 Task: Get directions from Durham, North Carolina, United States to San Antonio, Texas, United States  and explore the nearby hotels with guest rating 3 and above during 20 to 23 December and 3 guests
Action: Mouse moved to (198, 87)
Screenshot: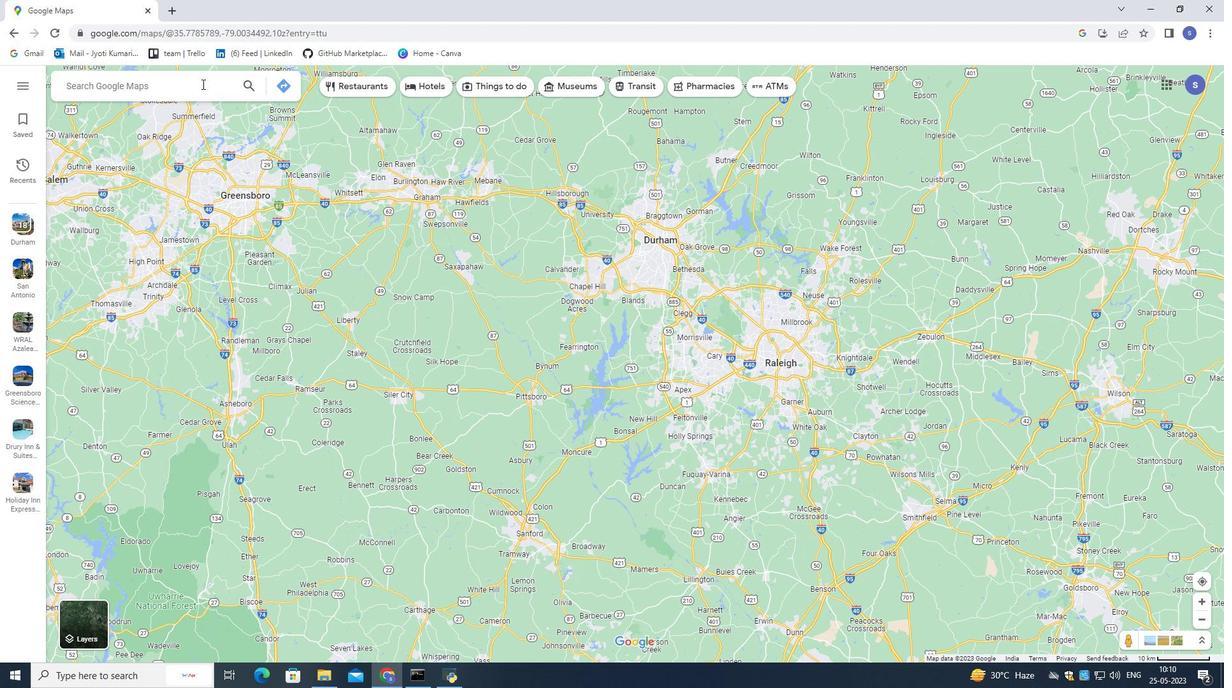 
Action: Mouse pressed left at (198, 87)
Screenshot: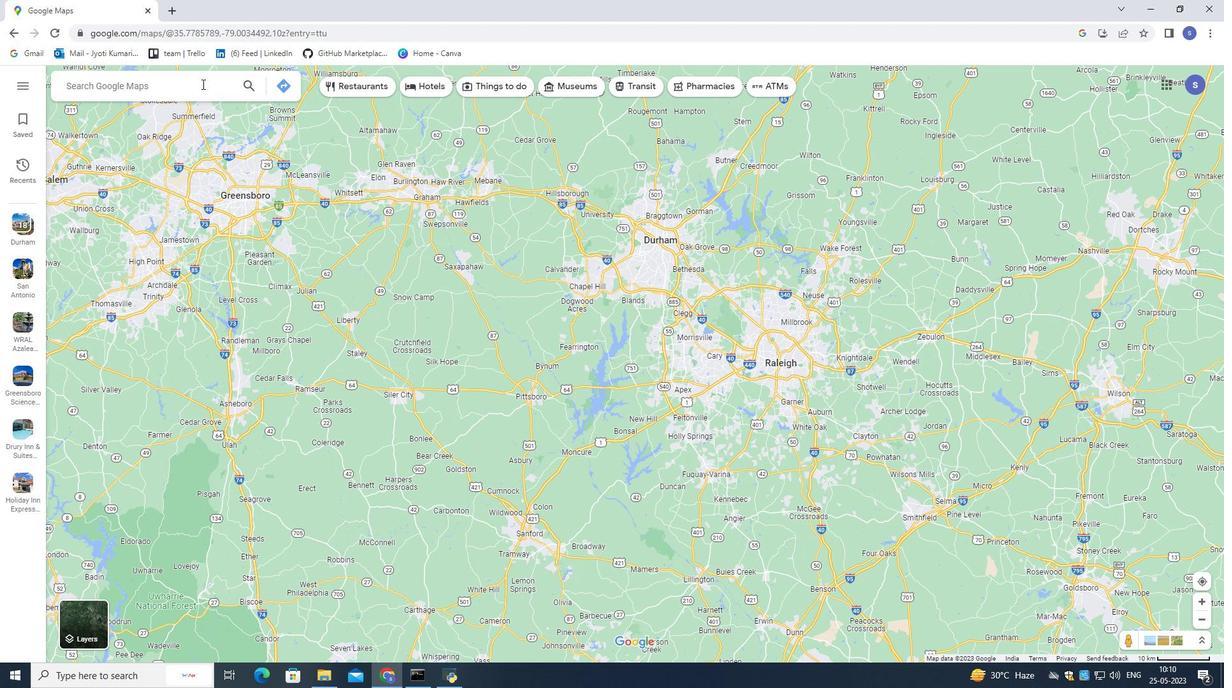 
Action: Mouse moved to (199, 91)
Screenshot: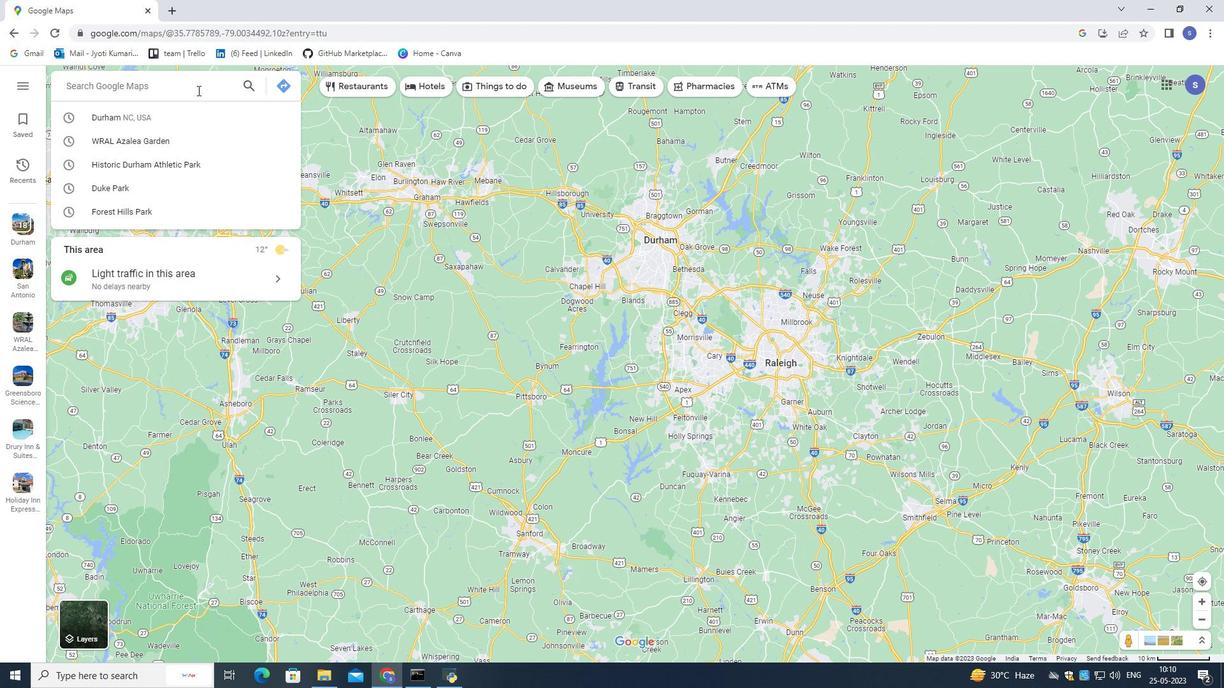 
Action: Key pressed <Key.shift>
Screenshot: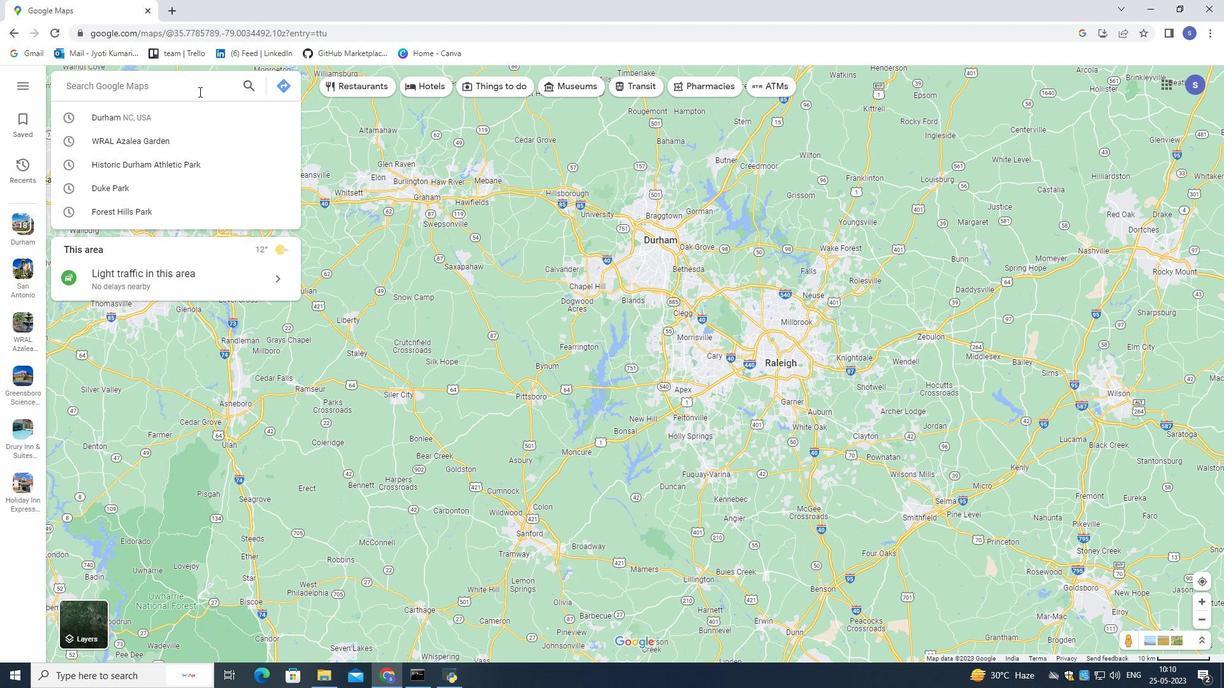 
Action: Mouse moved to (199, 92)
Screenshot: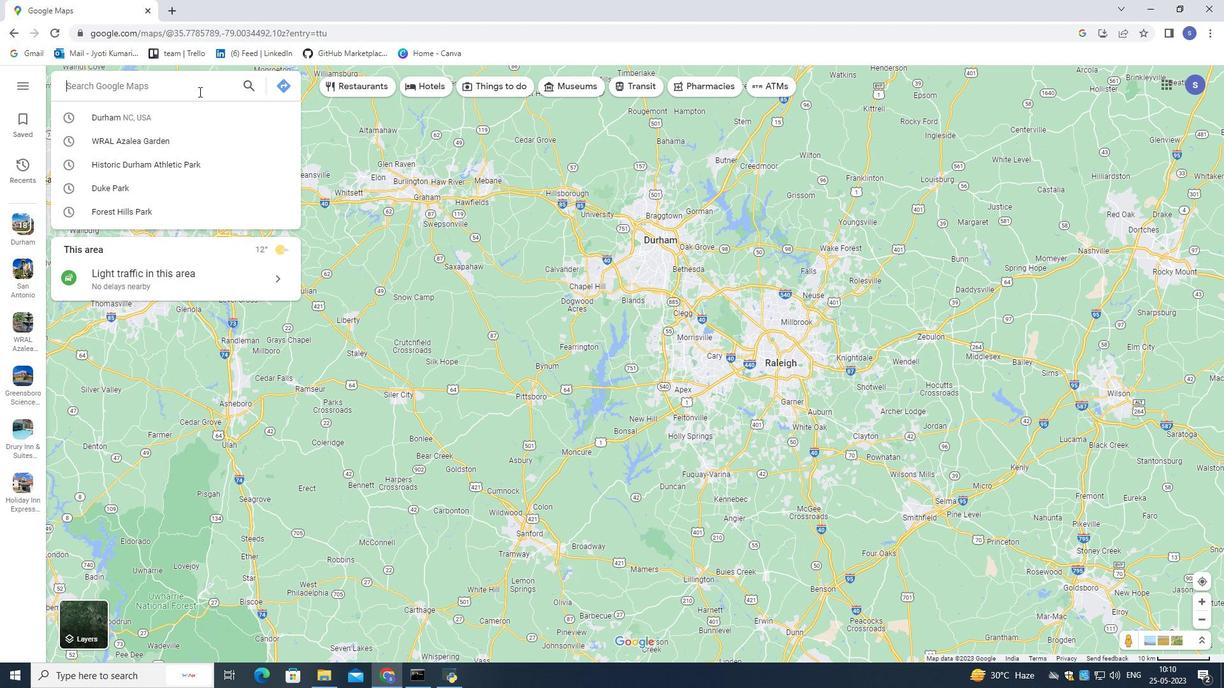 
Action: Key pressed D
Screenshot: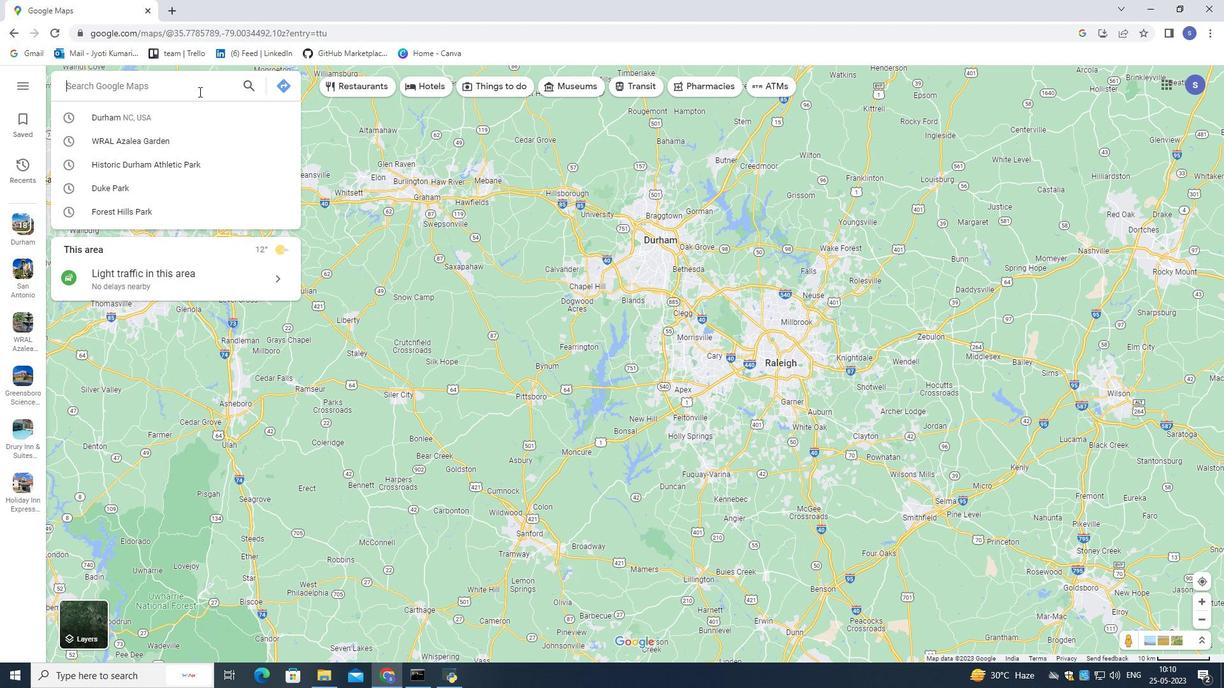 
Action: Mouse moved to (200, 92)
Screenshot: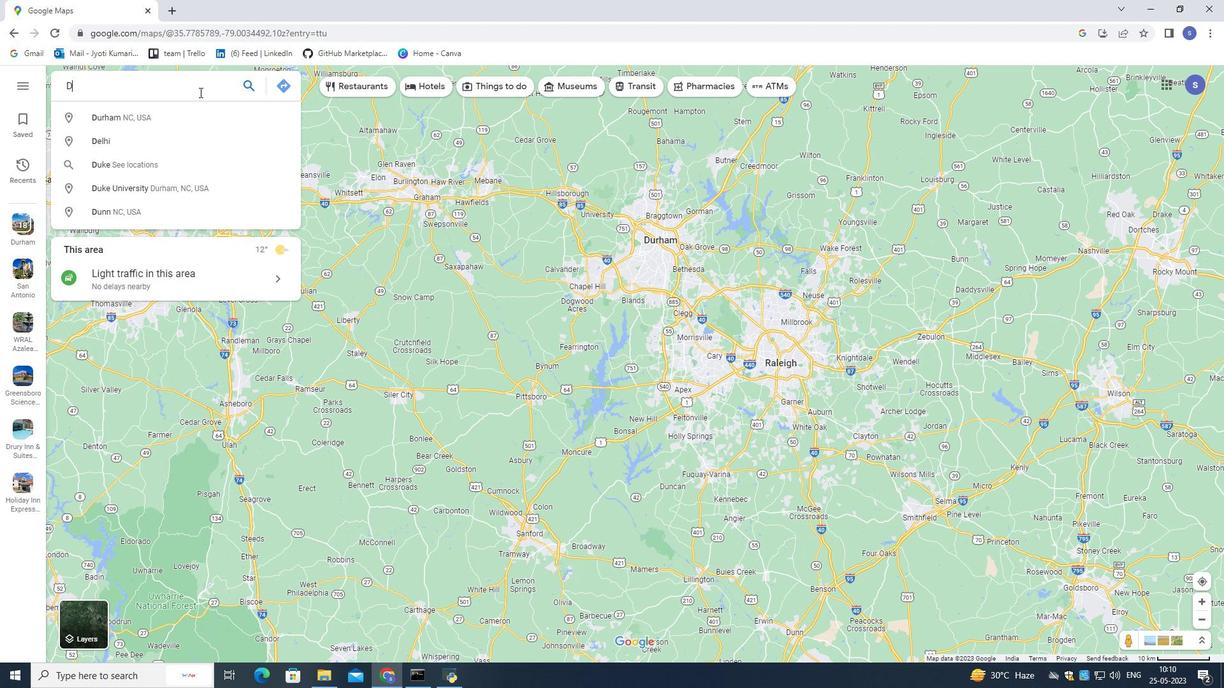
Action: Key pressed u
Screenshot: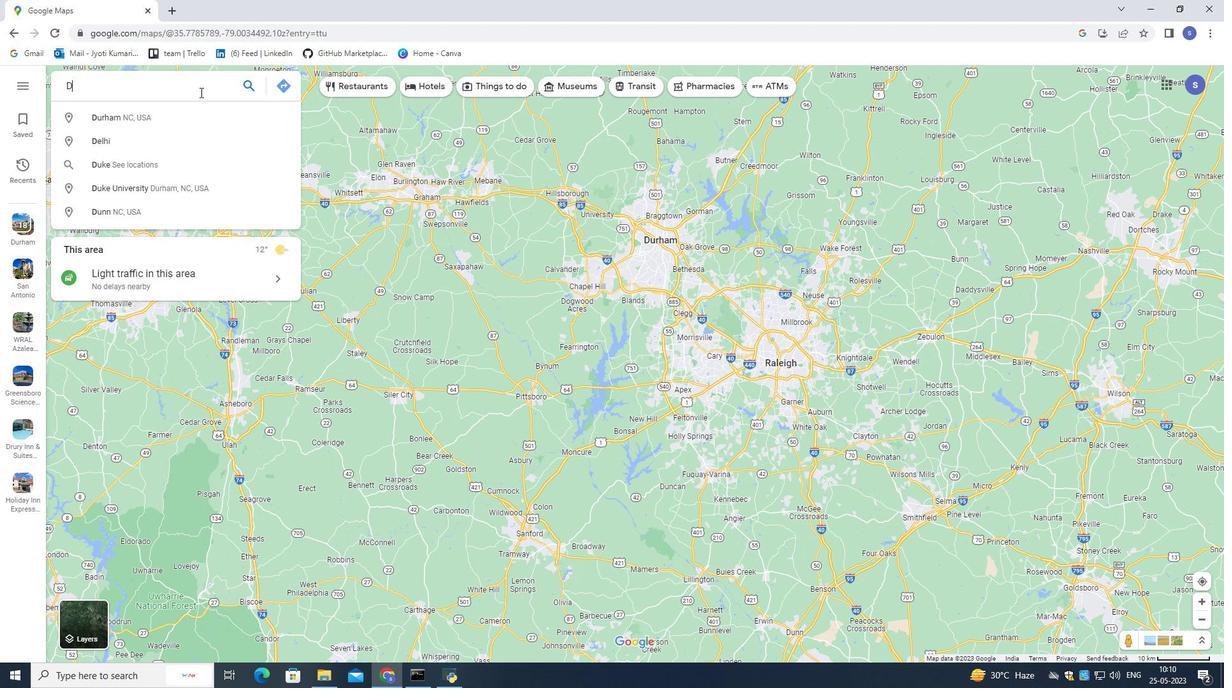 
Action: Mouse moved to (201, 95)
Screenshot: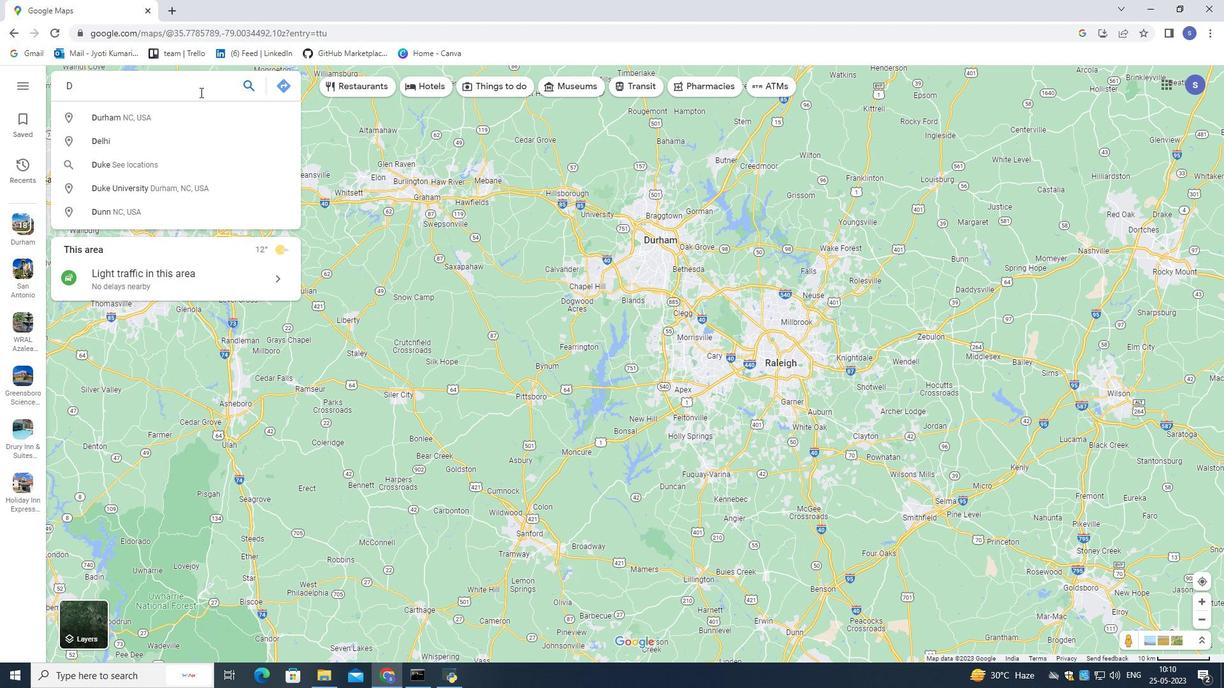 
Action: Key pressed rh
Screenshot: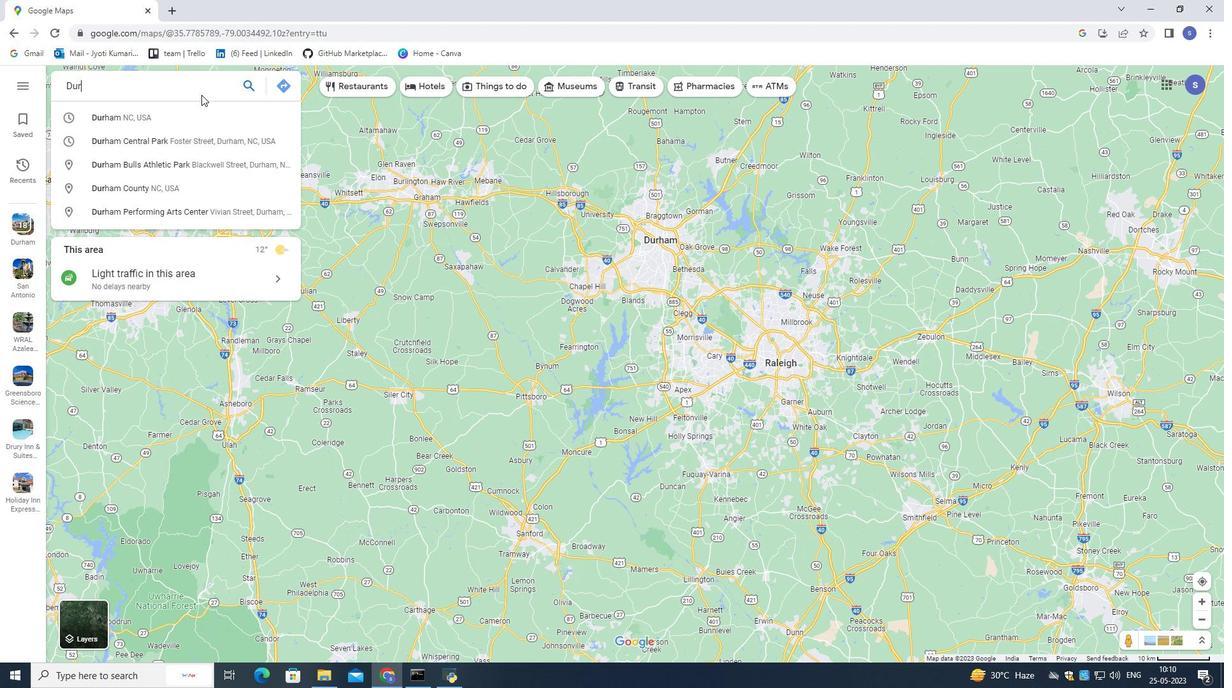 
Action: Mouse moved to (201, 96)
Screenshot: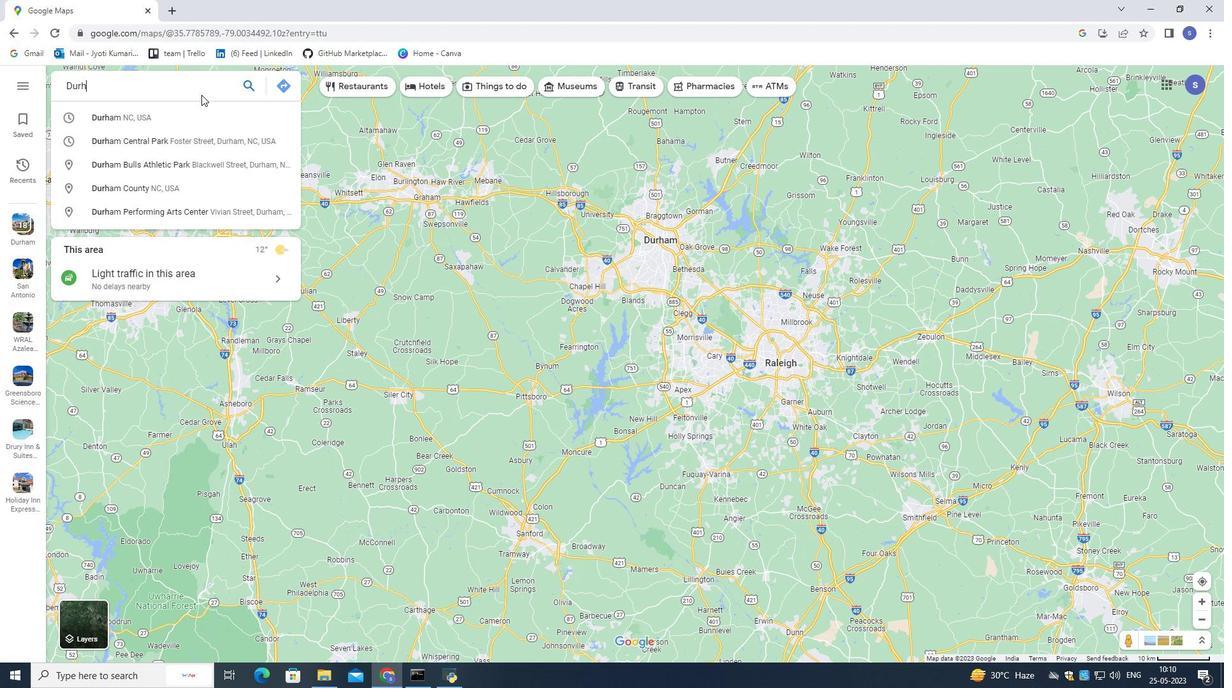 
Action: Key pressed am
Screenshot: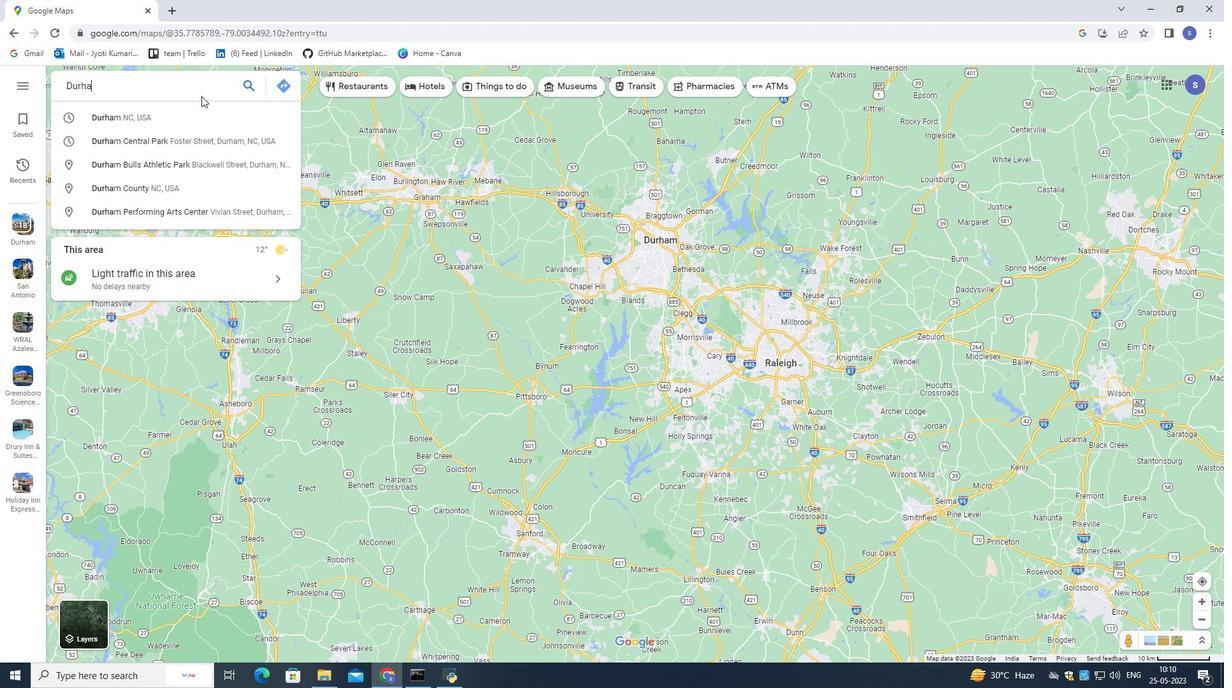 
Action: Mouse moved to (201, 96)
Screenshot: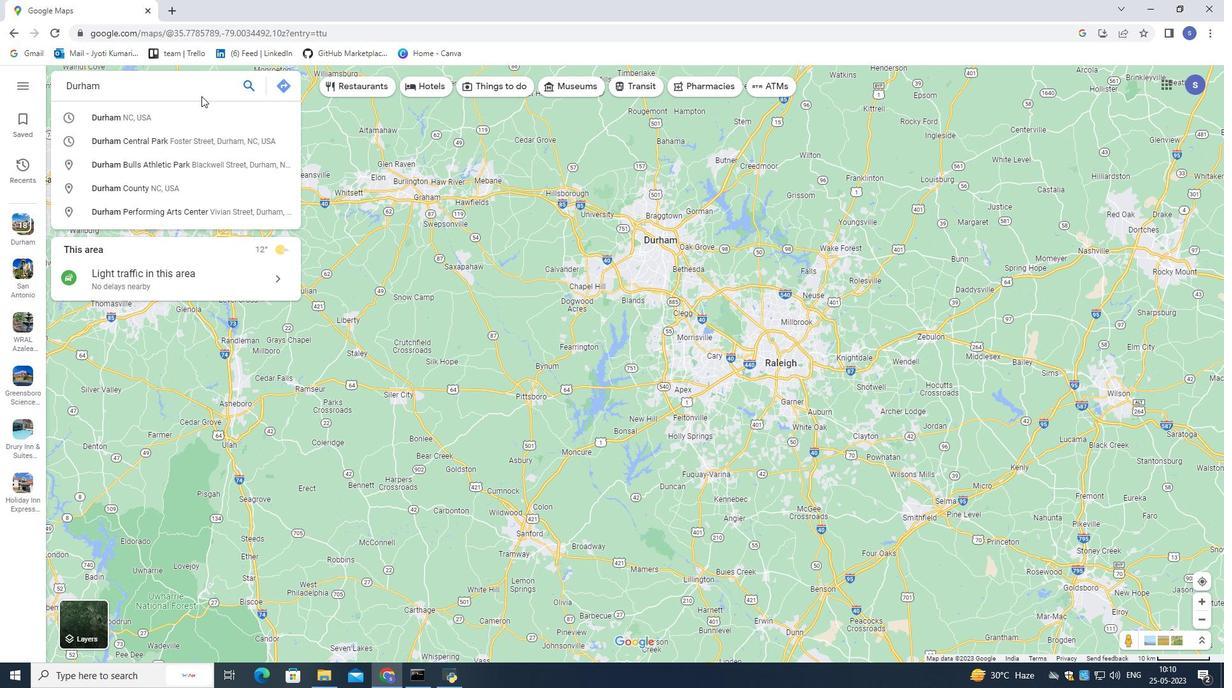 
Action: Key pressed <Key.space>no
Screenshot: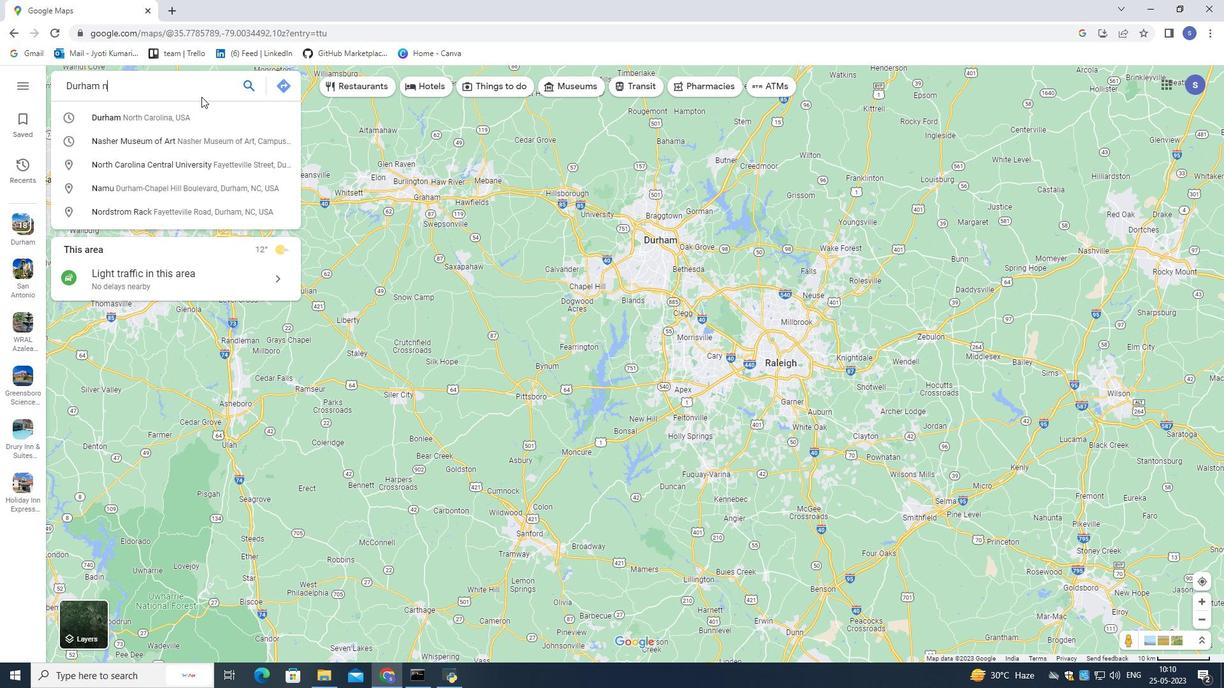 
Action: Mouse moved to (201, 96)
Screenshot: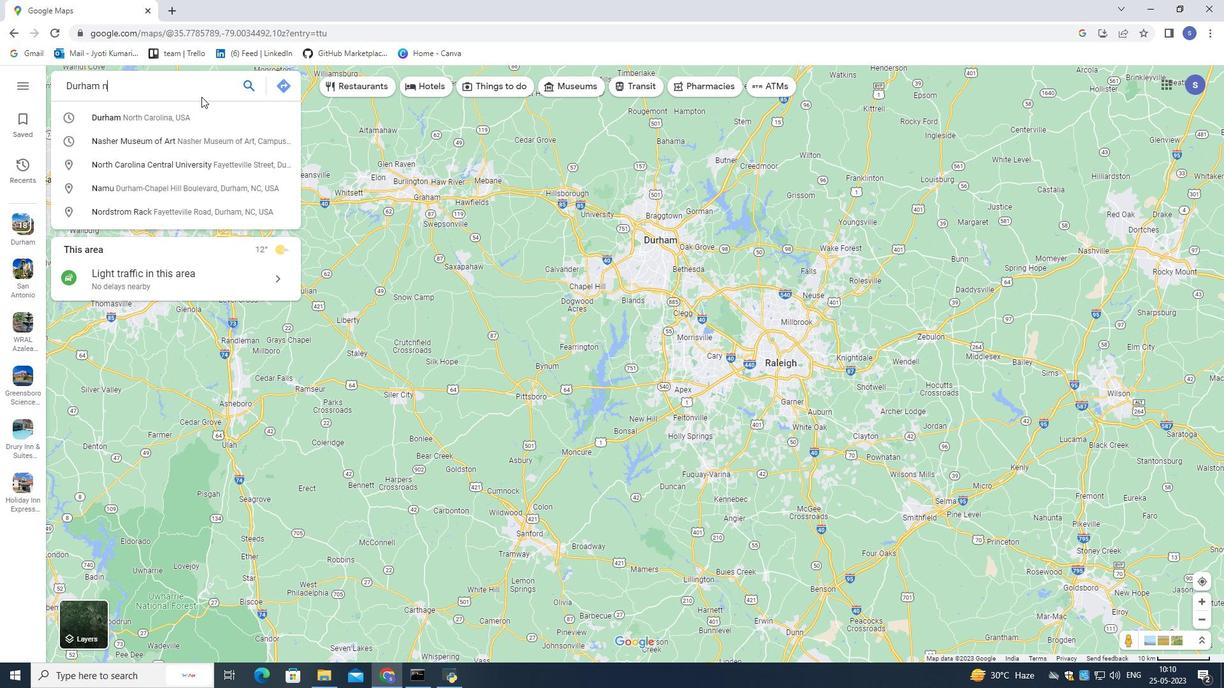 
Action: Key pressed rth<Key.space>v
Screenshot: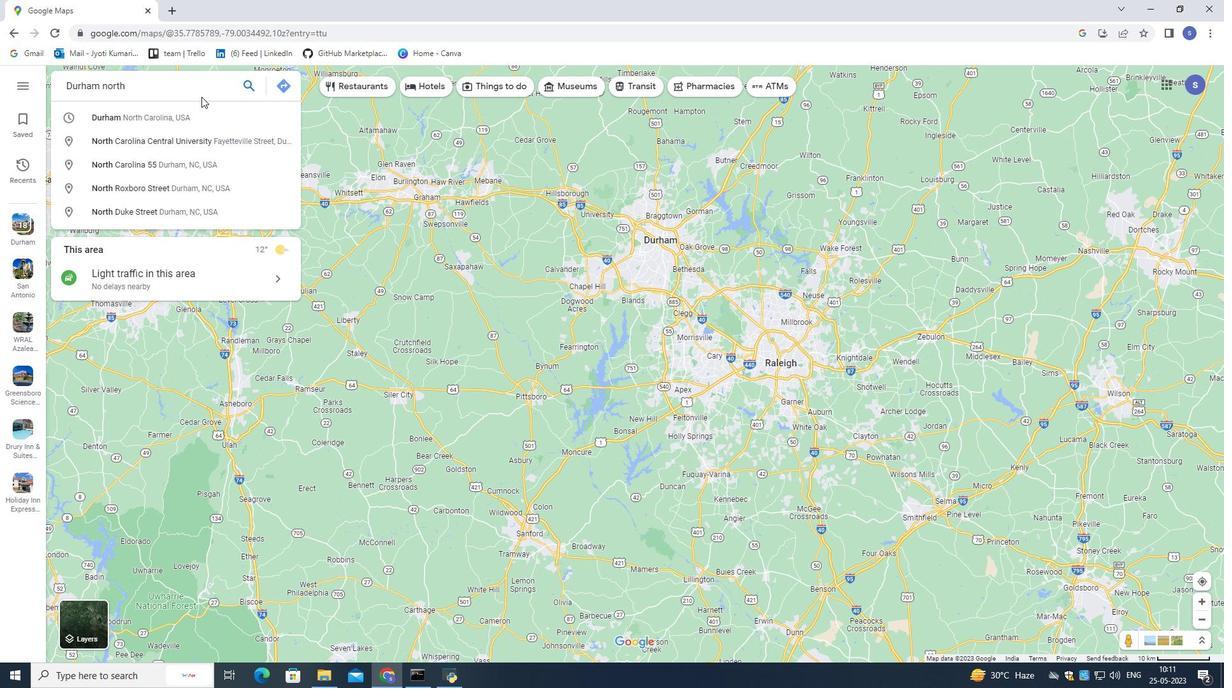 
Action: Mouse moved to (202, 98)
Screenshot: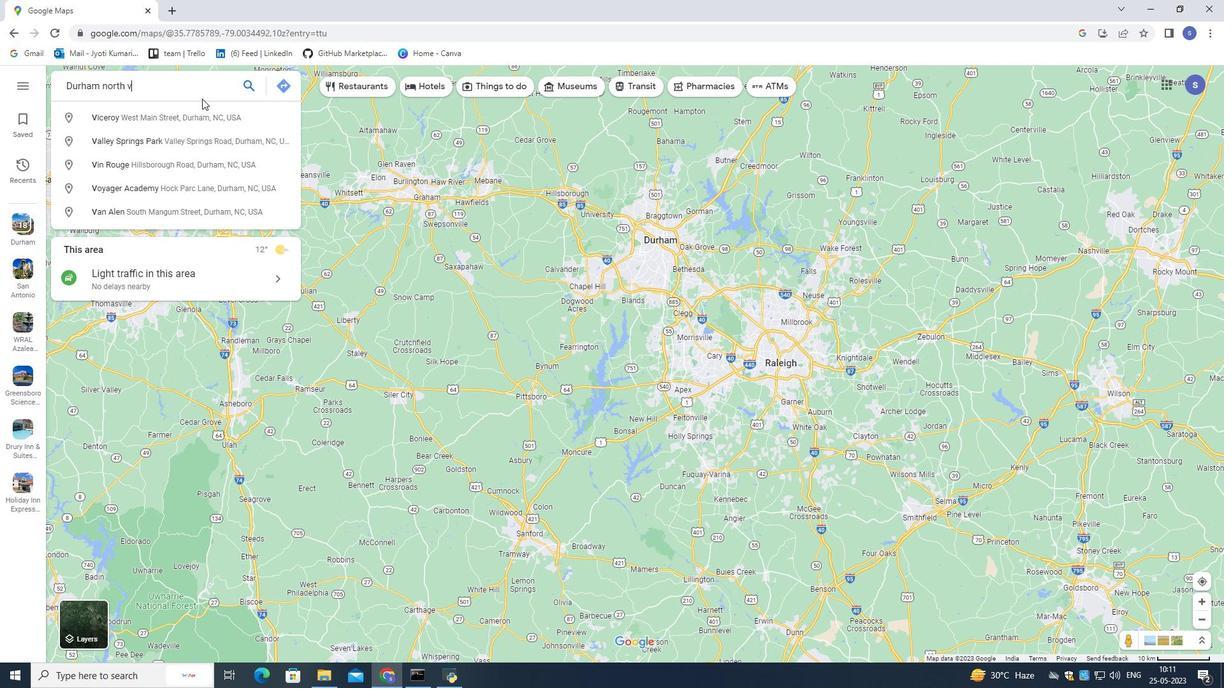 
Action: Key pressed ar
Screenshot: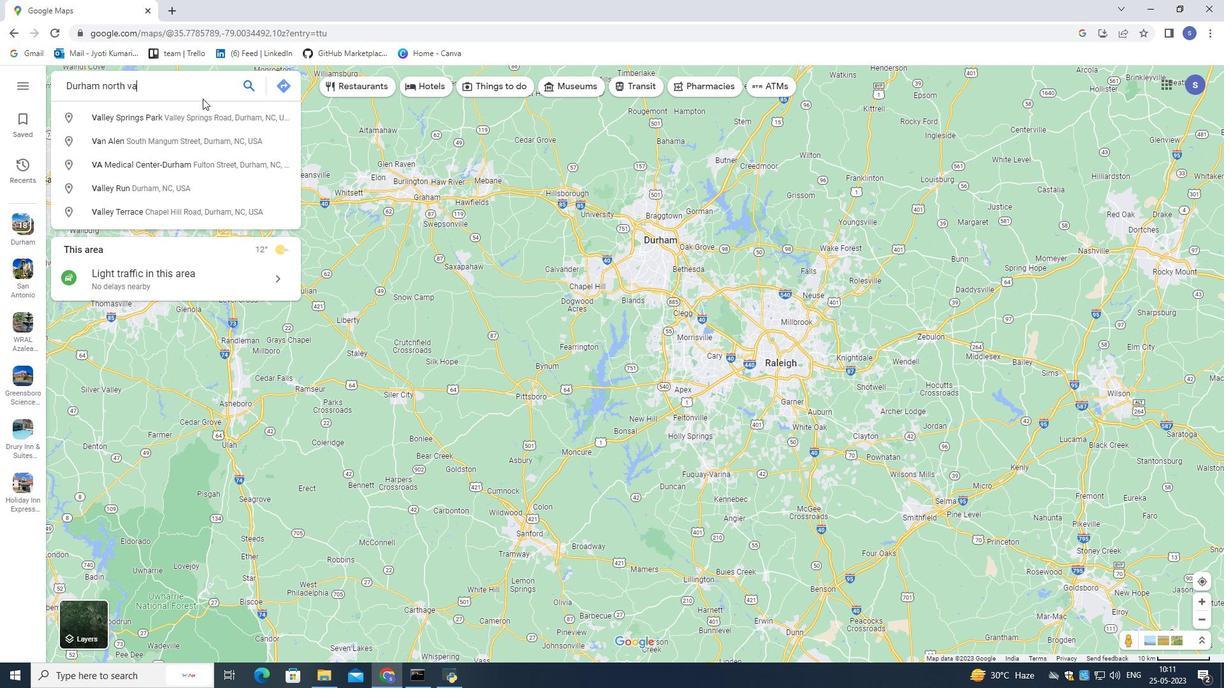 
Action: Mouse moved to (201, 98)
Screenshot: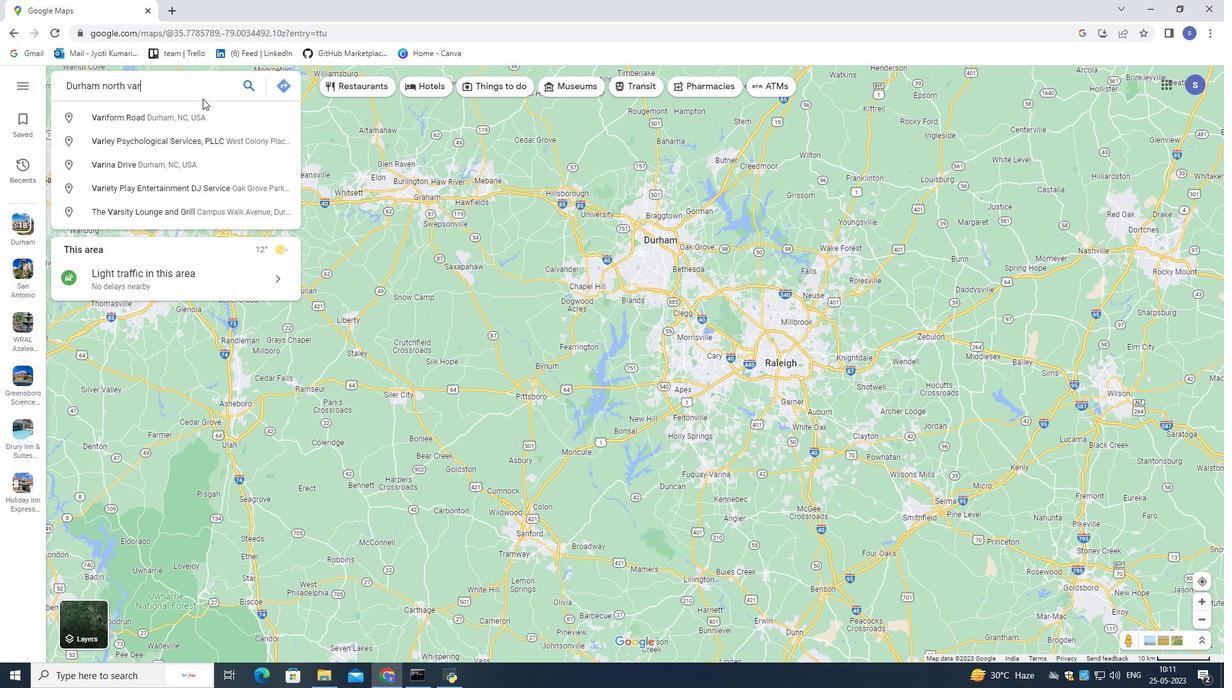 
Action: Key pressed <Key.backspace><Key.backspace><Key.backspace>carolina,<Key.space>united<Key.space>state<Key.enter>
Screenshot: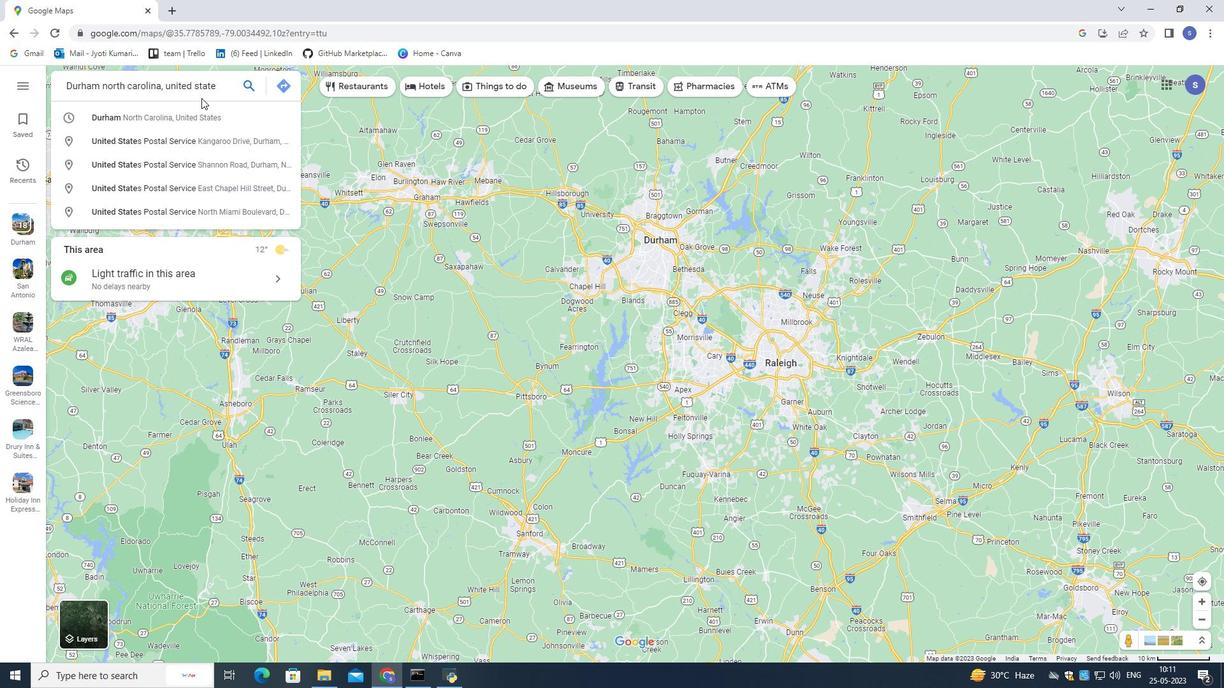 
Action: Mouse moved to (76, 304)
Screenshot: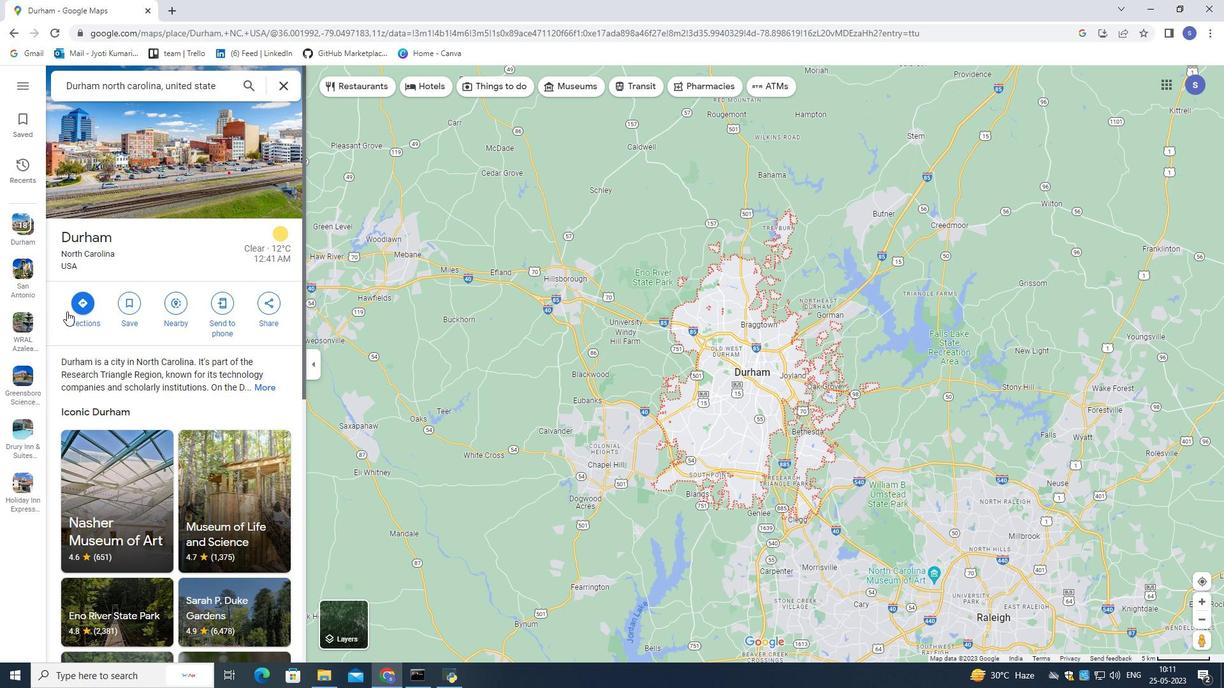 
Action: Mouse pressed left at (76, 304)
Screenshot: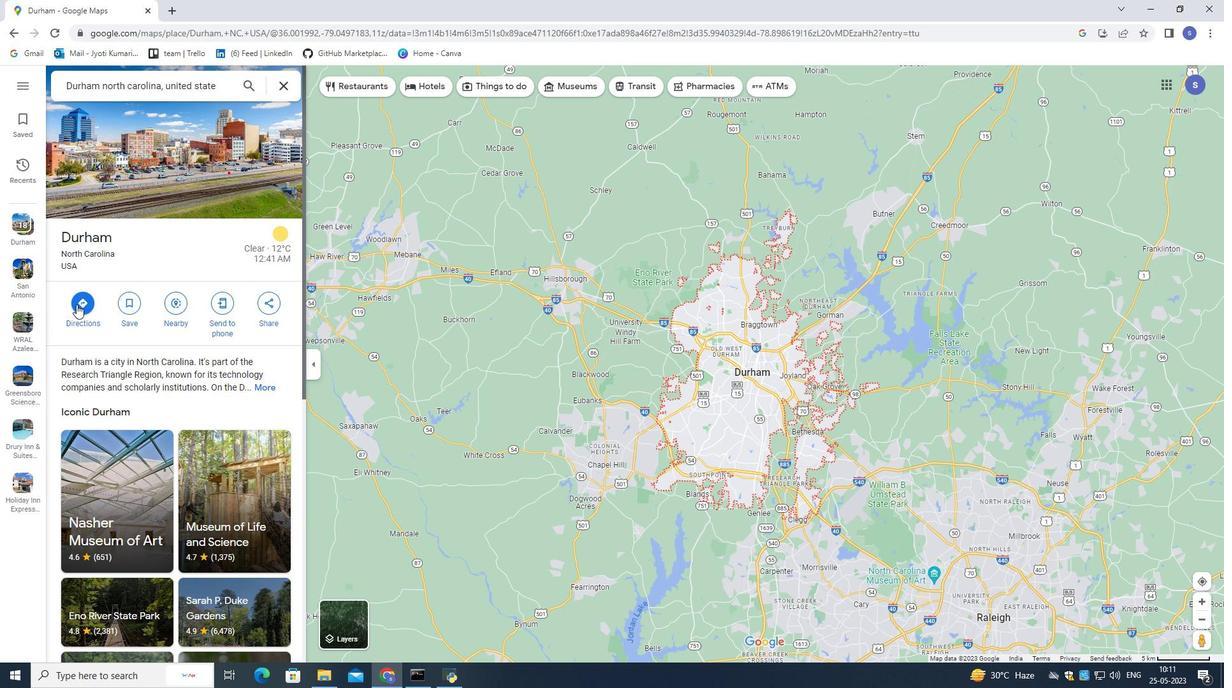 
Action: Mouse moved to (190, 126)
Screenshot: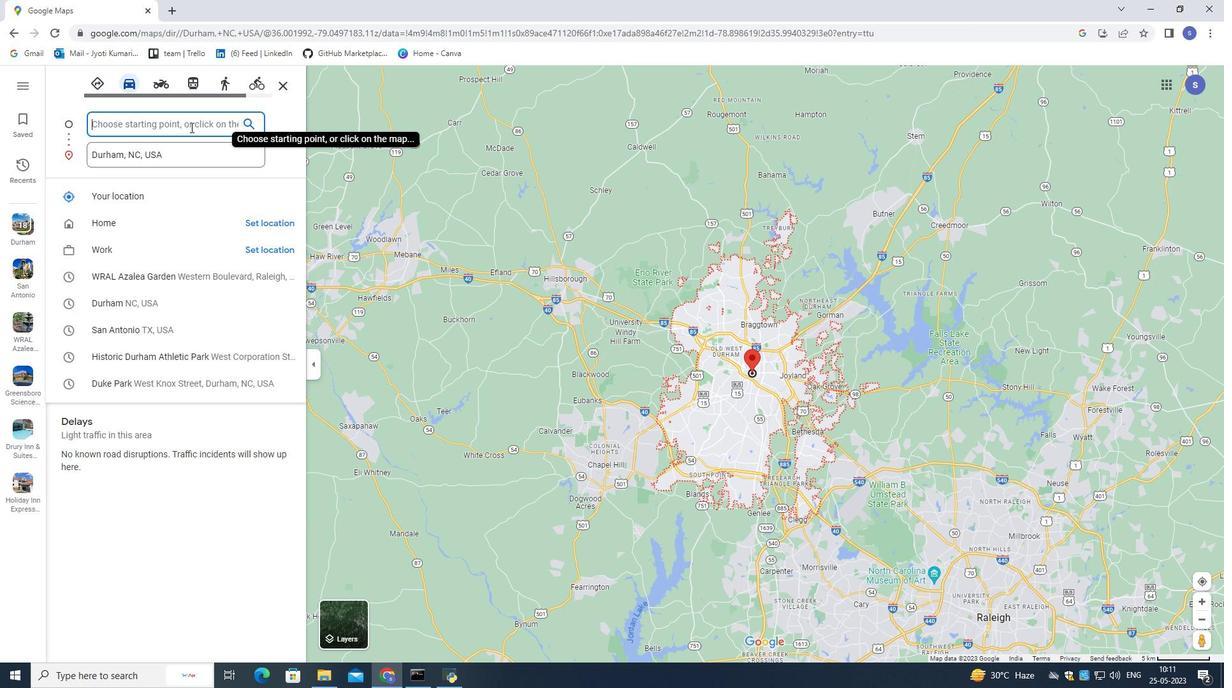 
Action: Mouse pressed left at (190, 126)
Screenshot: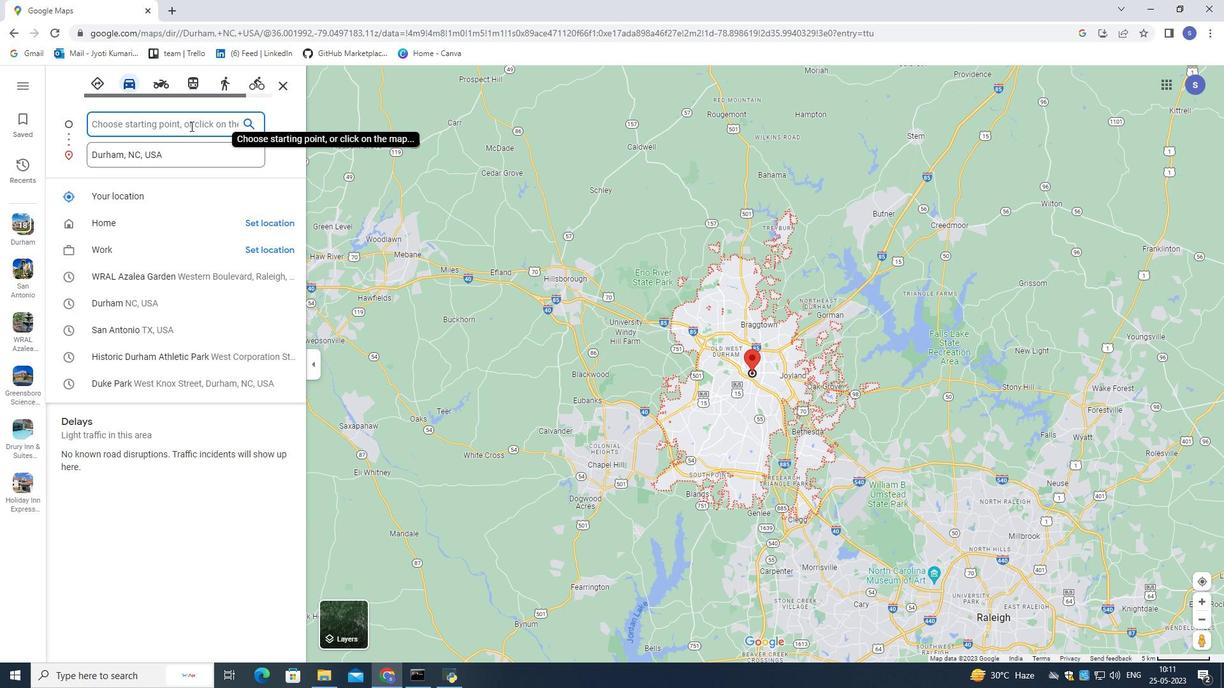 
Action: Mouse moved to (193, 154)
Screenshot: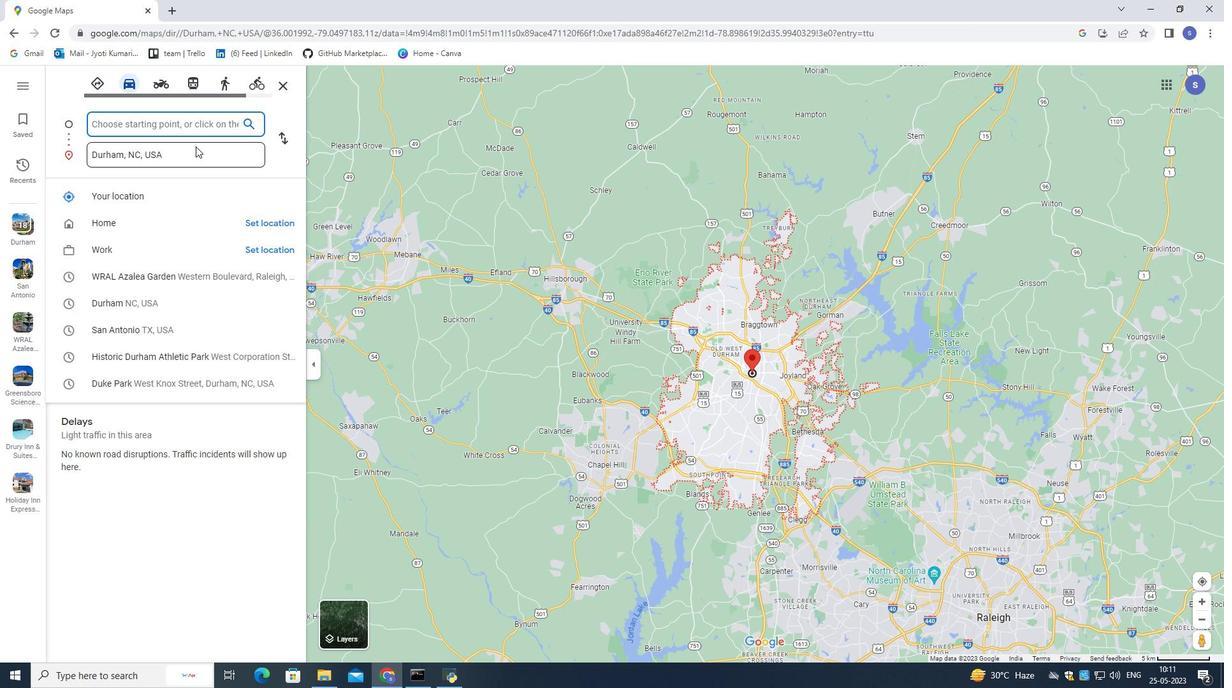 
Action: Mouse pressed left at (193, 154)
Screenshot: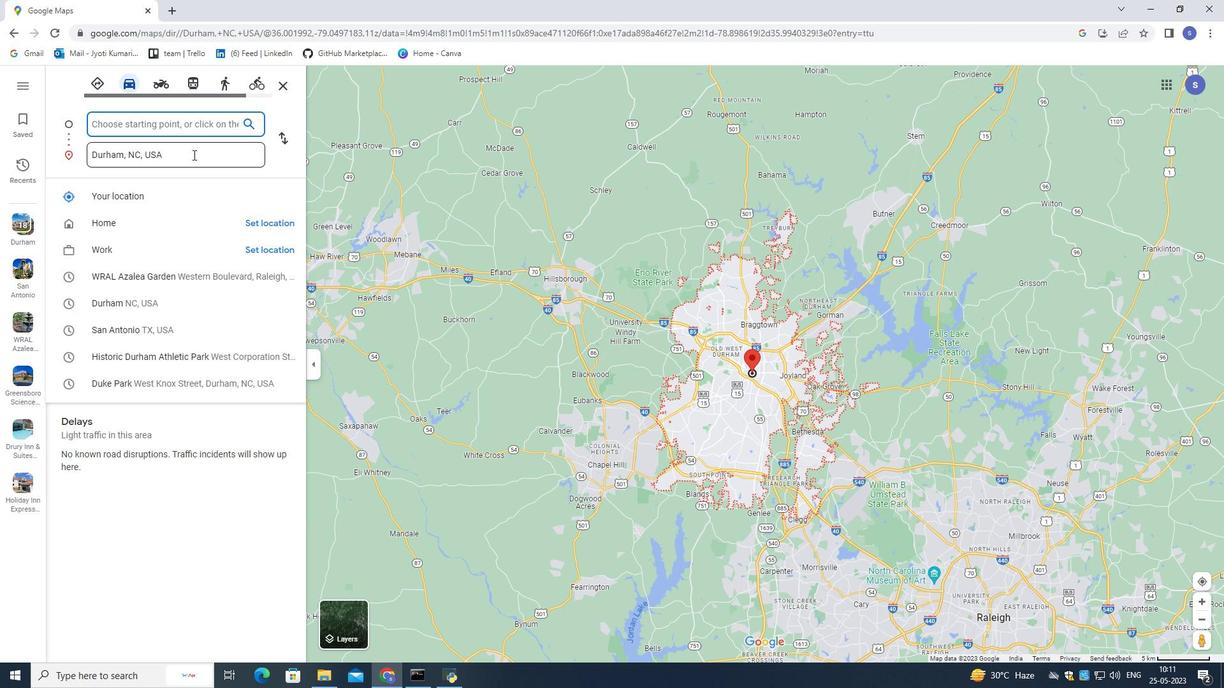 
Action: Mouse moved to (193, 154)
Screenshot: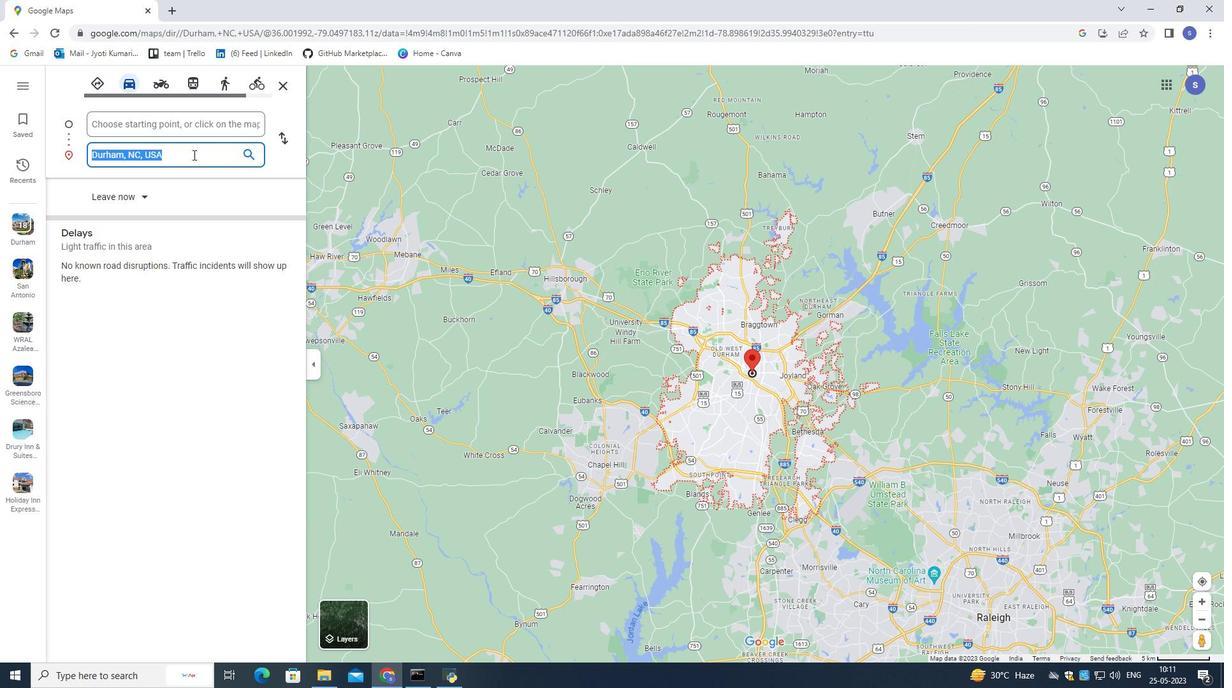 
Action: Key pressed ctrl+C
Screenshot: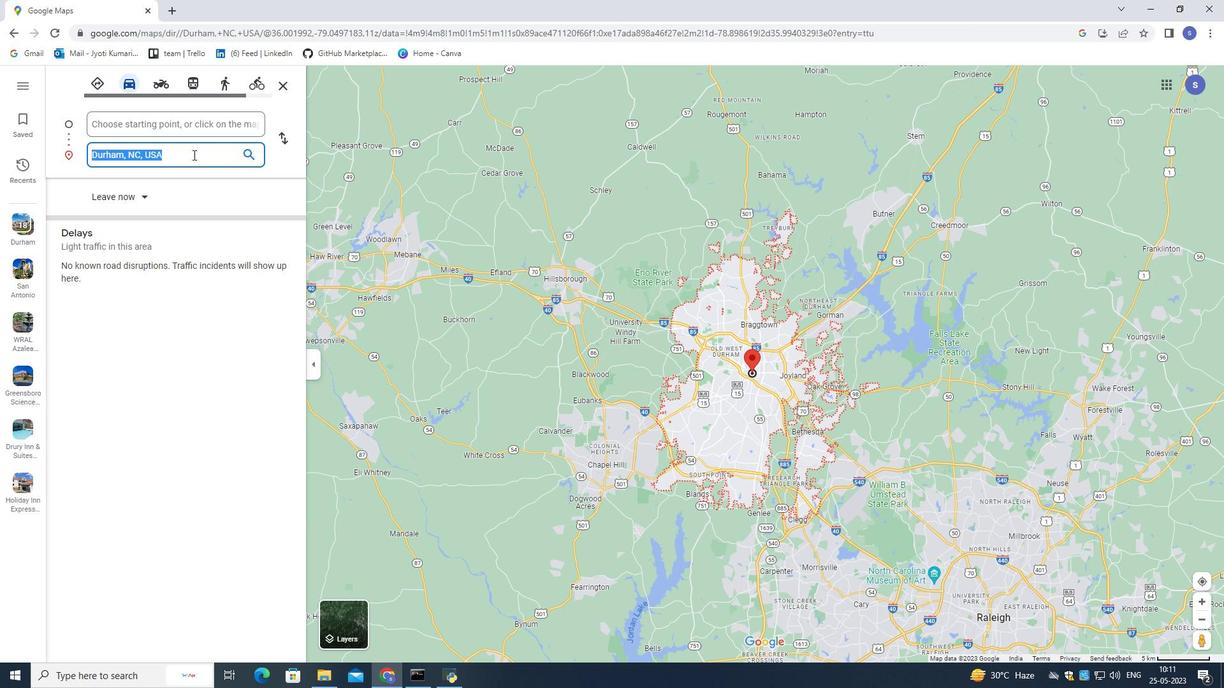 
Action: Mouse moved to (187, 123)
Screenshot: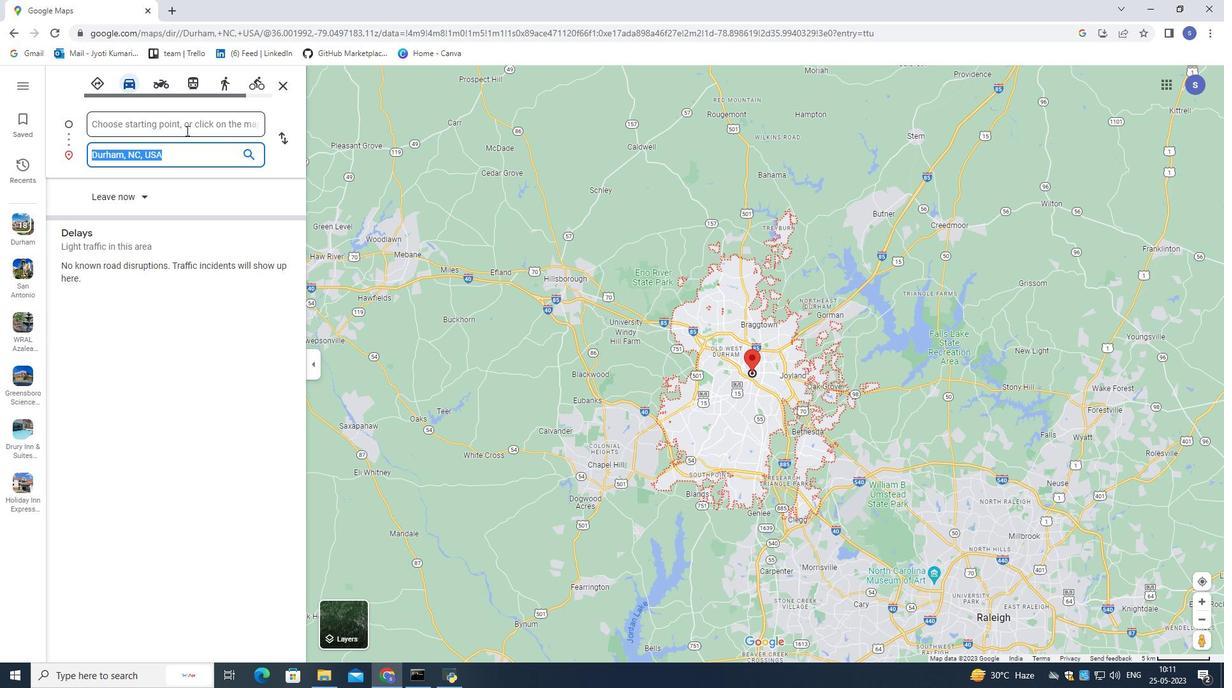 
Action: Mouse pressed left at (187, 123)
Screenshot: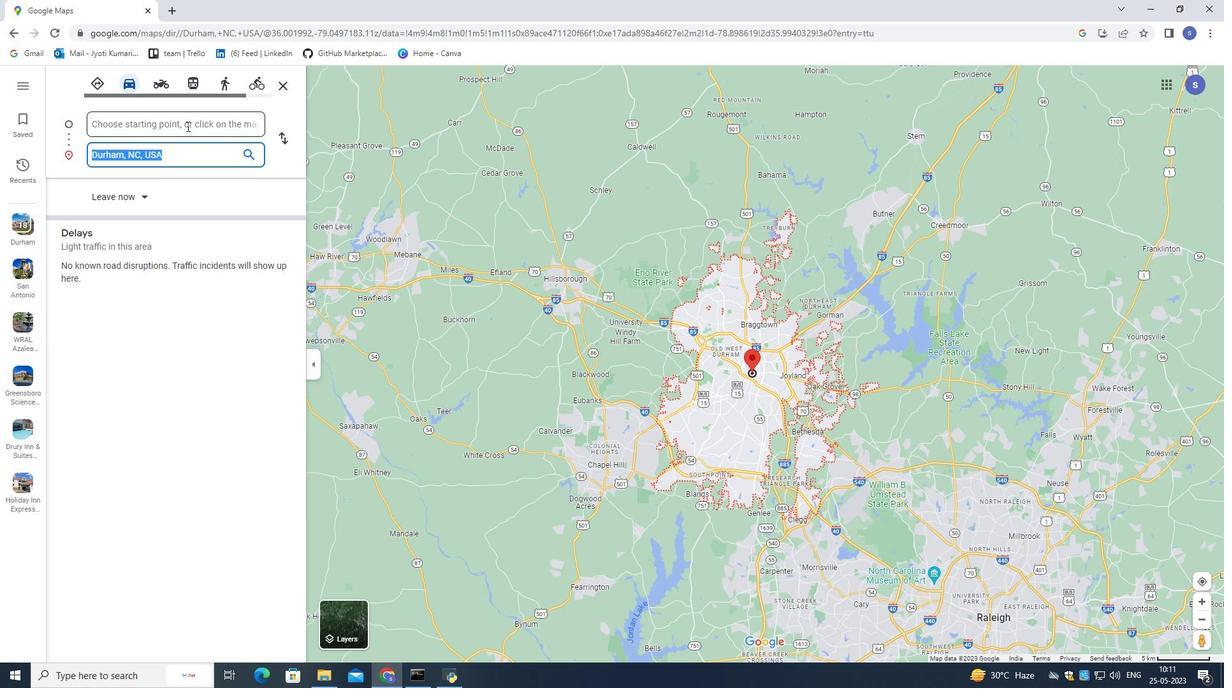 
Action: Key pressed ctrl+V
Screenshot: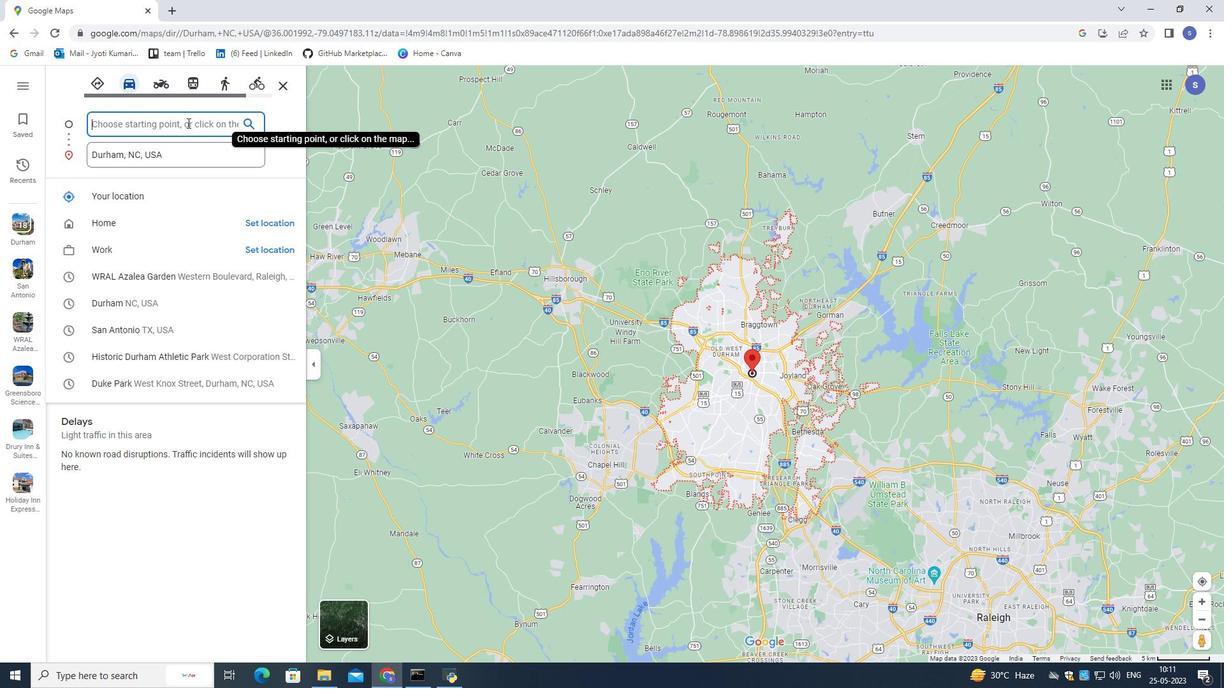 
Action: Mouse moved to (193, 149)
Screenshot: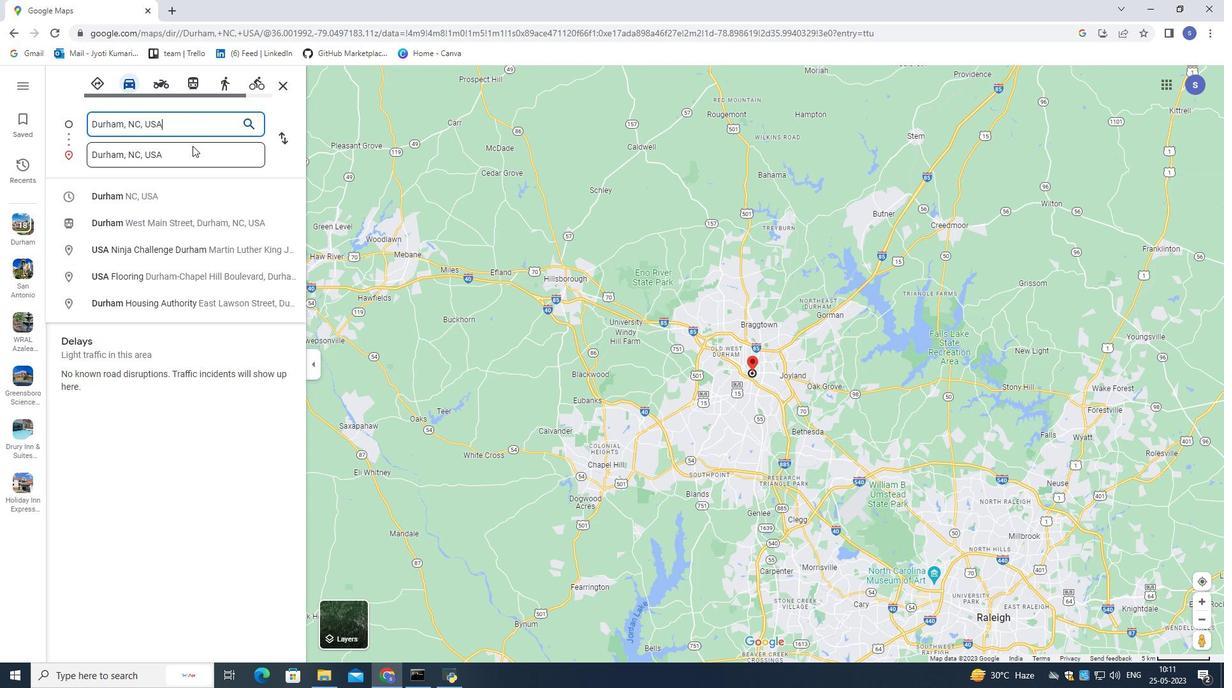 
Action: Mouse pressed left at (193, 149)
Screenshot: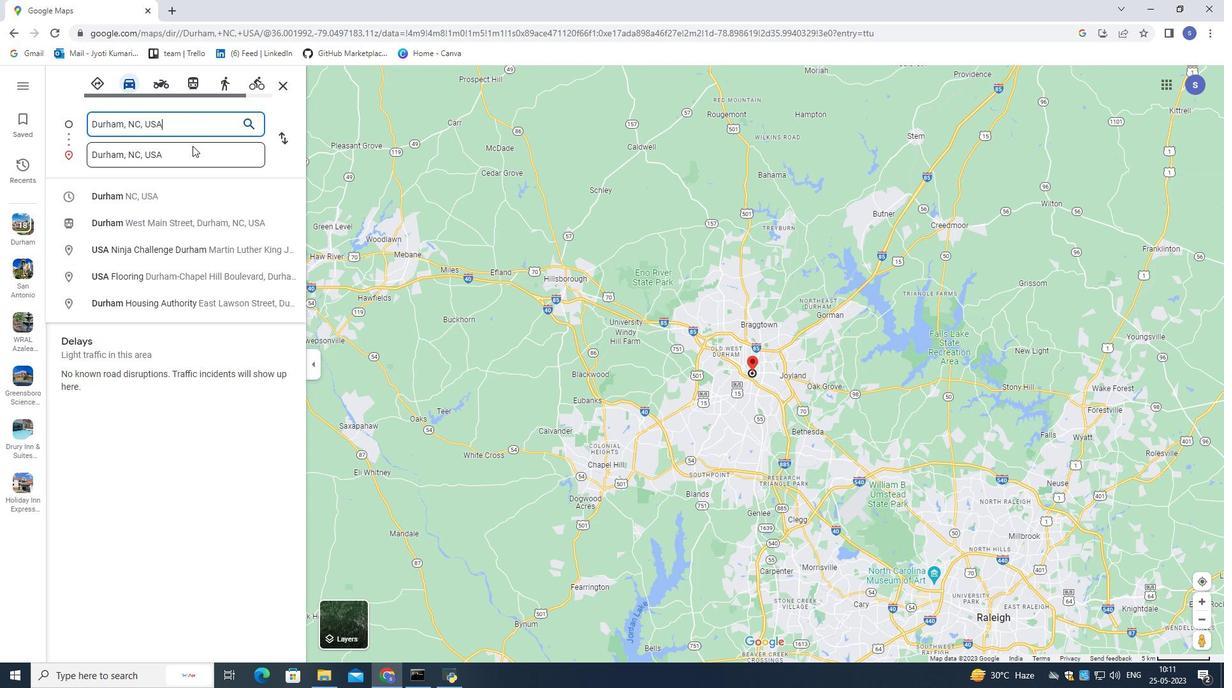 
Action: Mouse moved to (192, 149)
Screenshot: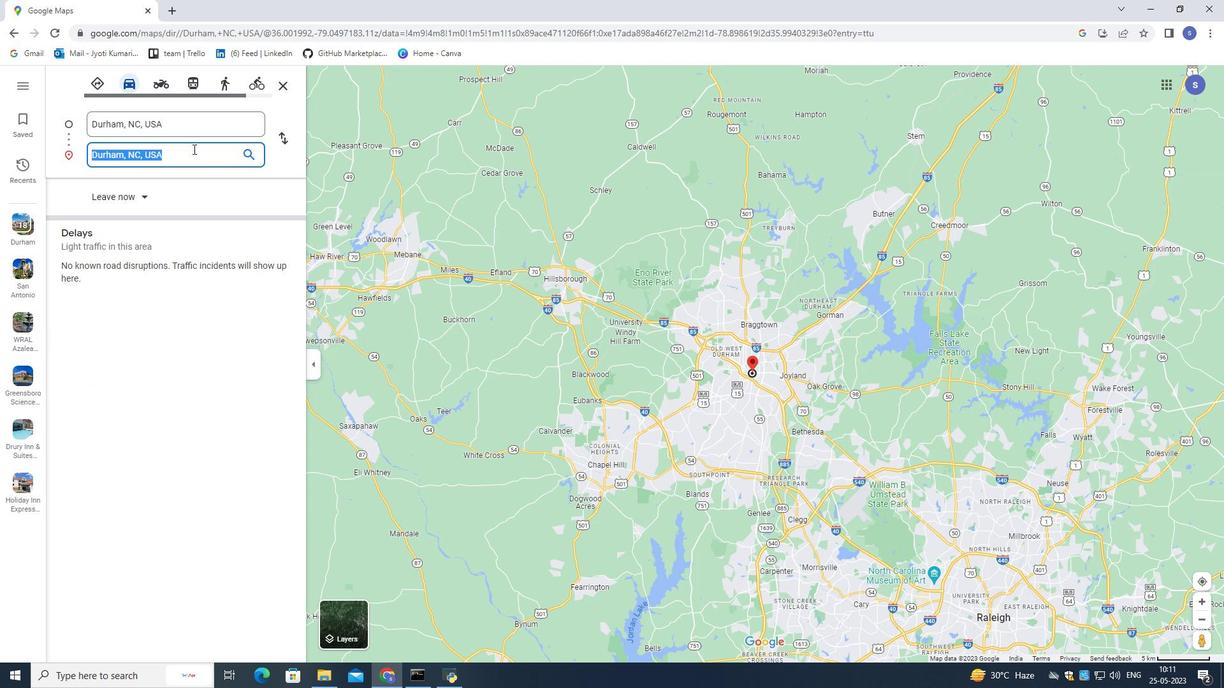 
Action: Key pressed <Key.shift>San<Key.space>antonio,<Key.space>texas,<Key.space>united<Key.space>state<Key.enter>
Screenshot: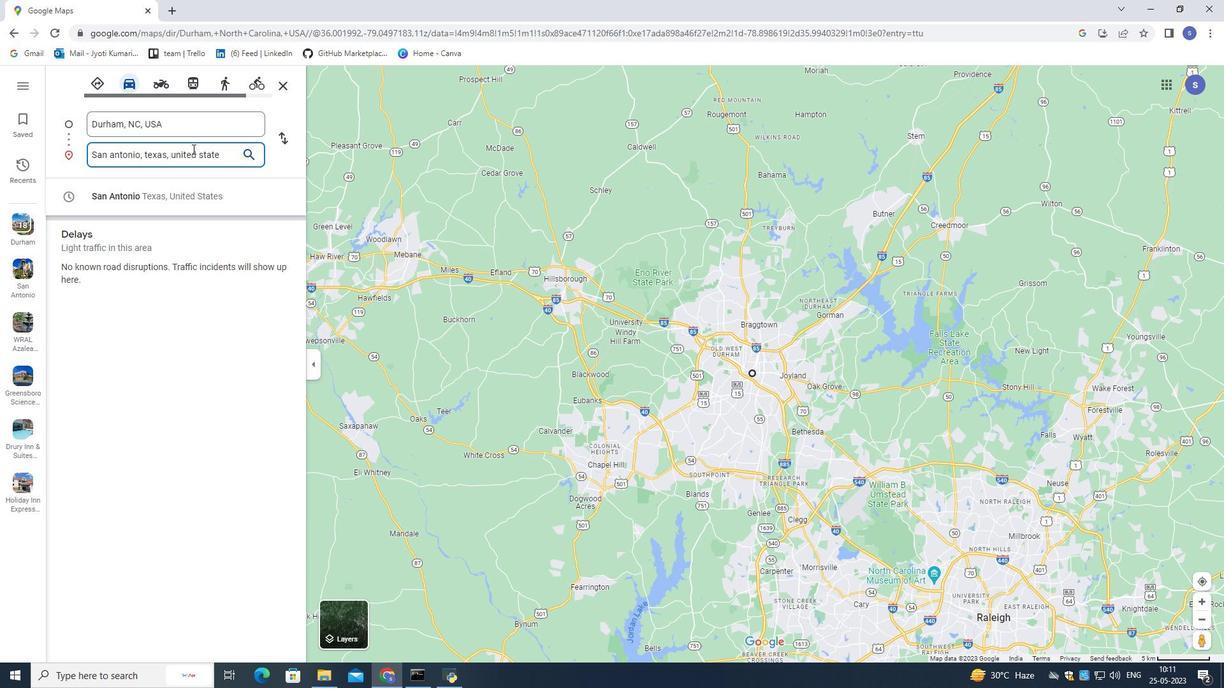 
Action: Mouse moved to (353, 86)
Screenshot: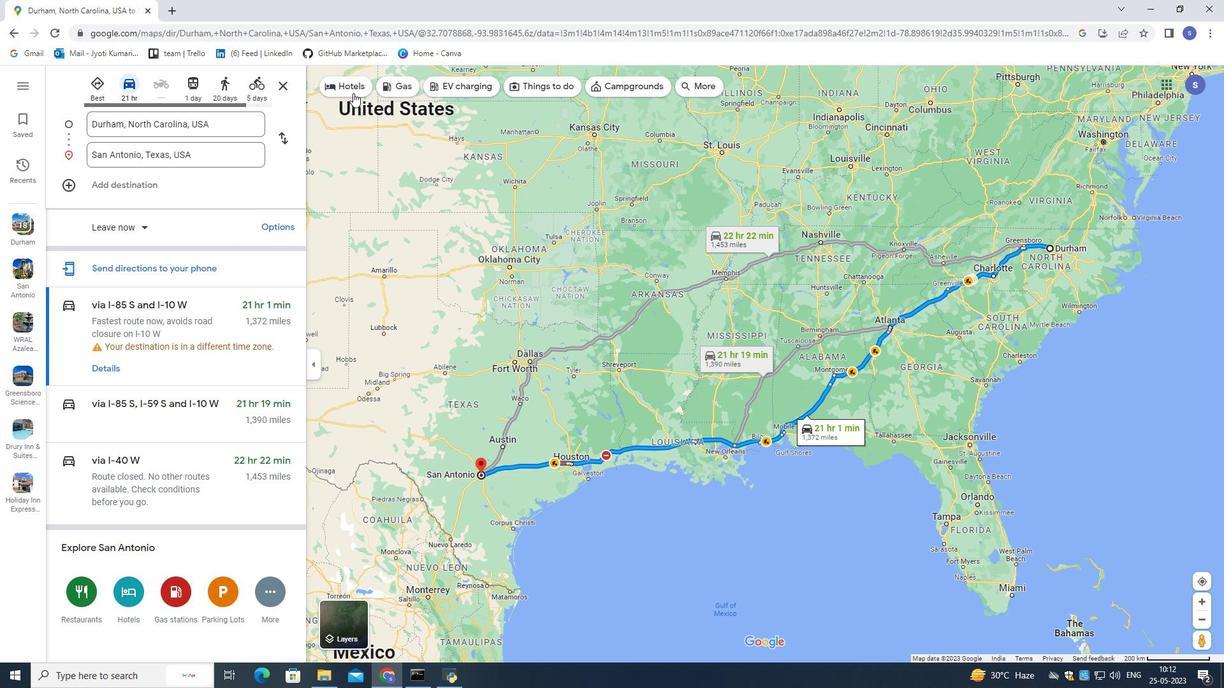
Action: Mouse pressed left at (353, 86)
Screenshot: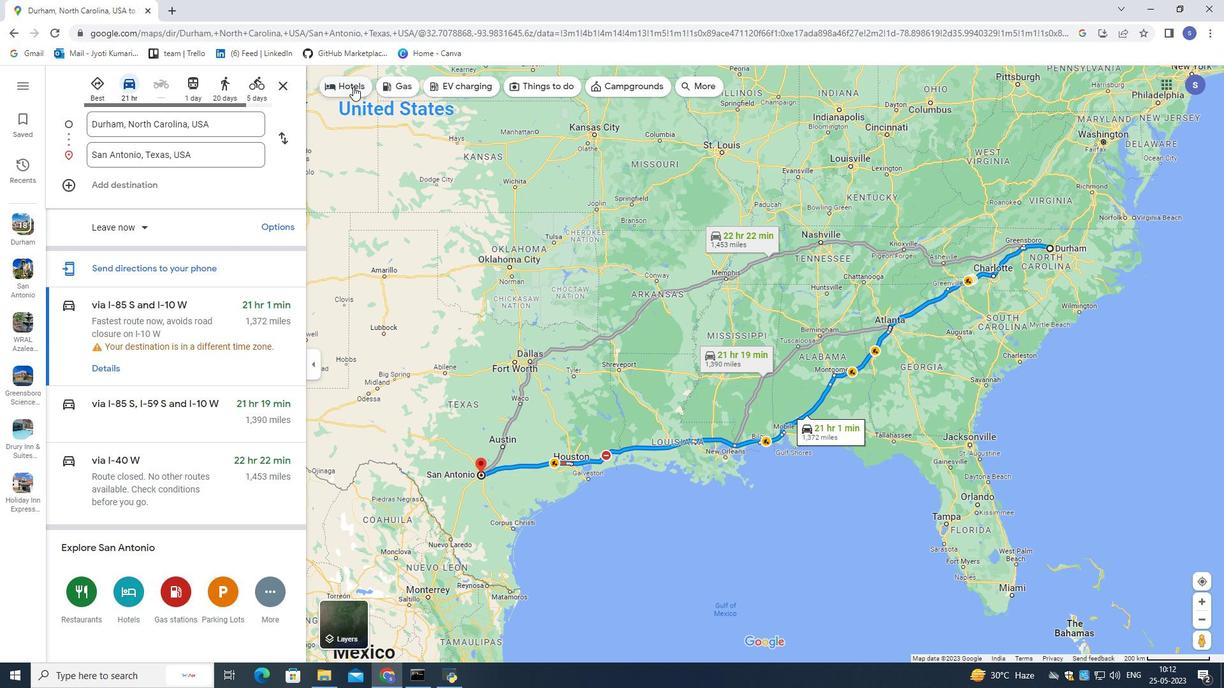 
Action: Mouse moved to (287, 128)
Screenshot: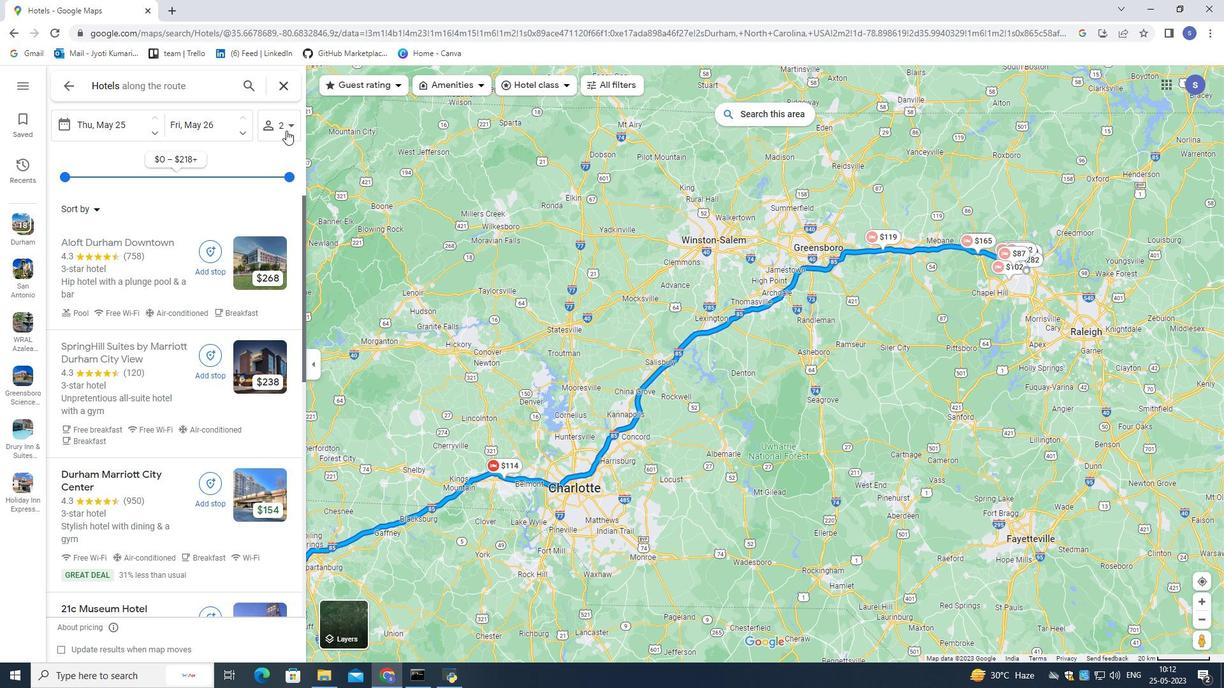 
Action: Mouse pressed left at (287, 128)
Screenshot: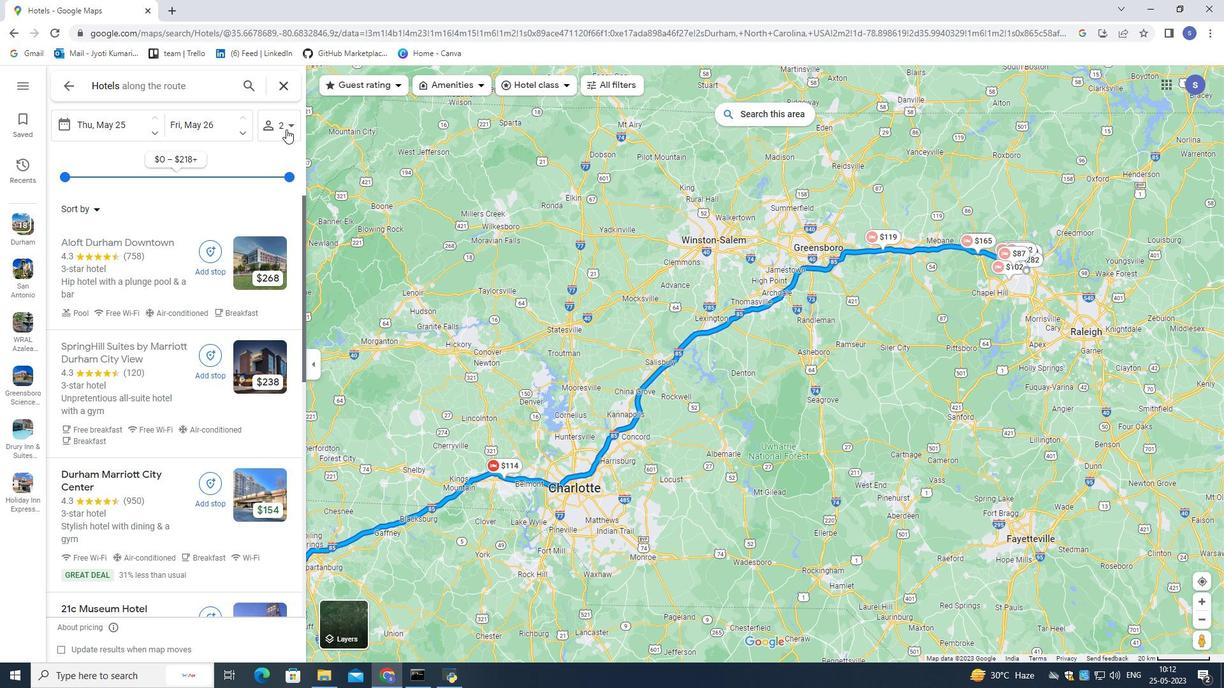 
Action: Mouse moved to (297, 160)
Screenshot: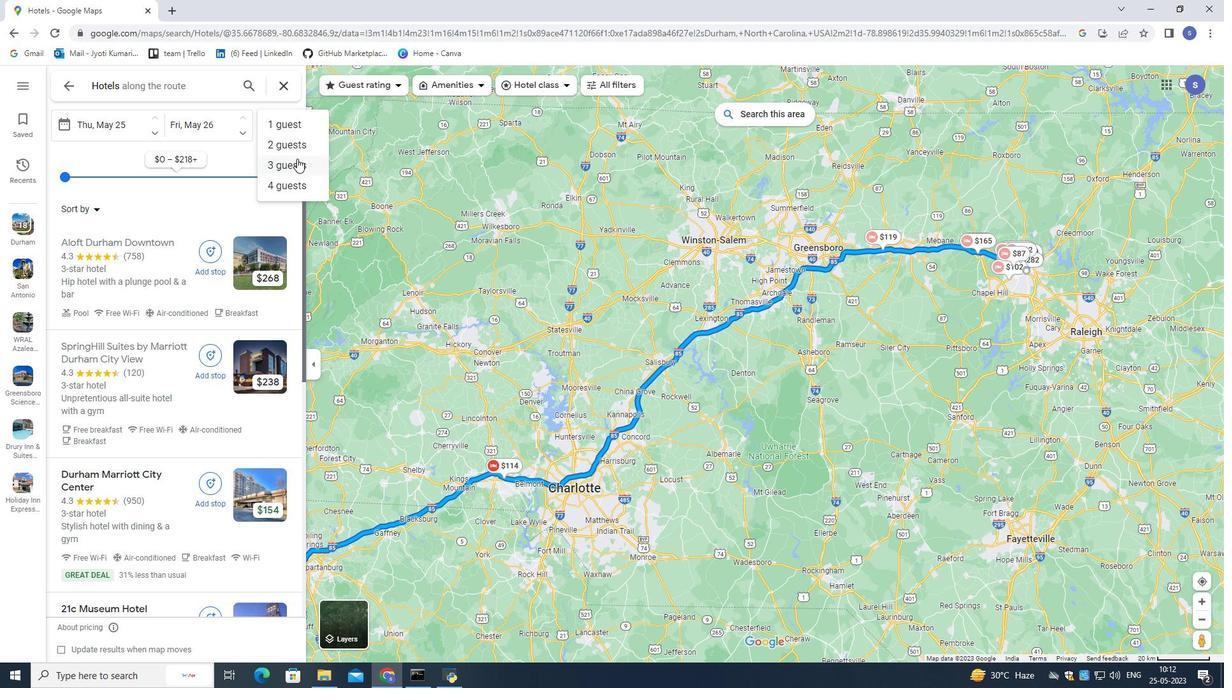 
Action: Mouse pressed left at (297, 160)
Screenshot: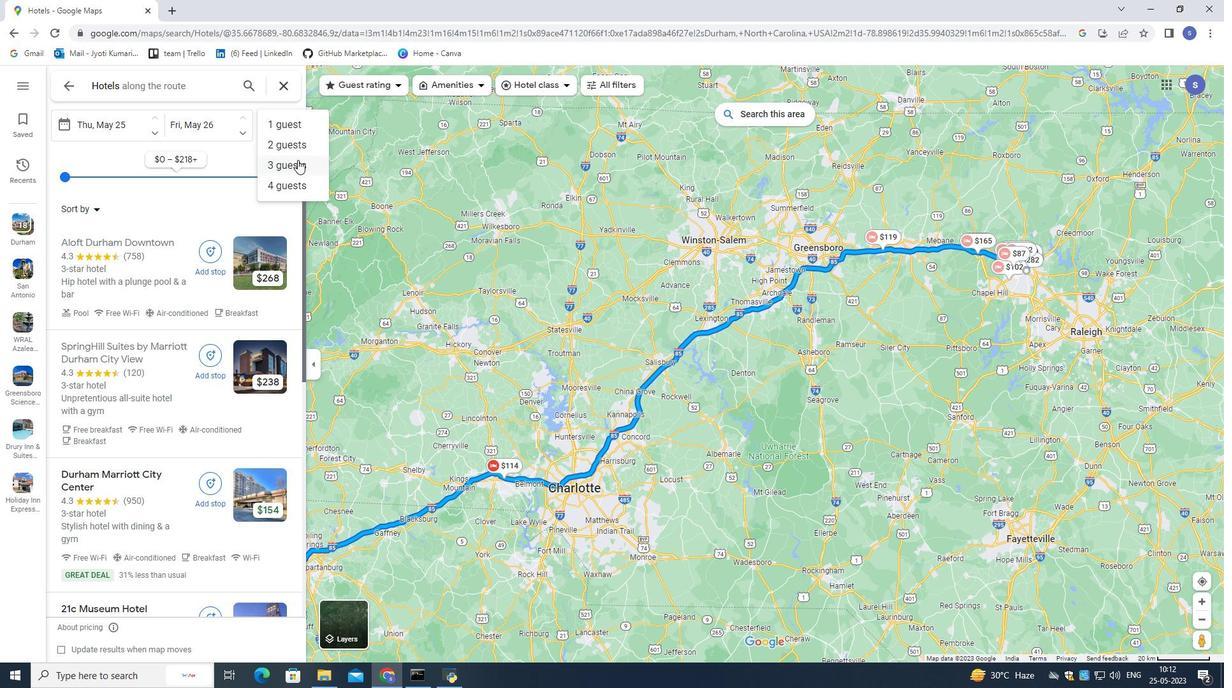 
Action: Mouse moved to (406, 81)
Screenshot: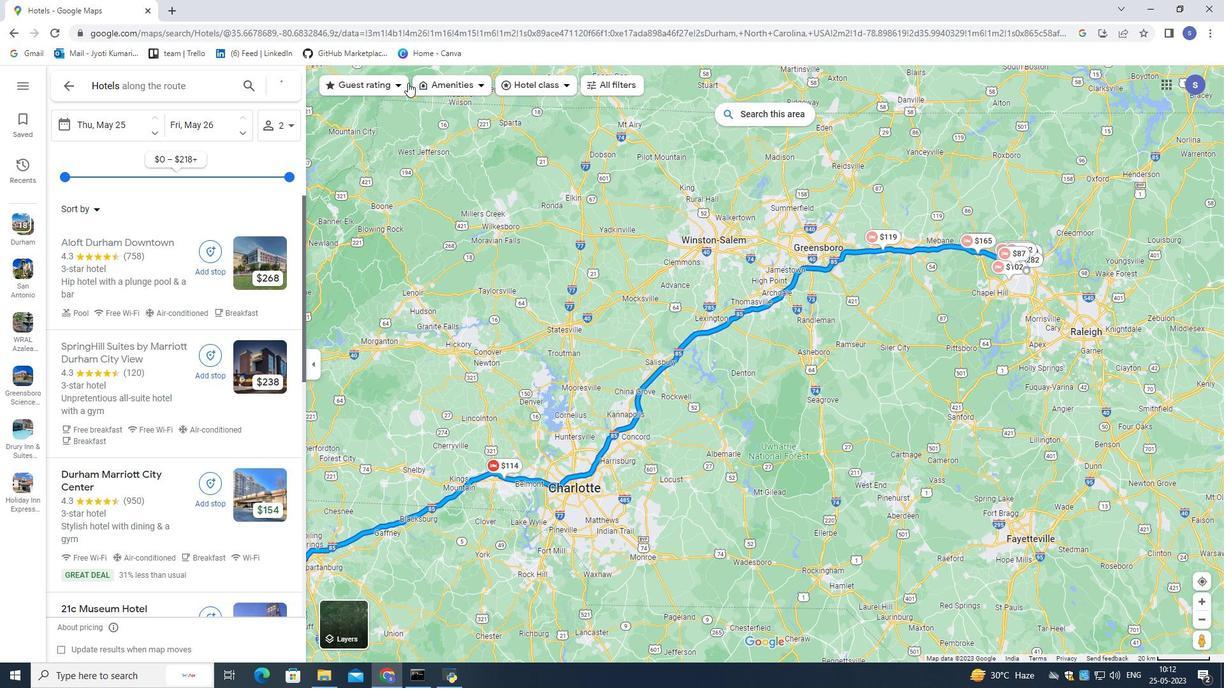 
Action: Mouse pressed left at (406, 81)
Screenshot: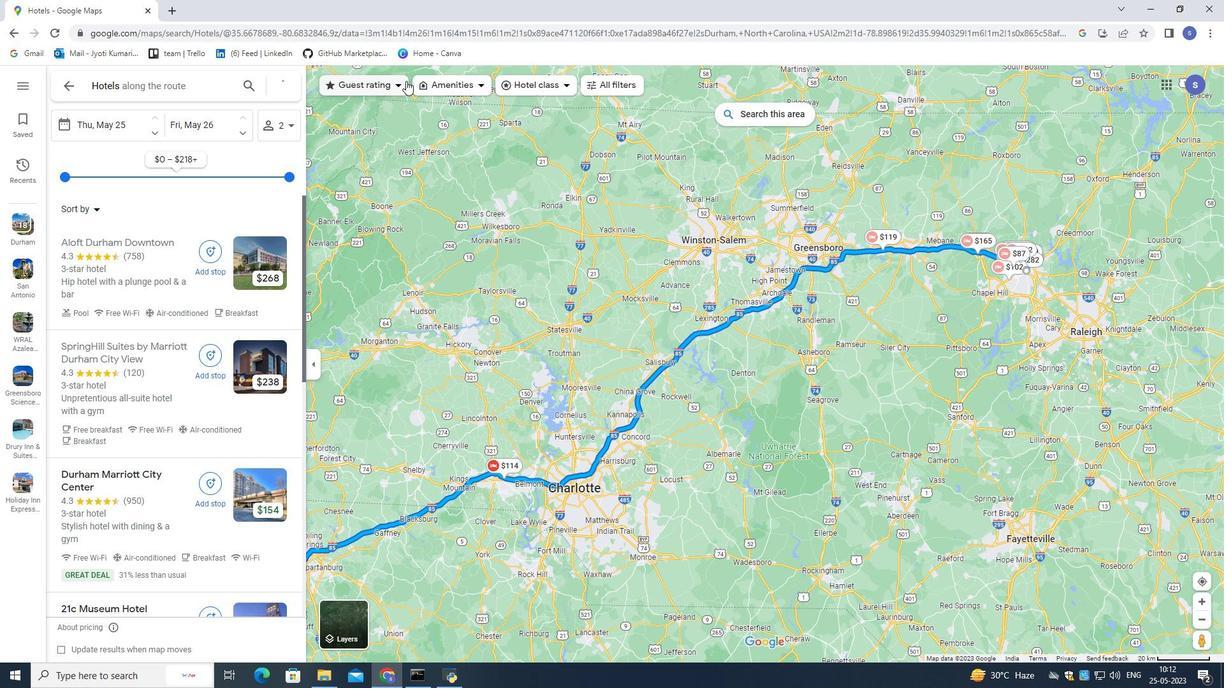 
Action: Mouse moved to (375, 177)
Screenshot: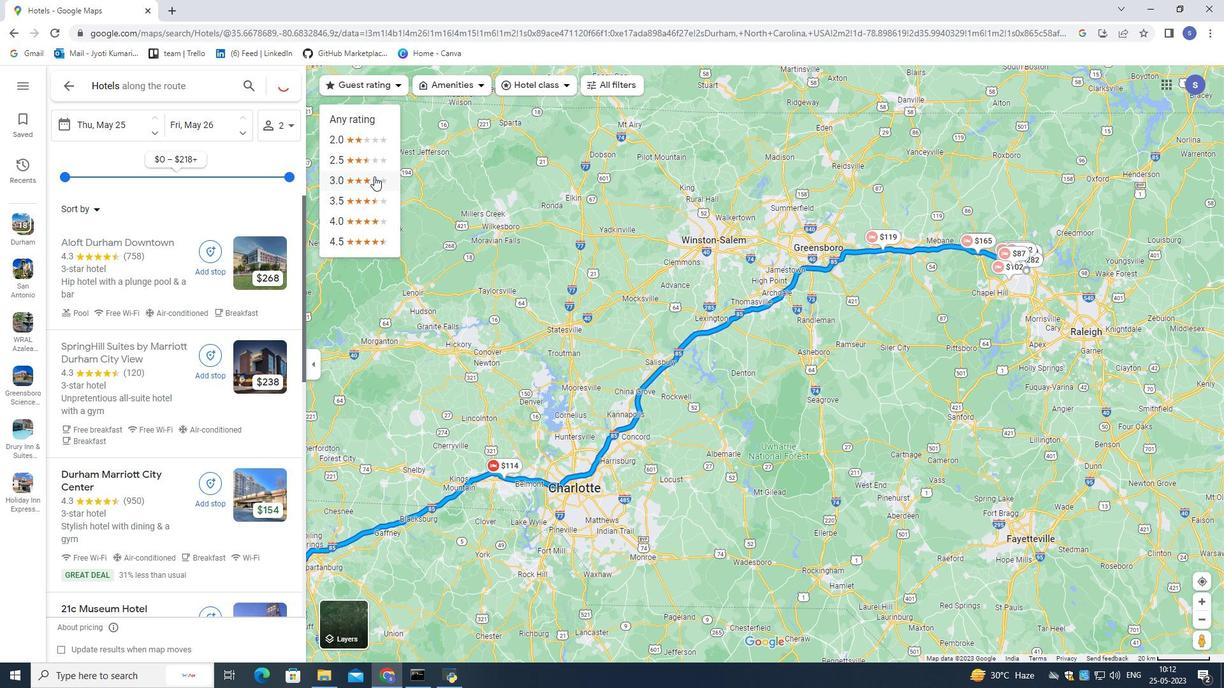 
Action: Mouse pressed left at (375, 177)
Screenshot: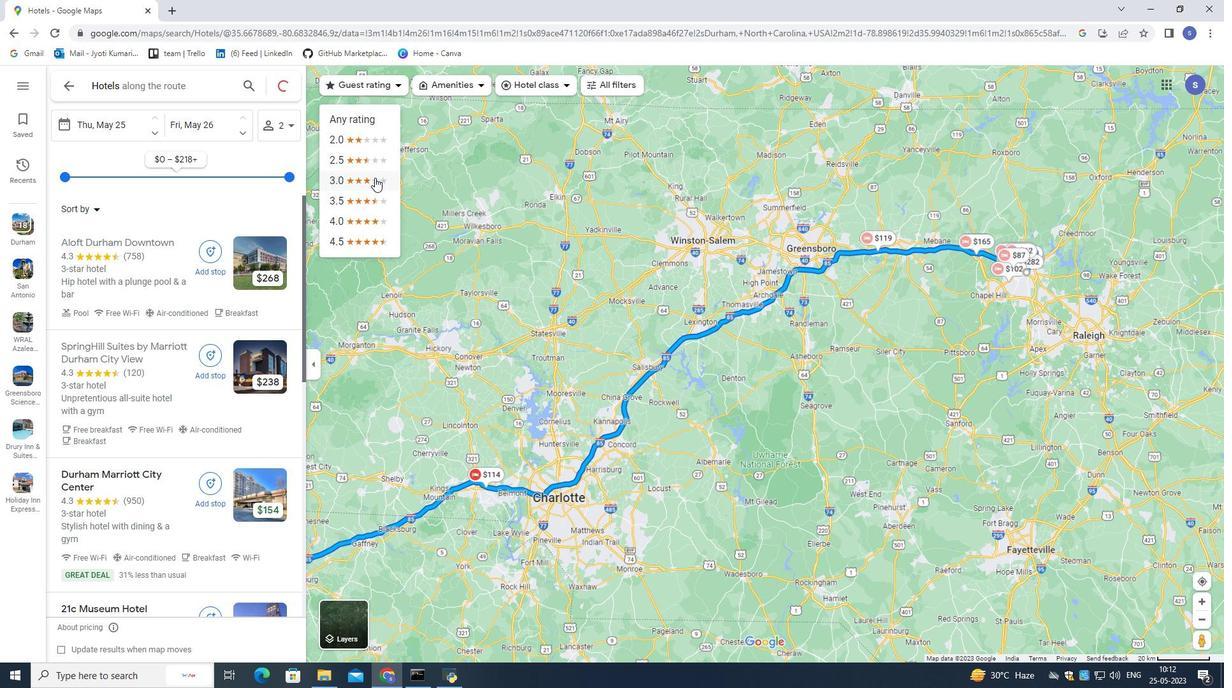 
Action: Mouse moved to (135, 125)
Screenshot: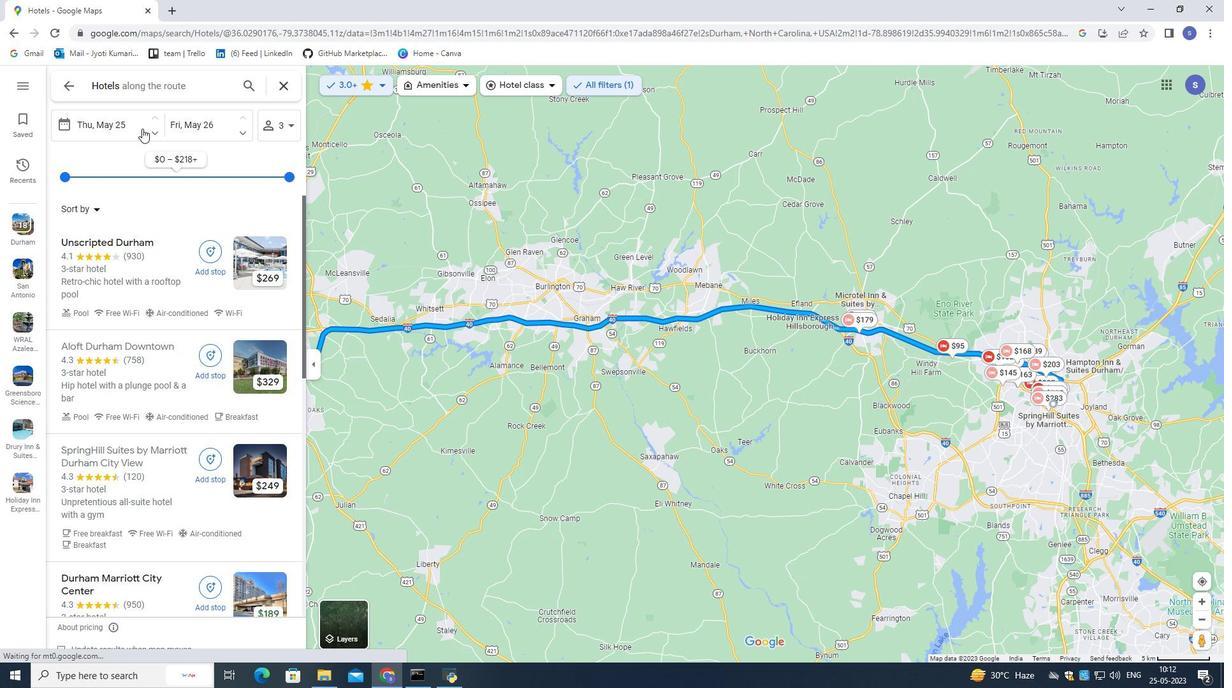 
Action: Mouse pressed left at (135, 125)
Screenshot: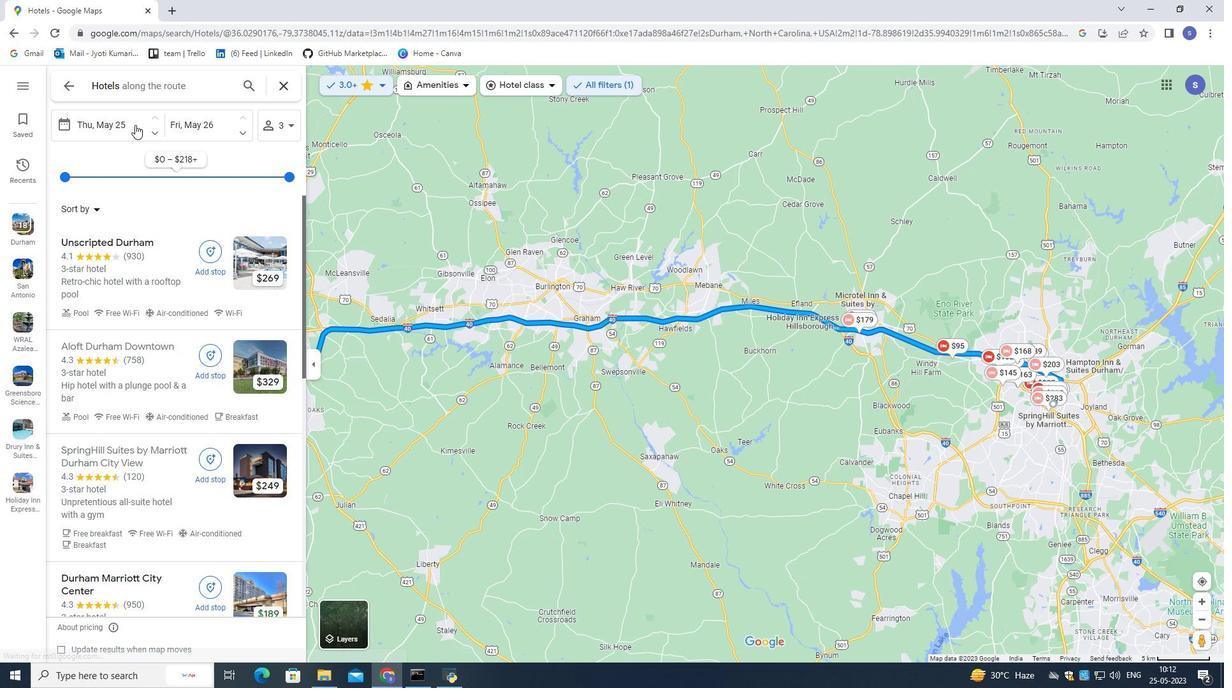 
Action: Mouse moved to (201, 149)
Screenshot: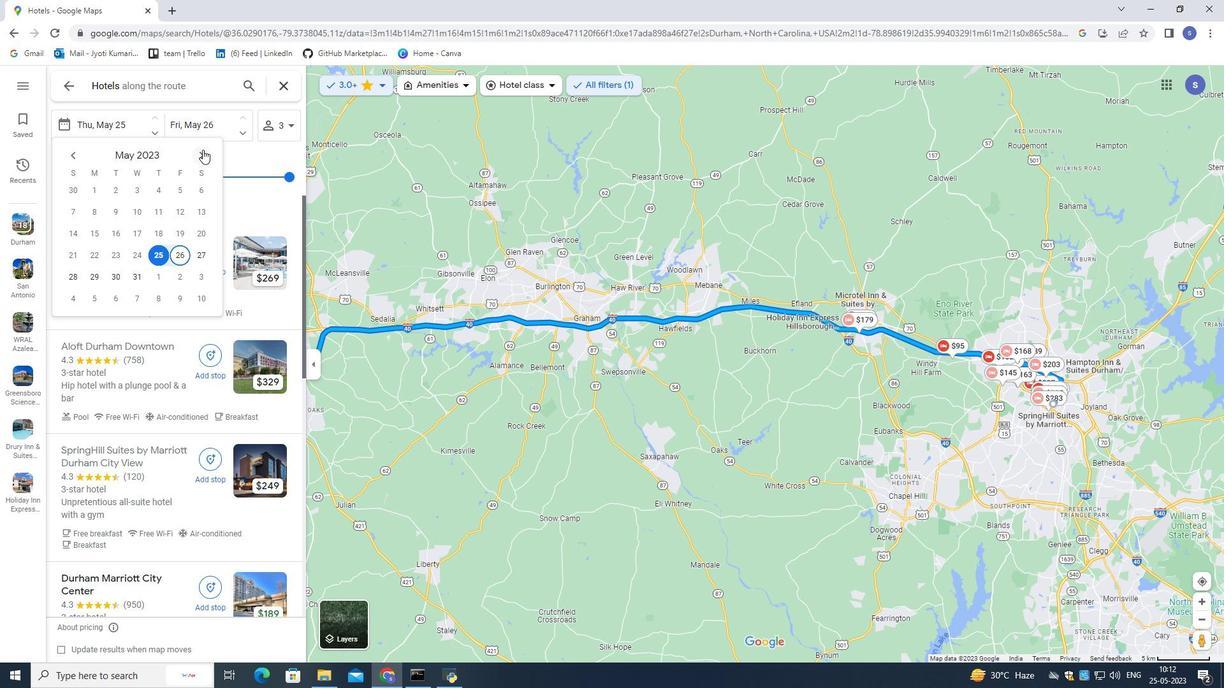 
Action: Mouse pressed left at (201, 149)
Screenshot: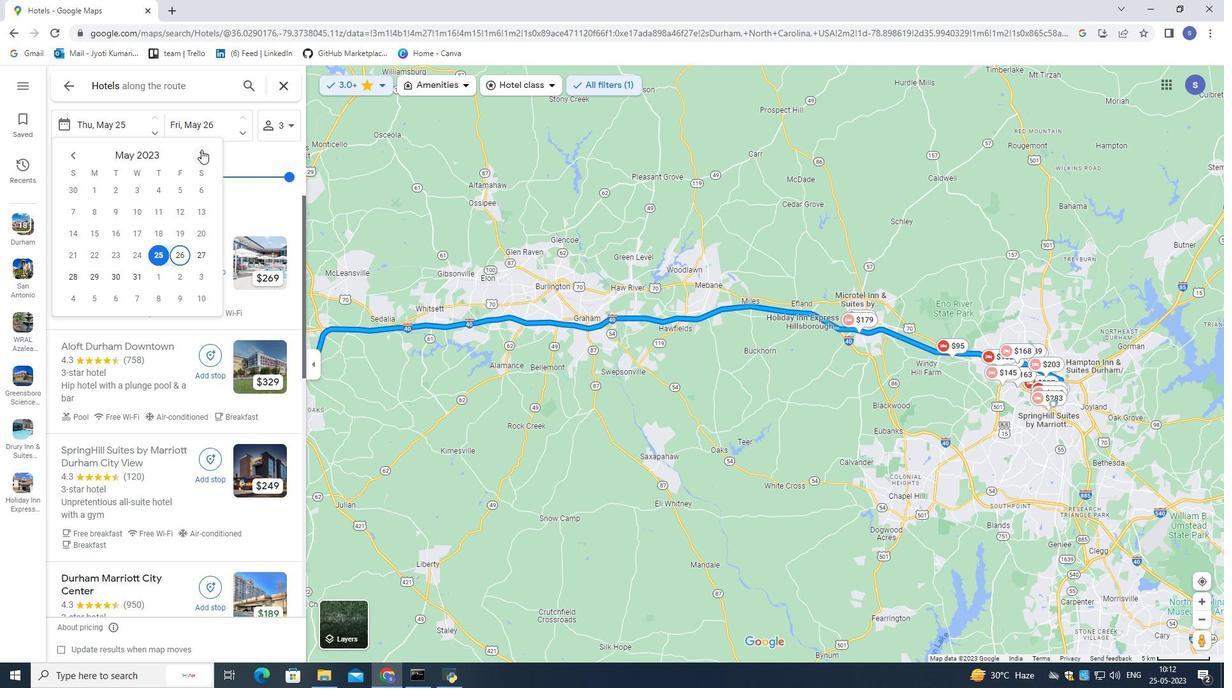 
Action: Mouse pressed left at (201, 149)
Screenshot: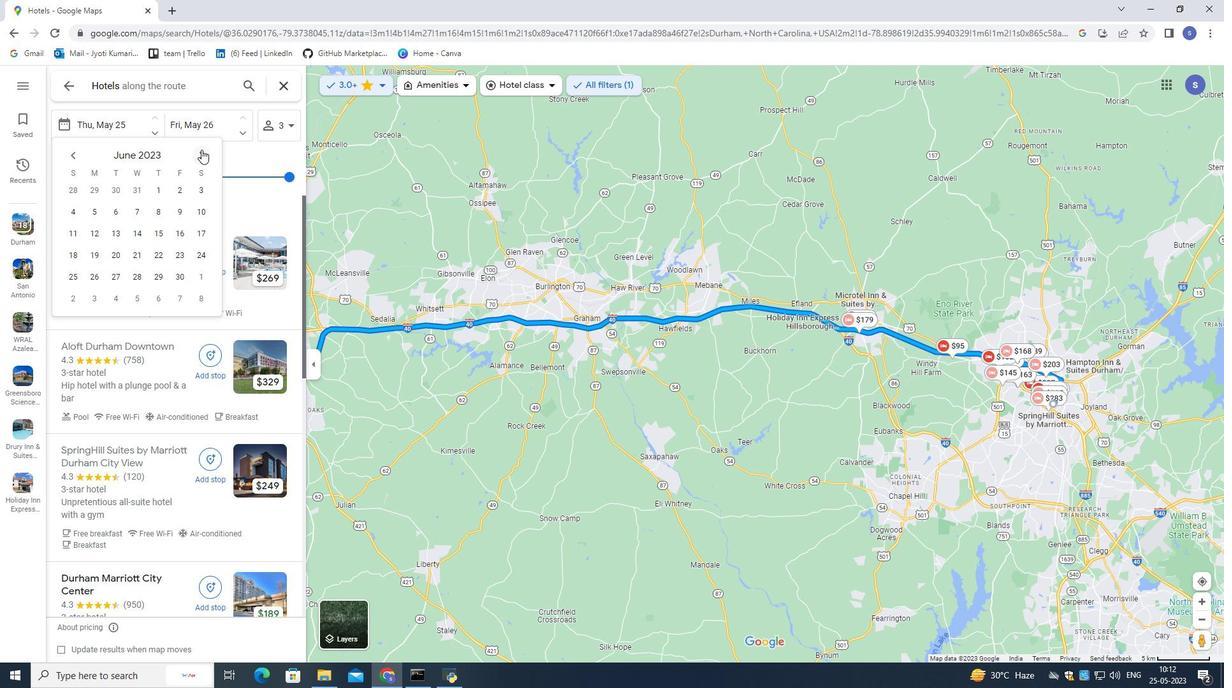 
Action: Mouse pressed left at (201, 149)
Screenshot: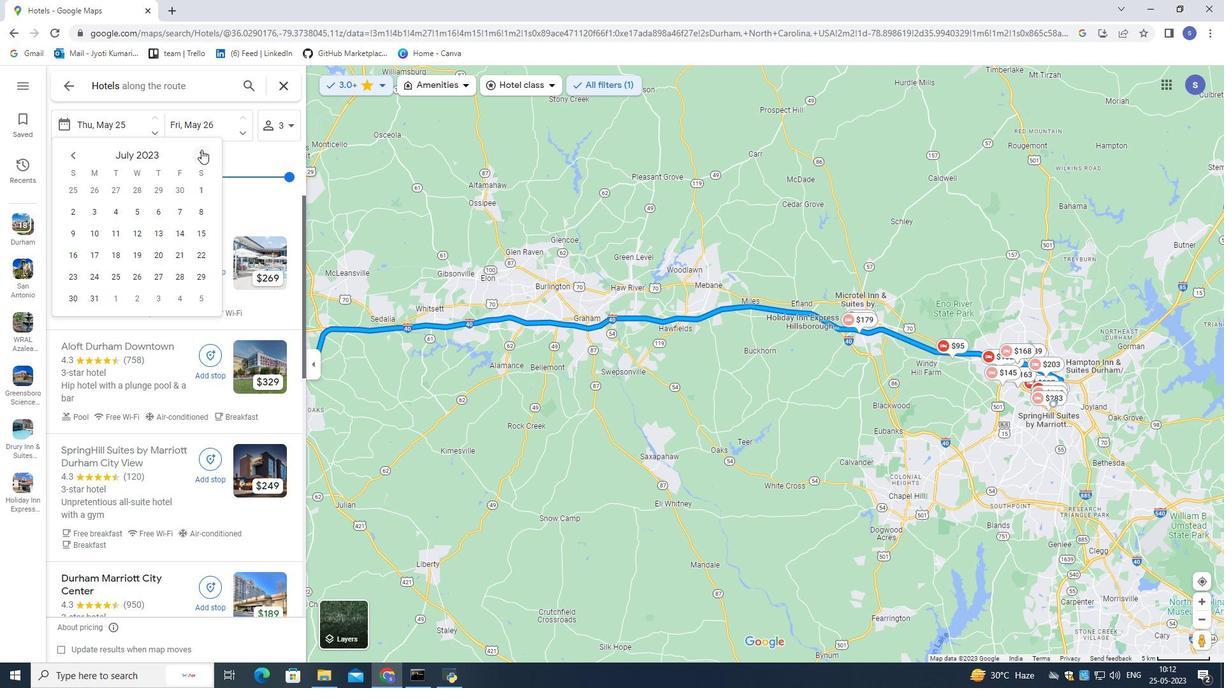 
Action: Mouse pressed left at (201, 149)
Screenshot: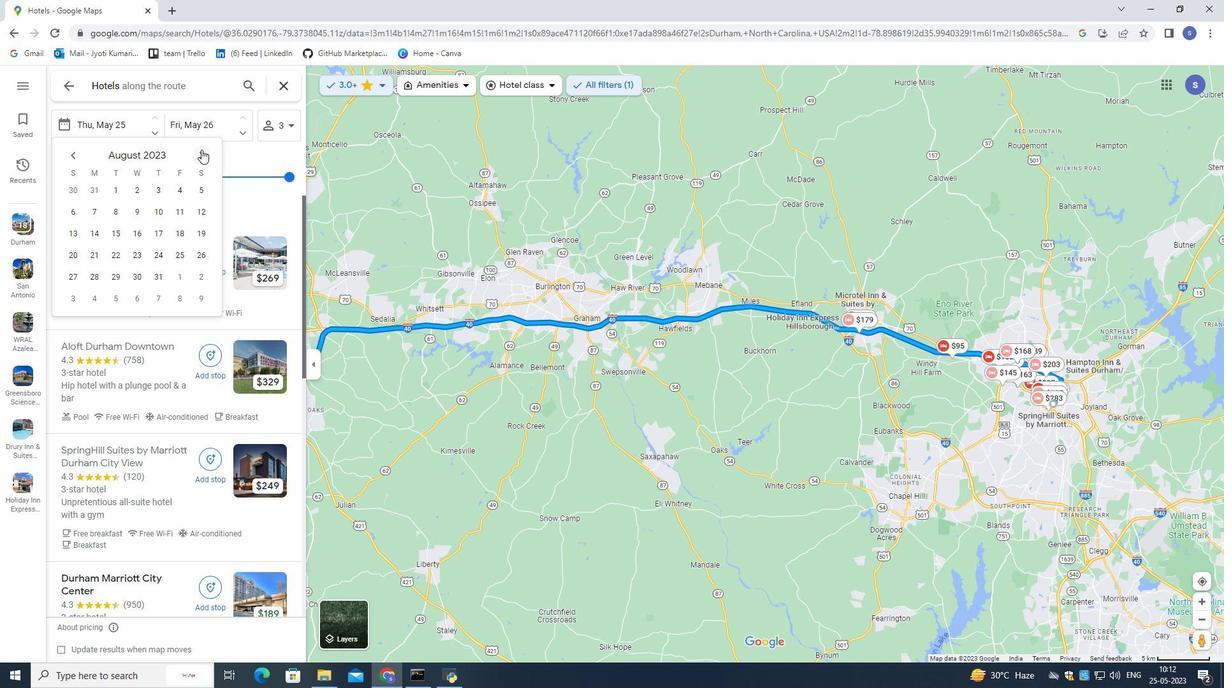 
Action: Mouse pressed left at (201, 149)
Screenshot: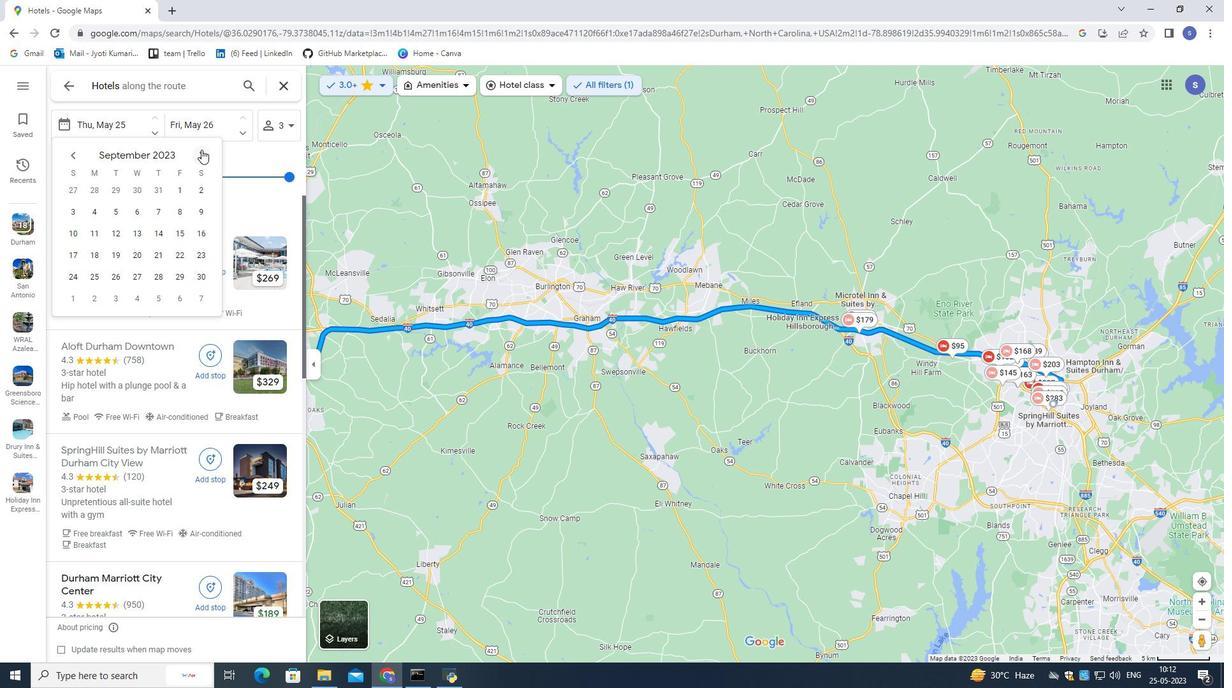 
Action: Mouse pressed left at (201, 149)
Screenshot: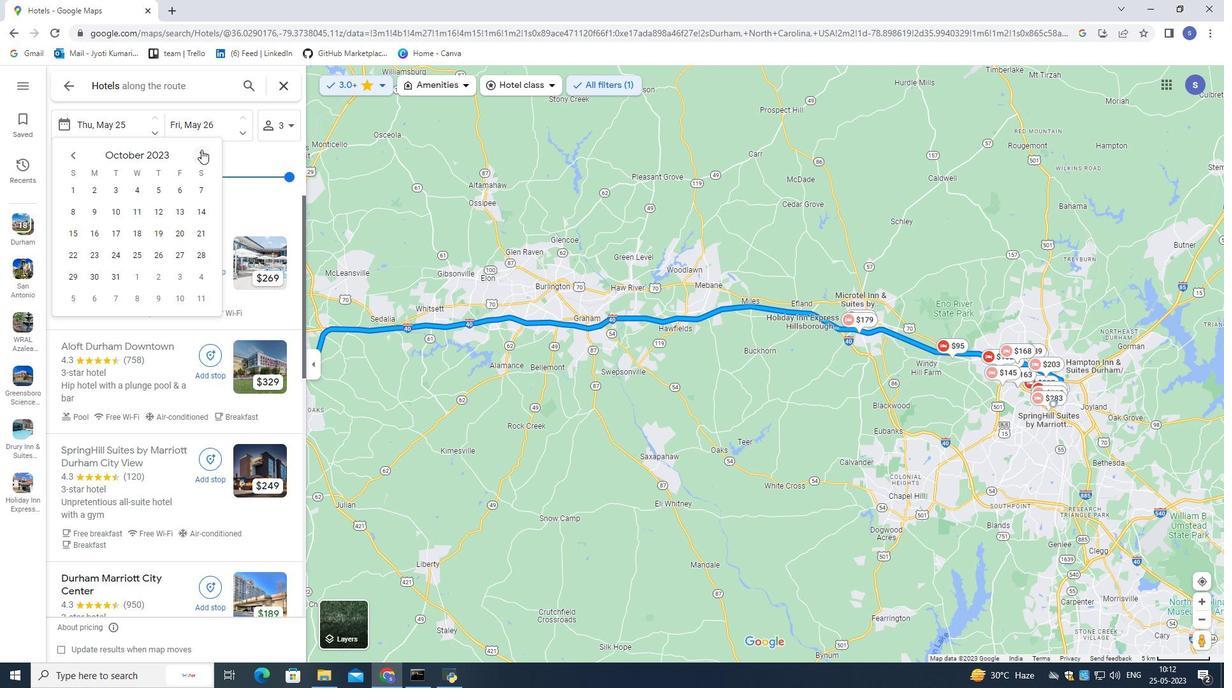 
Action: Mouse pressed left at (201, 149)
Screenshot: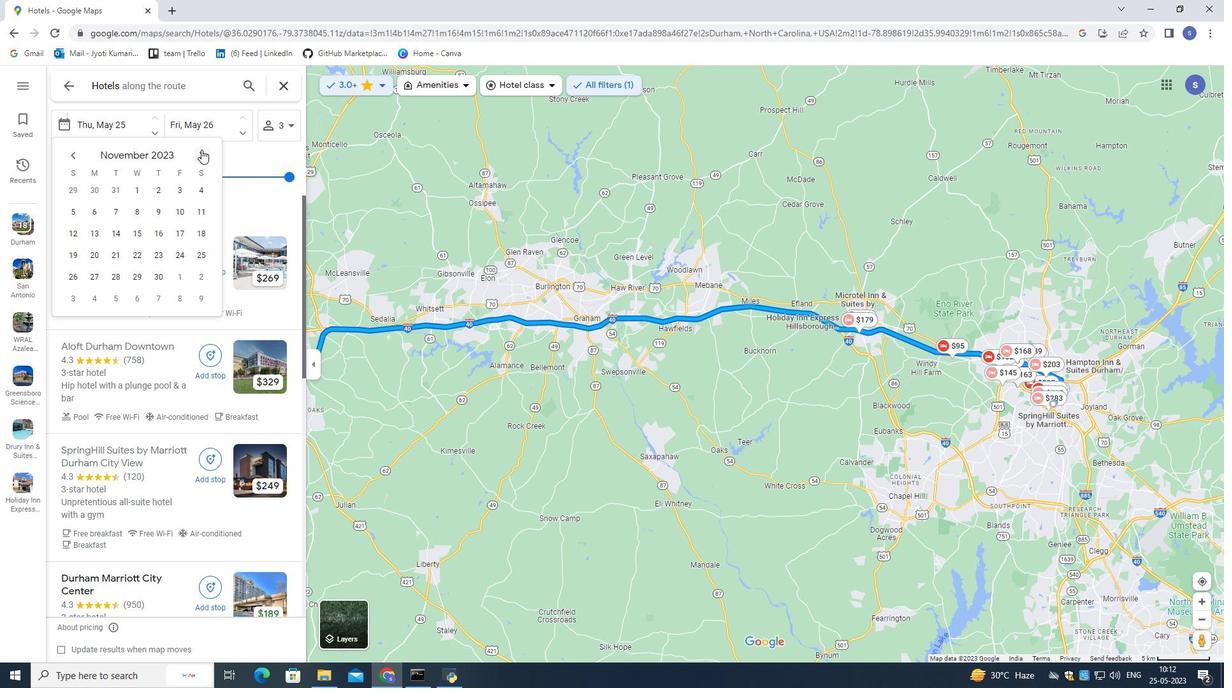 
Action: Mouse moved to (135, 257)
Screenshot: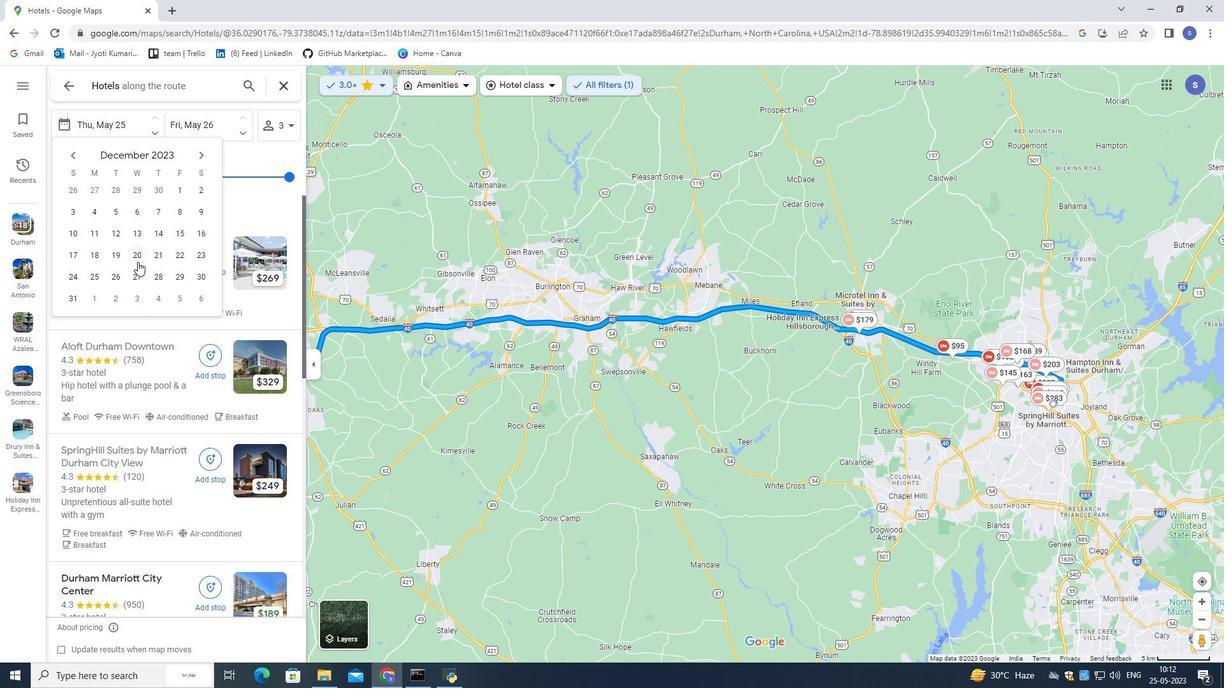 
Action: Mouse pressed left at (135, 257)
Screenshot: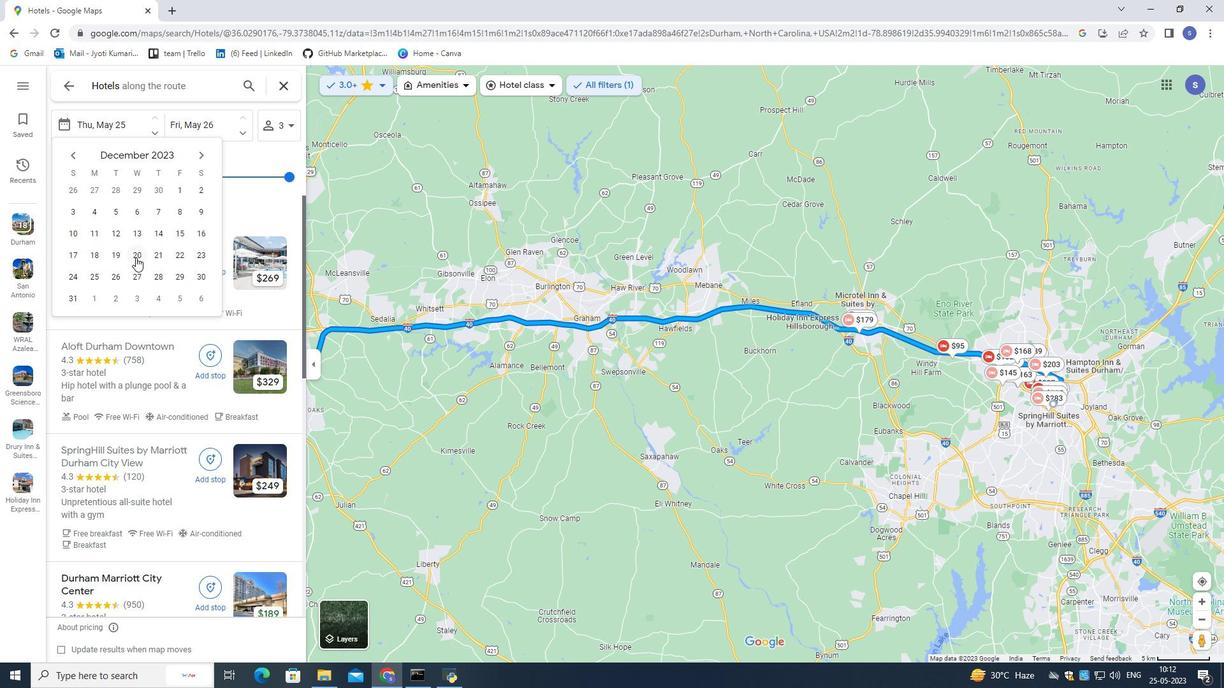 
Action: Mouse moved to (213, 128)
Screenshot: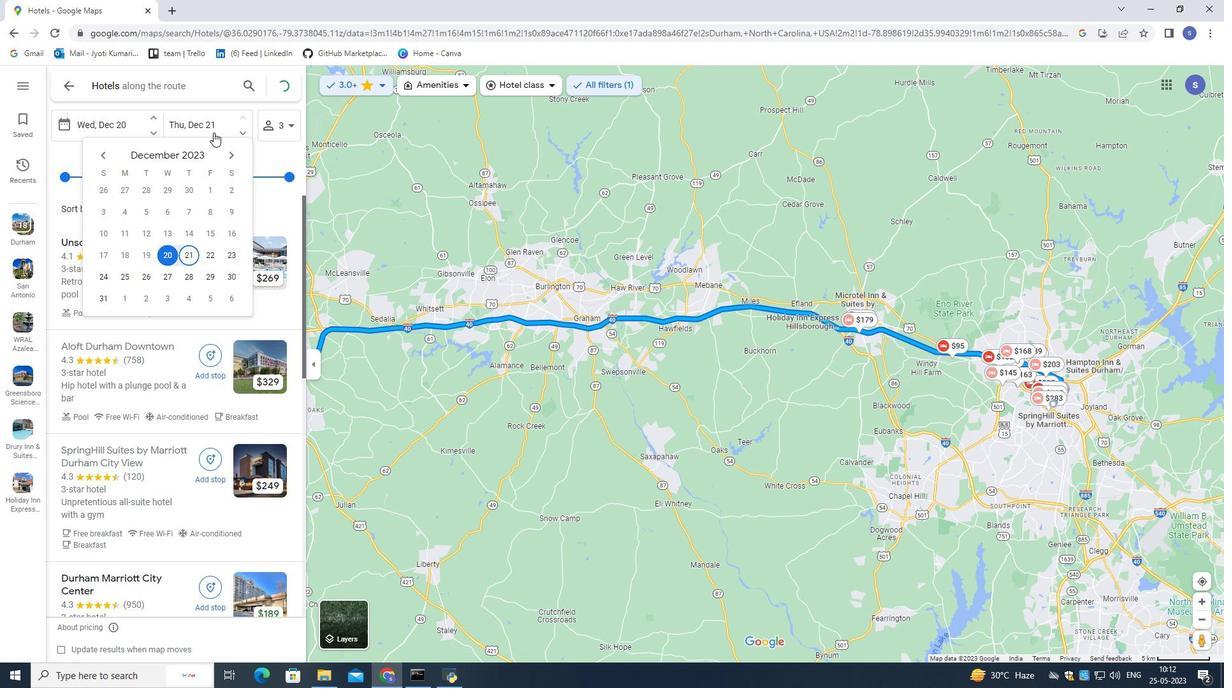 
Action: Mouse pressed left at (213, 128)
Screenshot: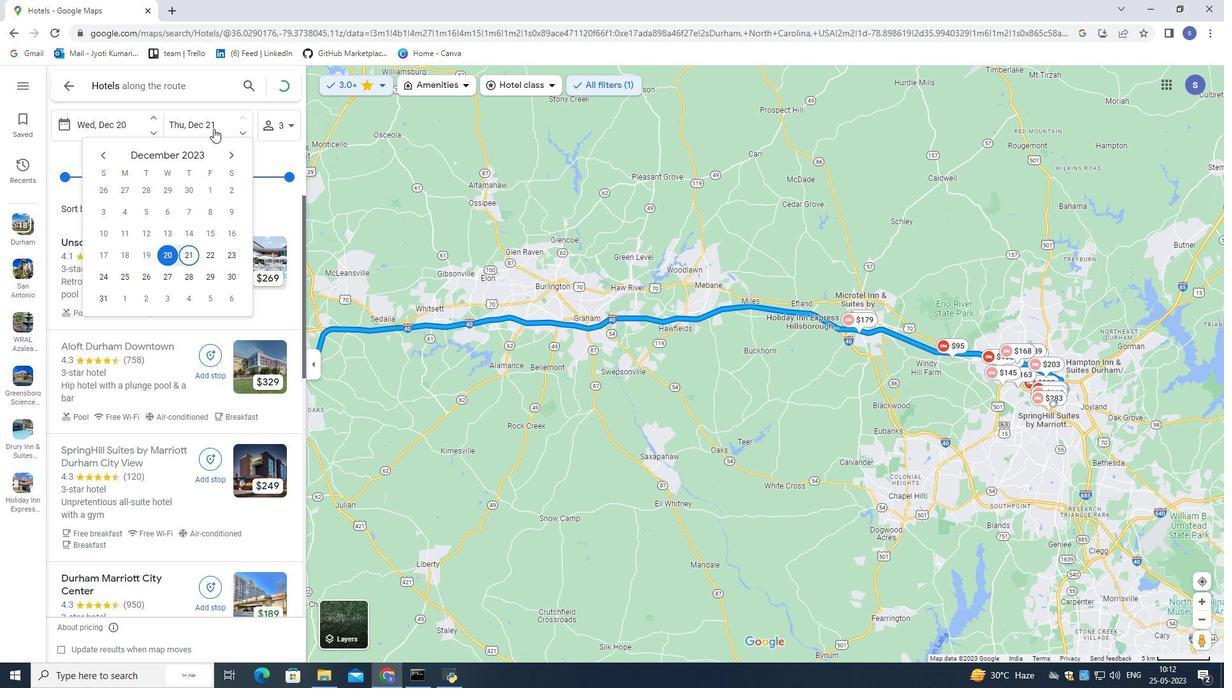 
Action: Mouse moved to (234, 255)
Screenshot: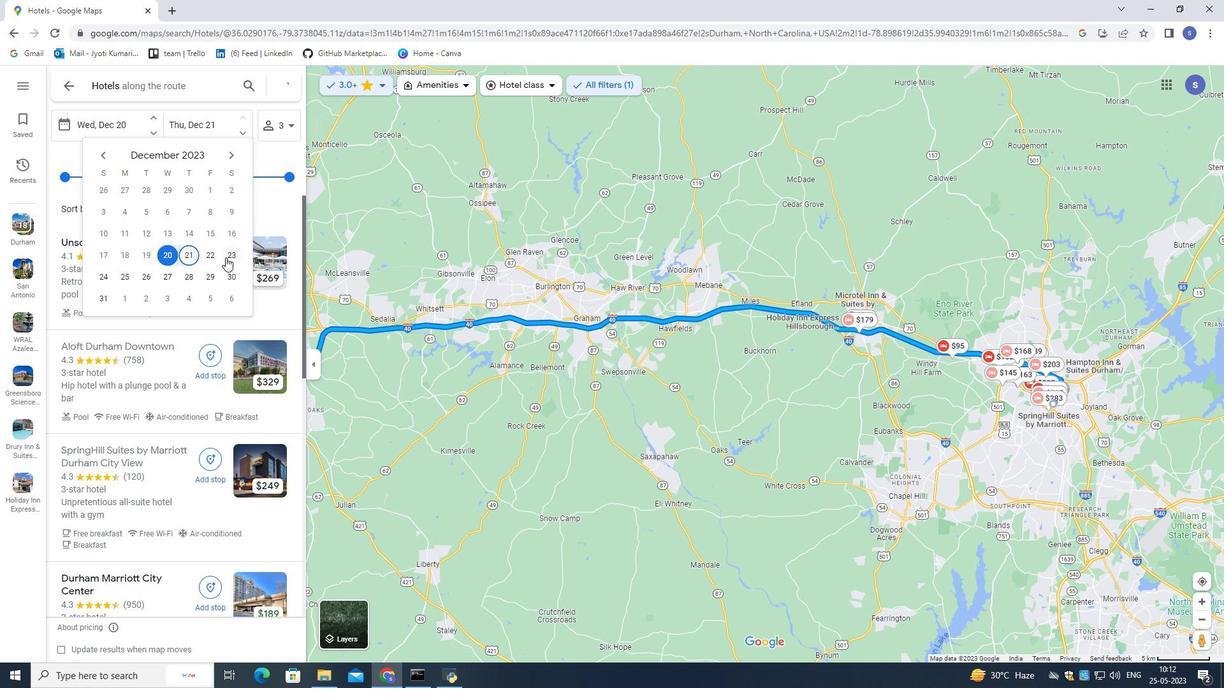 
Action: Mouse pressed left at (234, 255)
Screenshot: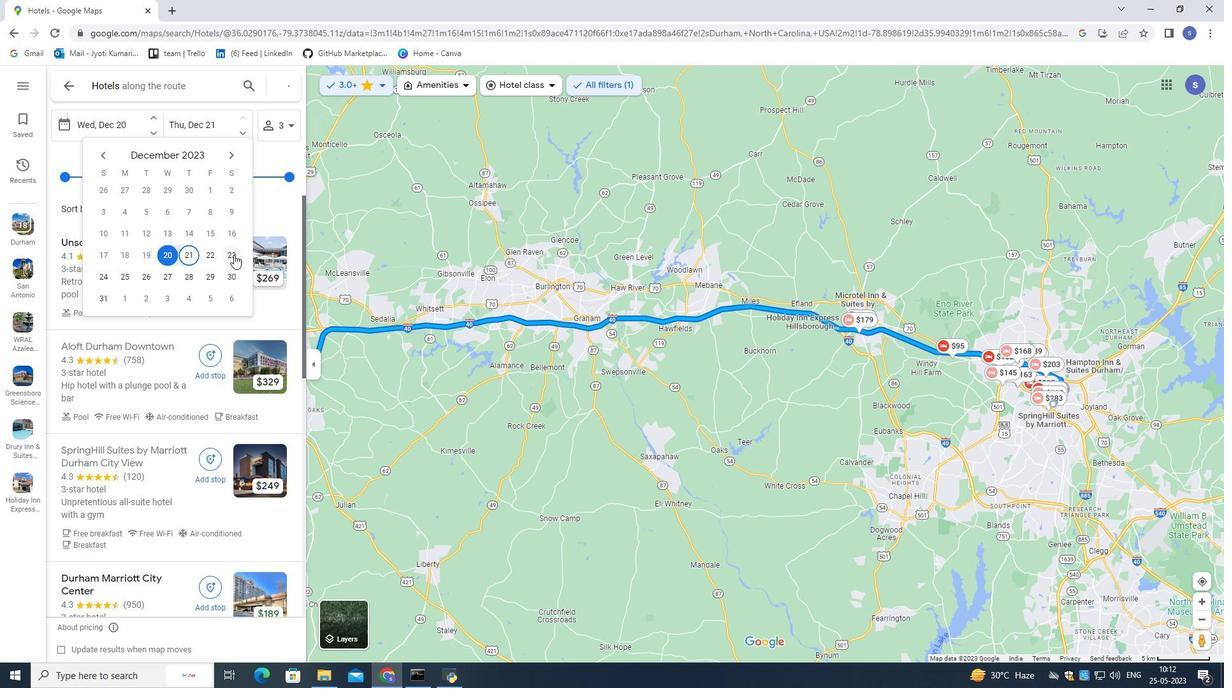 
Action: Mouse moved to (443, 288)
Screenshot: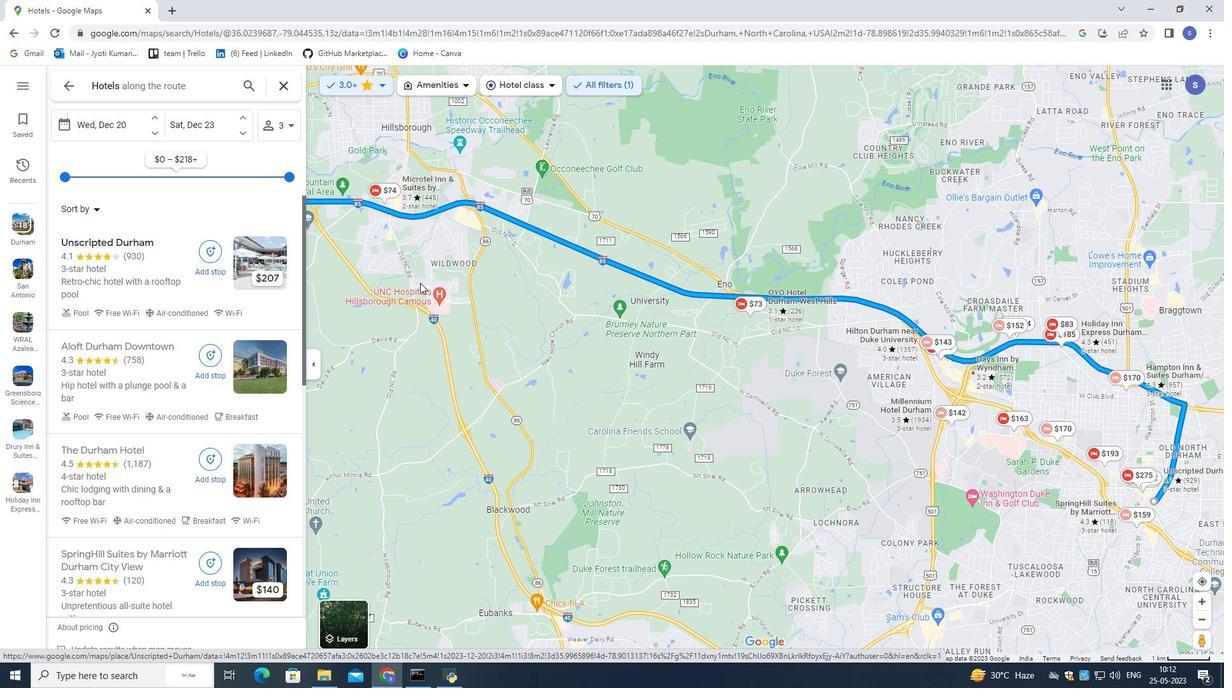 
Action: Mouse scrolled (443, 287) with delta (0, 0)
Screenshot: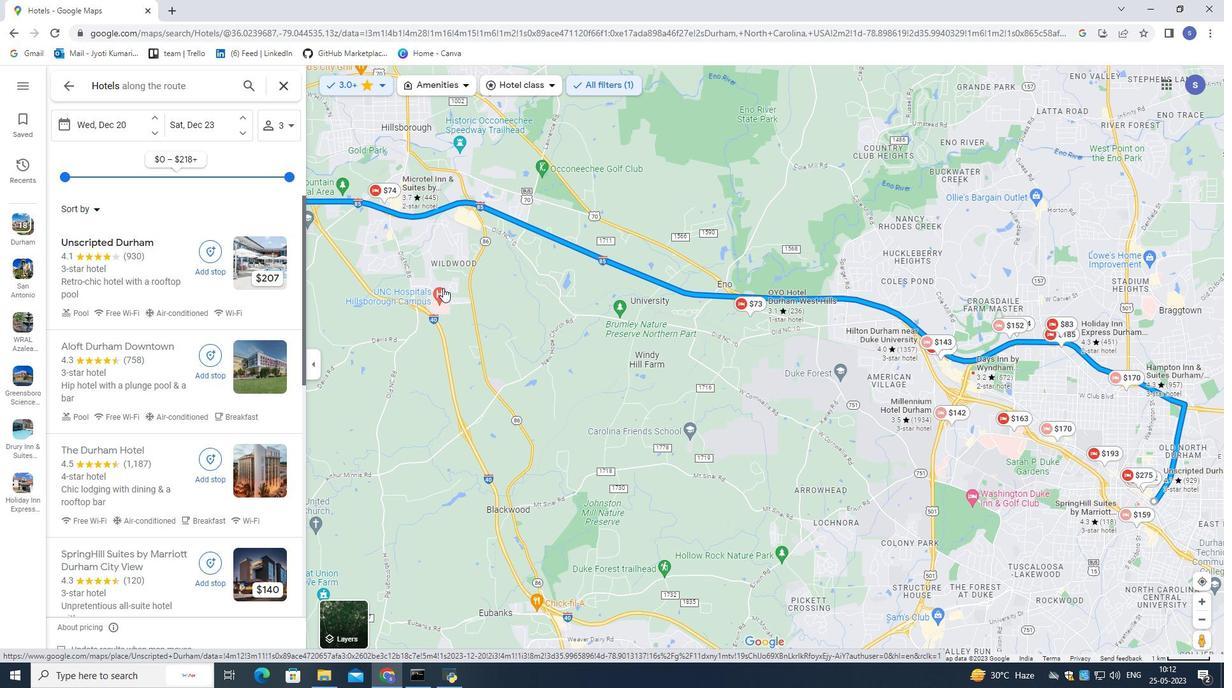 
Action: Mouse moved to (443, 288)
Screenshot: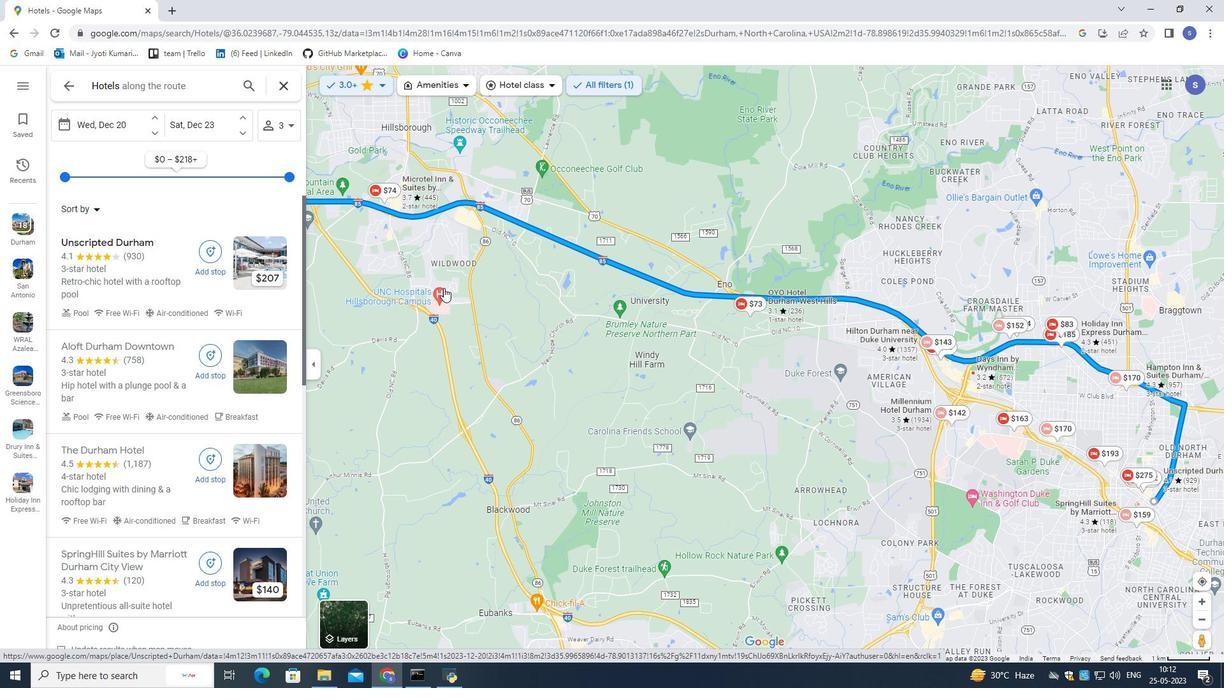 
Action: Mouse scrolled (443, 288) with delta (0, 0)
Screenshot: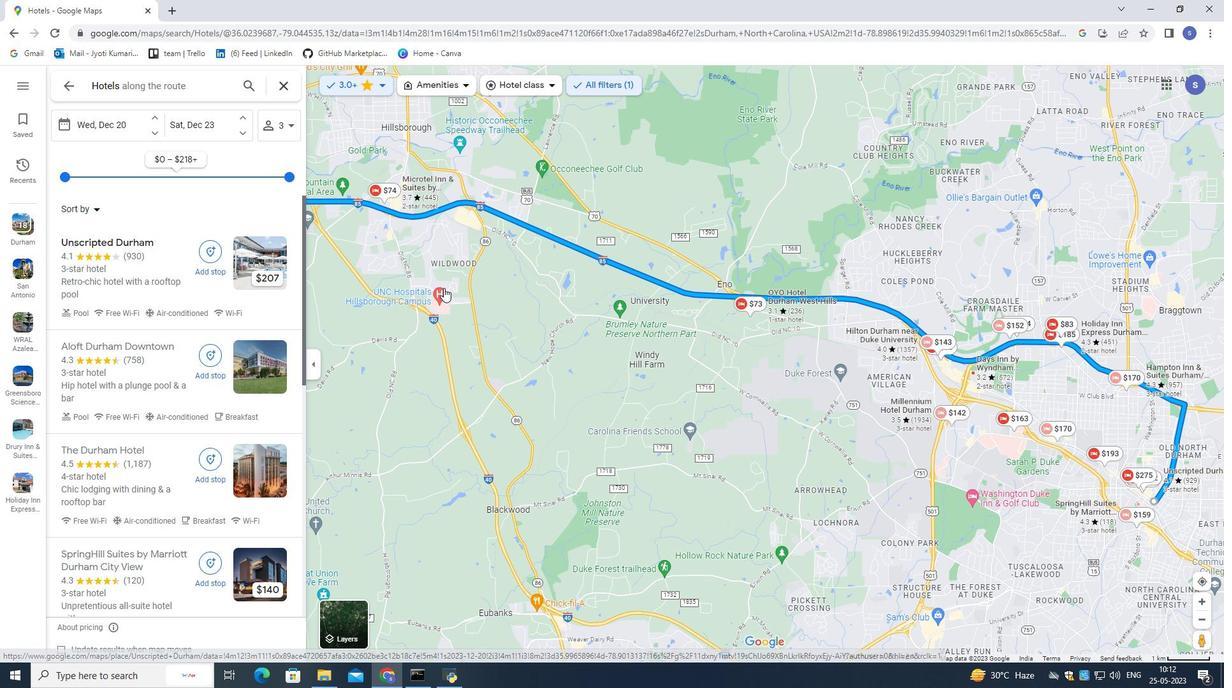 
Action: Mouse moved to (244, 253)
Screenshot: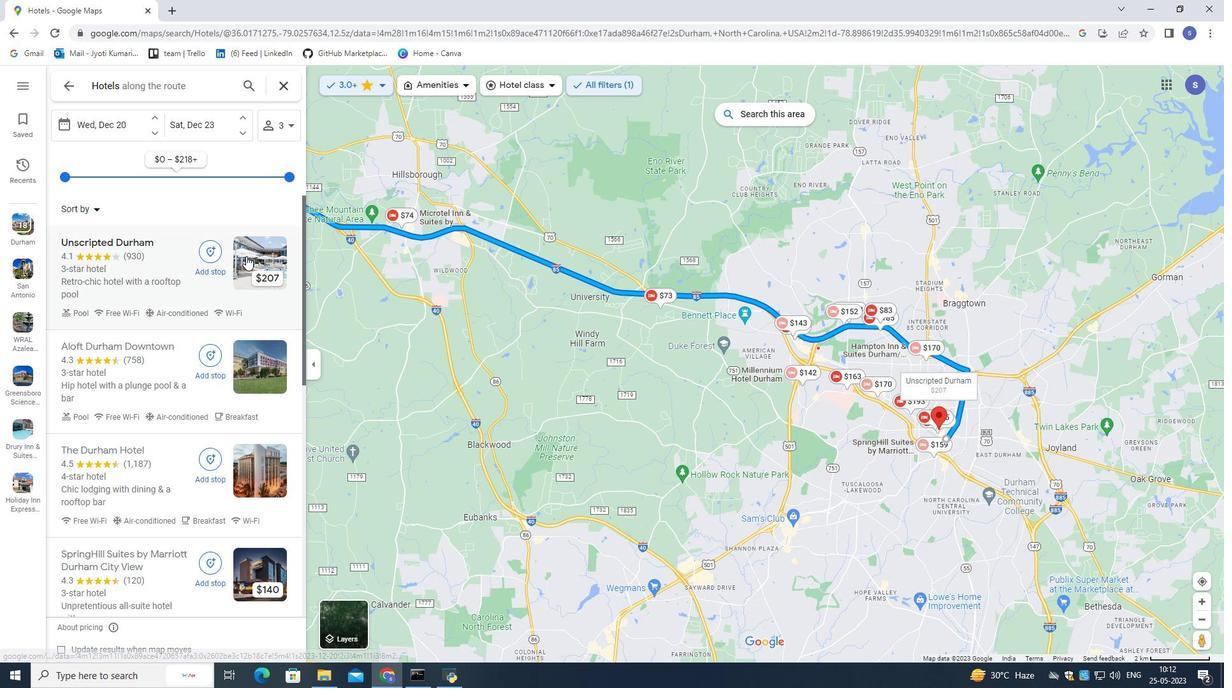 
Action: Mouse pressed left at (244, 253)
Screenshot: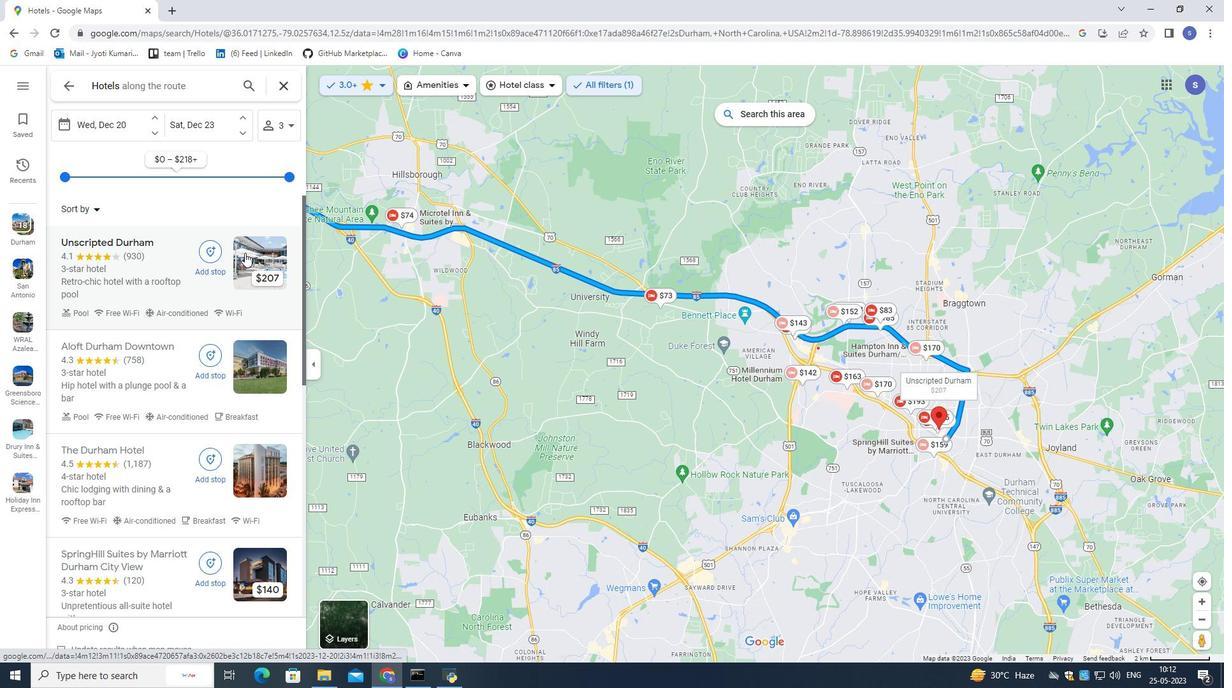 
Action: Mouse moved to (389, 176)
Screenshot: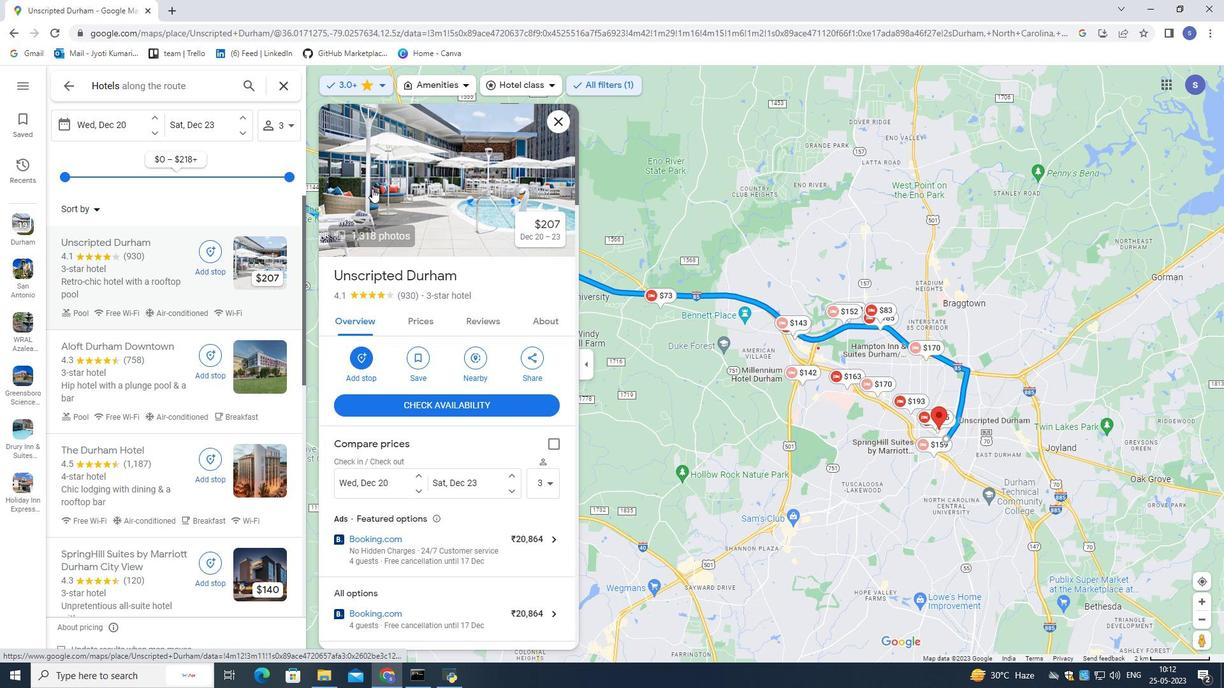 
Action: Mouse pressed left at (389, 176)
Screenshot: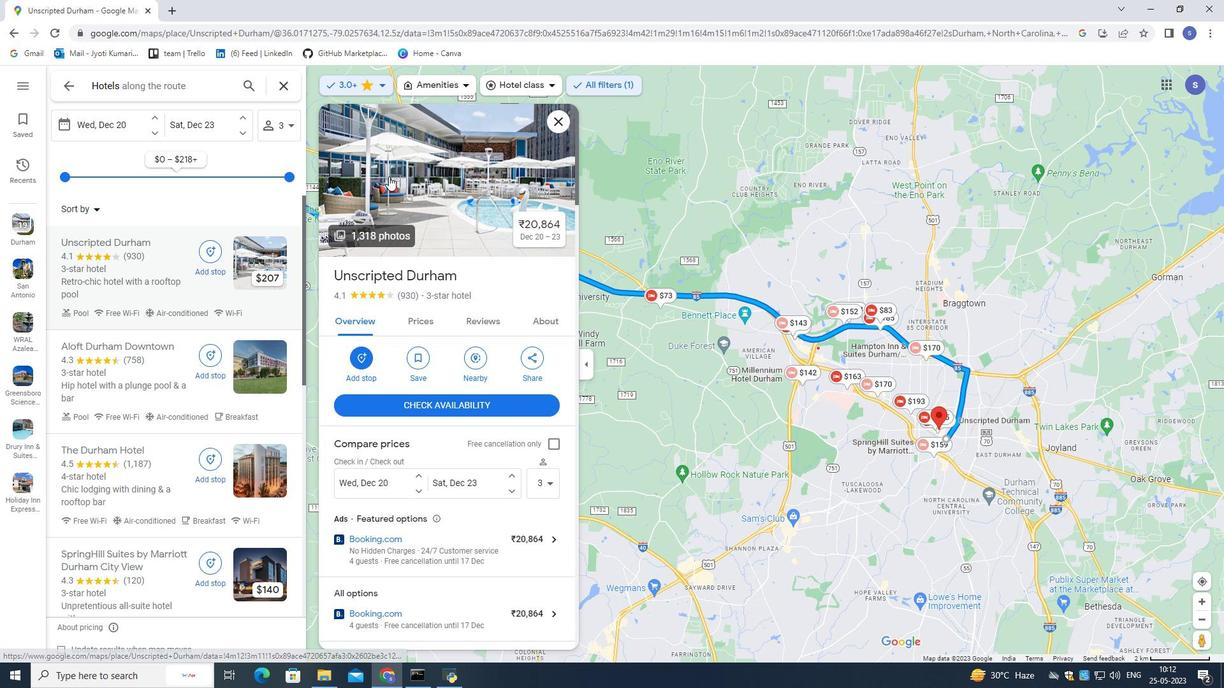 
Action: Mouse moved to (792, 566)
Screenshot: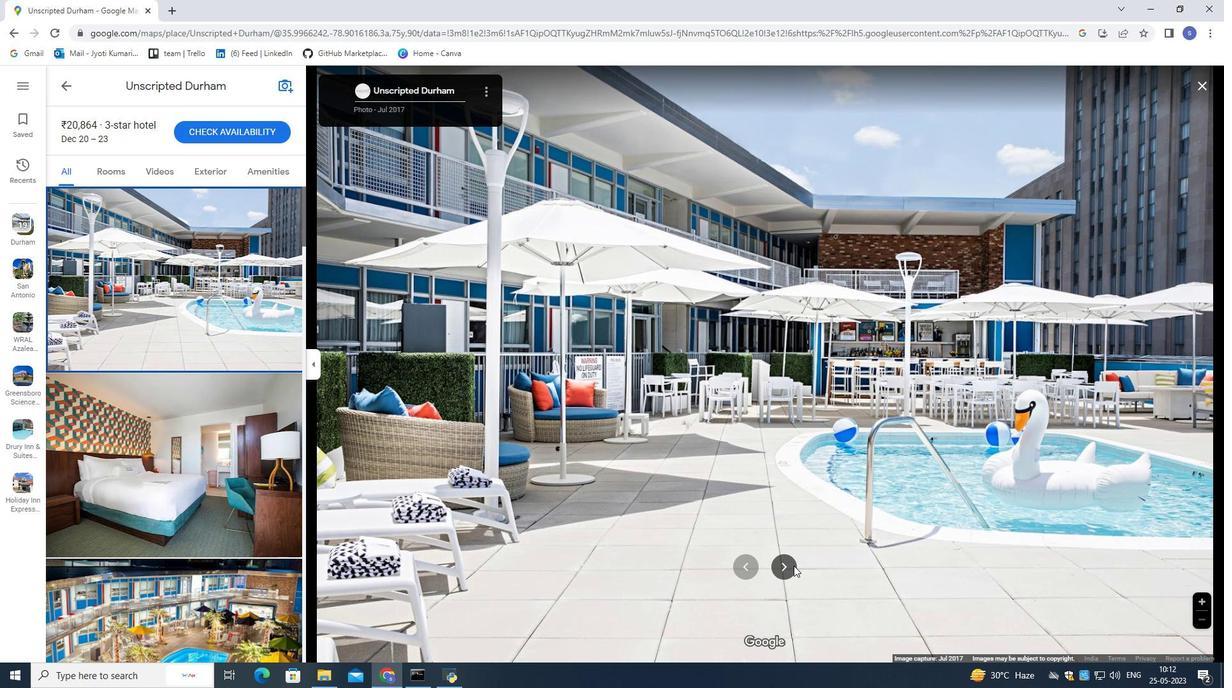 
Action: Mouse pressed left at (792, 566)
Screenshot: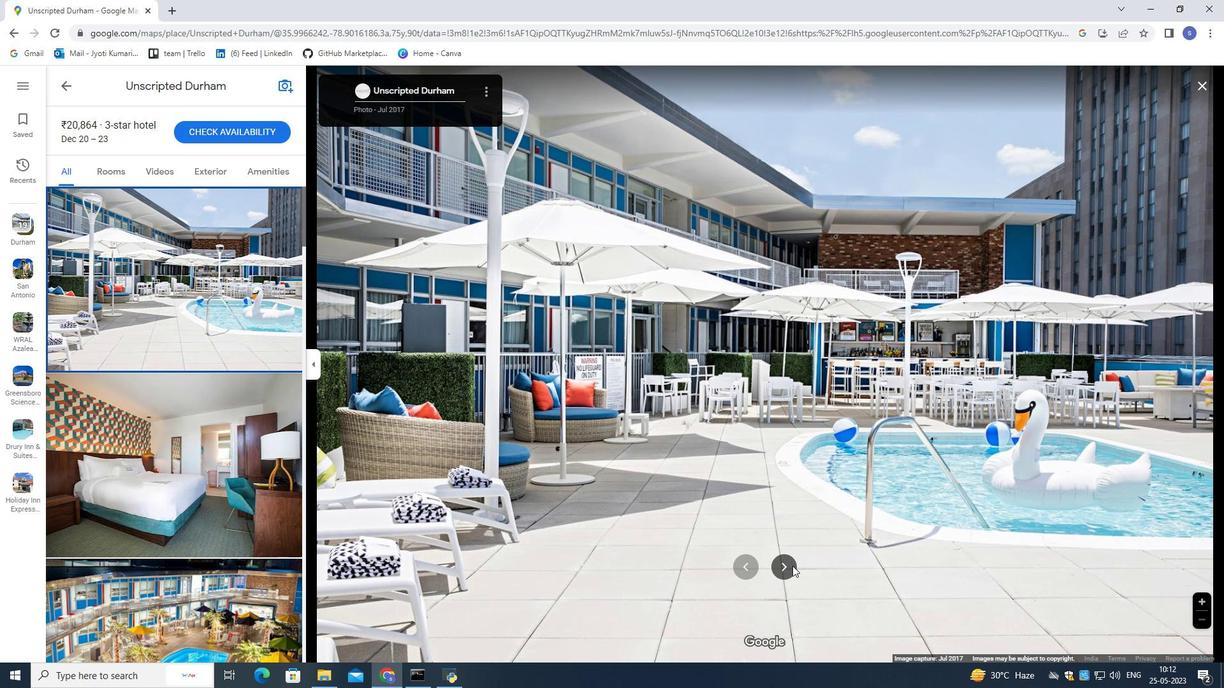 
Action: Mouse pressed left at (792, 566)
Screenshot: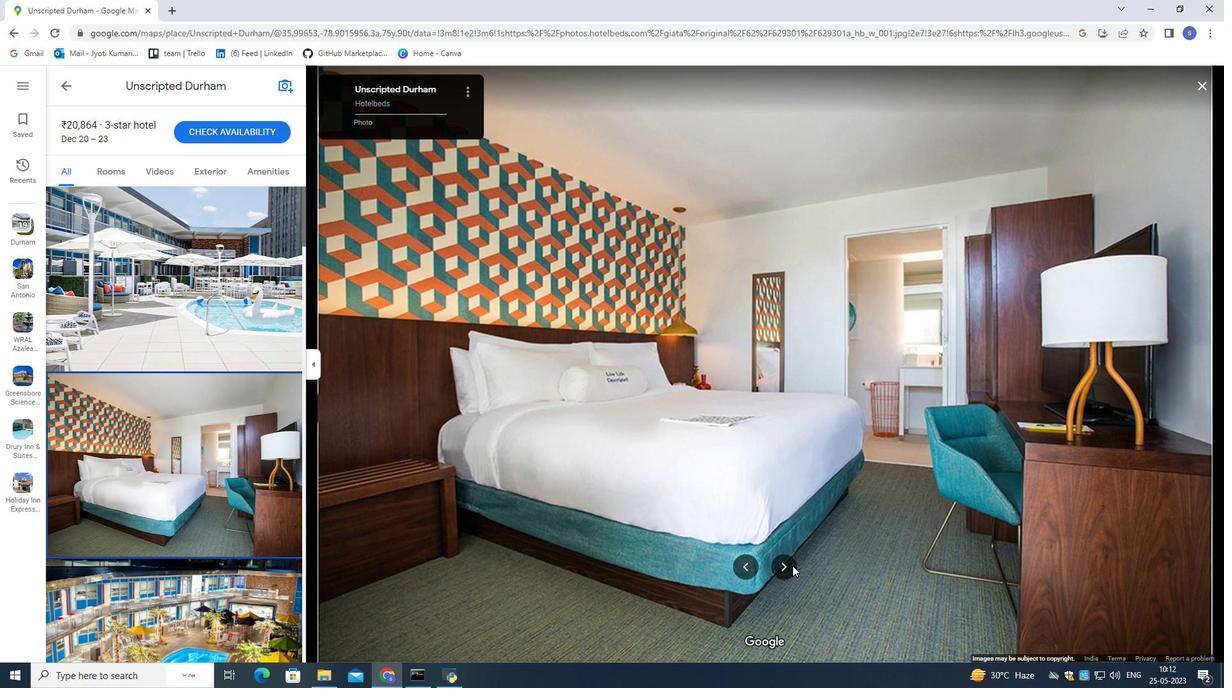 
Action: Mouse pressed left at (792, 566)
Screenshot: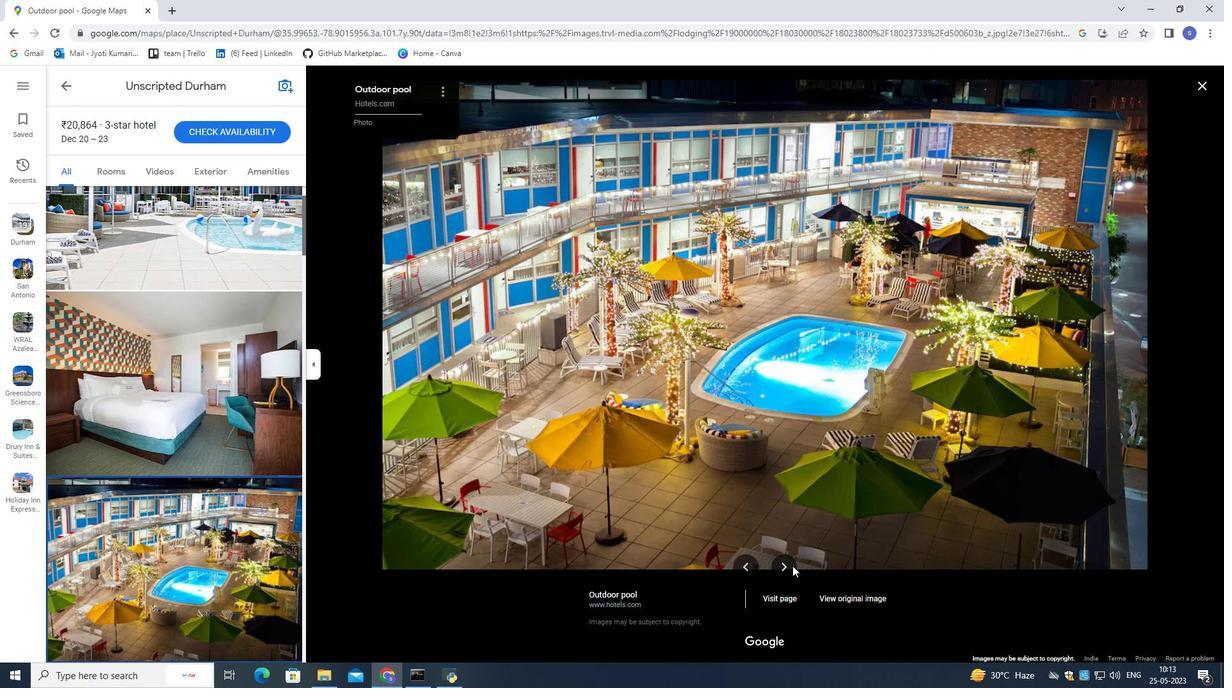 
Action: Mouse pressed left at (792, 566)
Screenshot: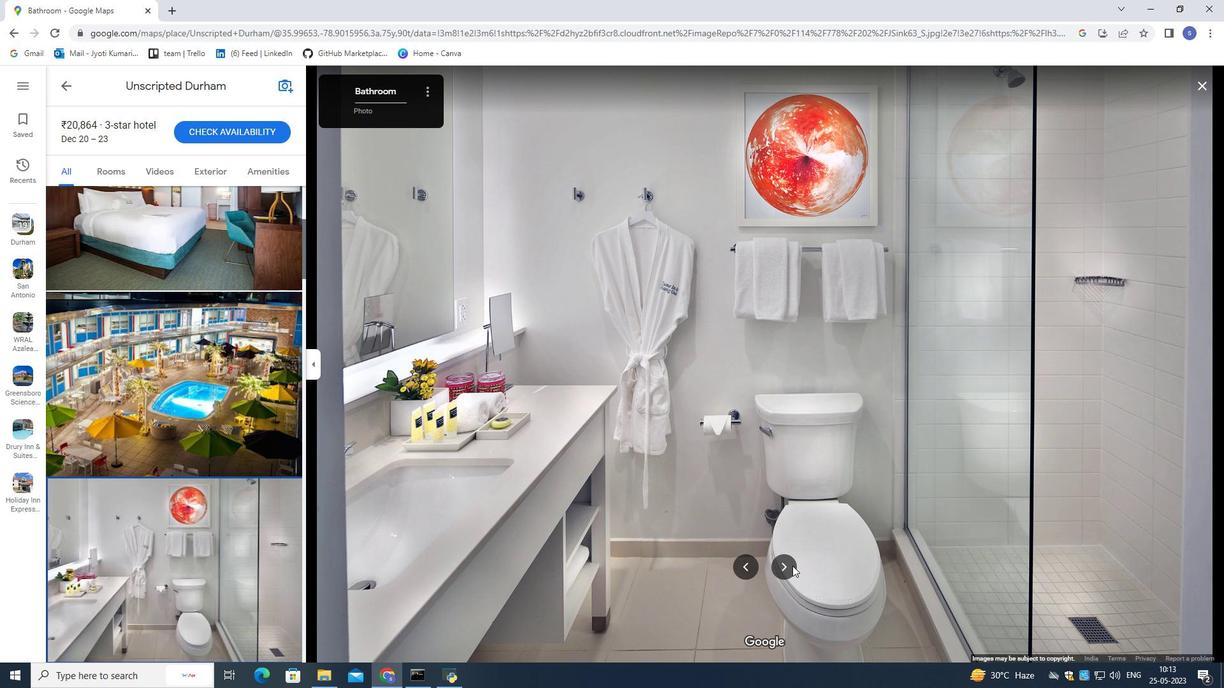 
Action: Mouse pressed left at (792, 566)
Screenshot: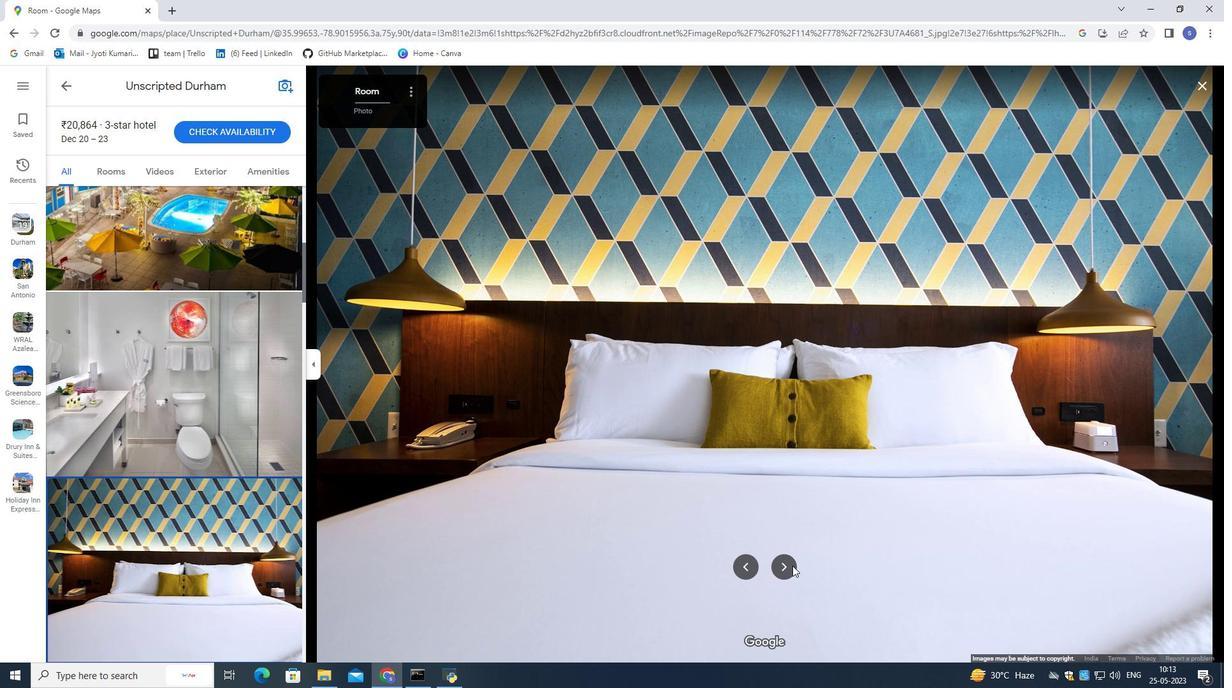 
Action: Mouse pressed left at (792, 566)
Screenshot: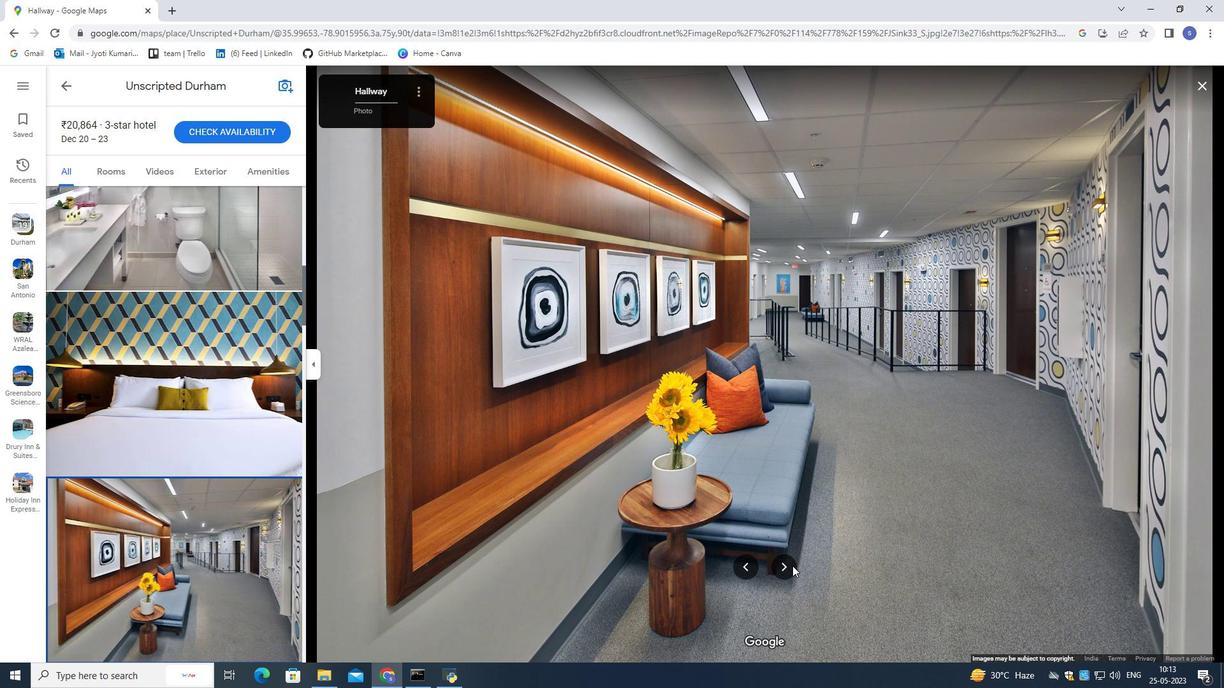 
Action: Mouse pressed left at (792, 566)
Screenshot: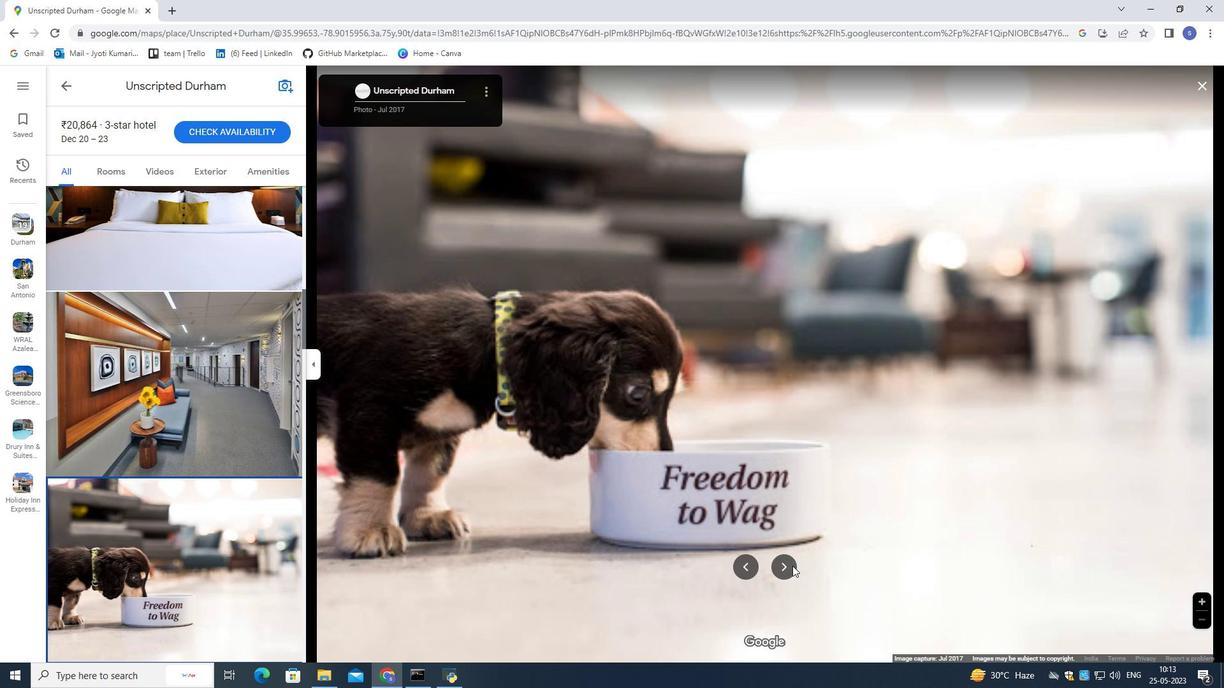 
Action: Mouse moved to (793, 566)
Screenshot: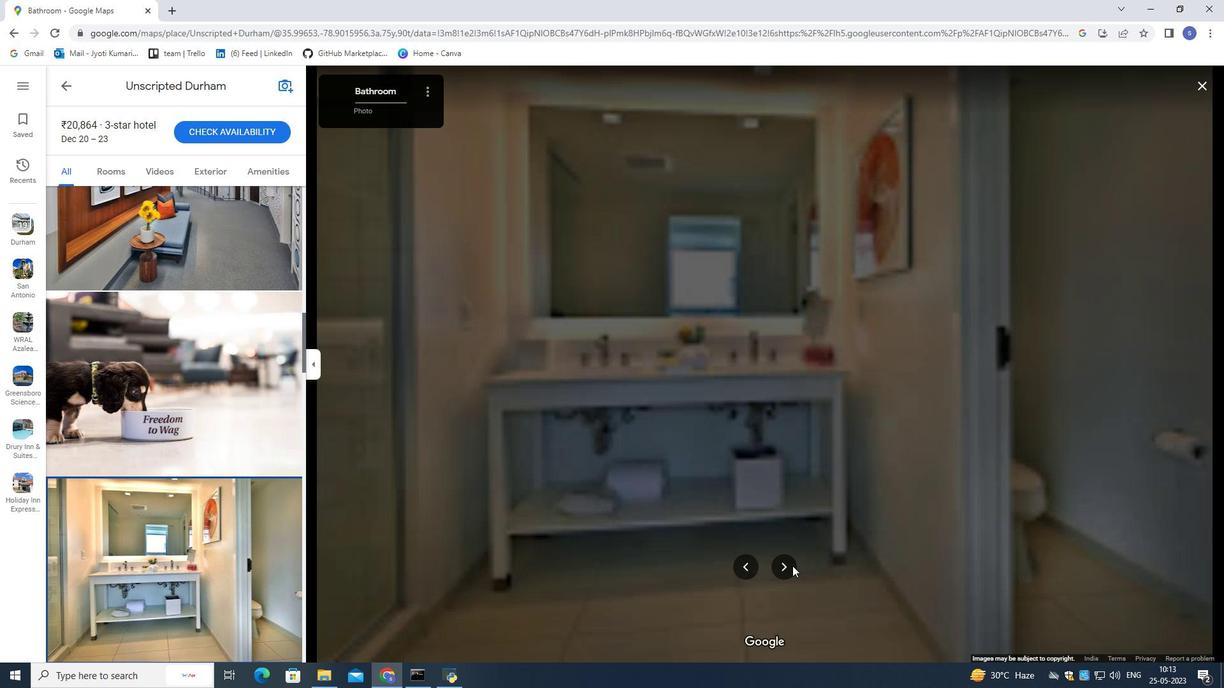 
Action: Mouse pressed left at (793, 566)
Screenshot: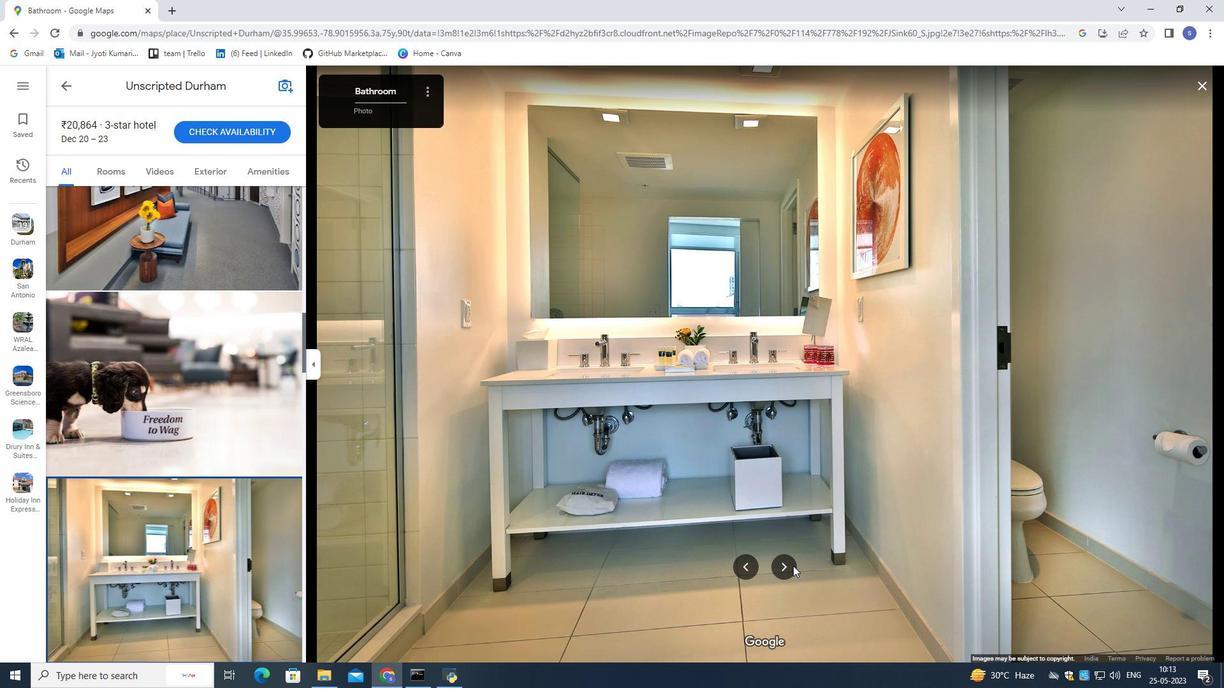 
Action: Mouse moved to (785, 570)
Screenshot: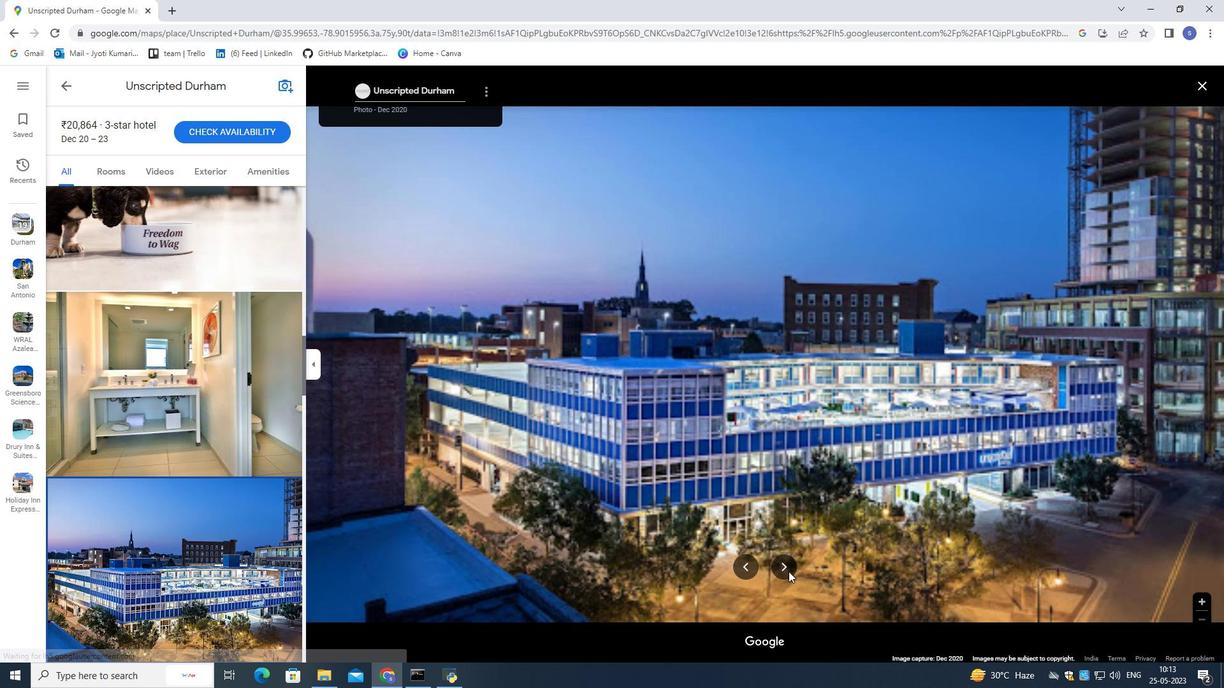 
Action: Mouse pressed left at (785, 570)
Screenshot: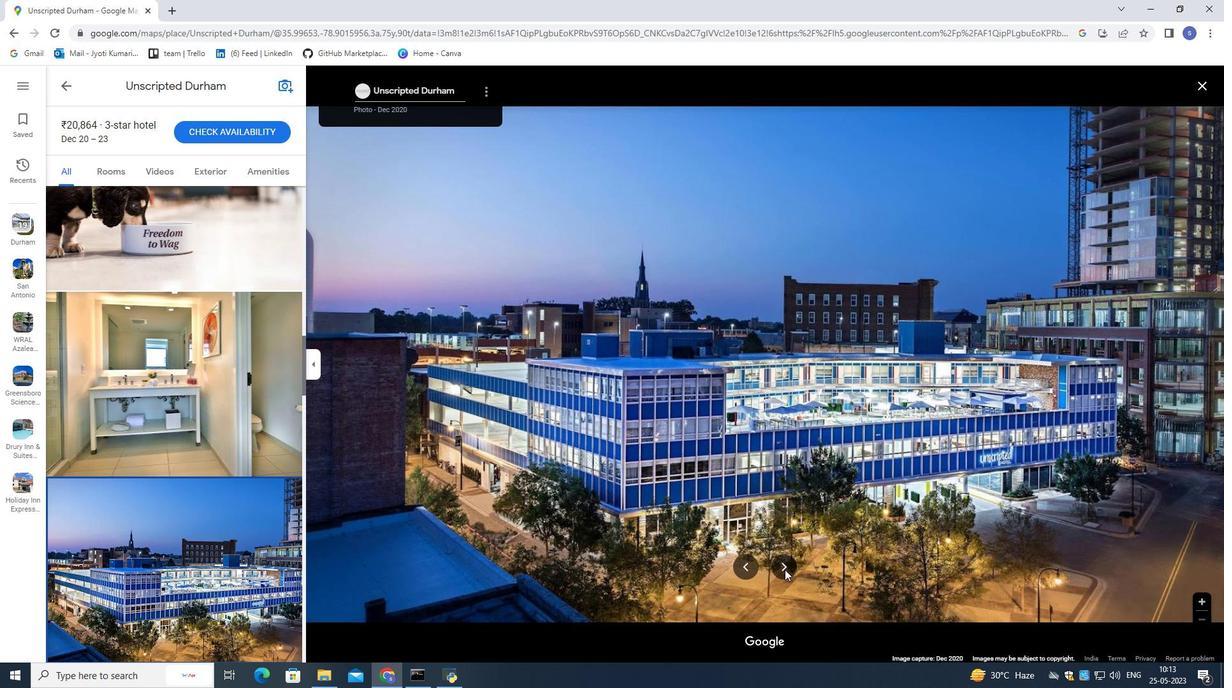 
Action: Mouse pressed left at (785, 570)
Screenshot: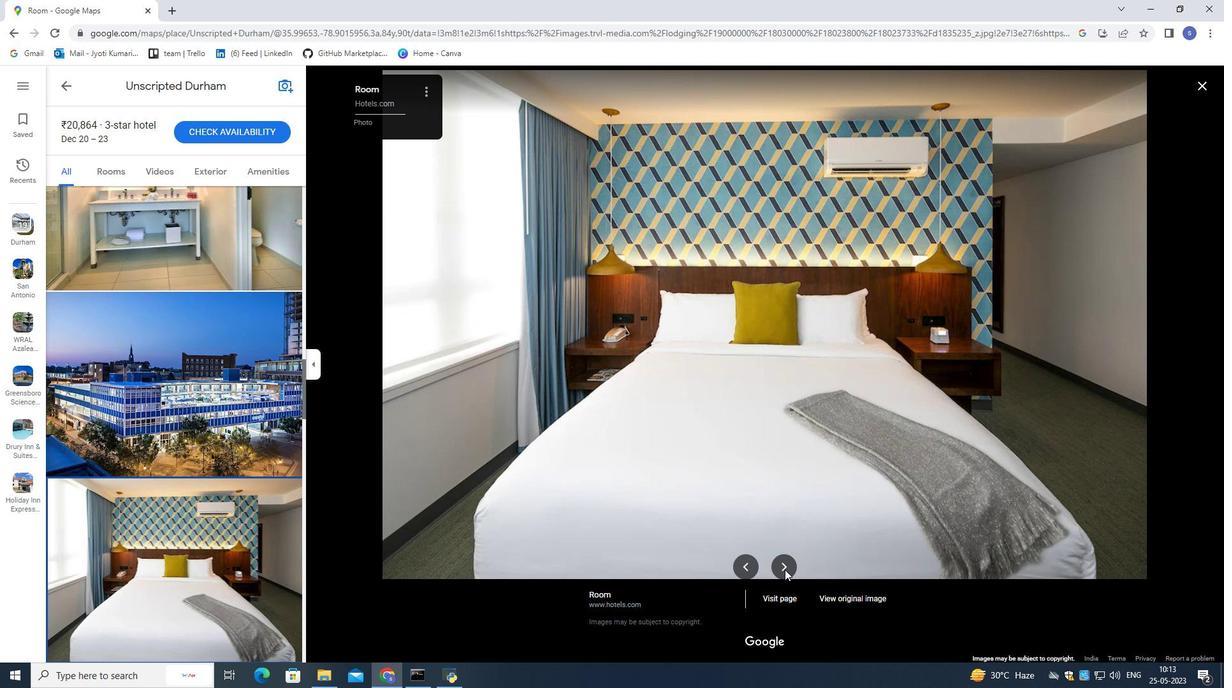 
Action: Mouse pressed left at (785, 570)
Screenshot: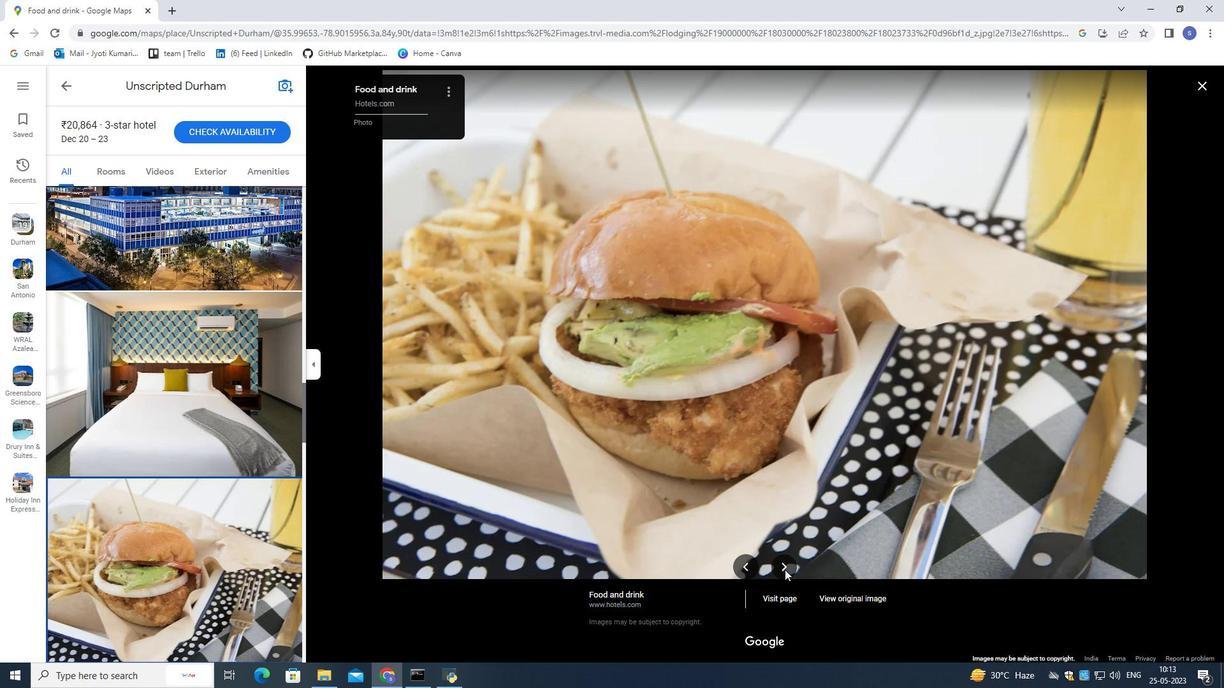 
Action: Mouse moved to (785, 567)
Screenshot: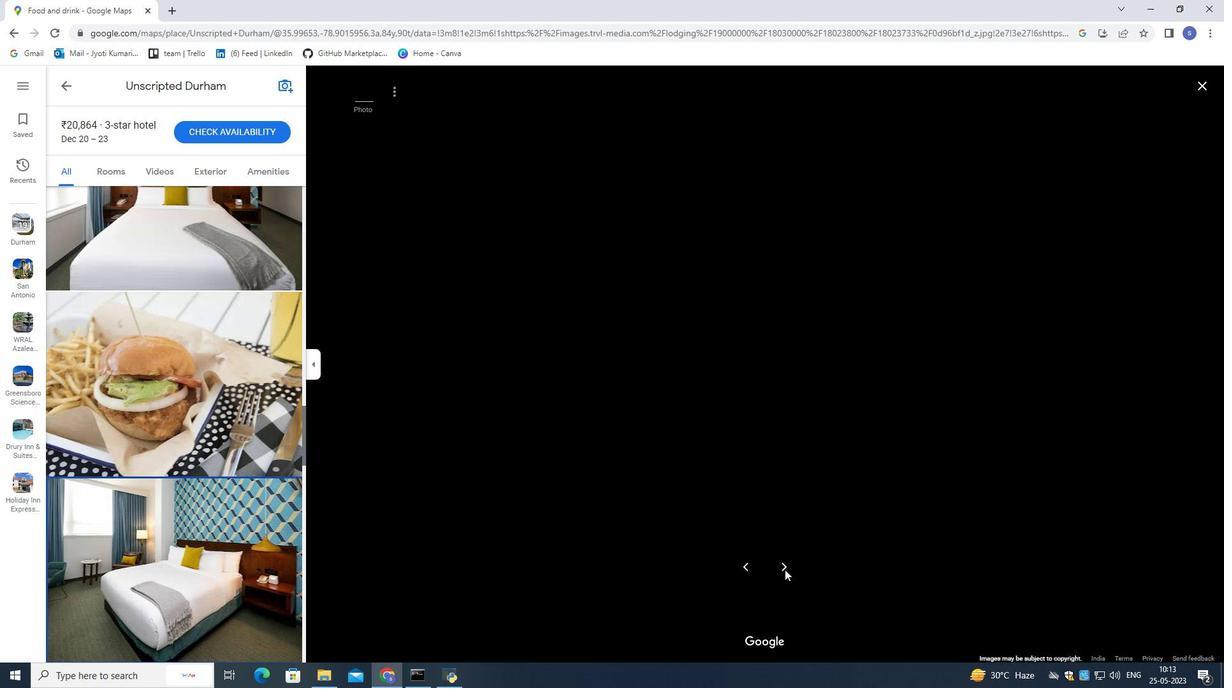 
Action: Mouse pressed left at (785, 567)
Screenshot: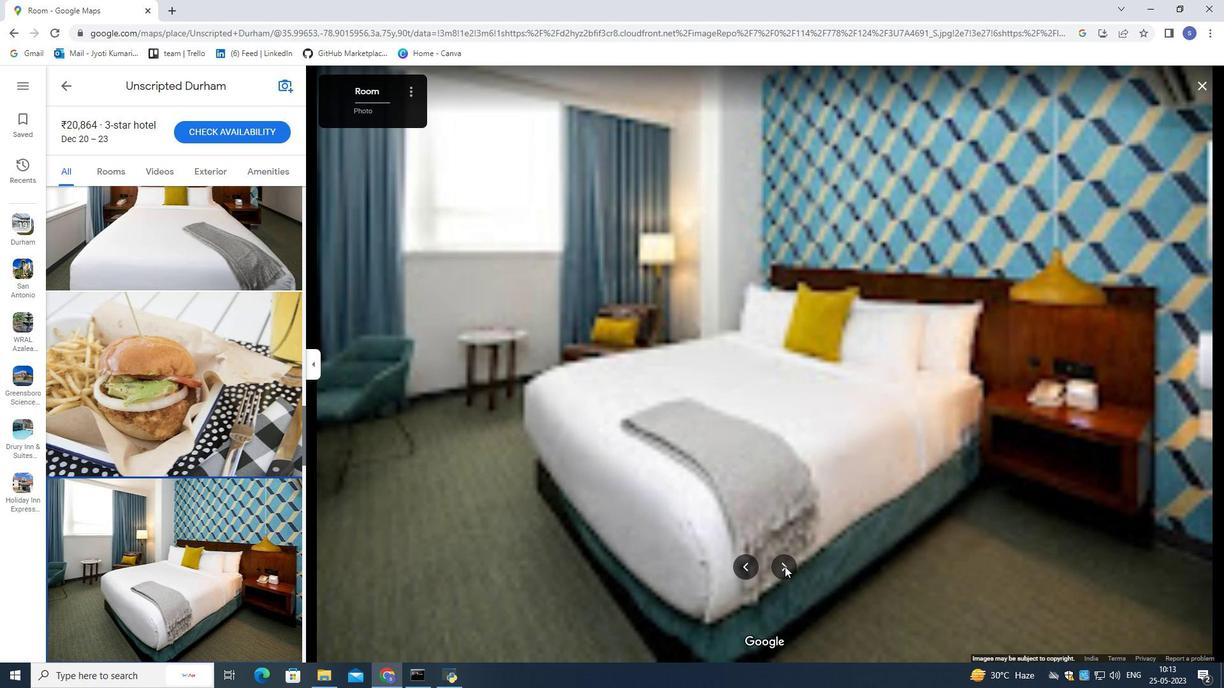 
Action: Mouse pressed left at (785, 567)
Screenshot: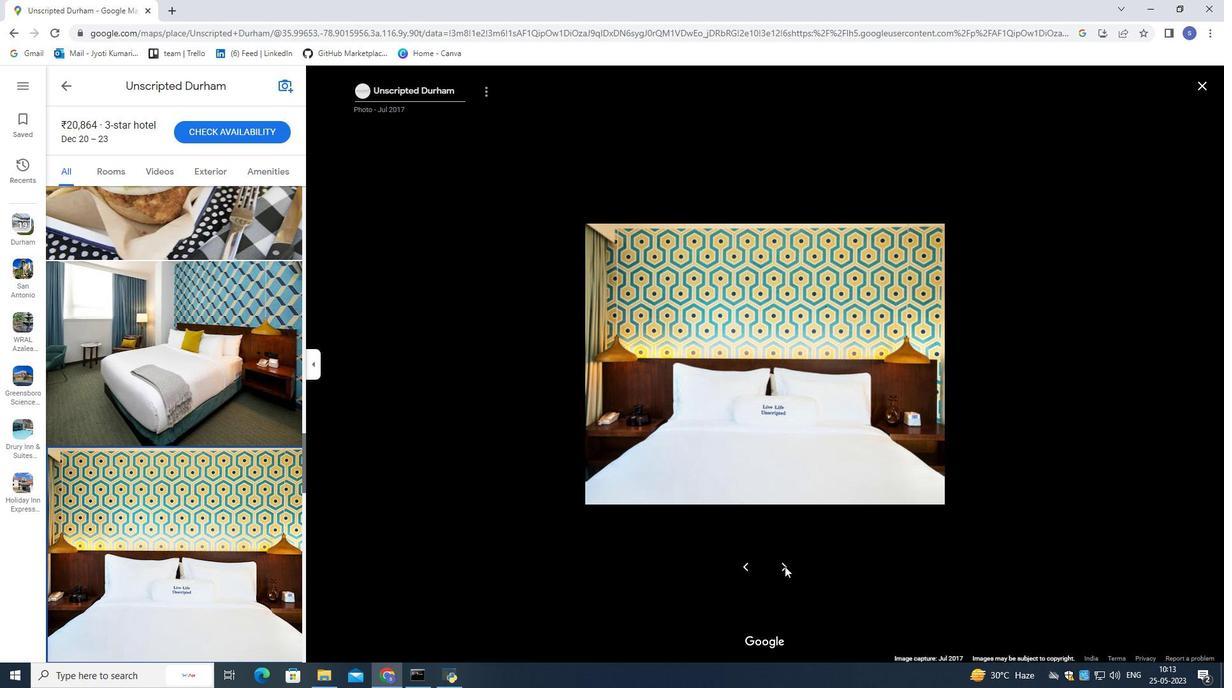 
Action: Mouse moved to (127, 498)
Screenshot: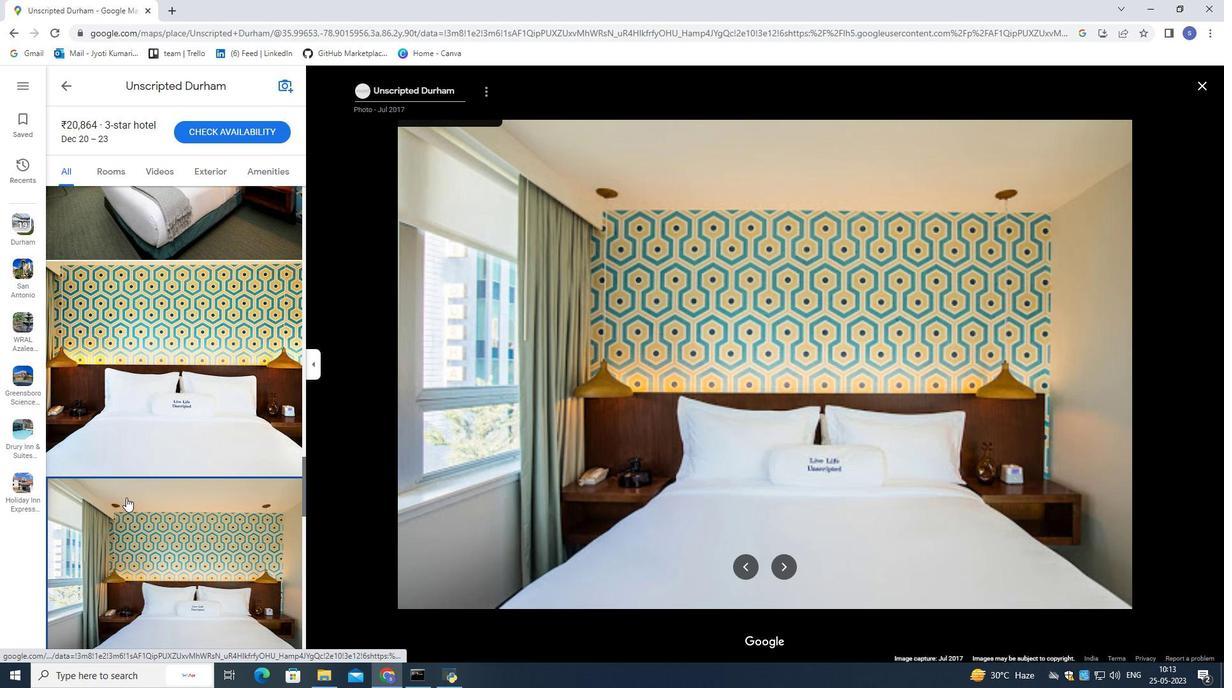 
Action: Mouse scrolled (127, 497) with delta (0, 0)
Screenshot: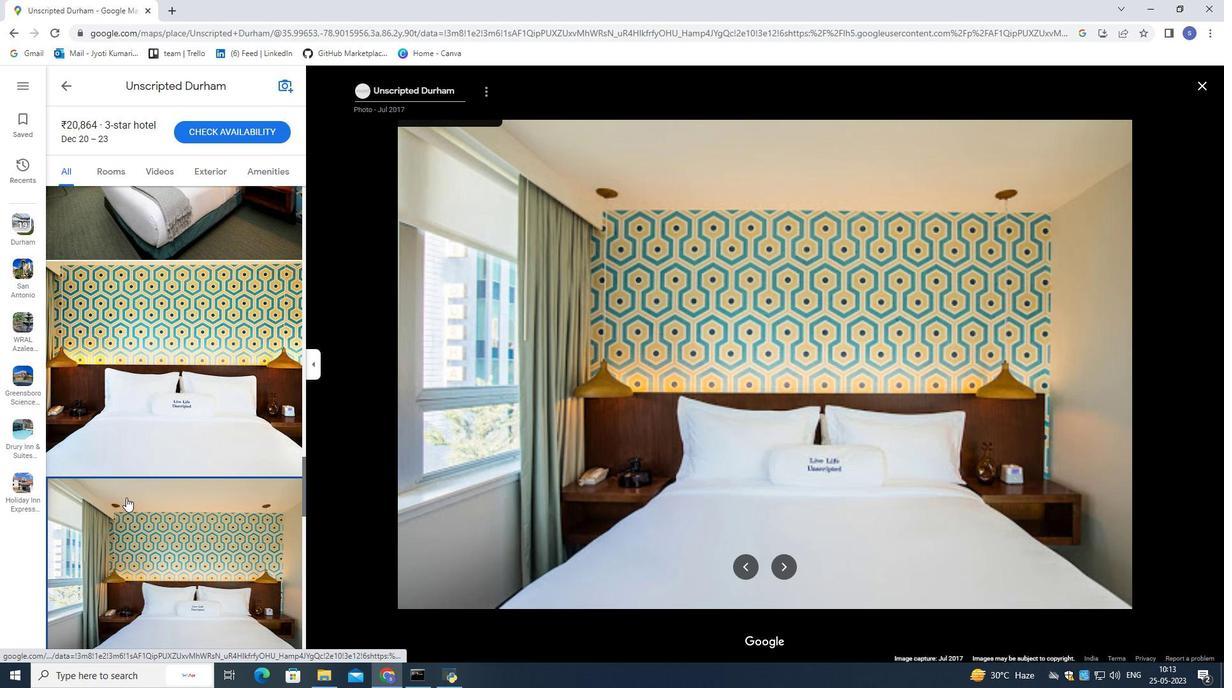 
Action: Mouse scrolled (127, 497) with delta (0, 0)
Screenshot: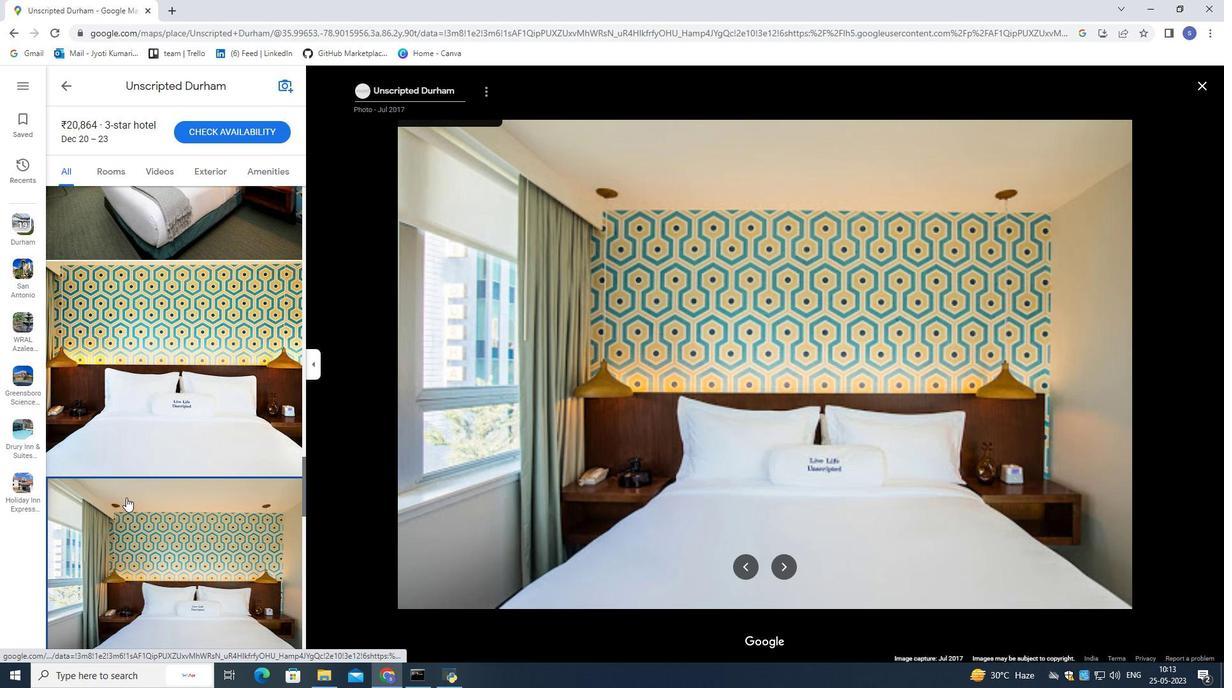 
Action: Mouse scrolled (127, 497) with delta (0, 0)
Screenshot: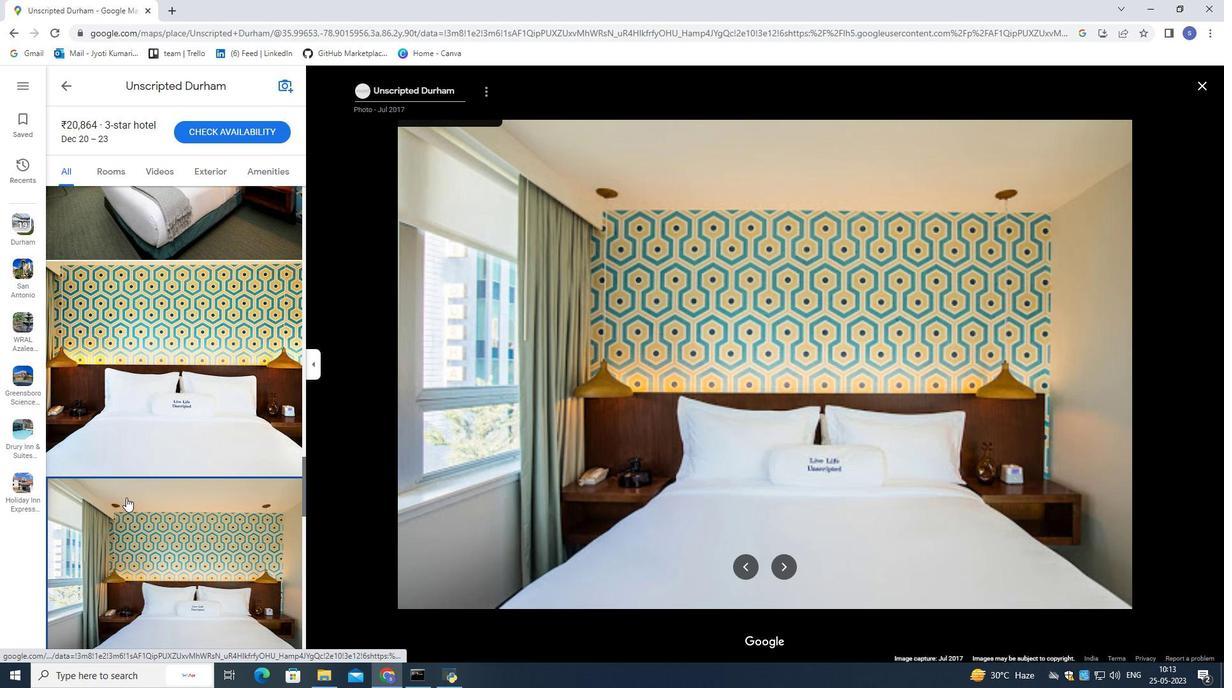 
Action: Mouse scrolled (127, 497) with delta (0, 0)
Screenshot: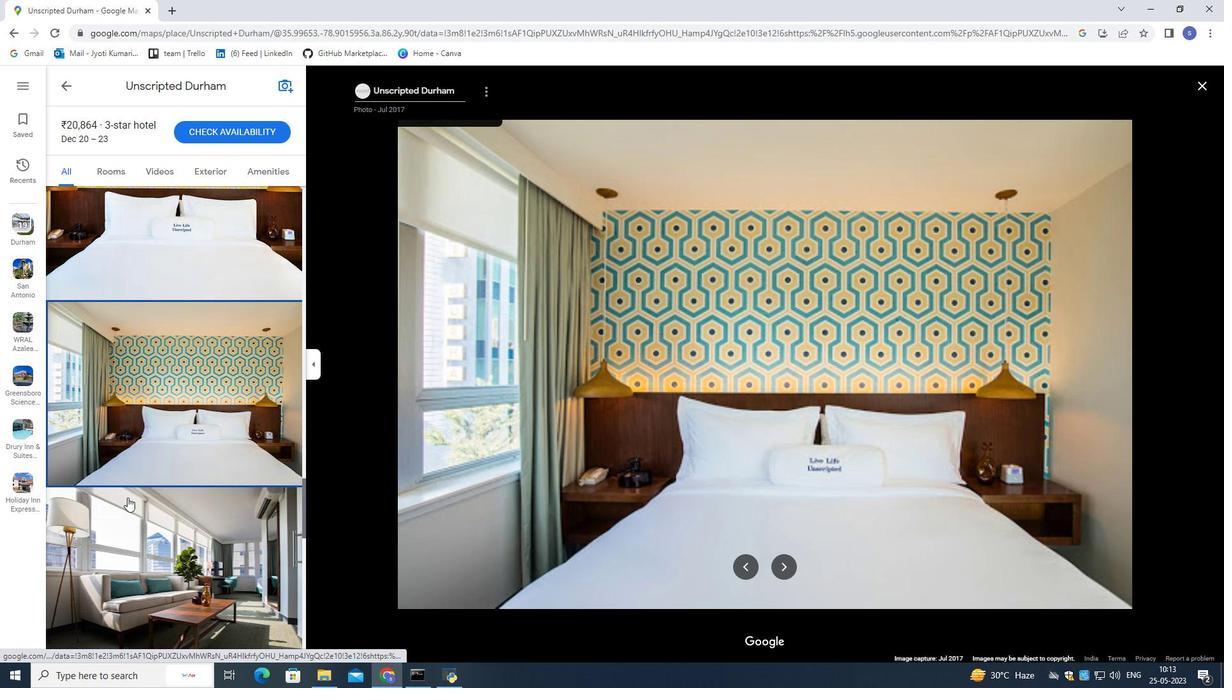 
Action: Mouse scrolled (127, 497) with delta (0, 0)
Screenshot: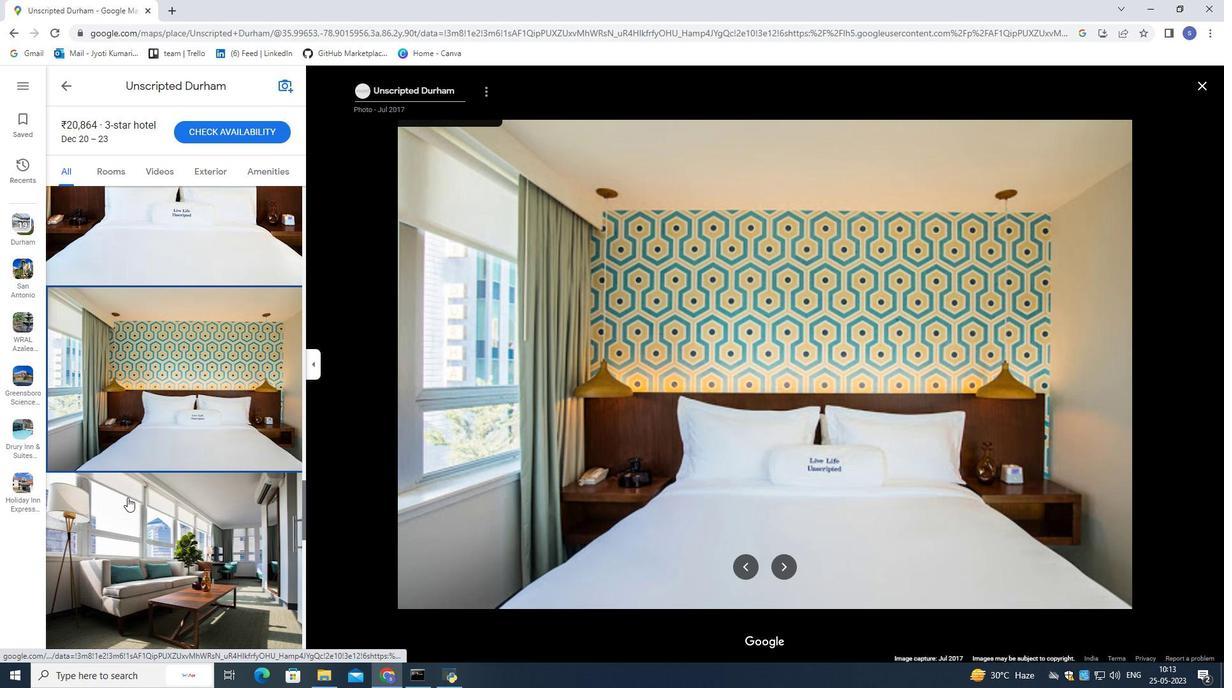 
Action: Mouse scrolled (127, 497) with delta (0, 0)
Screenshot: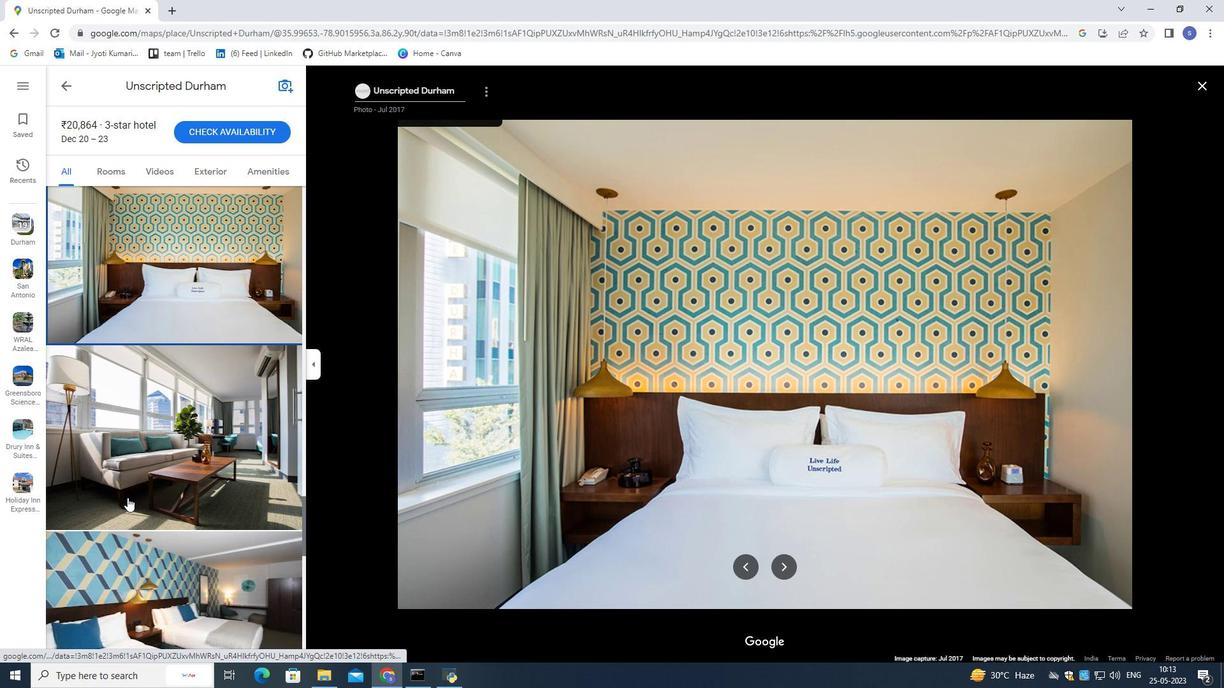 
Action: Mouse scrolled (127, 497) with delta (0, 0)
Screenshot: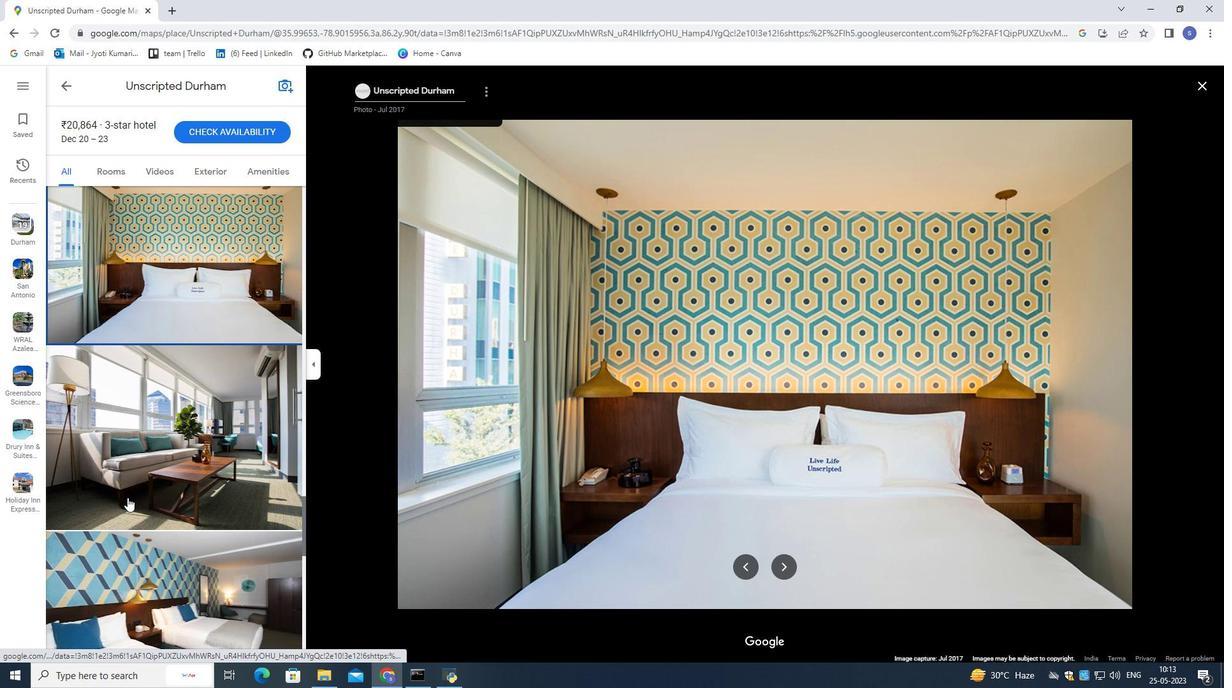 
Action: Mouse scrolled (127, 497) with delta (0, 0)
Screenshot: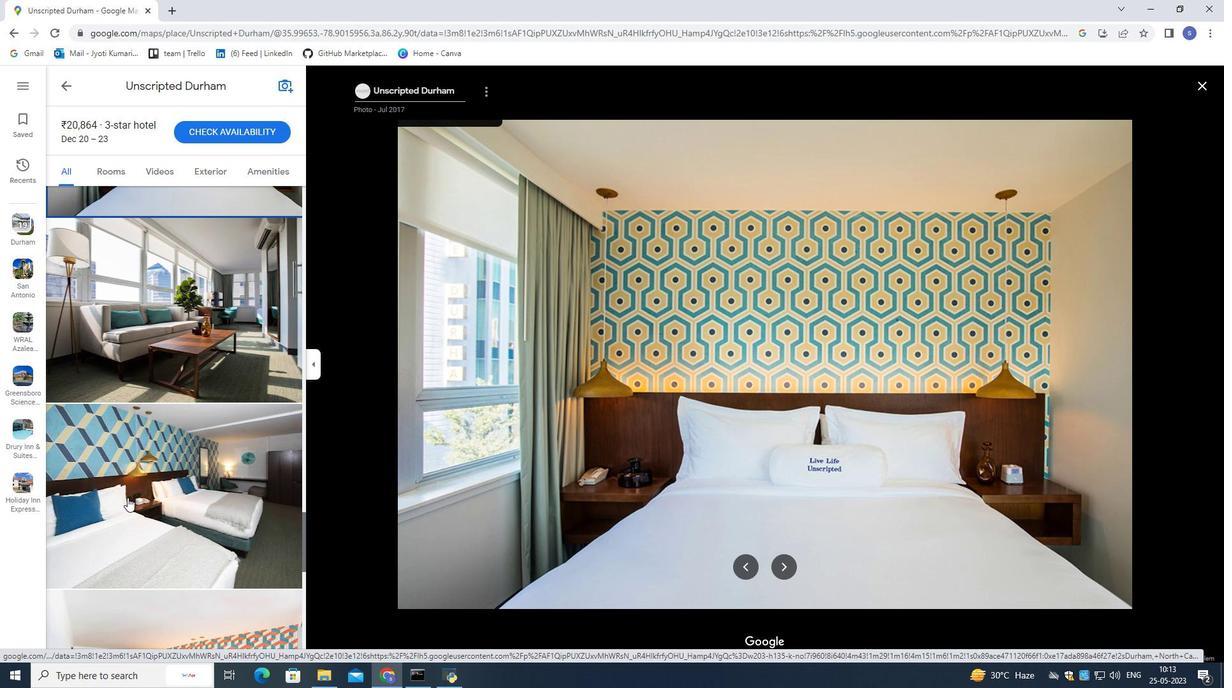 
Action: Mouse scrolled (127, 497) with delta (0, 0)
Screenshot: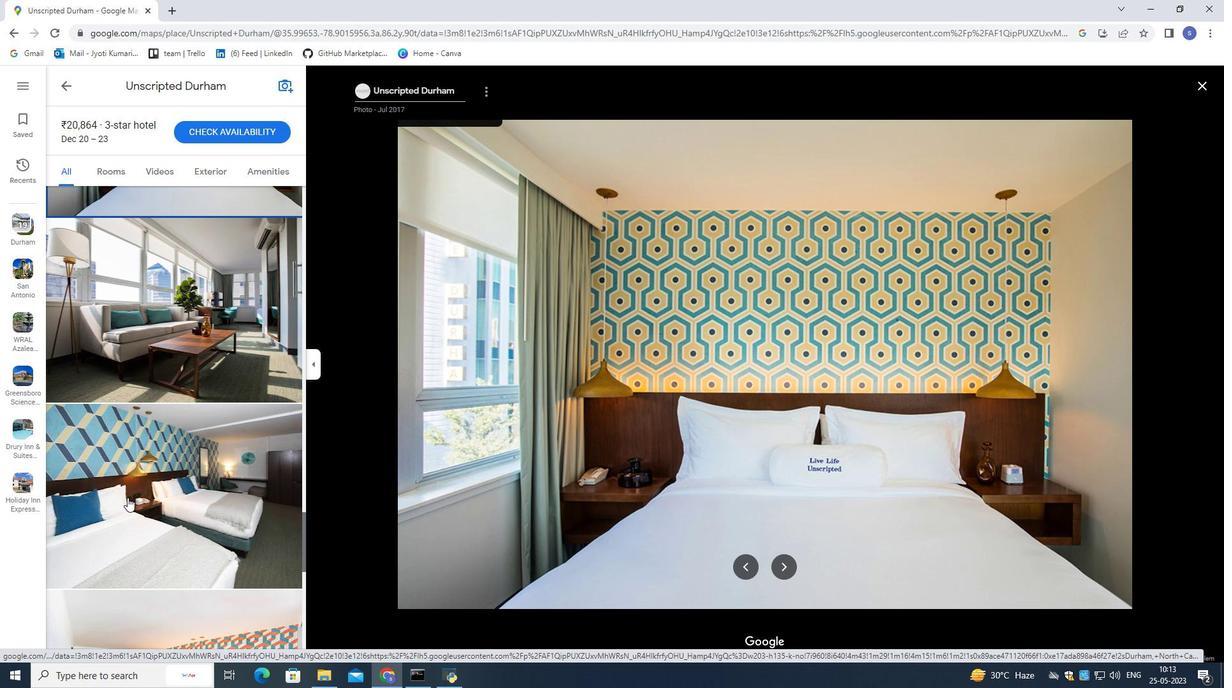 
Action: Mouse scrolled (127, 497) with delta (0, 0)
Screenshot: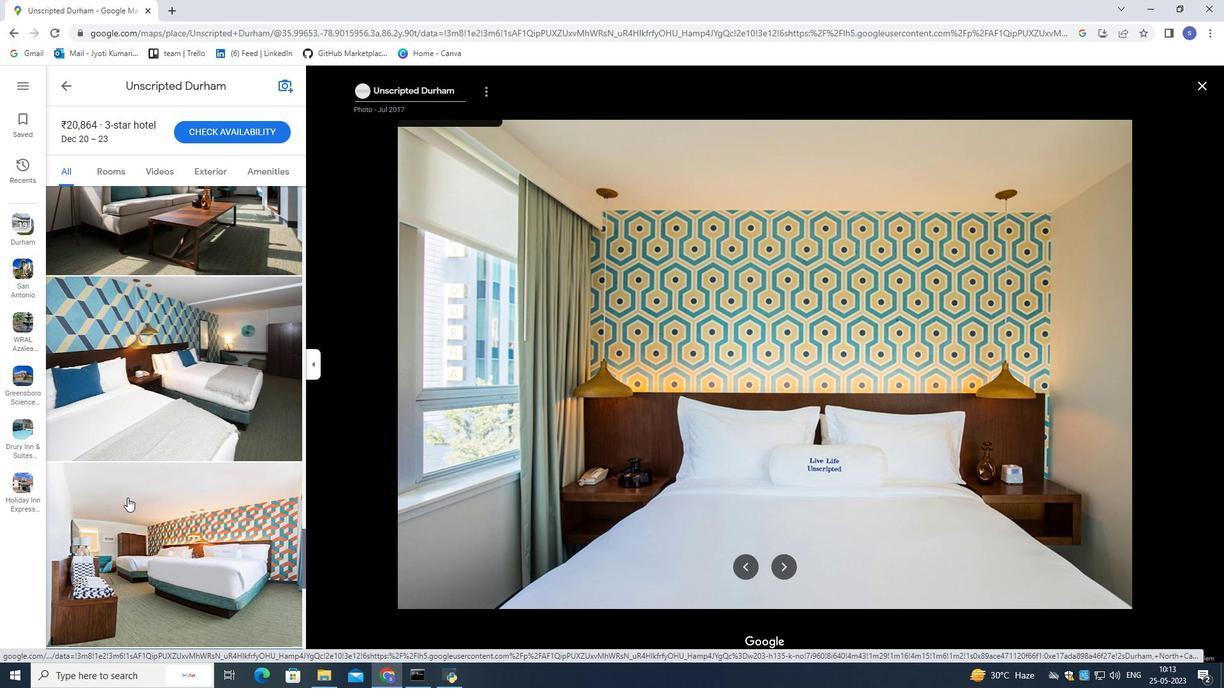 
Action: Mouse scrolled (127, 497) with delta (0, 0)
Screenshot: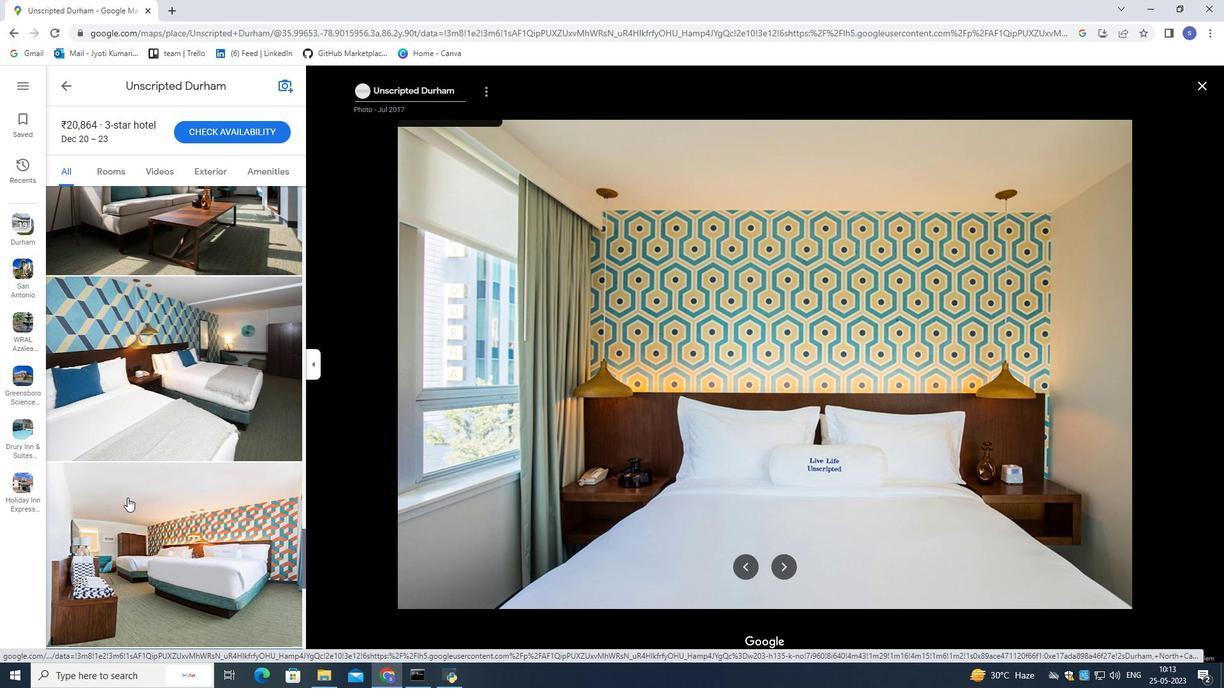 
Action: Mouse moved to (128, 498)
Screenshot: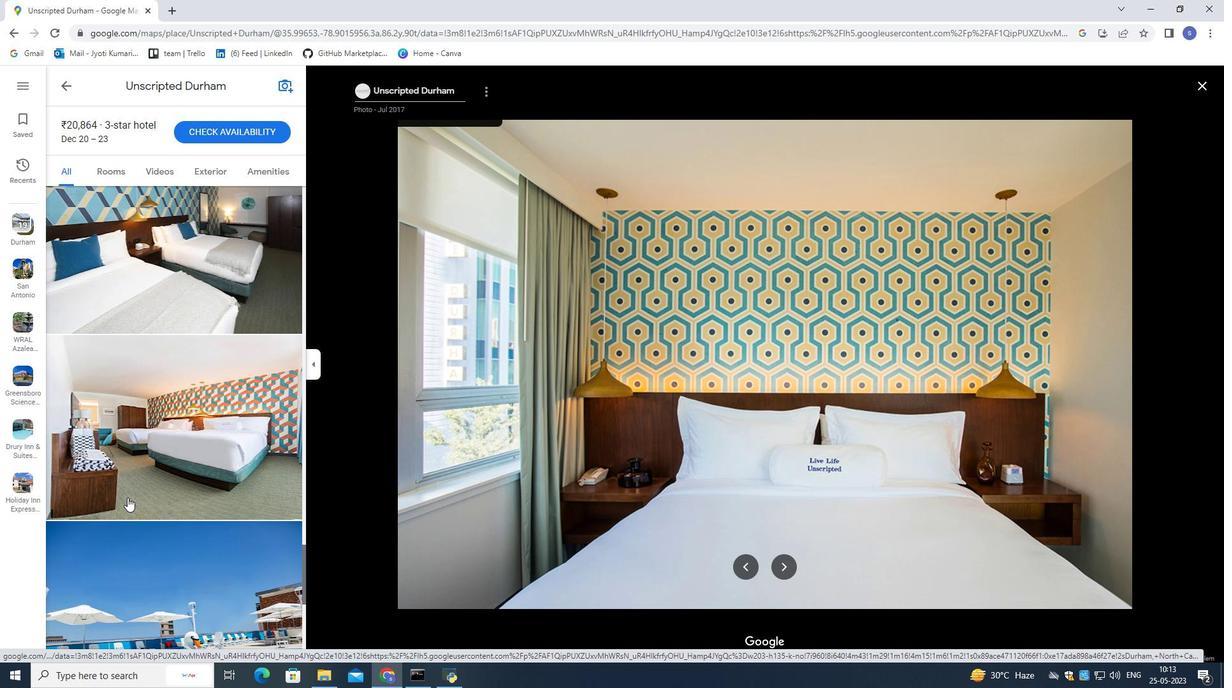
Action: Mouse pressed left at (128, 498)
Screenshot: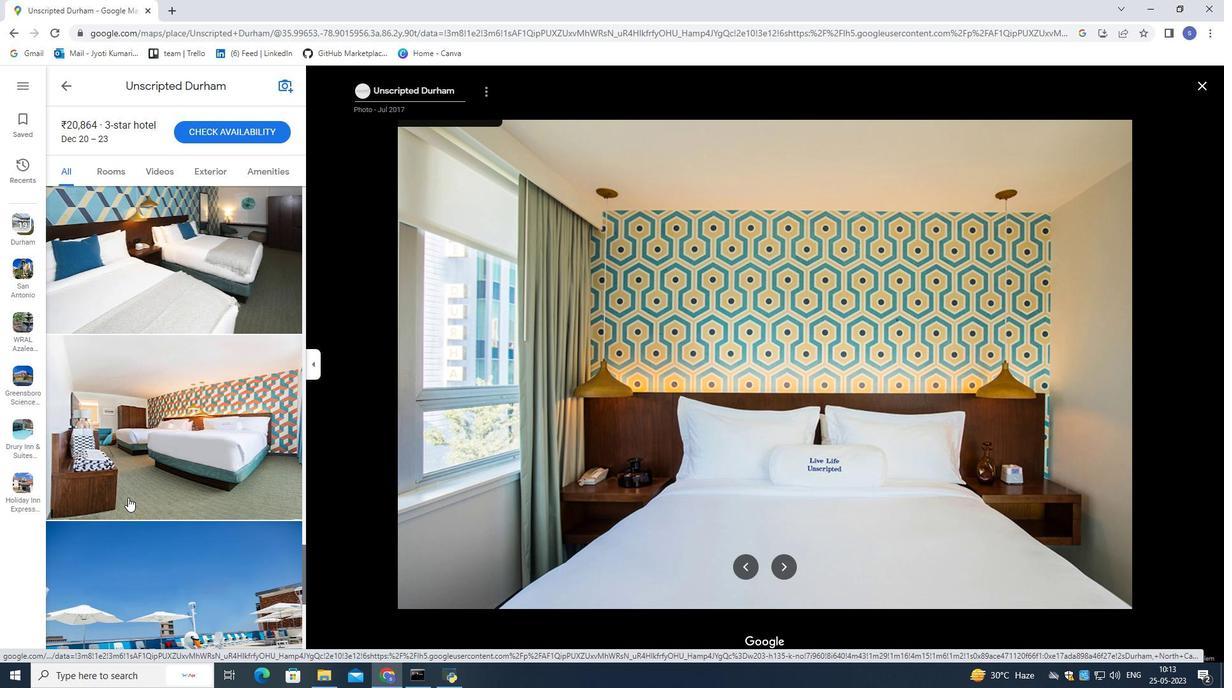 
Action: Mouse moved to (139, 550)
Screenshot: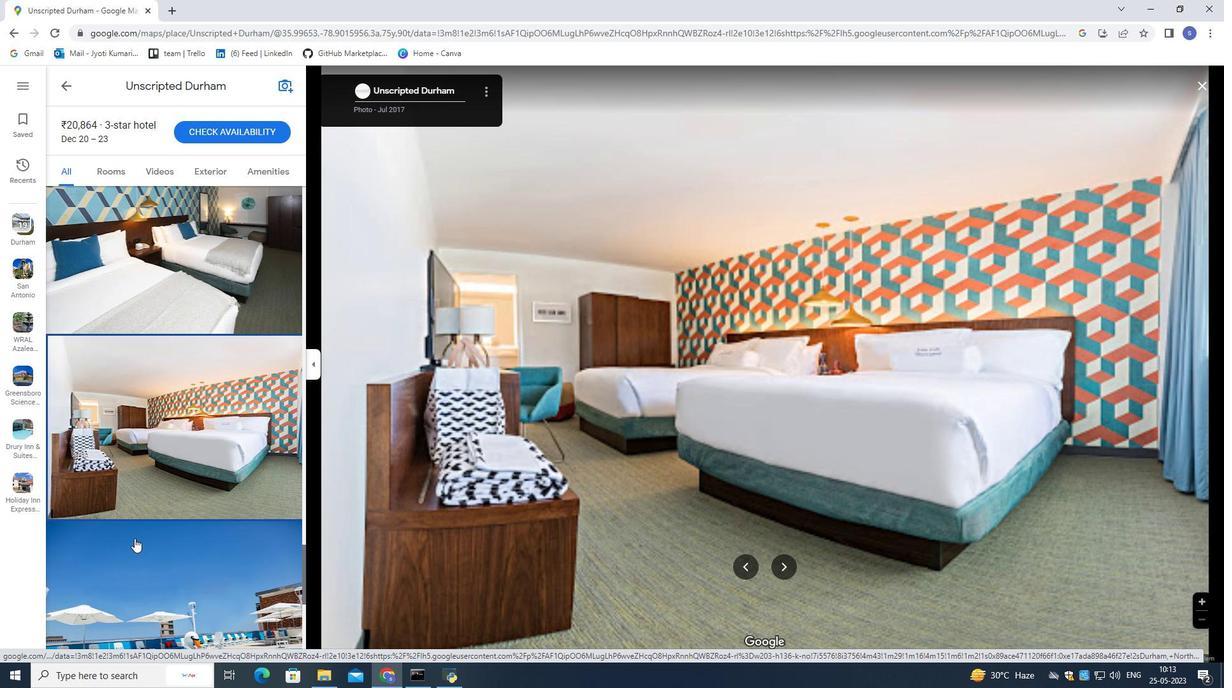 
Action: Mouse scrolled (139, 549) with delta (0, 0)
Screenshot: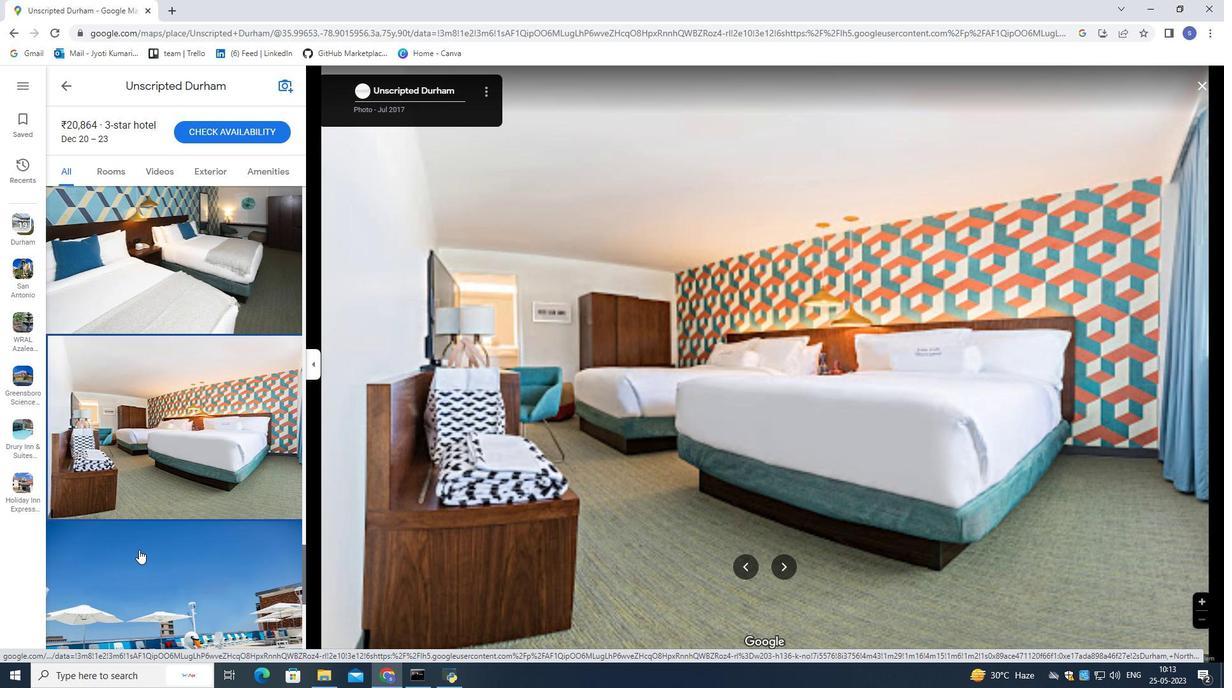 
Action: Mouse moved to (140, 549)
Screenshot: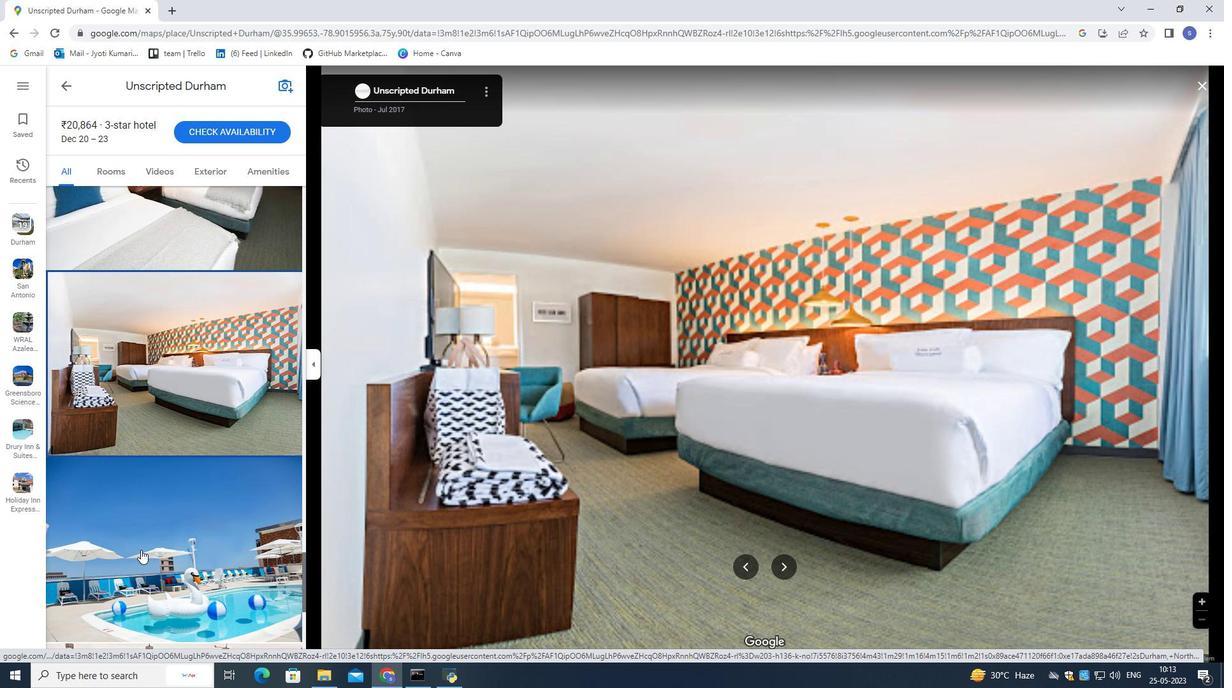 
Action: Mouse pressed left at (140, 549)
Screenshot: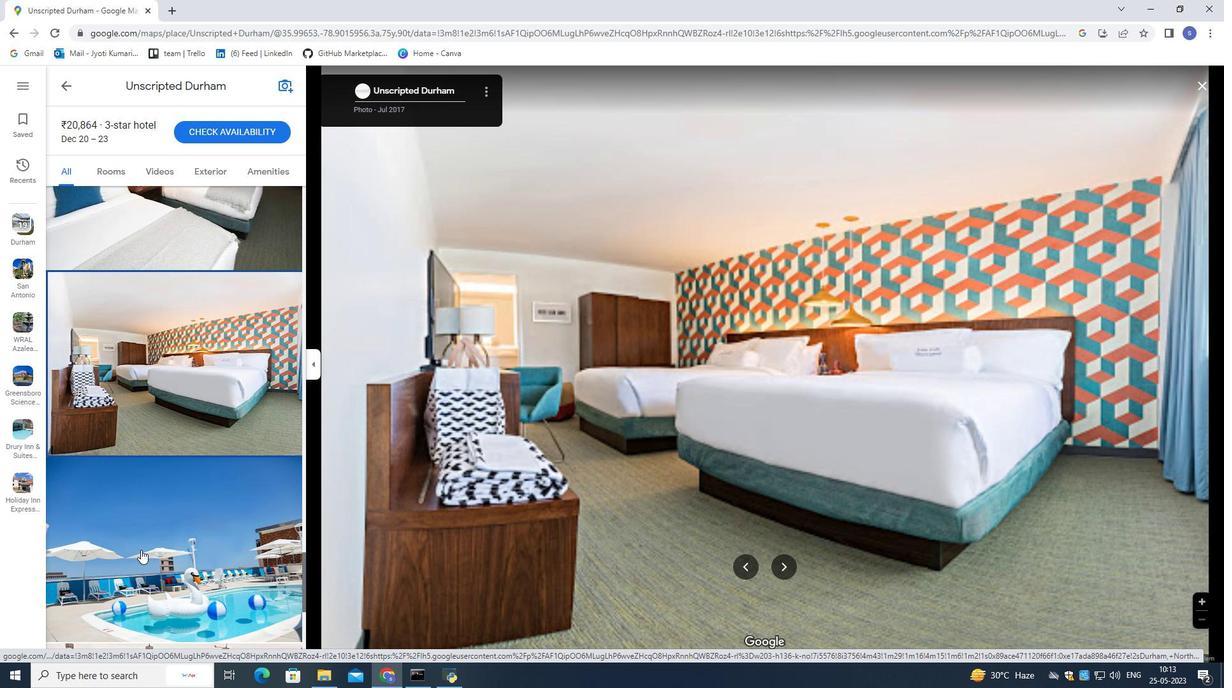 
Action: Mouse scrolled (140, 549) with delta (0, 0)
Screenshot: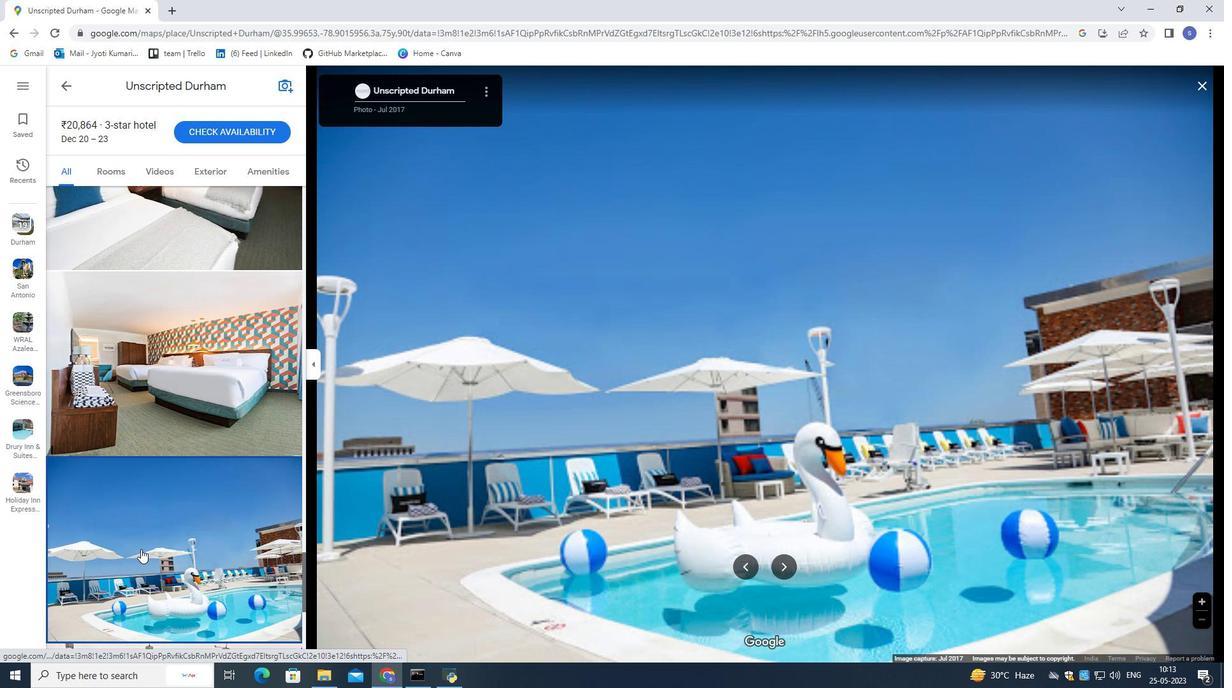 
Action: Mouse scrolled (140, 549) with delta (0, 0)
Screenshot: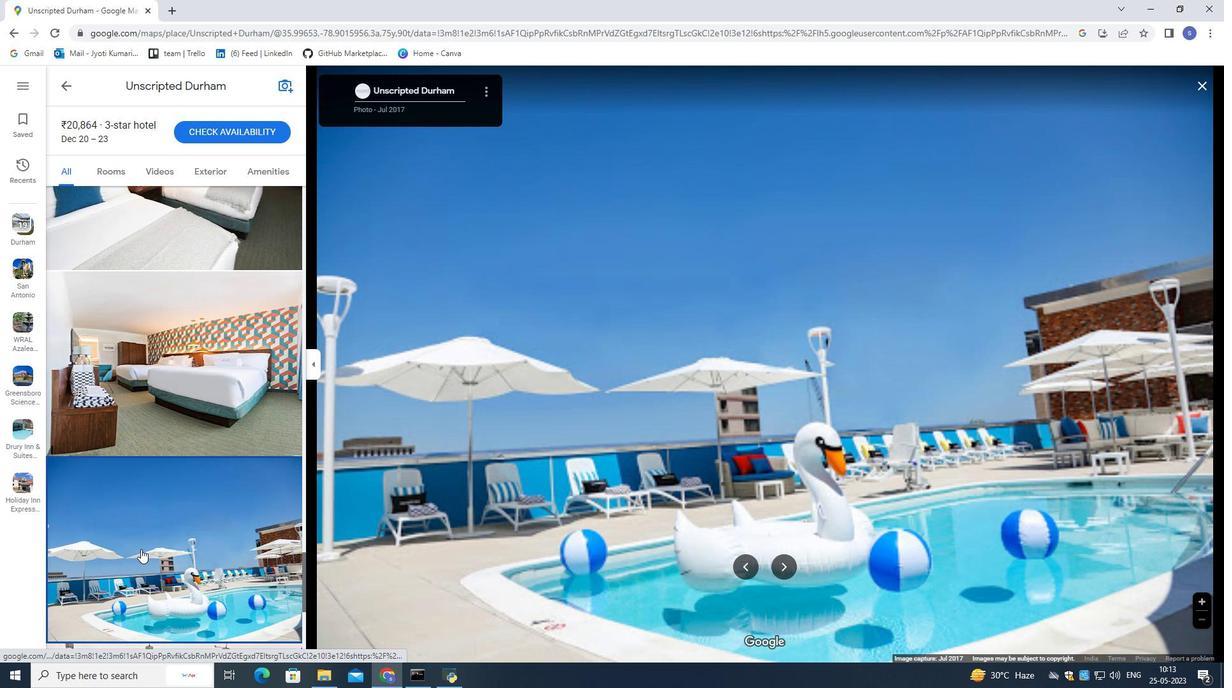 
Action: Mouse scrolled (140, 549) with delta (0, 0)
Screenshot: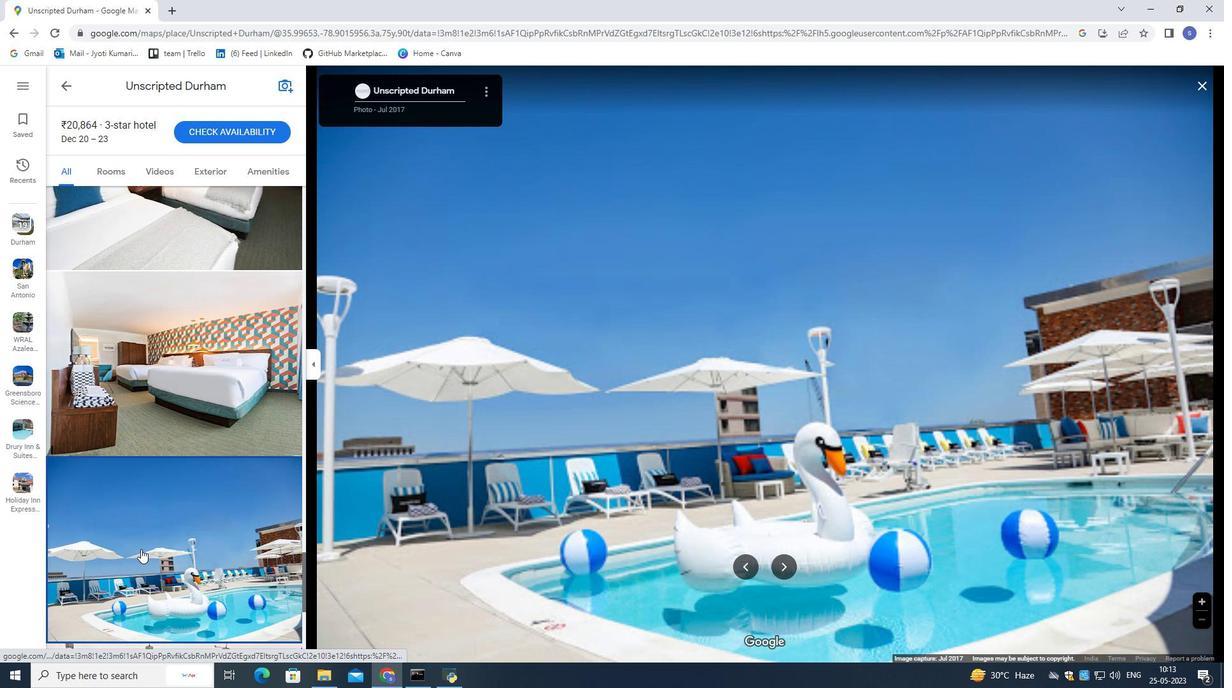 
Action: Mouse moved to (142, 549)
Screenshot: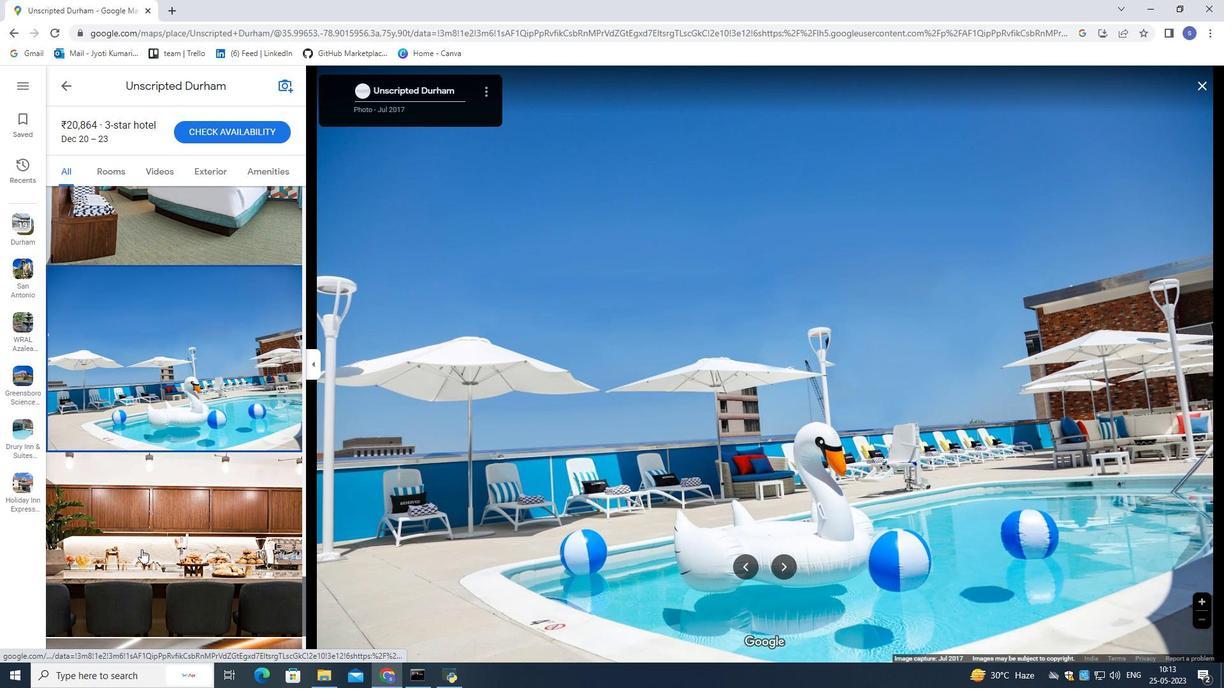 
Action: Mouse scrolled (142, 548) with delta (0, 0)
Screenshot: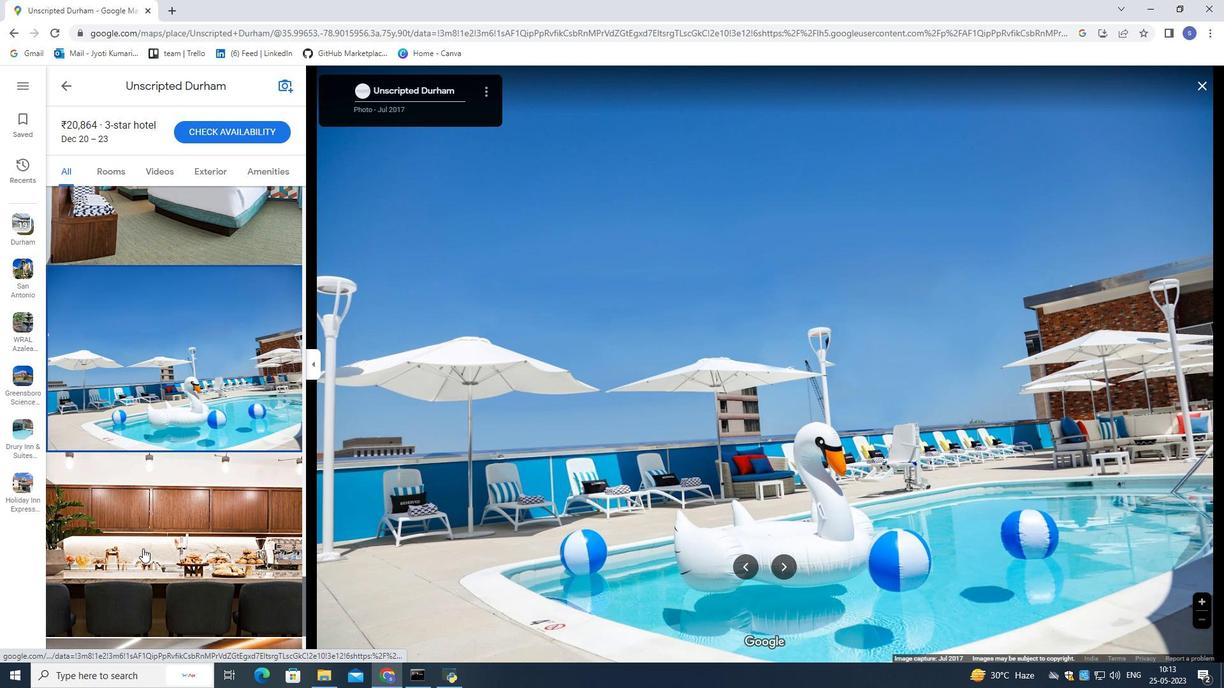 
Action: Mouse scrolled (142, 548) with delta (0, 0)
Screenshot: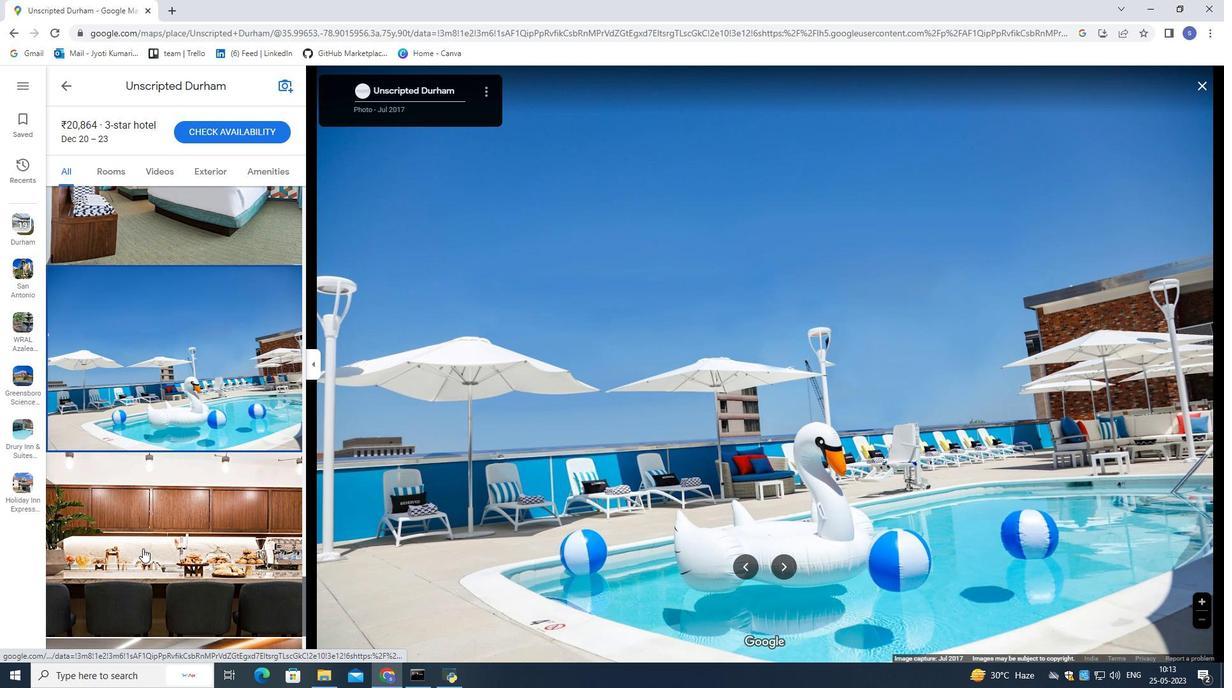
Action: Mouse moved to (157, 526)
Screenshot: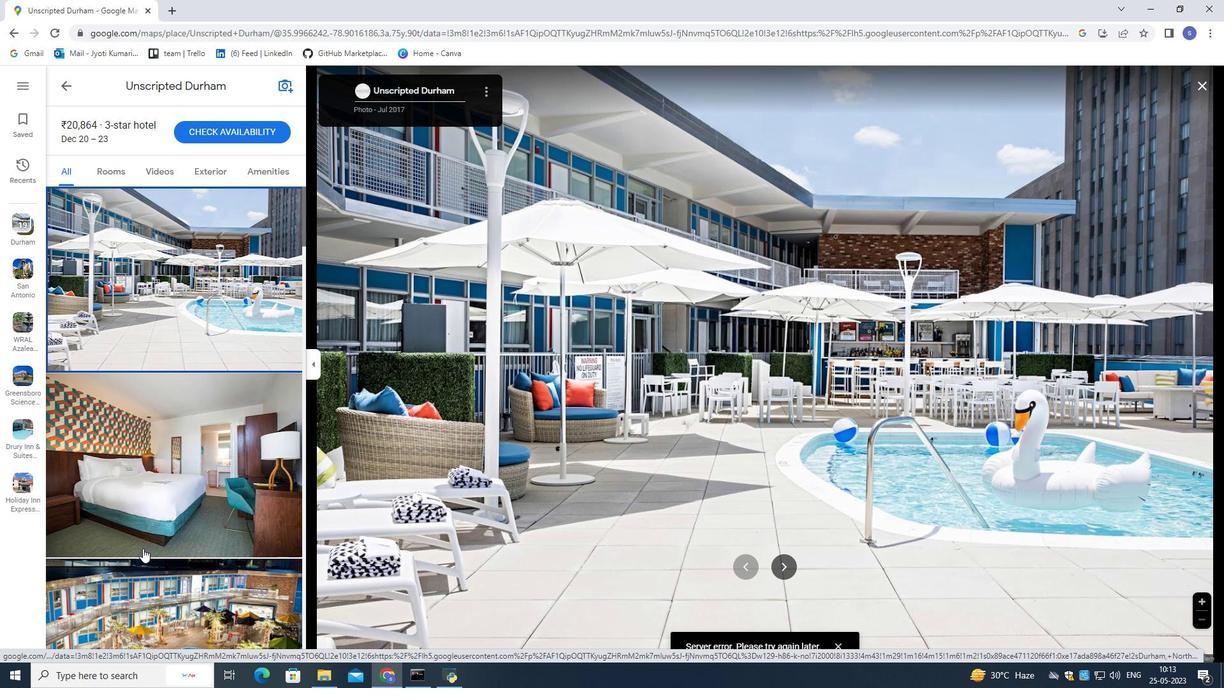 
Action: Mouse pressed left at (157, 526)
Screenshot: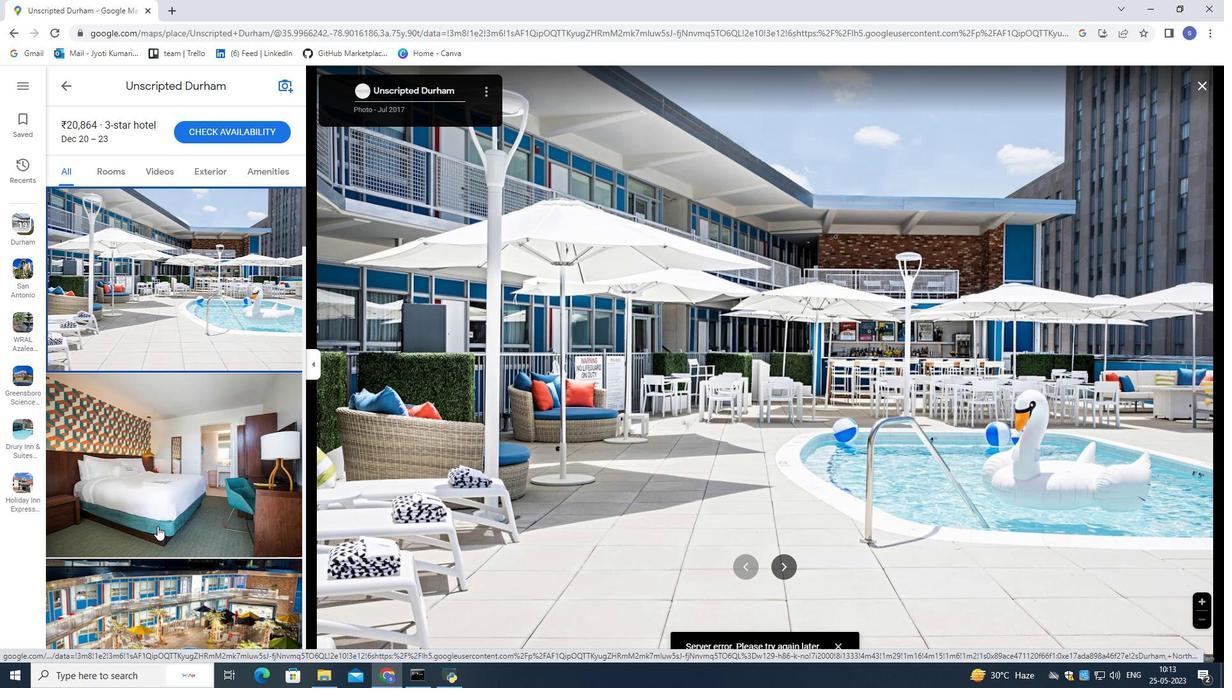 
Action: Mouse scrolled (157, 526) with delta (0, 0)
Screenshot: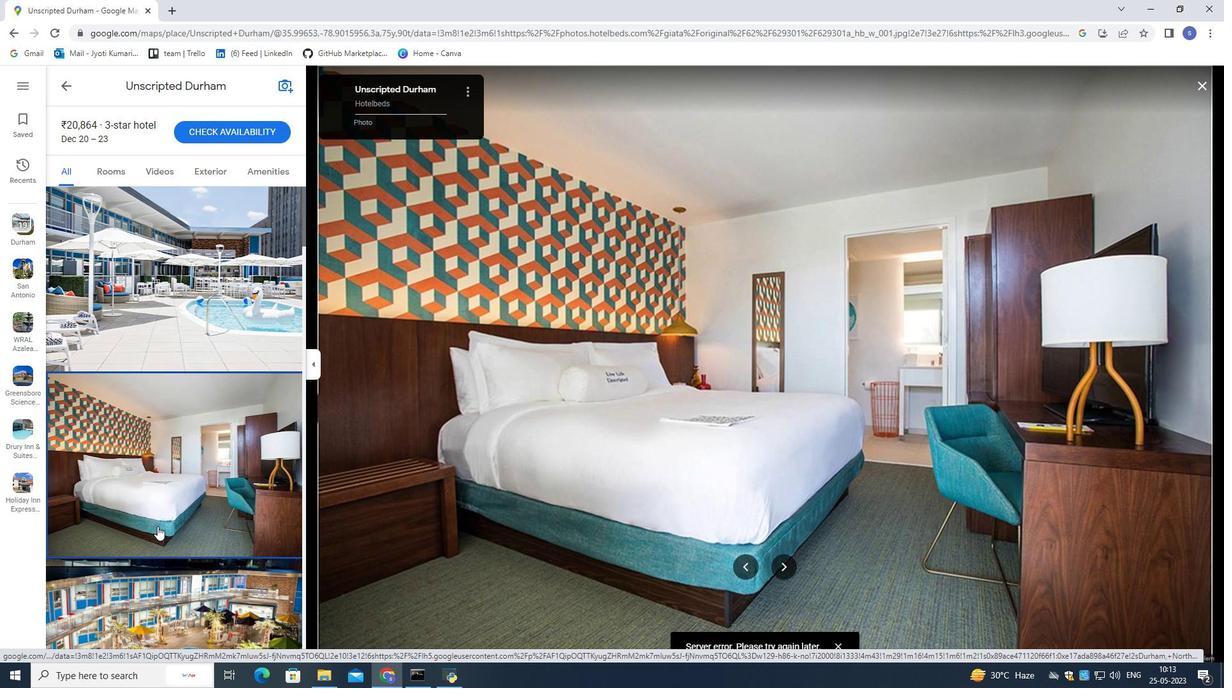 
Action: Mouse scrolled (157, 526) with delta (0, 0)
Screenshot: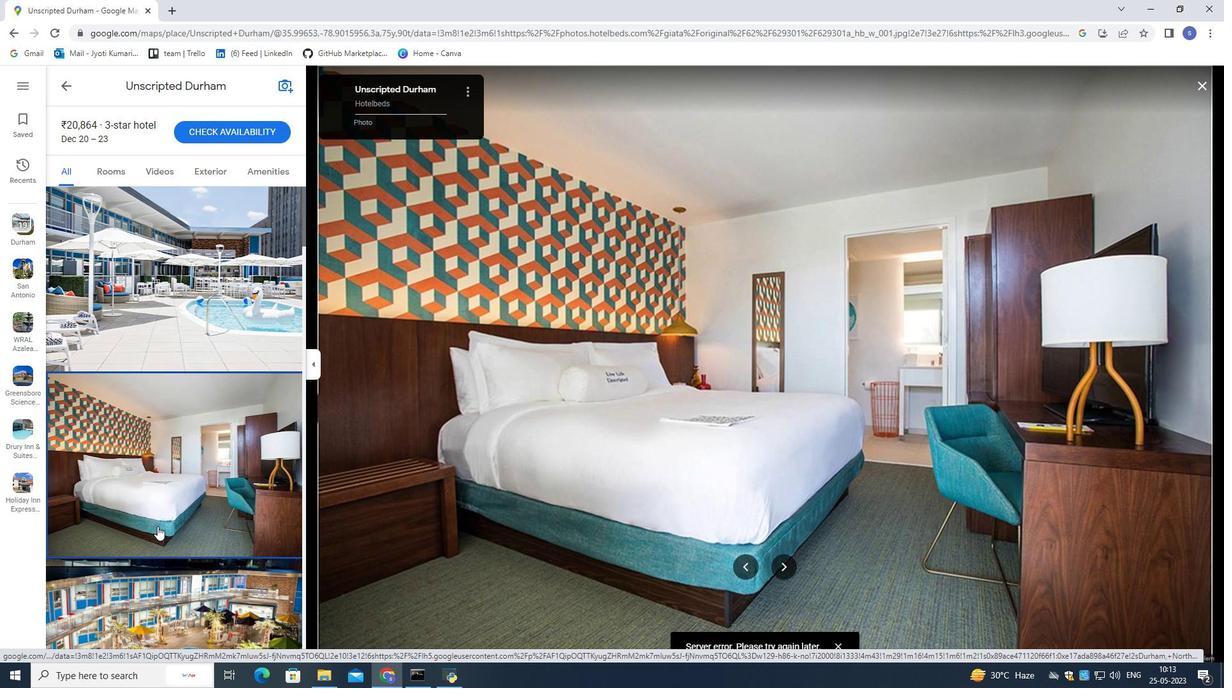 
Action: Mouse scrolled (157, 526) with delta (0, 0)
Screenshot: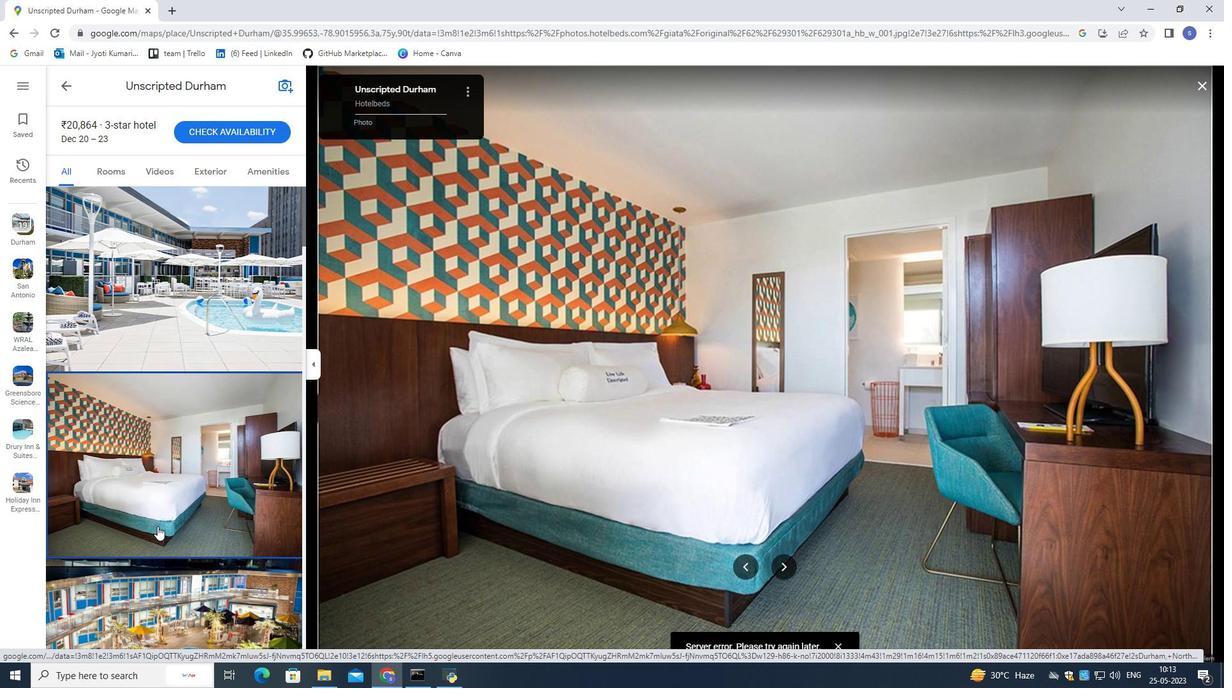 
Action: Mouse scrolled (157, 526) with delta (0, 0)
Screenshot: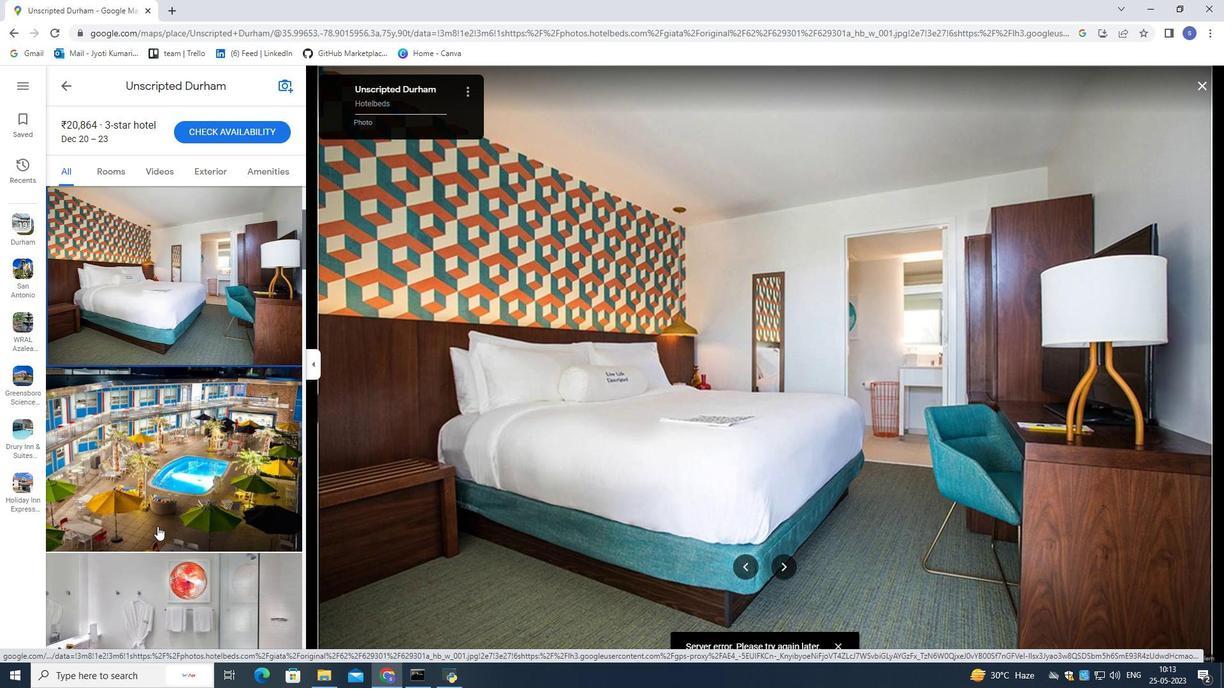 
Action: Mouse moved to (157, 526)
Screenshot: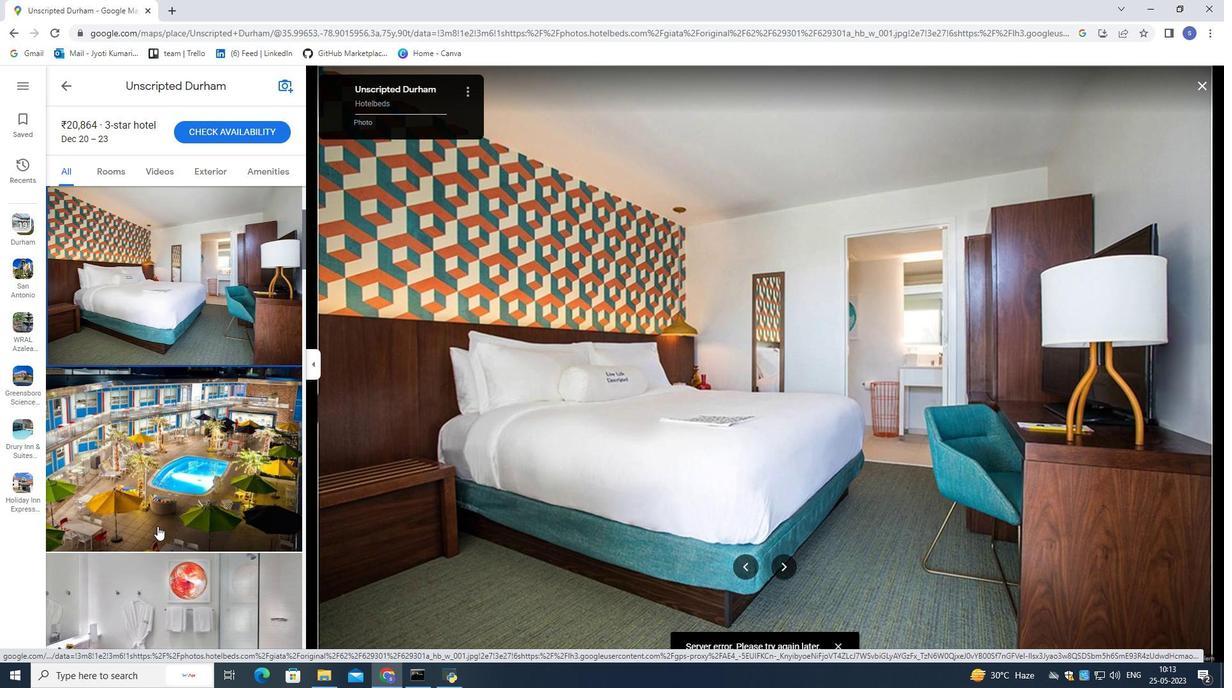 
Action: Mouse scrolled (157, 526) with delta (0, 0)
Screenshot: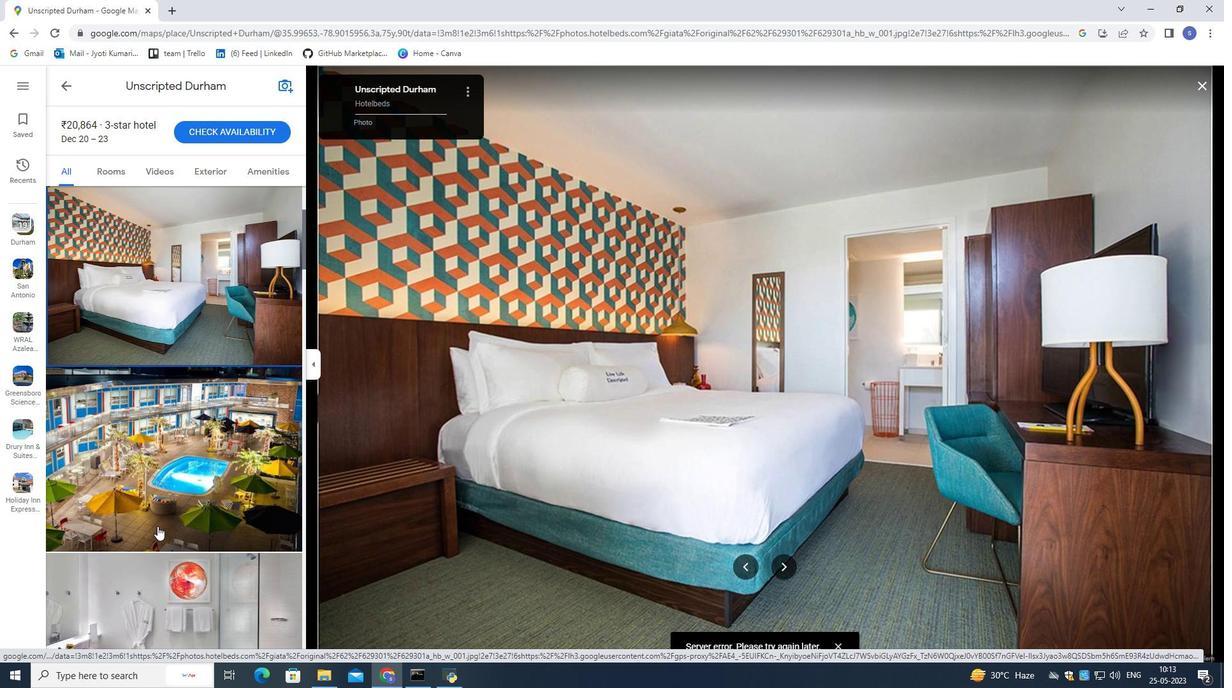 
Action: Mouse moved to (175, 403)
Screenshot: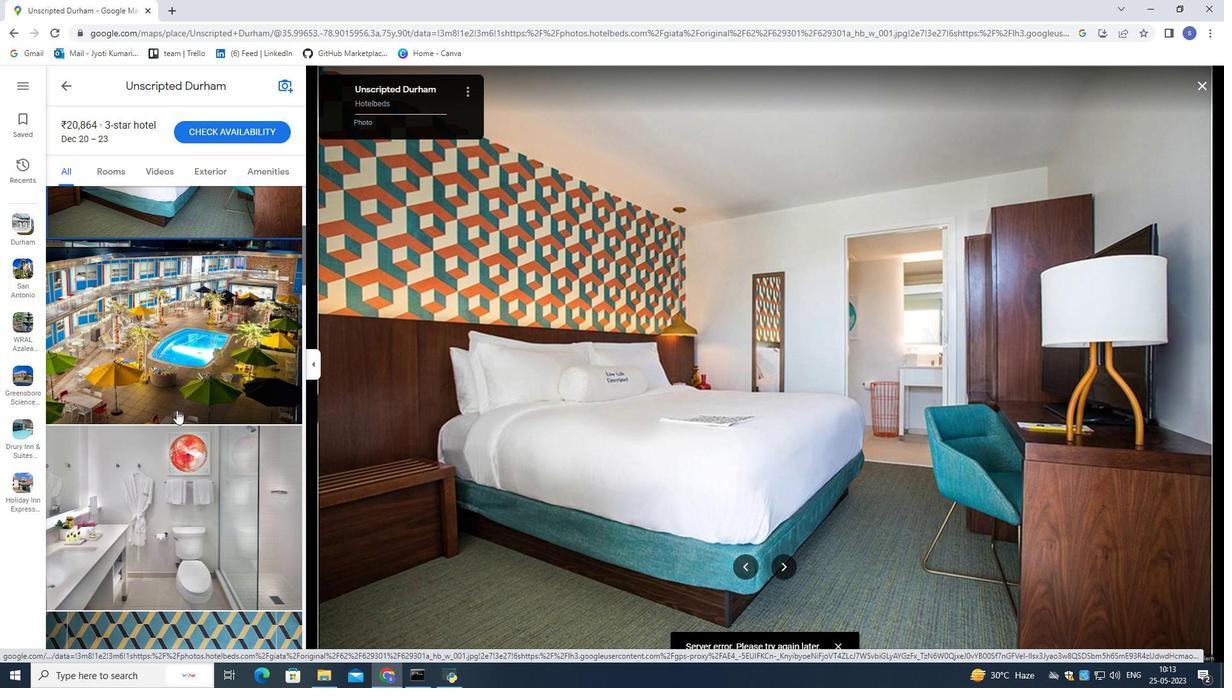 
Action: Mouse pressed left at (175, 403)
Screenshot: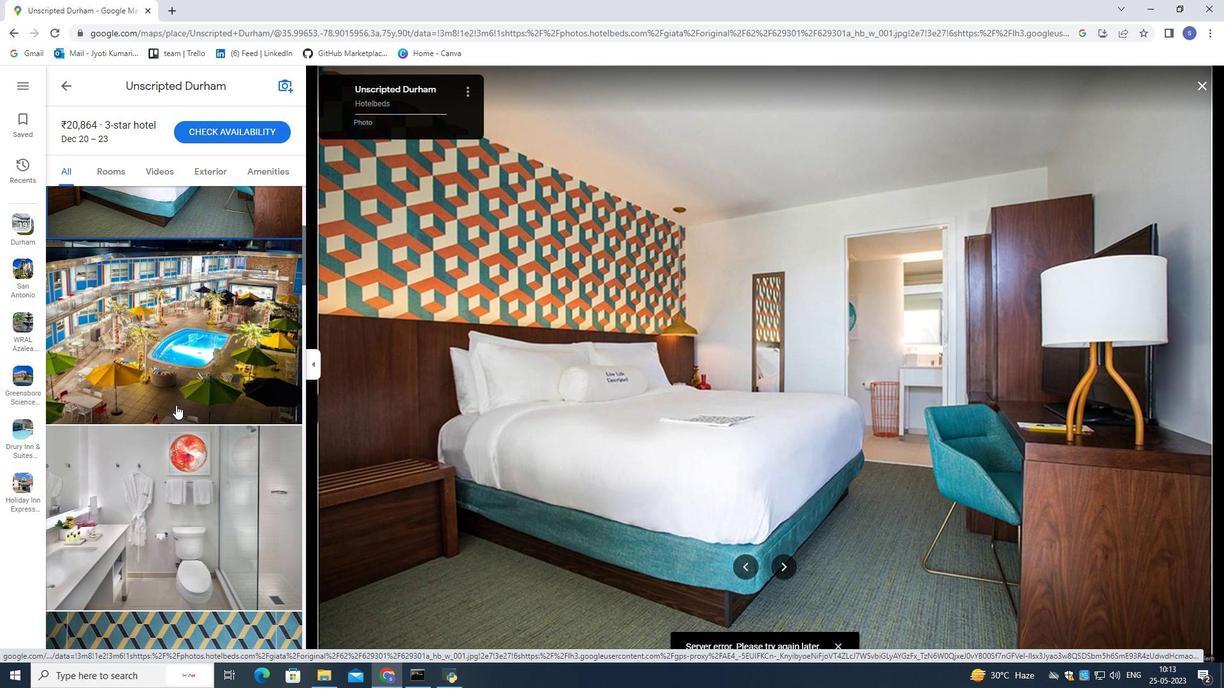 
Action: Mouse moved to (179, 383)
Screenshot: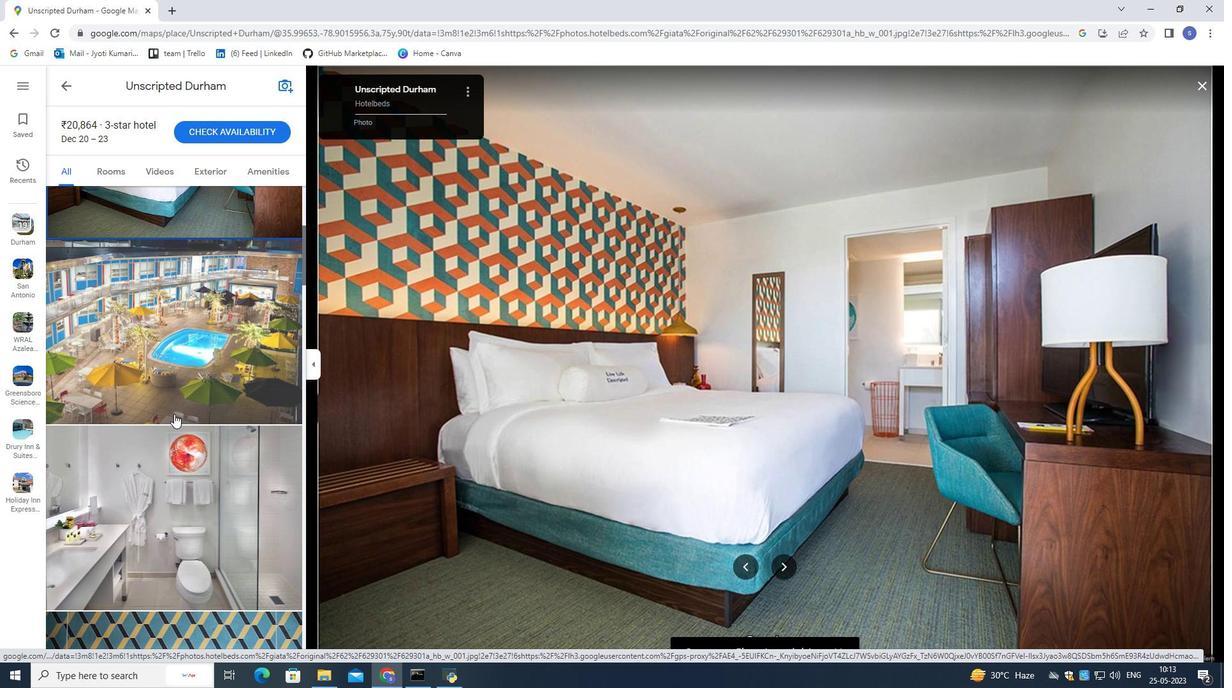
Action: Mouse pressed left at (179, 383)
Screenshot: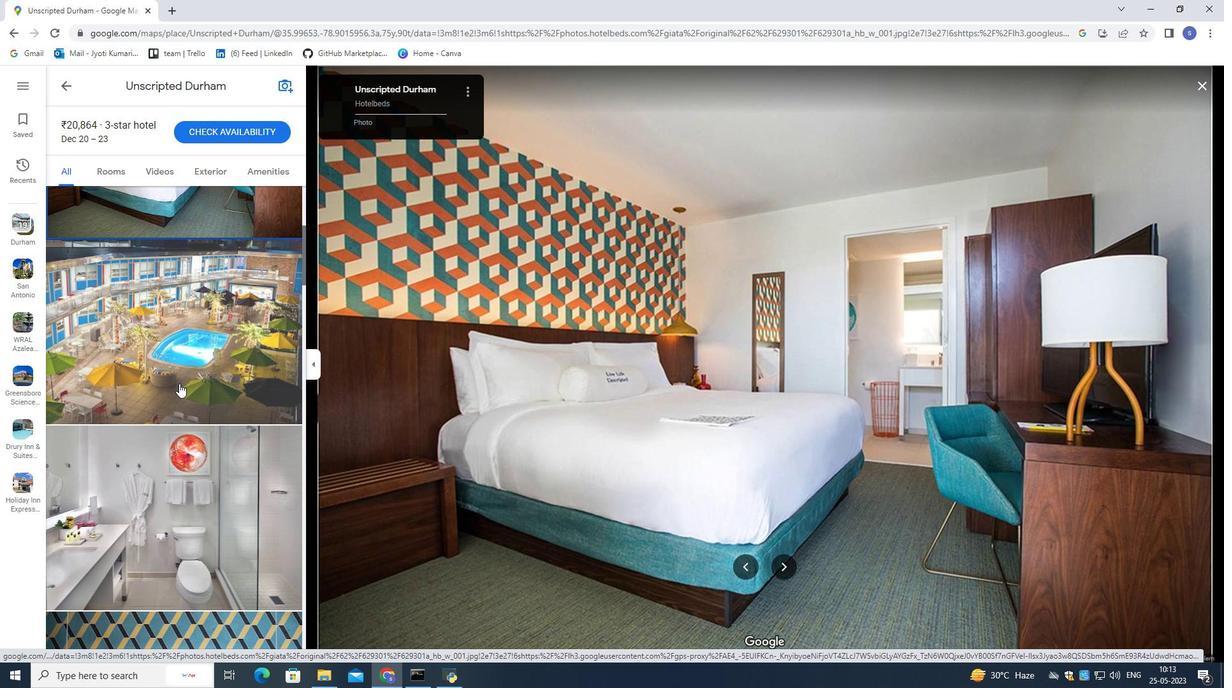 
Action: Mouse moved to (172, 434)
Screenshot: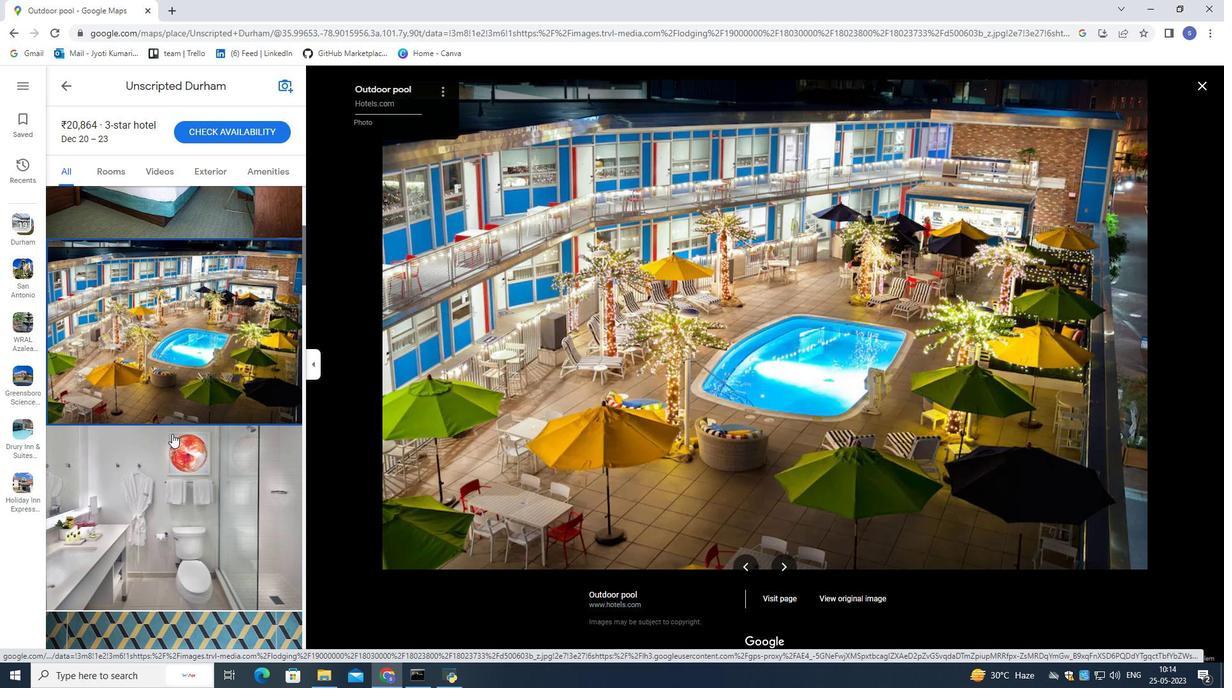 
Action: Mouse scrolled (172, 433) with delta (0, 0)
Screenshot: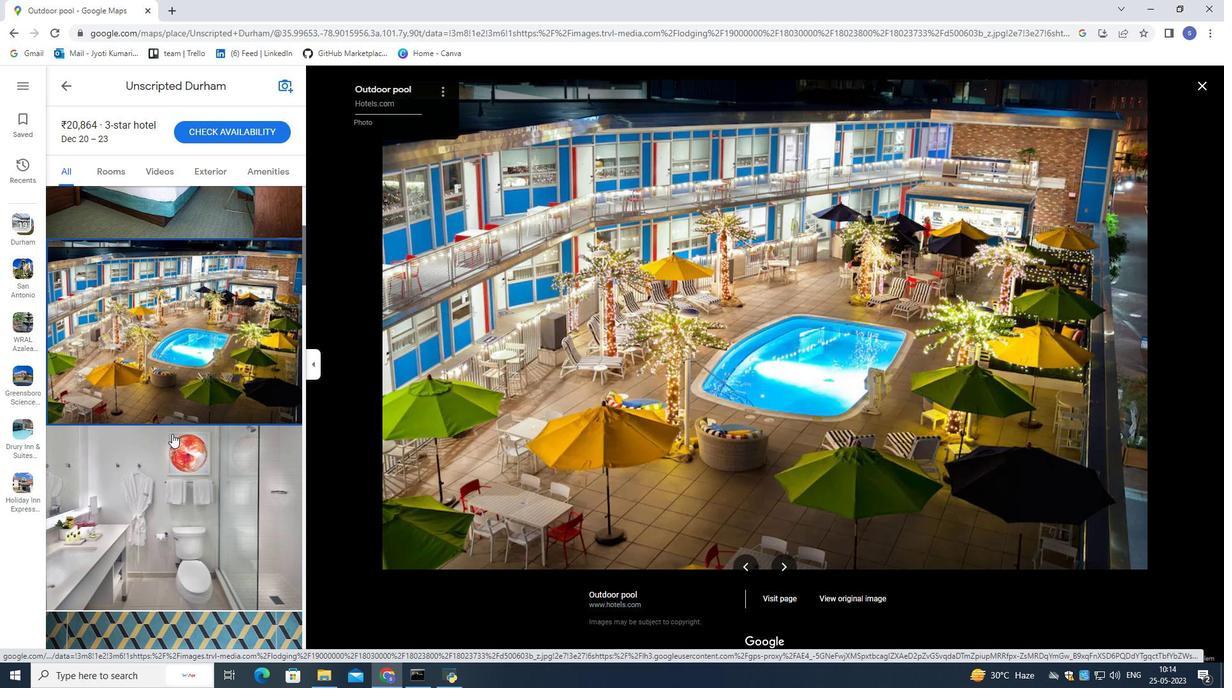 
Action: Mouse scrolled (172, 433) with delta (0, 0)
Screenshot: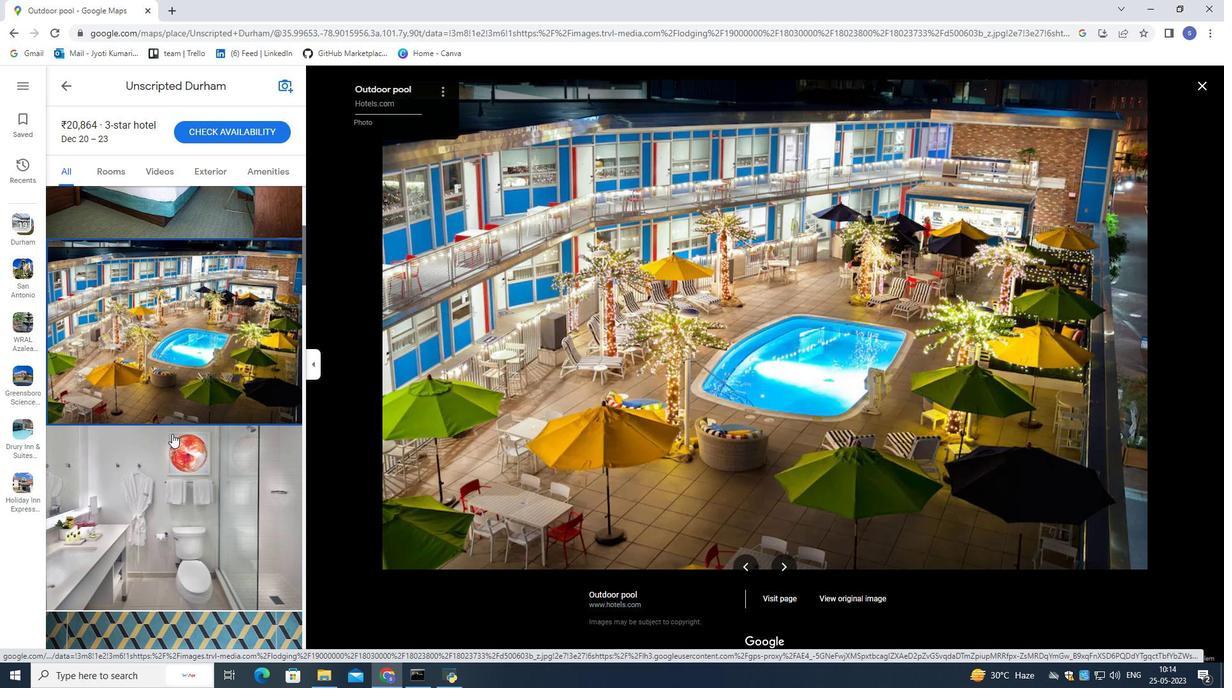 
Action: Mouse scrolled (172, 433) with delta (0, 0)
Screenshot: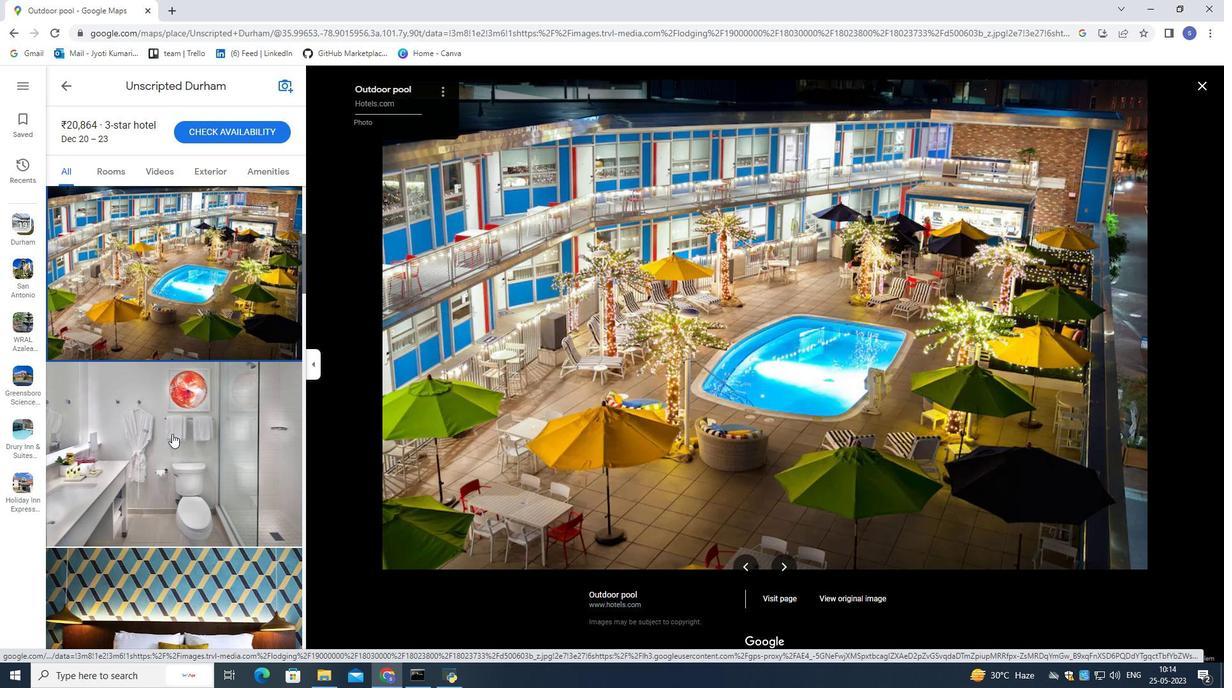 
Action: Mouse moved to (171, 435)
Screenshot: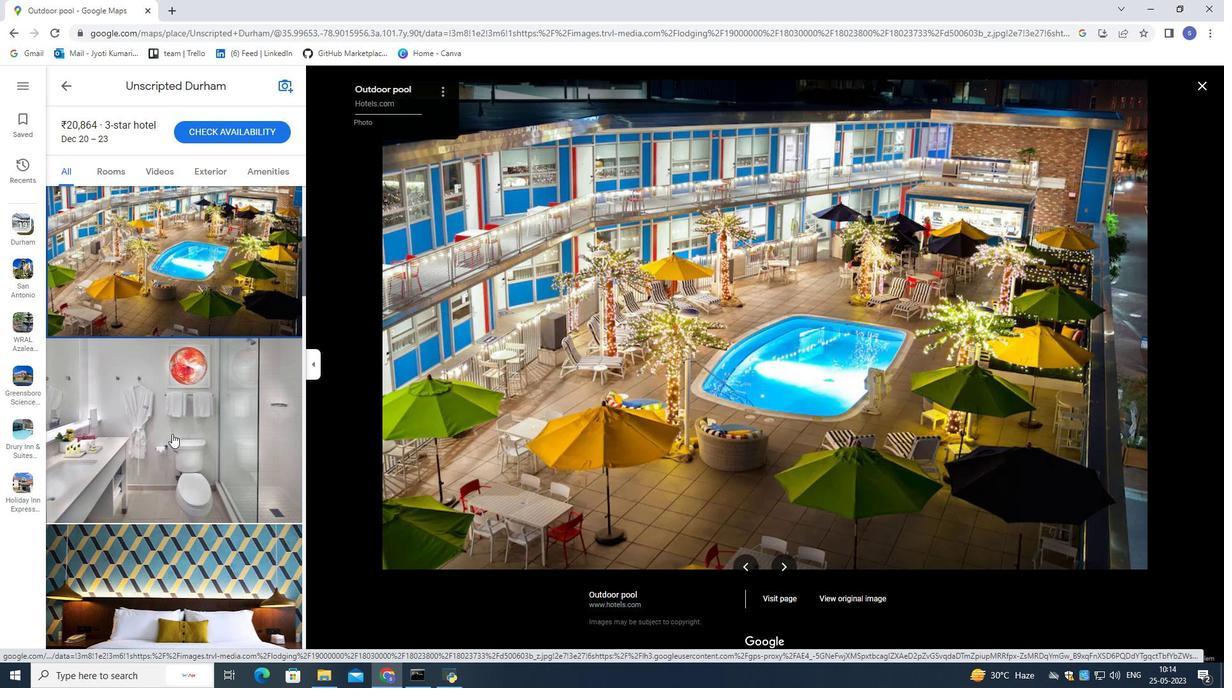 
Action: Mouse scrolled (171, 434) with delta (0, 0)
Screenshot: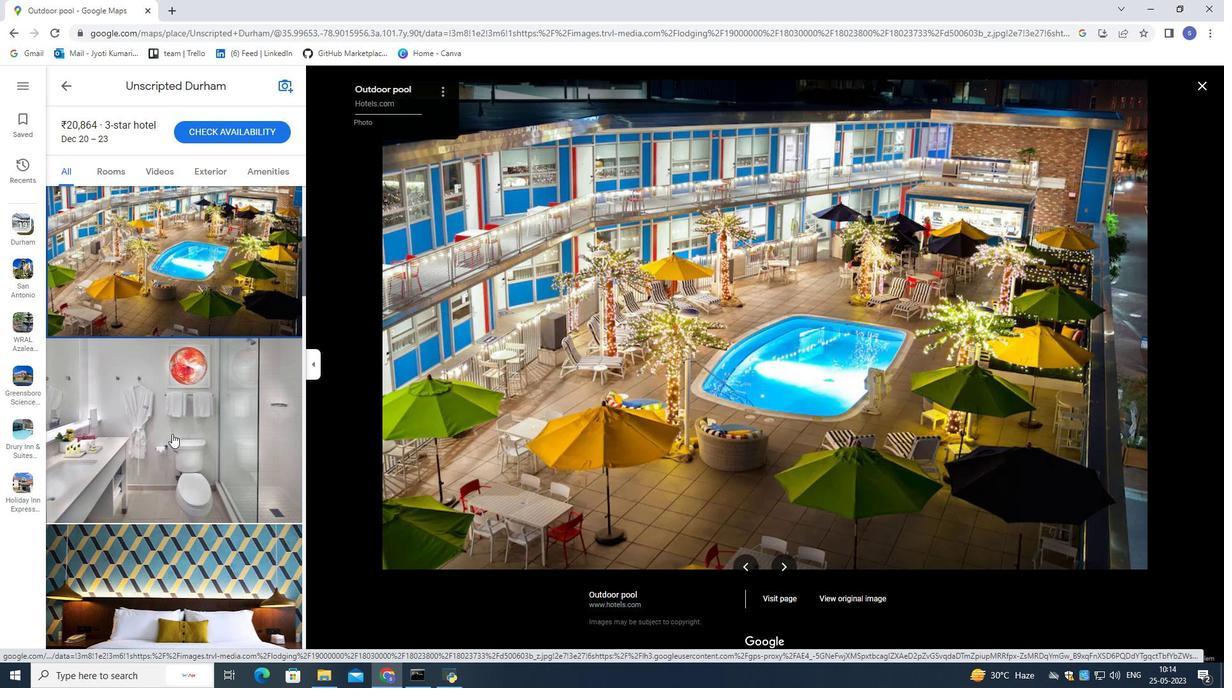
Action: Mouse moved to (170, 436)
Screenshot: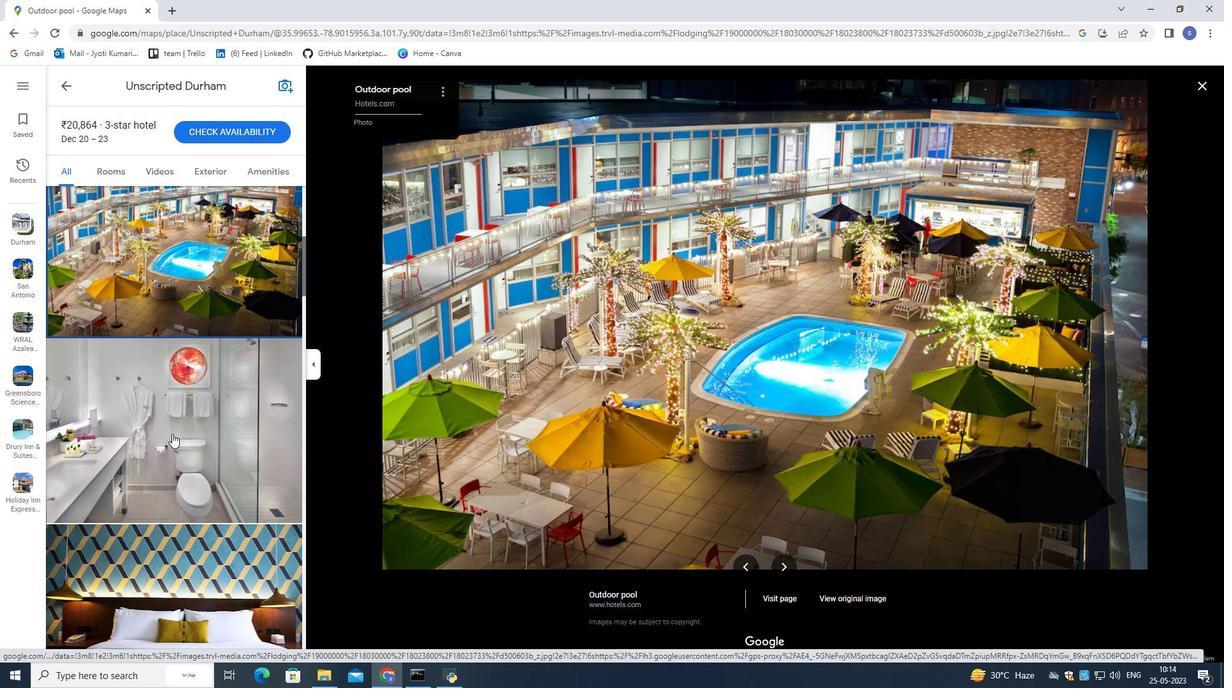 
Action: Mouse scrolled (170, 435) with delta (0, 0)
Screenshot: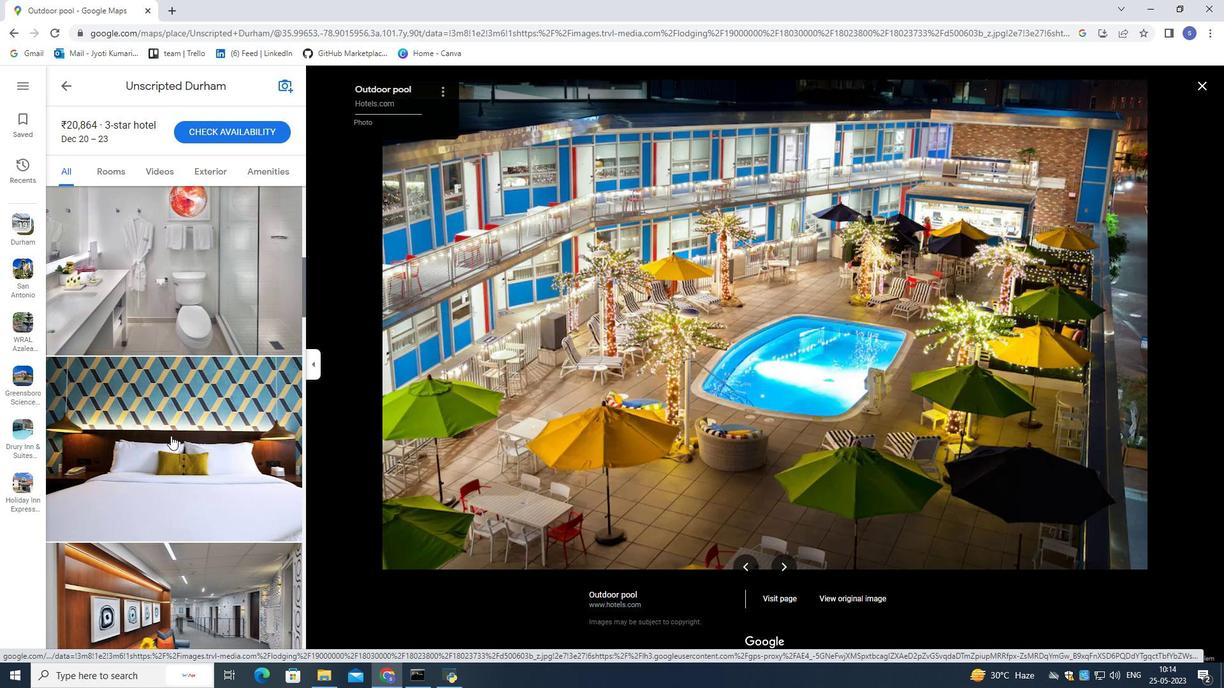 
Action: Mouse scrolled (170, 435) with delta (0, 0)
Screenshot: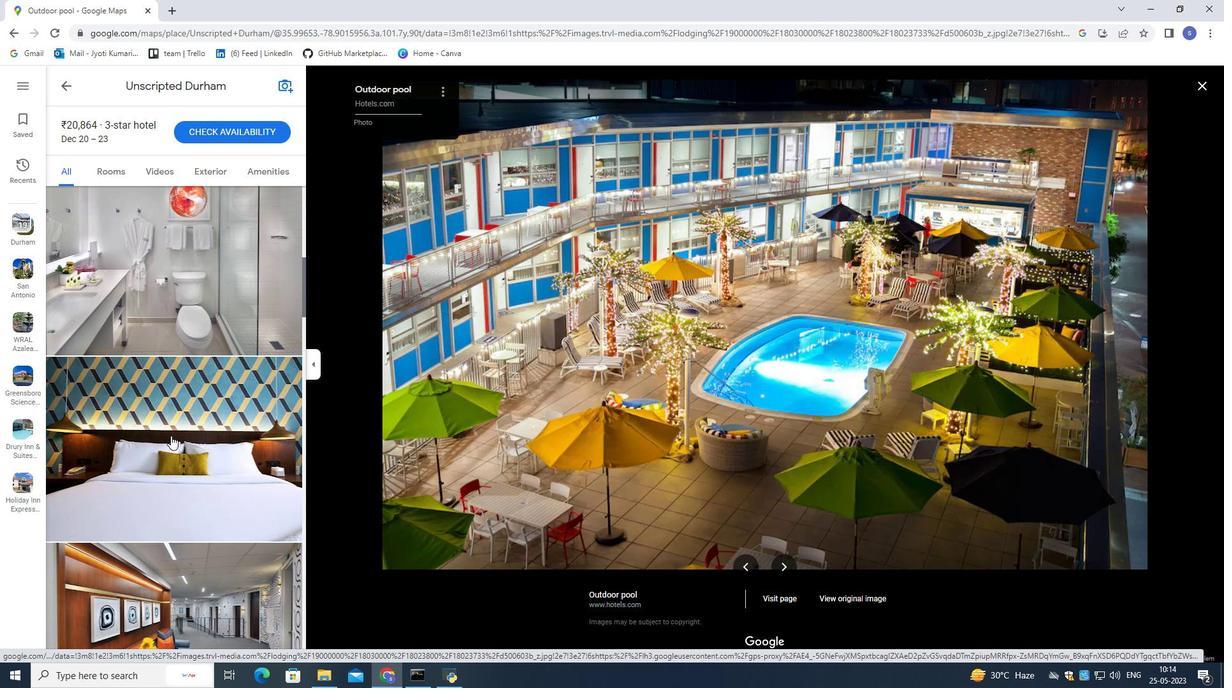 
Action: Mouse moved to (181, 372)
Screenshot: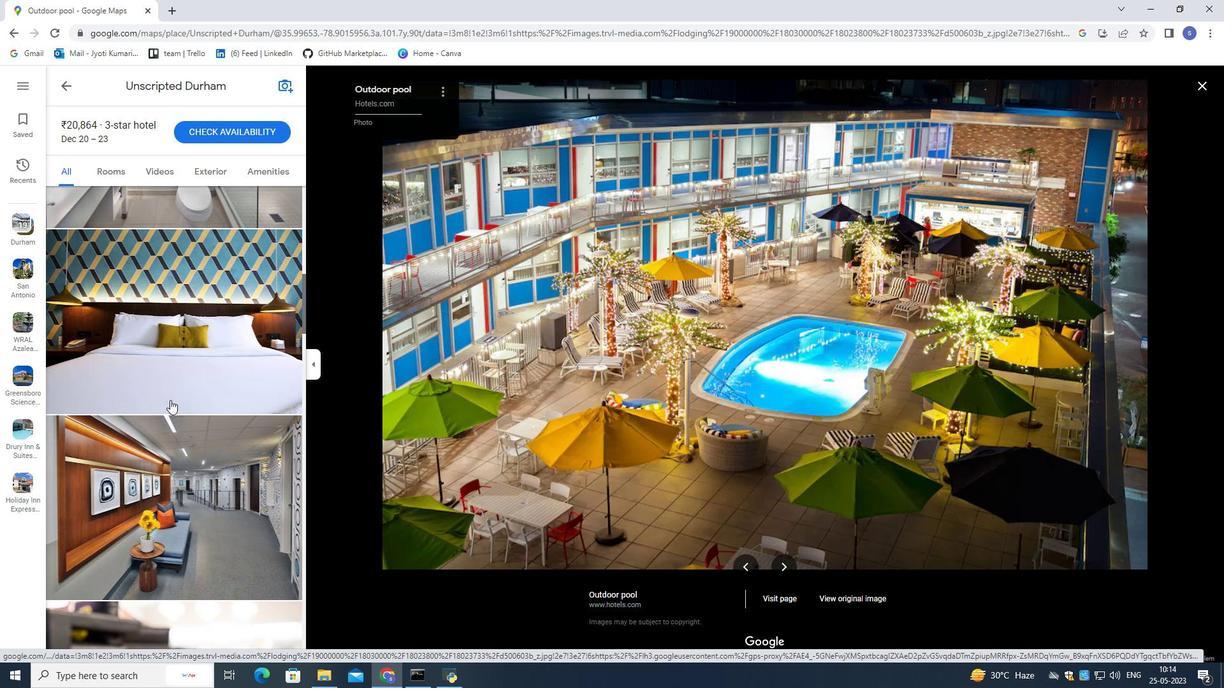 
Action: Mouse pressed left at (181, 372)
Screenshot: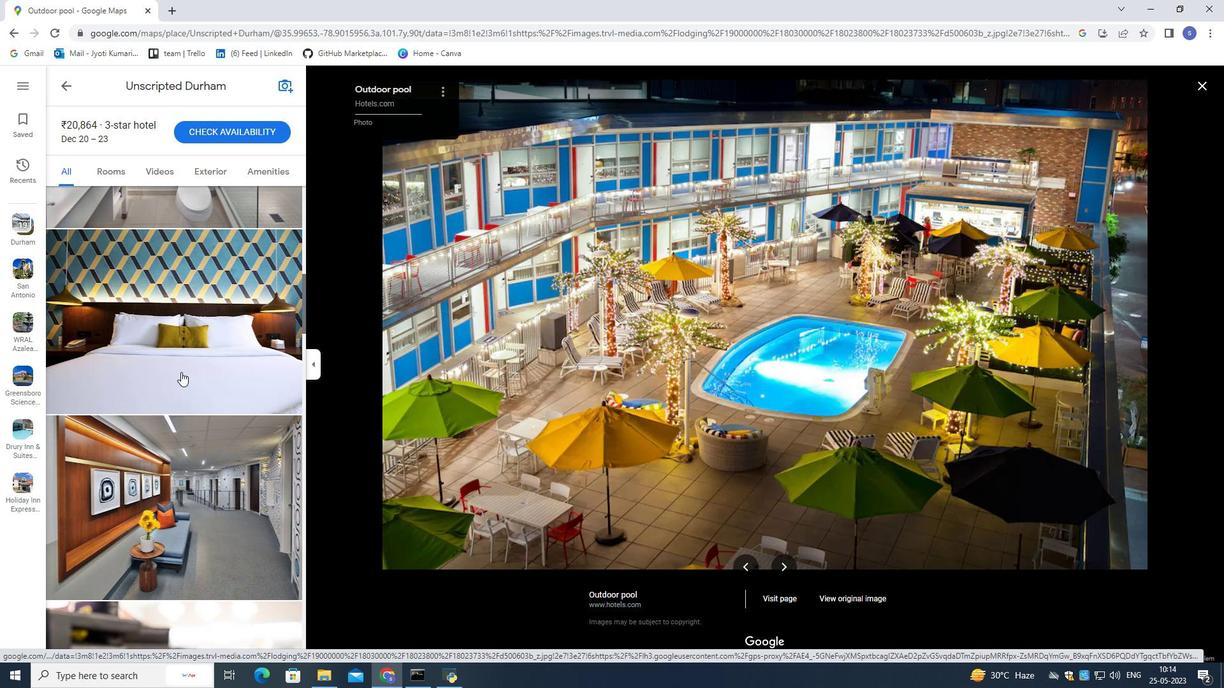 
Action: Mouse moved to (180, 437)
Screenshot: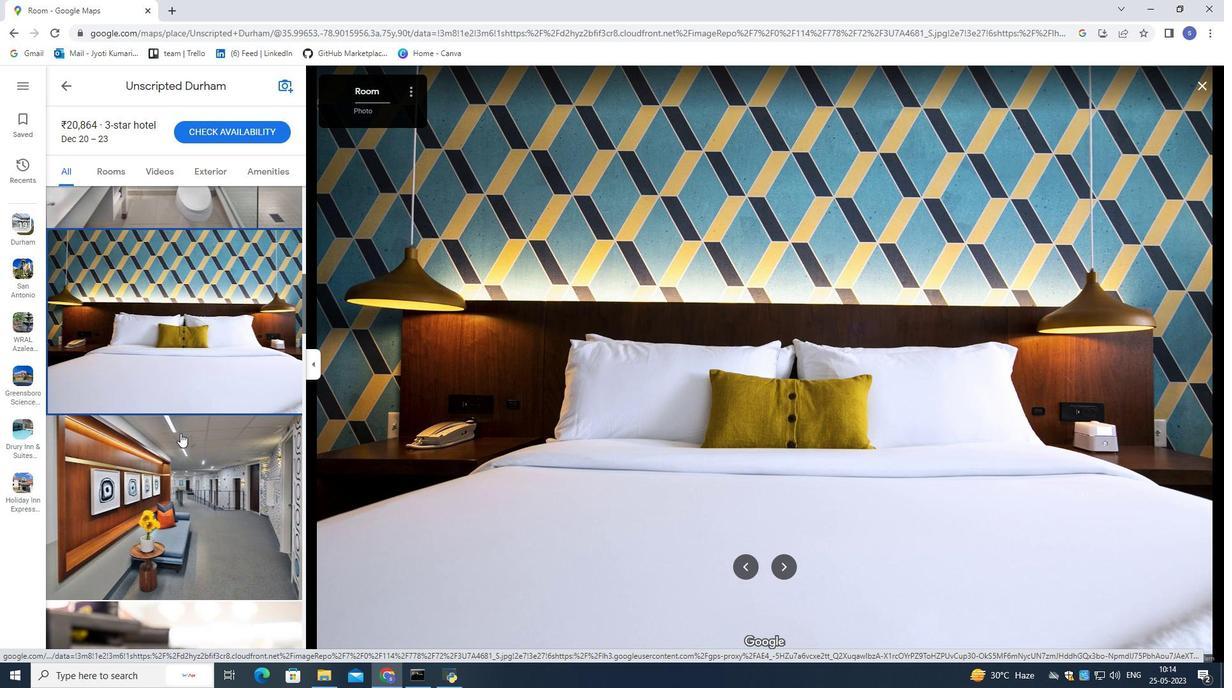 
Action: Mouse scrolled (180, 436) with delta (0, 0)
Screenshot: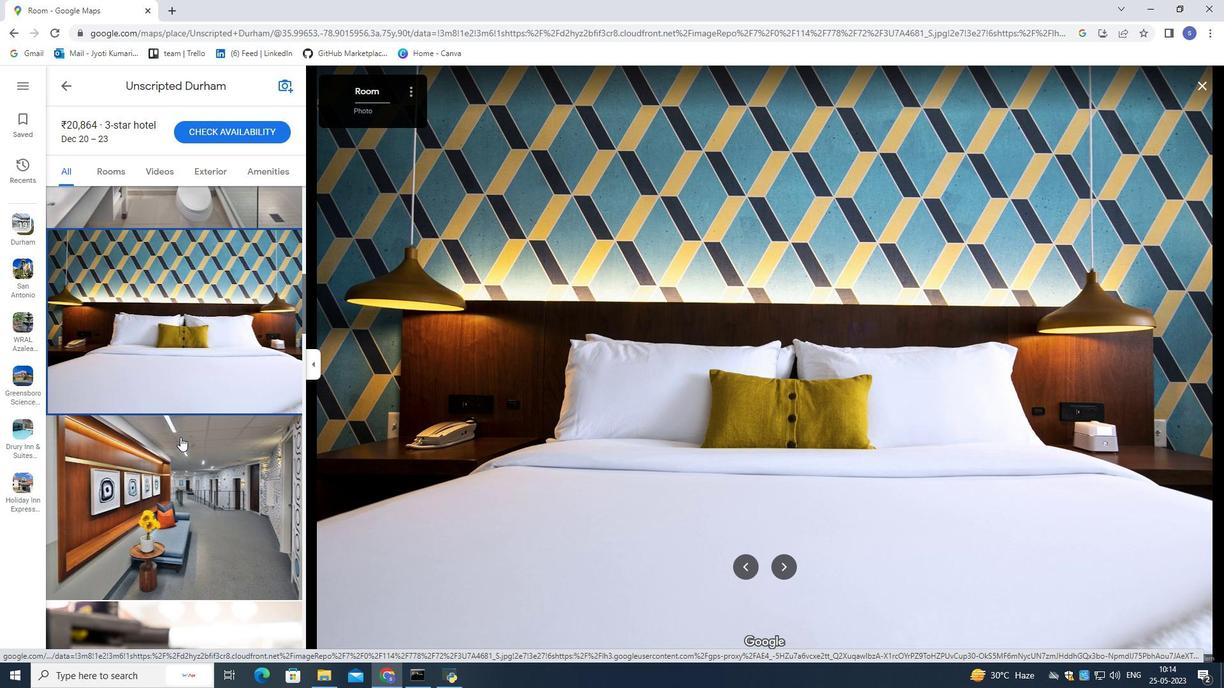 
Action: Mouse scrolled (180, 436) with delta (0, 0)
Screenshot: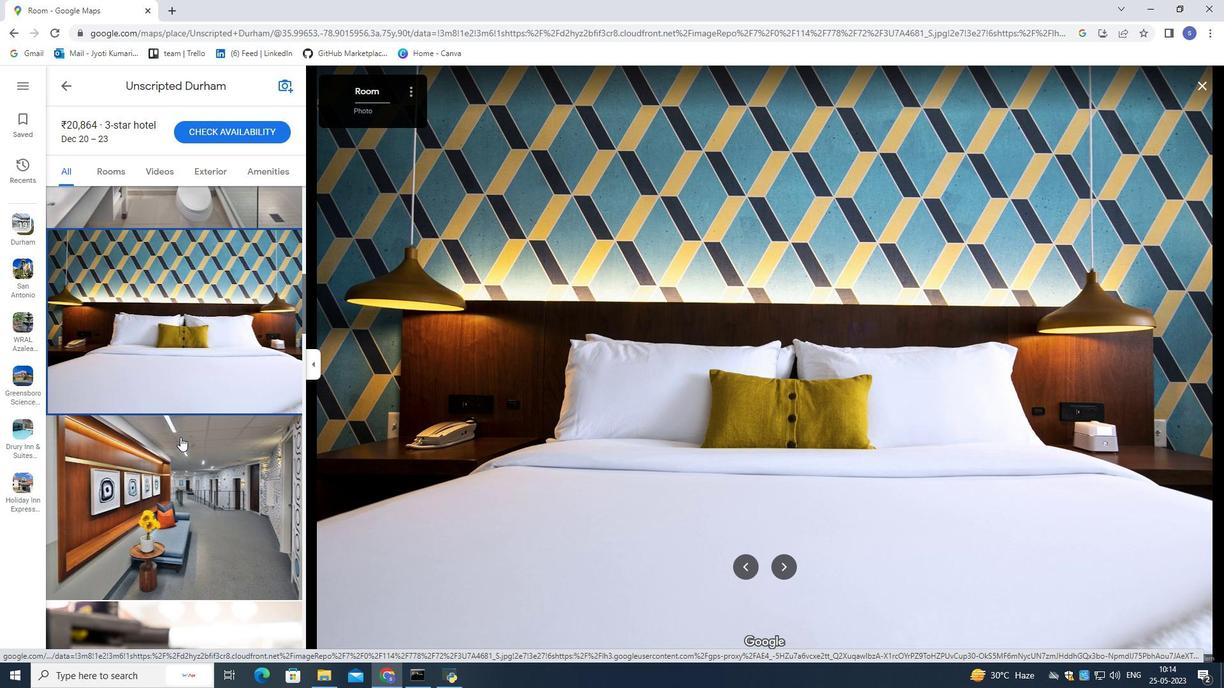 
Action: Mouse scrolled (180, 436) with delta (0, 0)
Screenshot: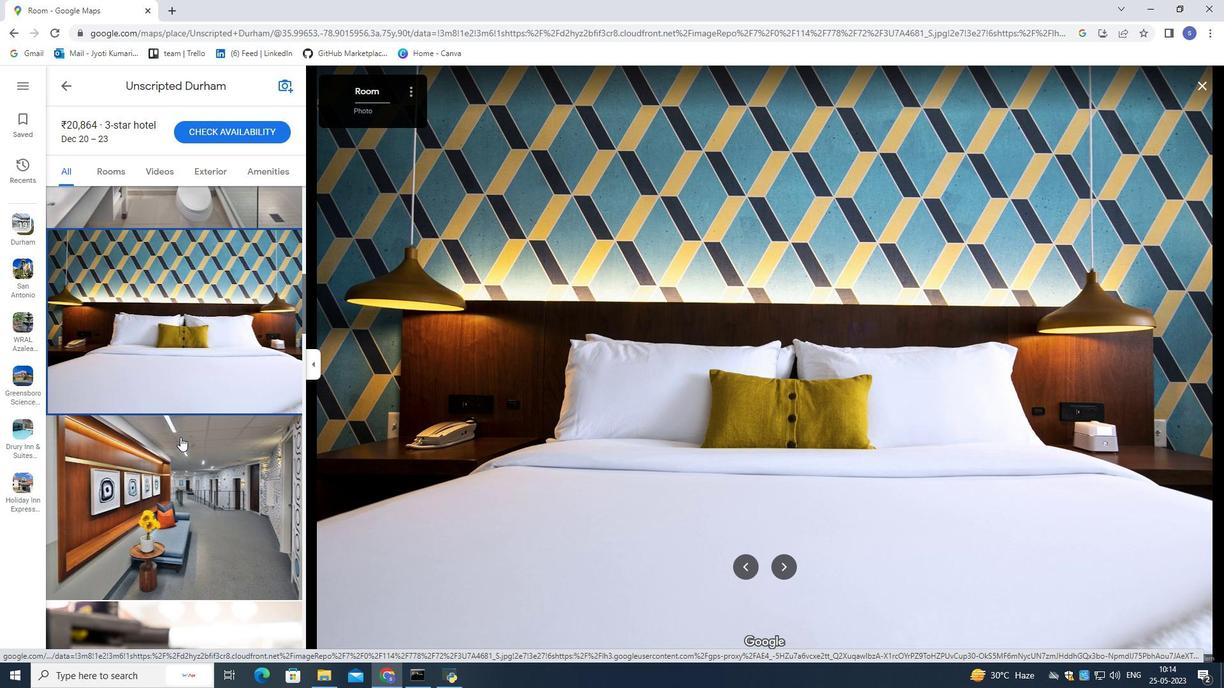 
Action: Mouse moved to (181, 428)
Screenshot: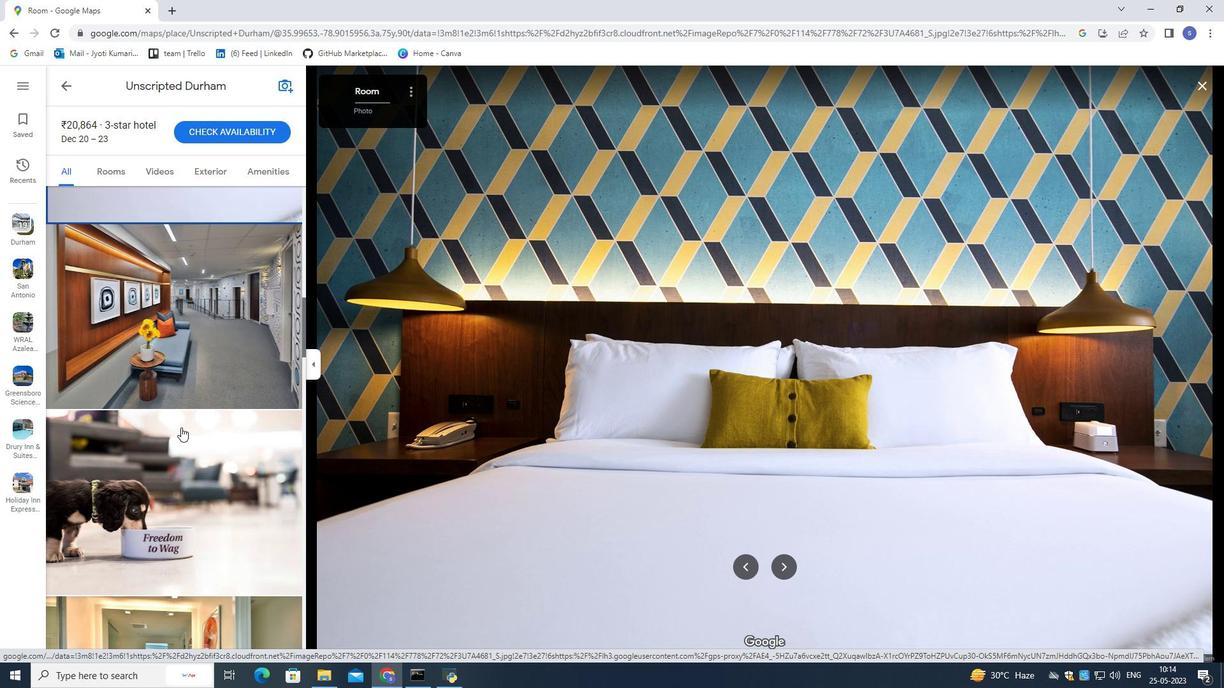 
Action: Mouse pressed left at (181, 428)
Screenshot: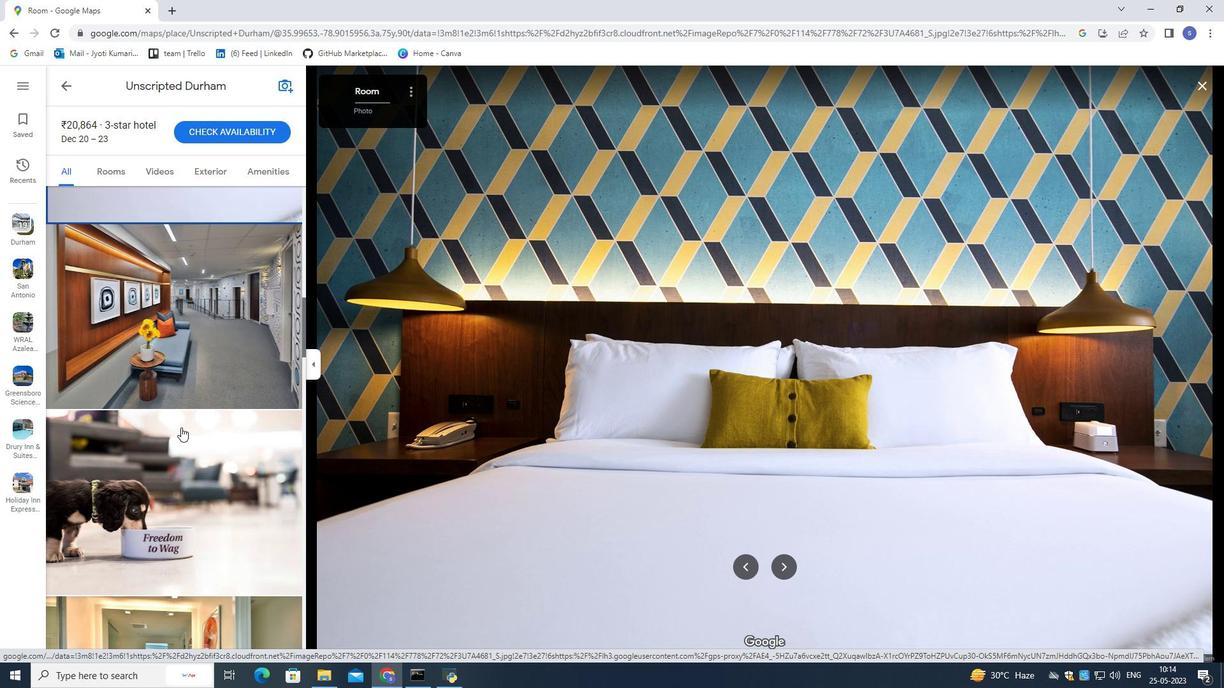 
Action: Mouse moved to (183, 432)
Screenshot: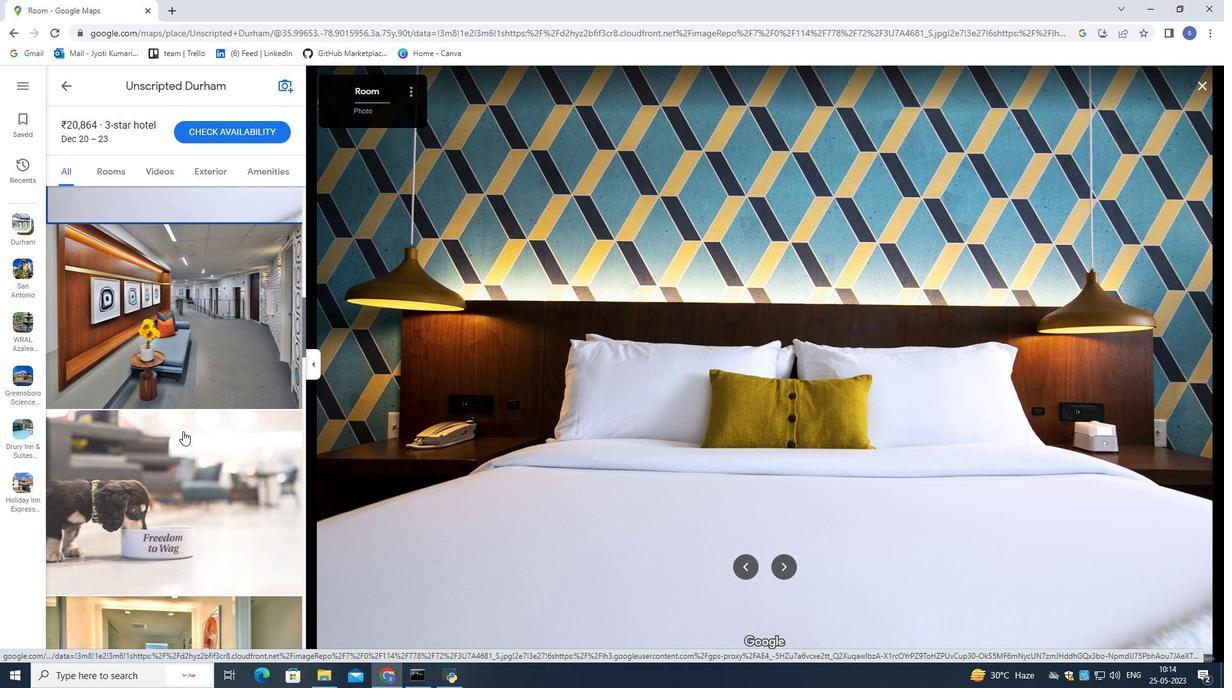 
Action: Mouse scrolled (183, 431) with delta (0, 0)
Screenshot: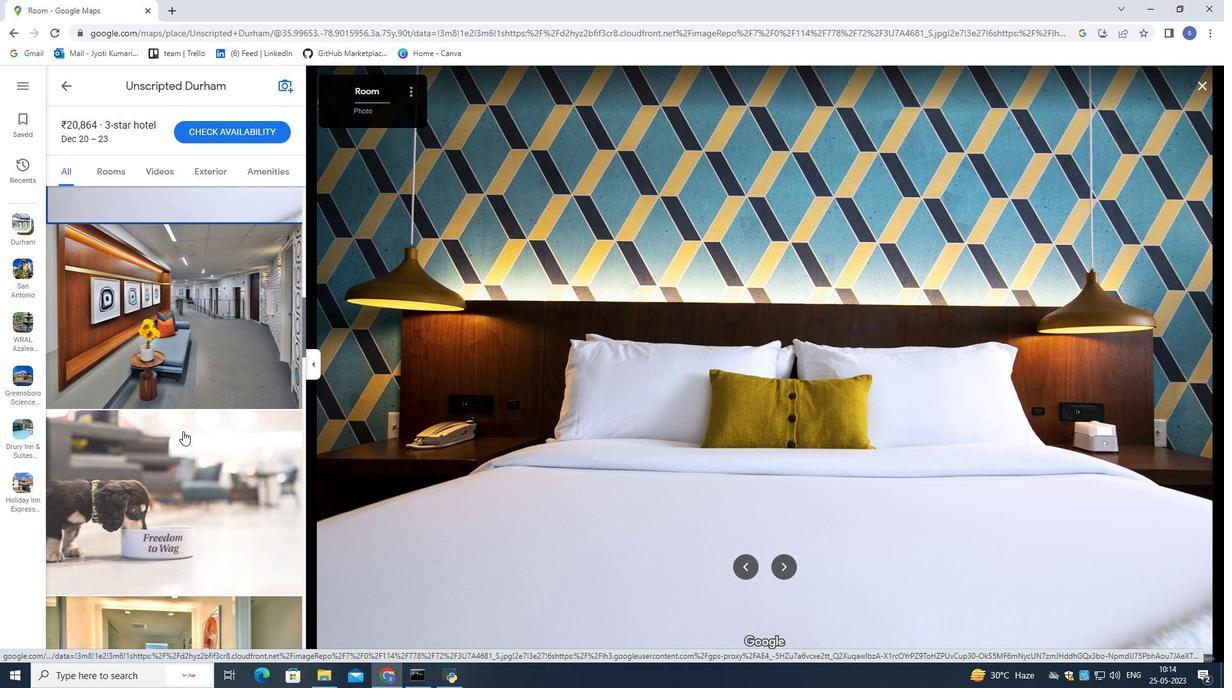 
Action: Mouse moved to (183, 433)
Screenshot: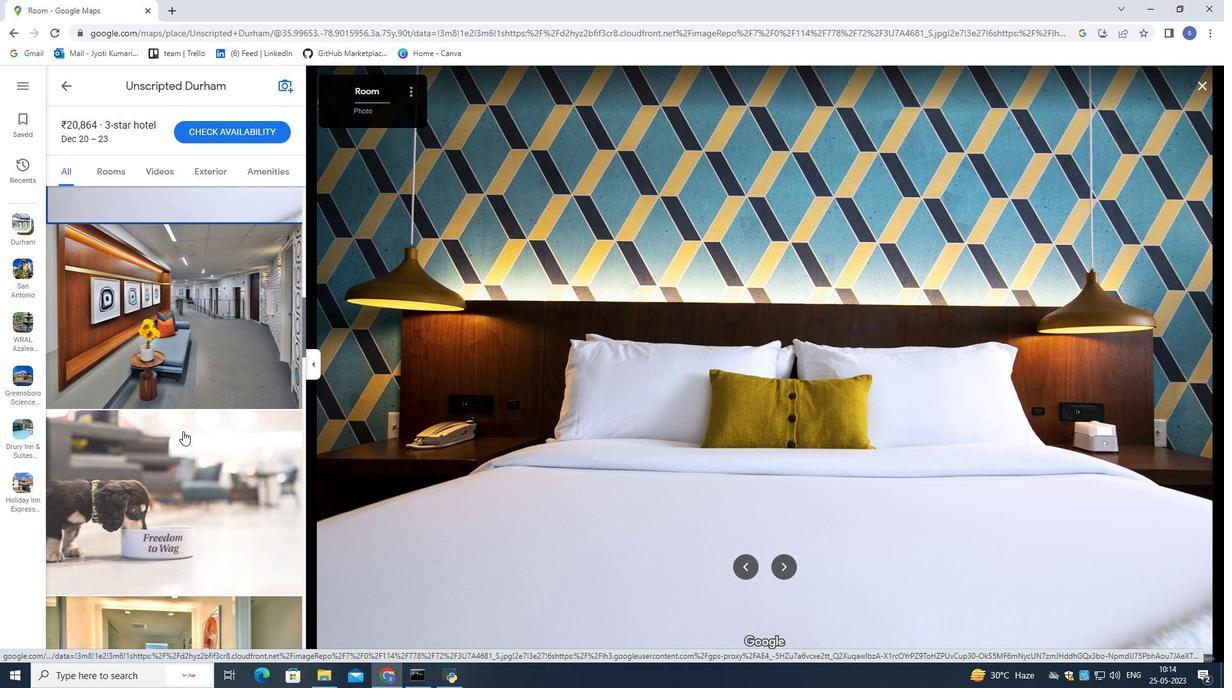 
Action: Mouse scrolled (183, 432) with delta (0, 0)
Screenshot: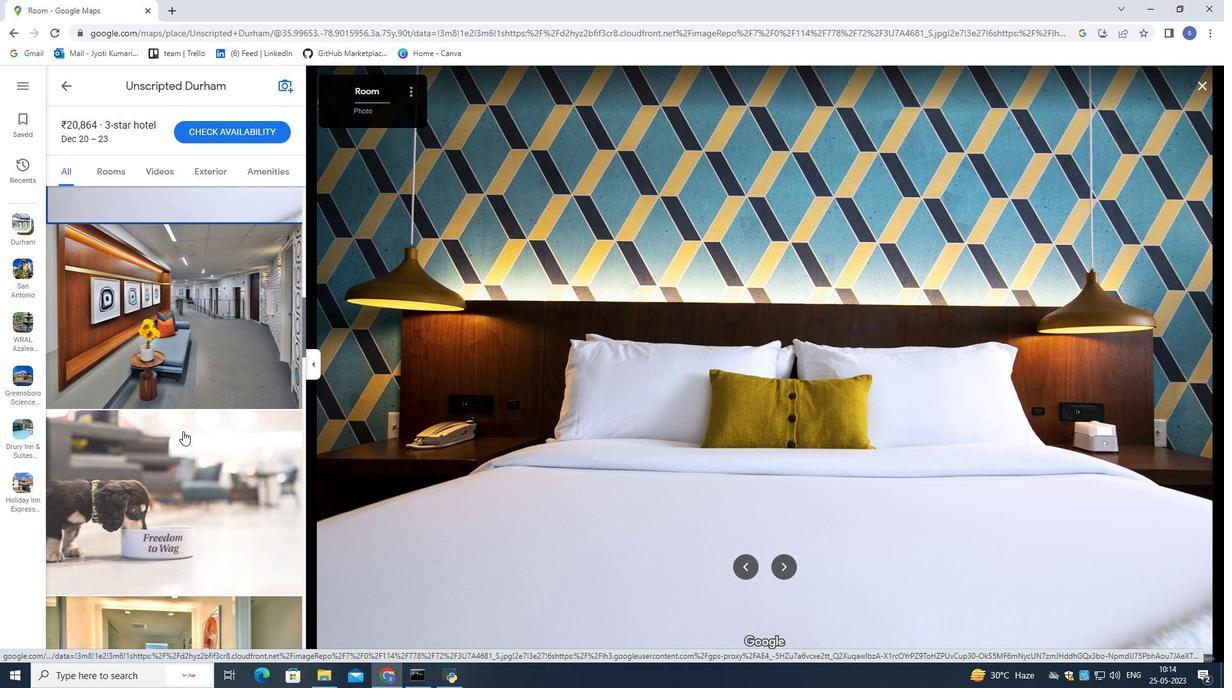 
Action: Mouse scrolled (183, 432) with delta (0, 0)
Screenshot: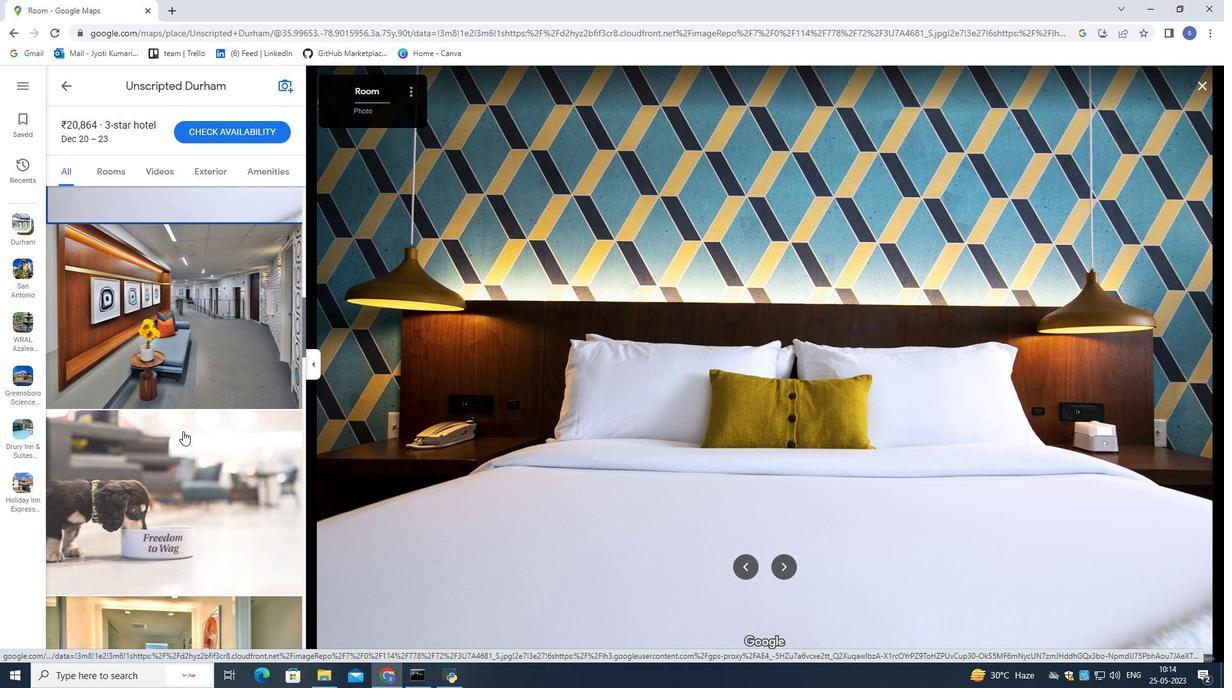 
Action: Mouse scrolled (183, 432) with delta (0, 0)
Screenshot: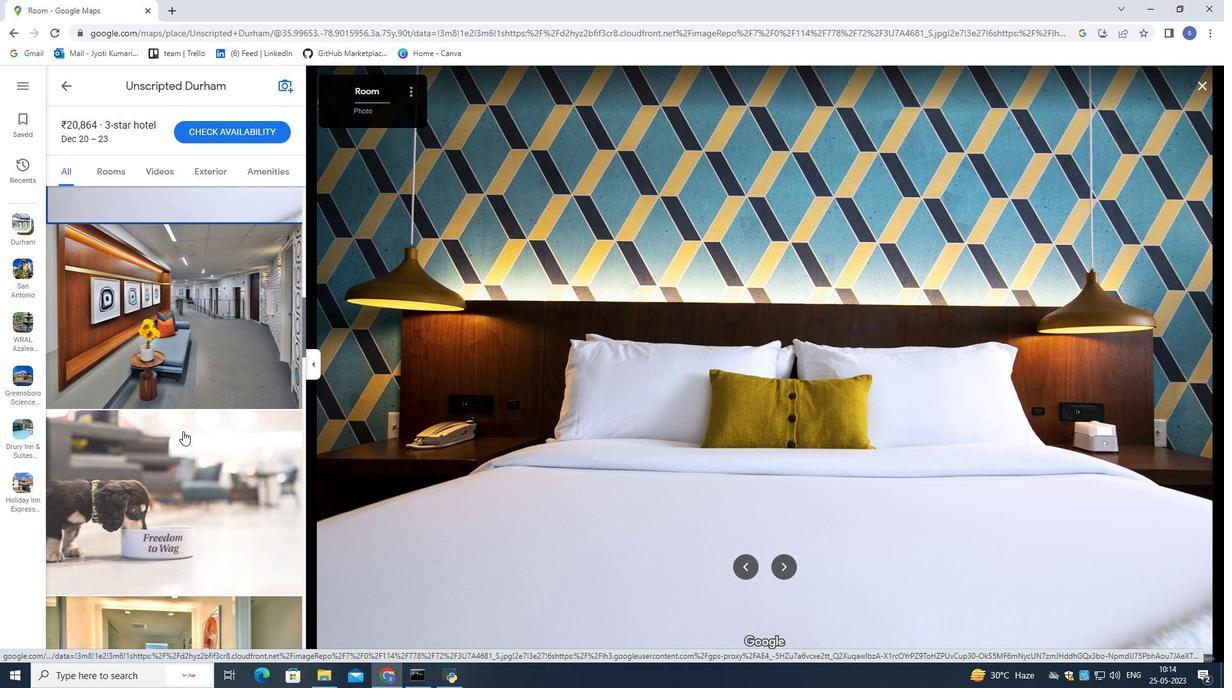 
Action: Mouse moved to (183, 433)
Screenshot: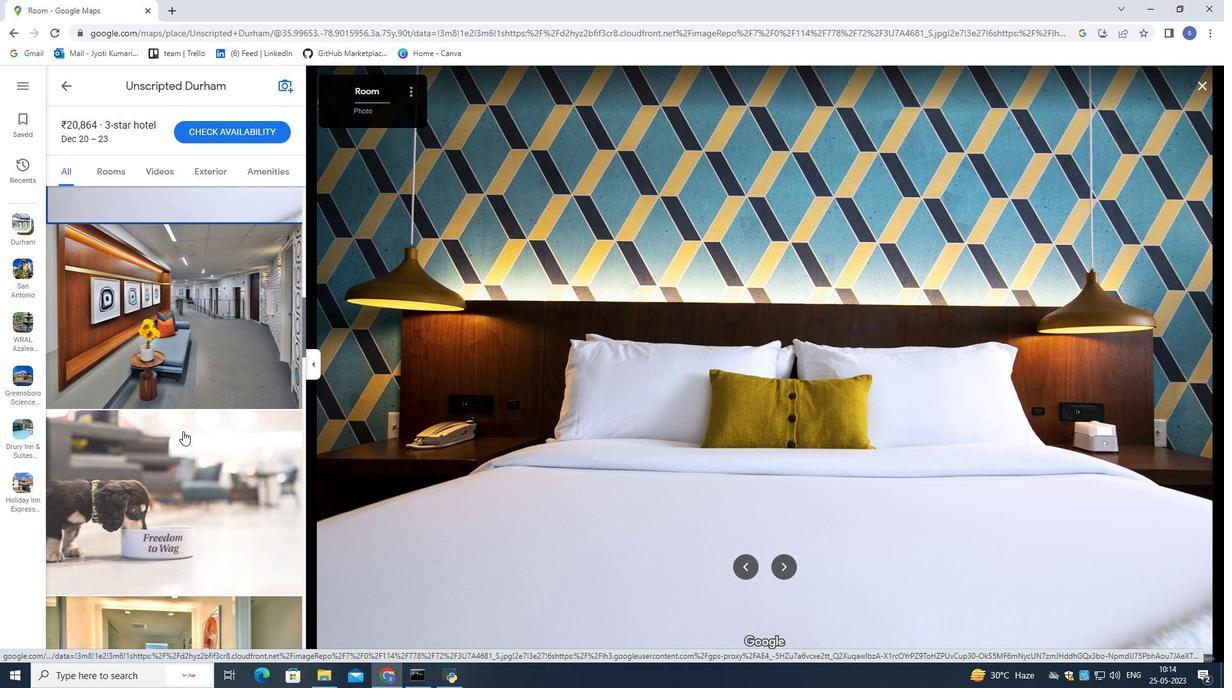 
Action: Mouse scrolled (183, 432) with delta (0, 0)
Screenshot: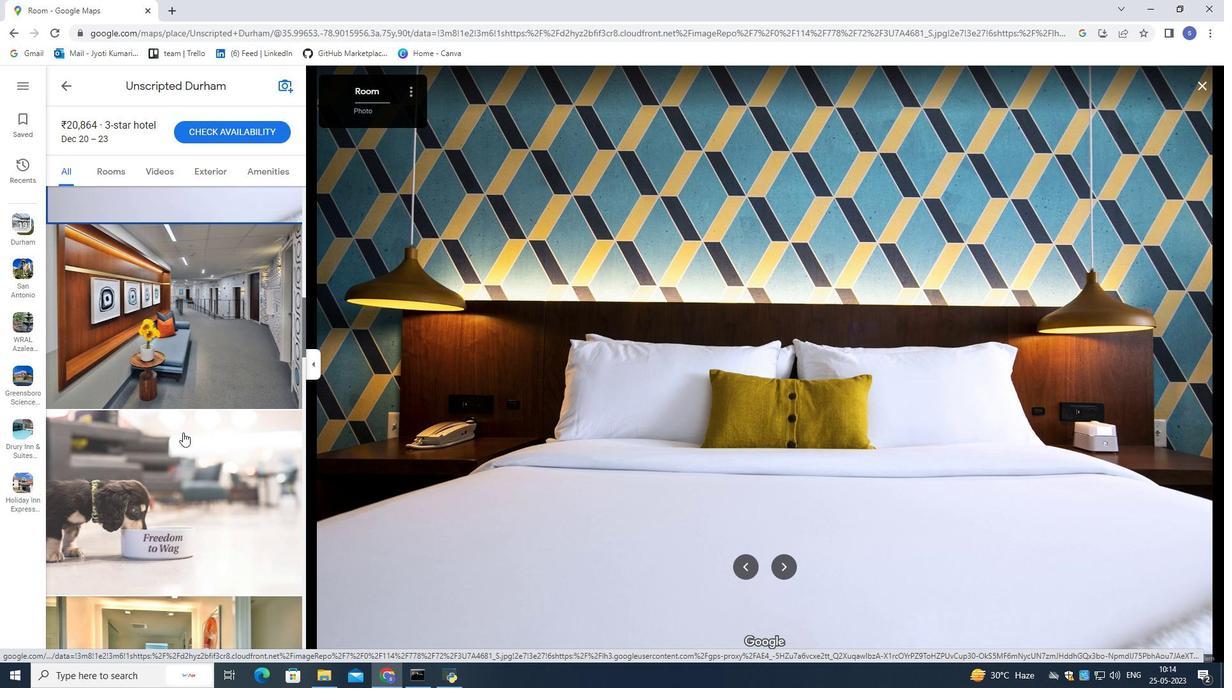 
Action: Mouse moved to (183, 435)
Screenshot: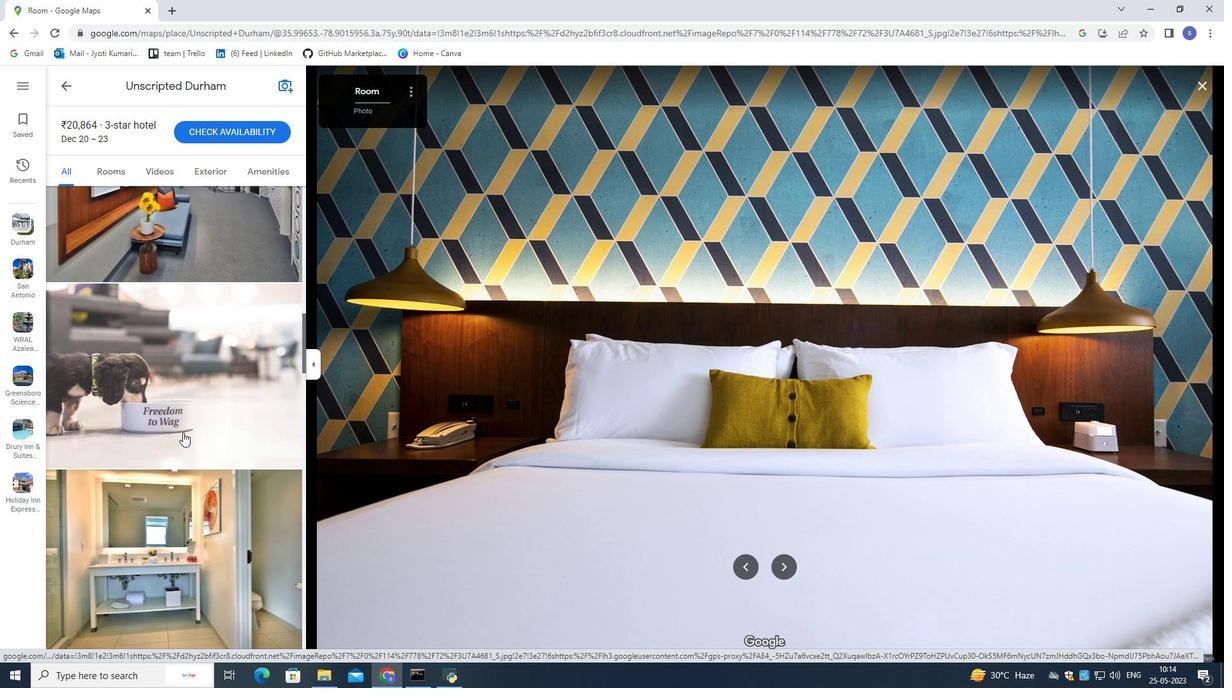 
Action: Mouse pressed left at (183, 435)
Screenshot: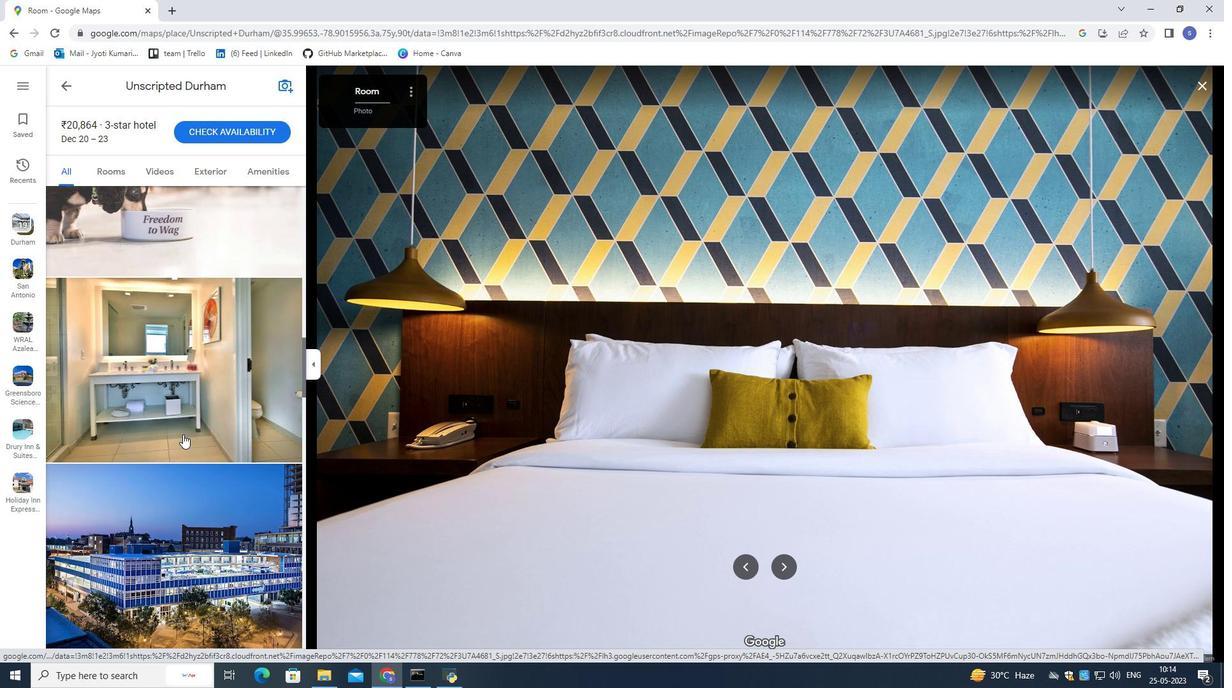 
Action: Mouse scrolled (183, 434) with delta (0, 0)
Screenshot: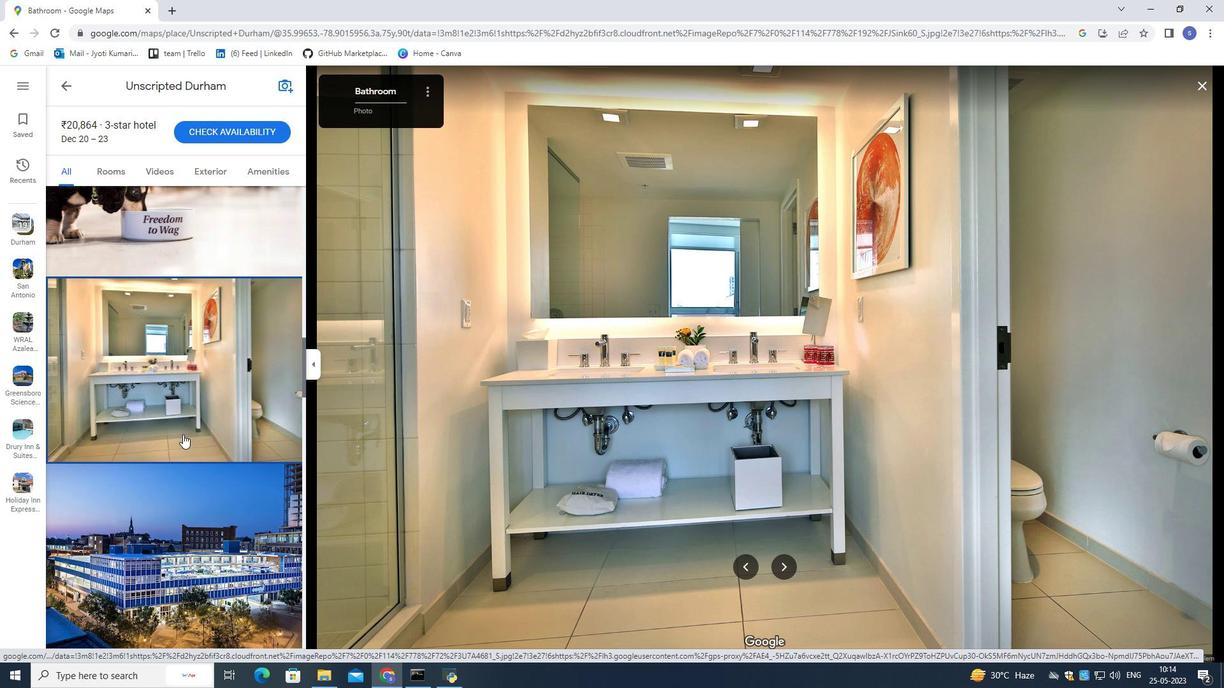 
Action: Mouse scrolled (183, 434) with delta (0, 0)
Screenshot: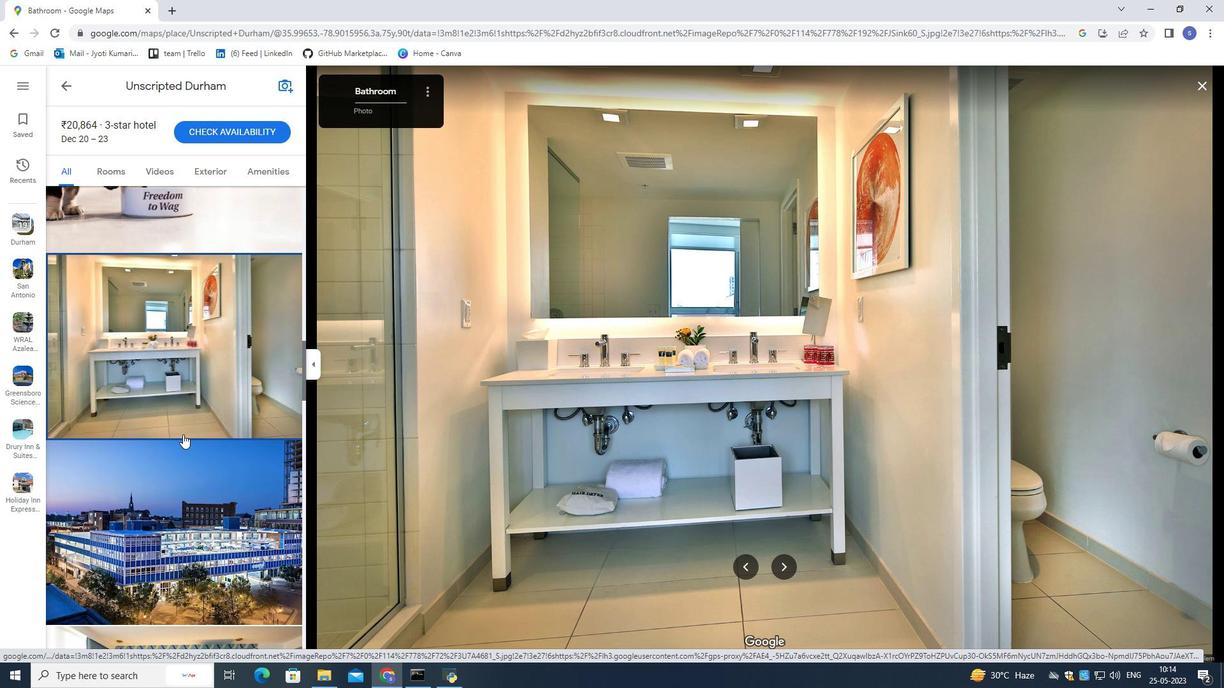 
Action: Mouse moved to (183, 435)
Screenshot: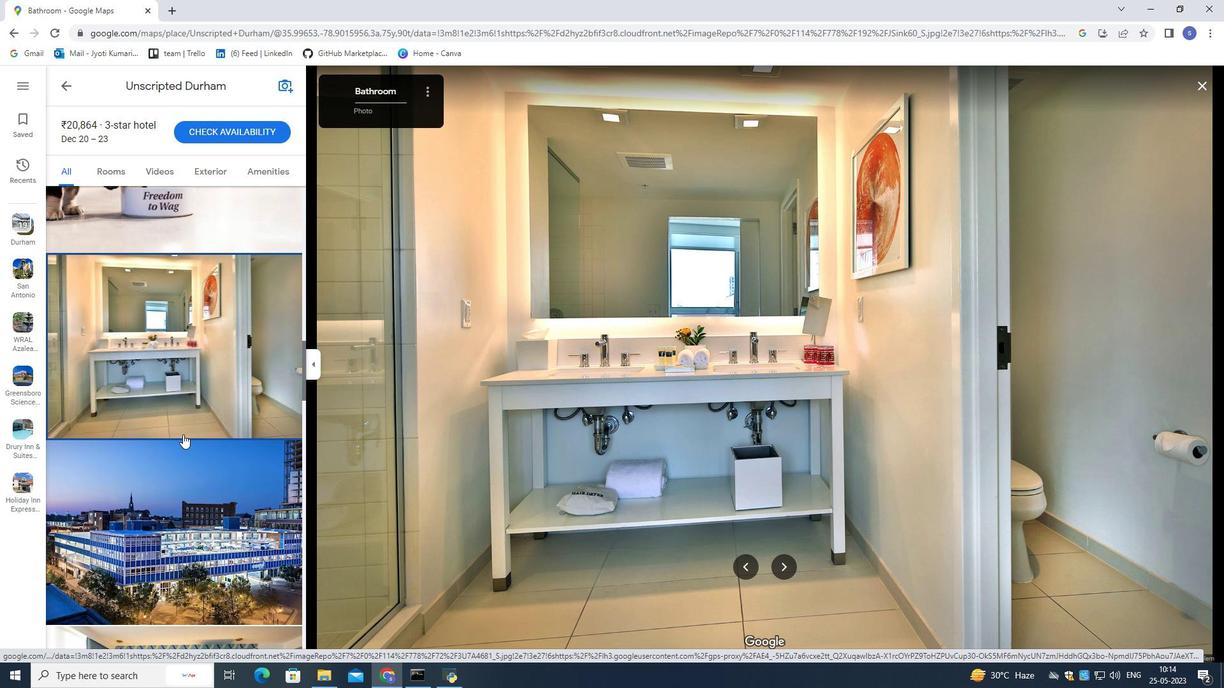 
Action: Mouse scrolled (183, 434) with delta (0, 0)
Screenshot: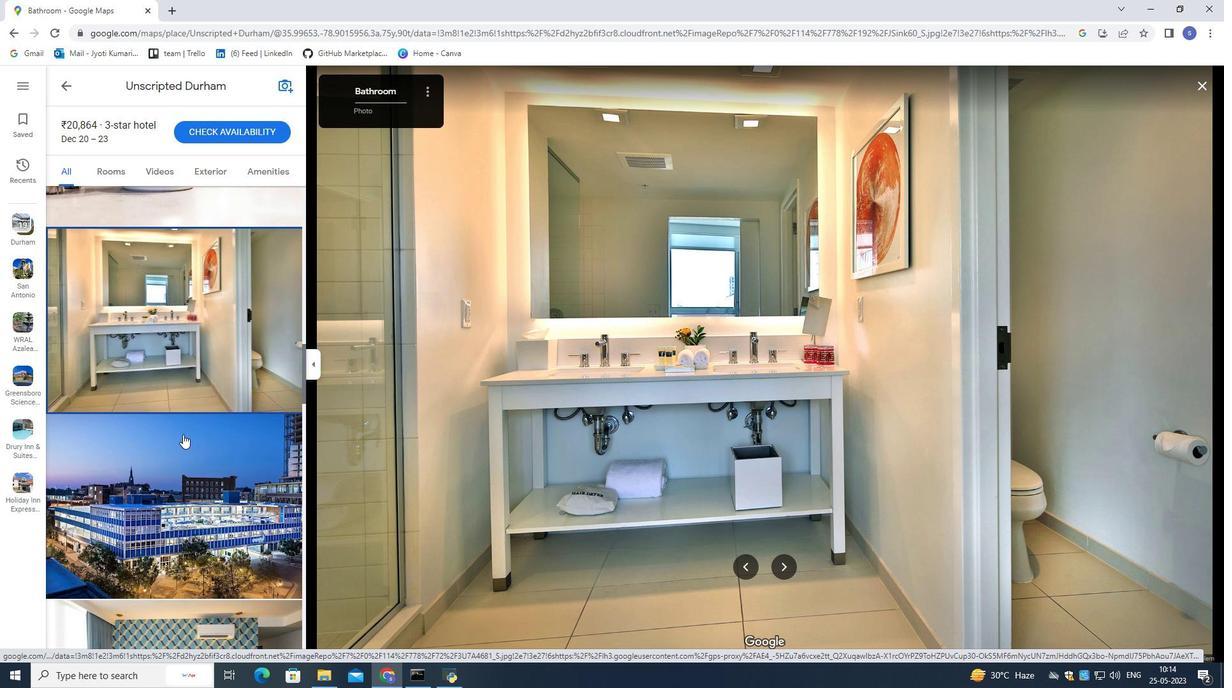 
Action: Mouse moved to (177, 432)
Screenshot: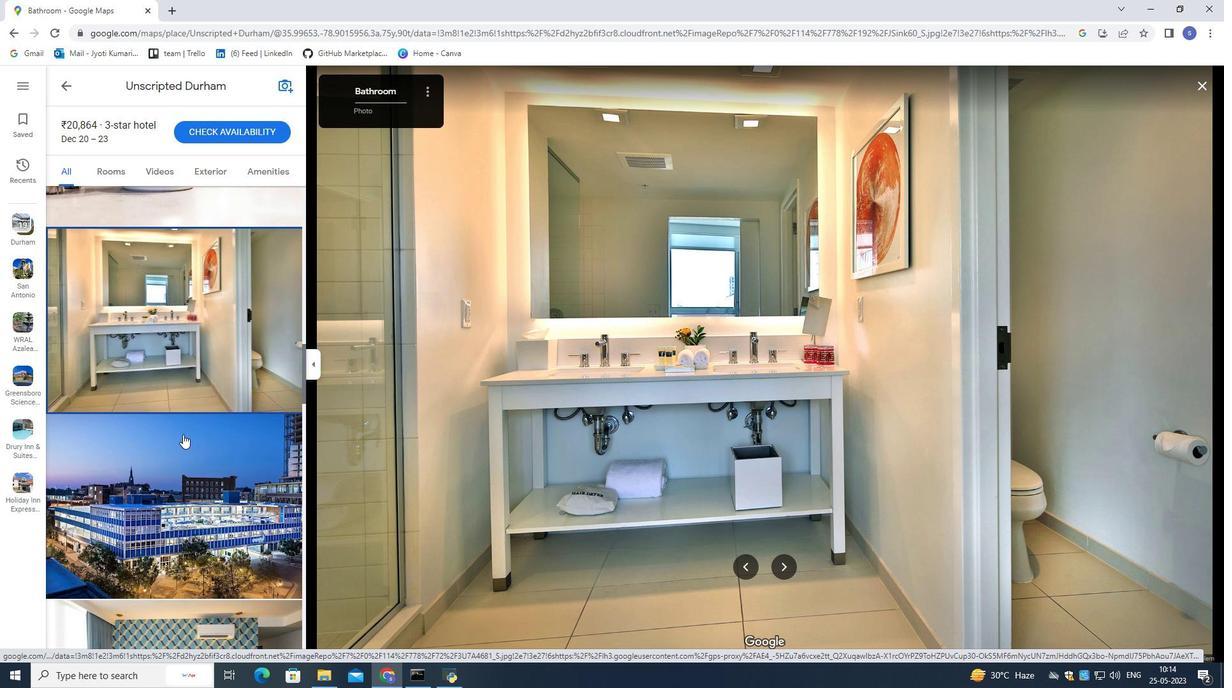 
Action: Mouse scrolled (183, 434) with delta (0, 0)
Screenshot: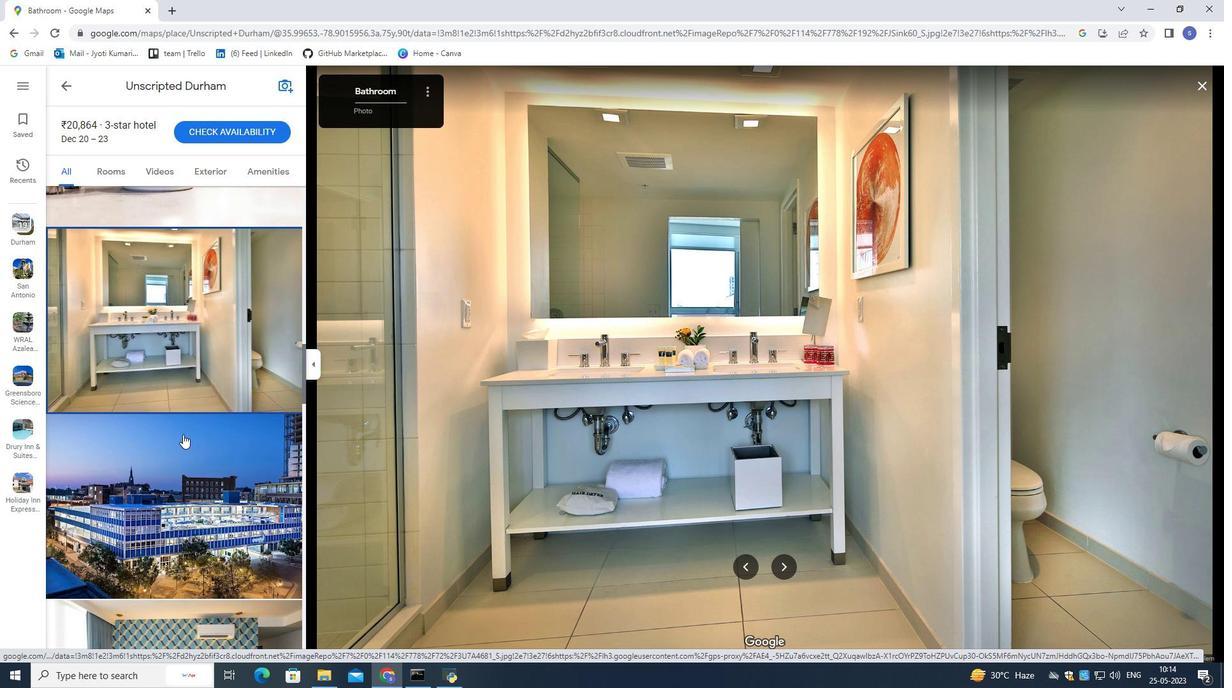 
Action: Mouse moved to (177, 432)
Screenshot: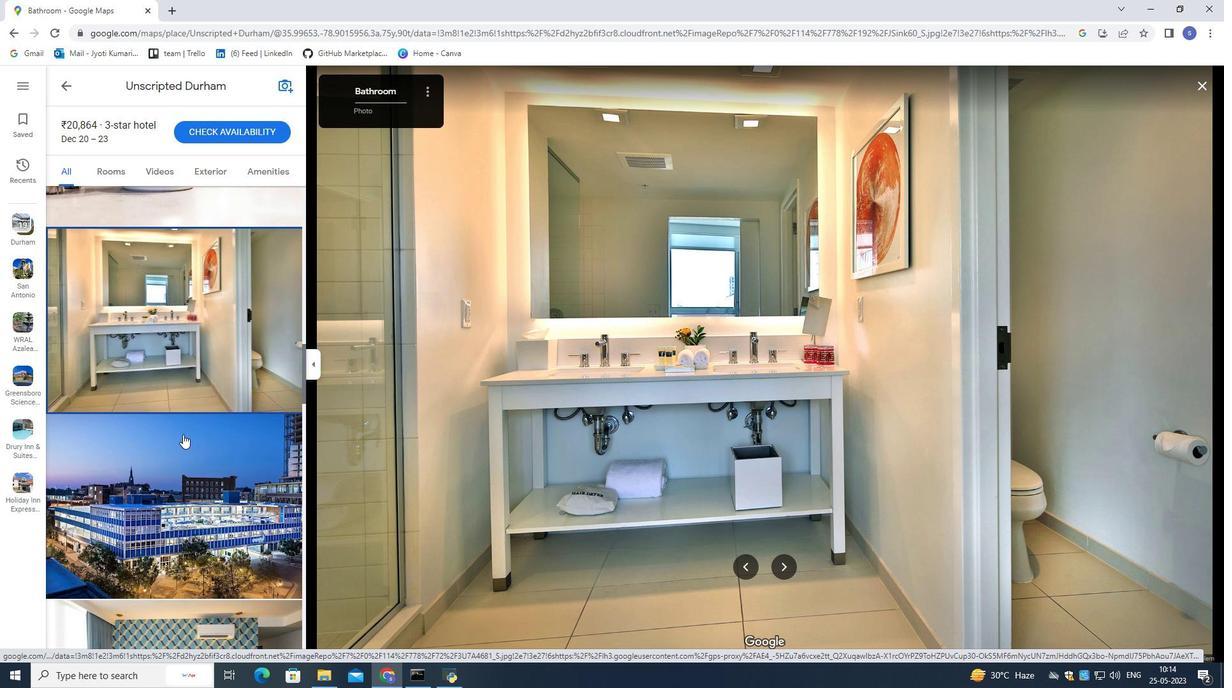 
Action: Mouse scrolled (183, 434) with delta (0, 0)
Screenshot: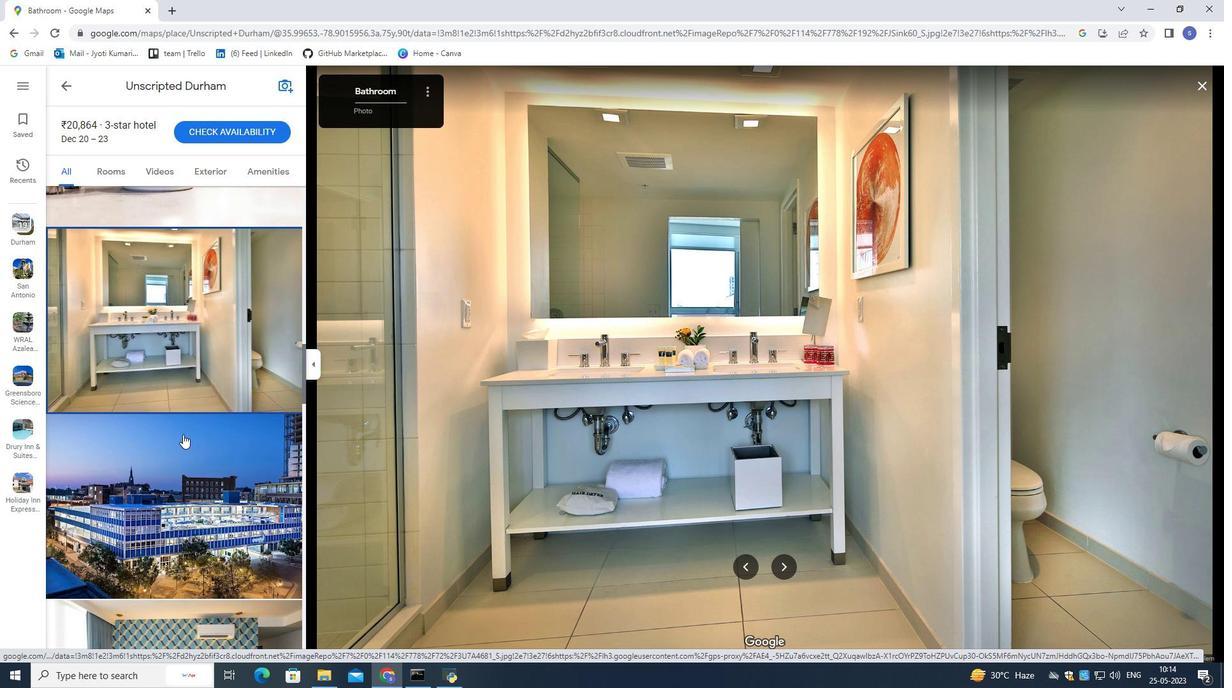 
Action: Mouse moved to (119, 171)
Screenshot: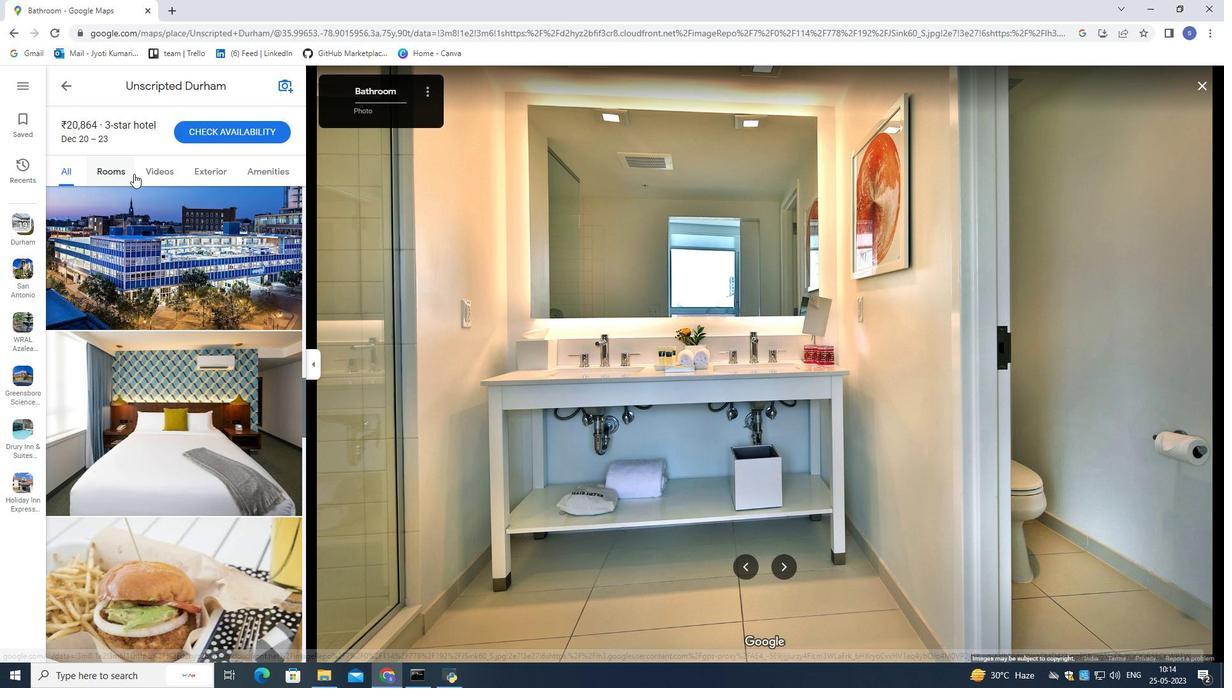 
Action: Mouse pressed left at (119, 171)
Screenshot: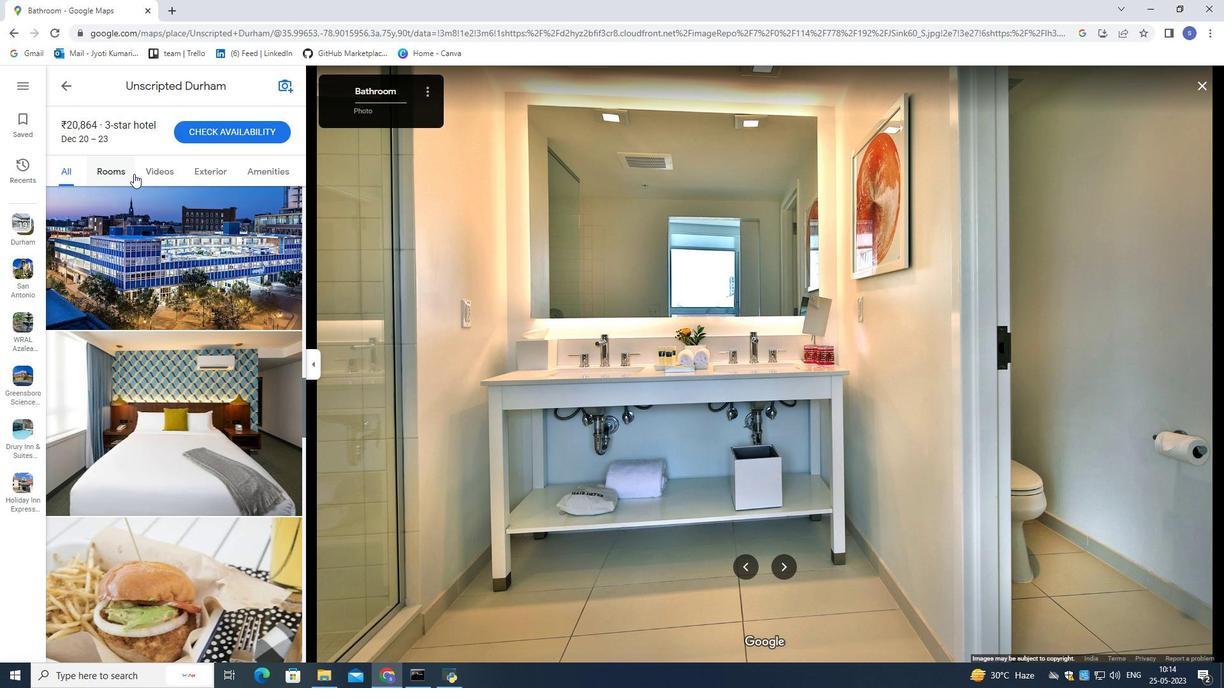 
Action: Mouse moved to (204, 361)
Screenshot: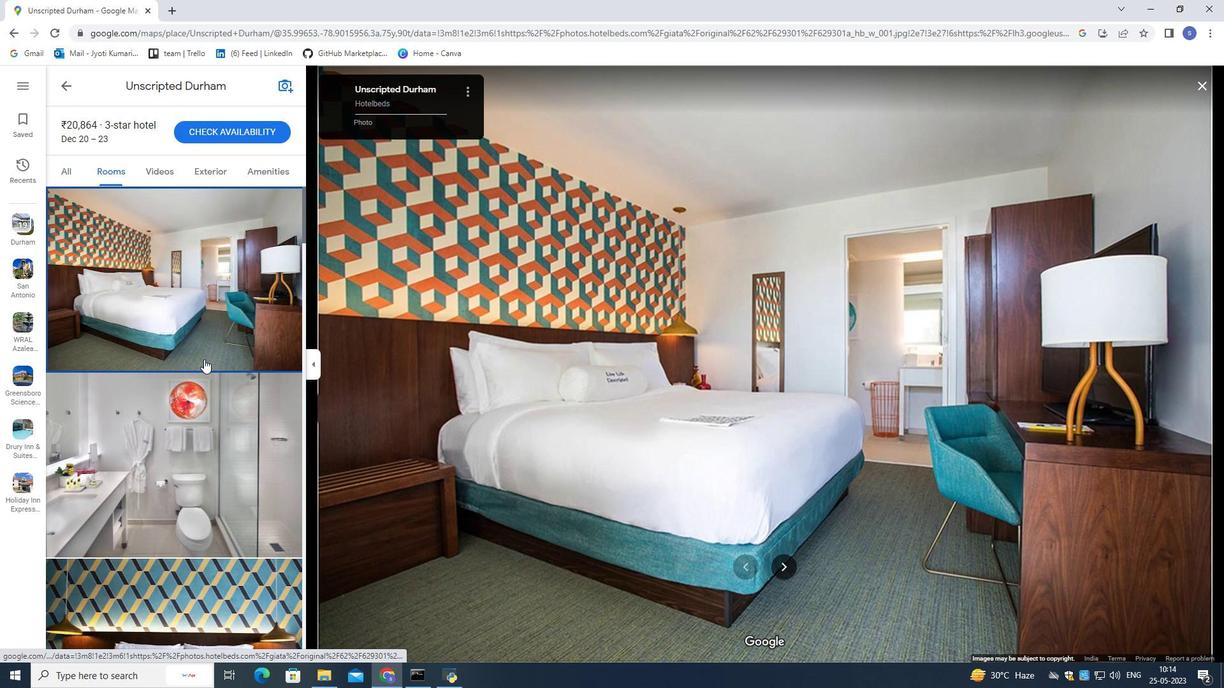 
Action: Mouse scrolled (204, 360) with delta (0, 0)
Screenshot: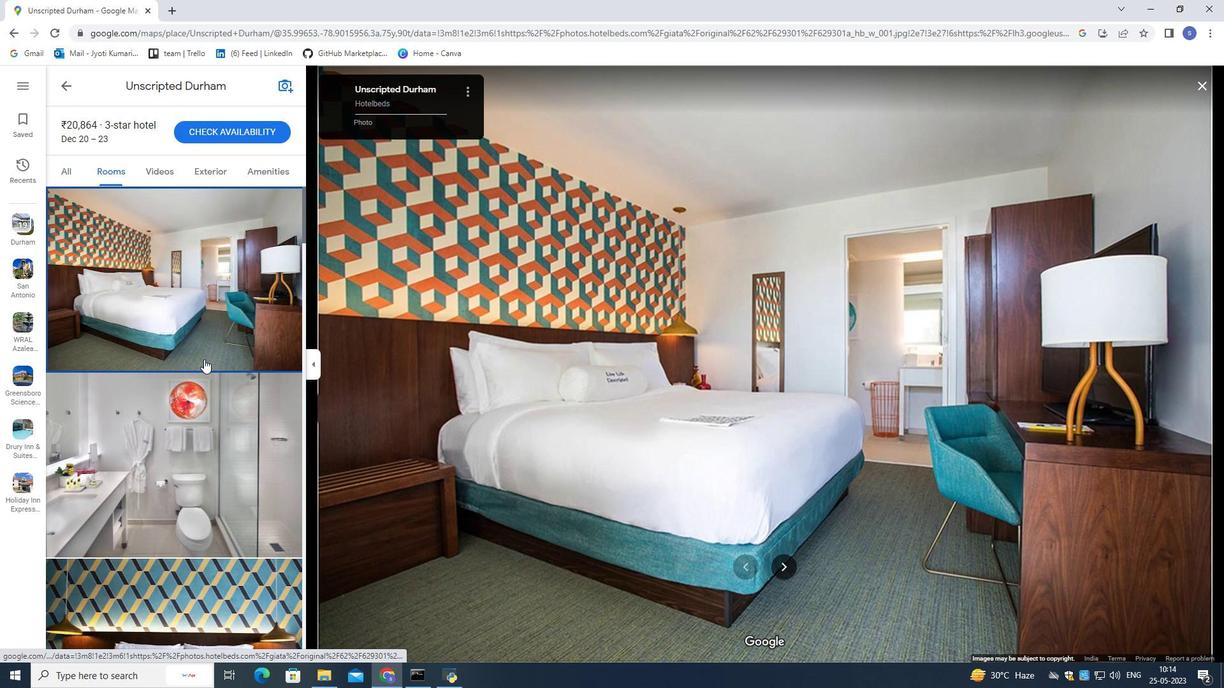 
Action: Mouse moved to (204, 362)
Screenshot: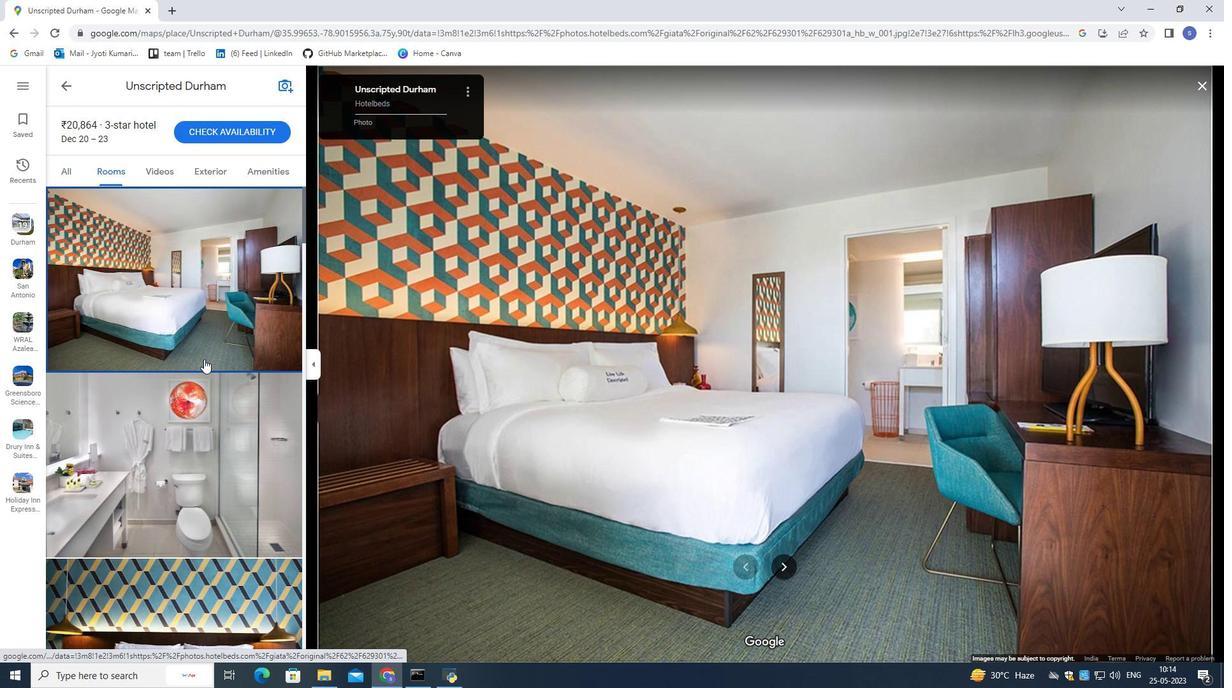 
Action: Mouse scrolled (204, 362) with delta (0, 0)
Screenshot: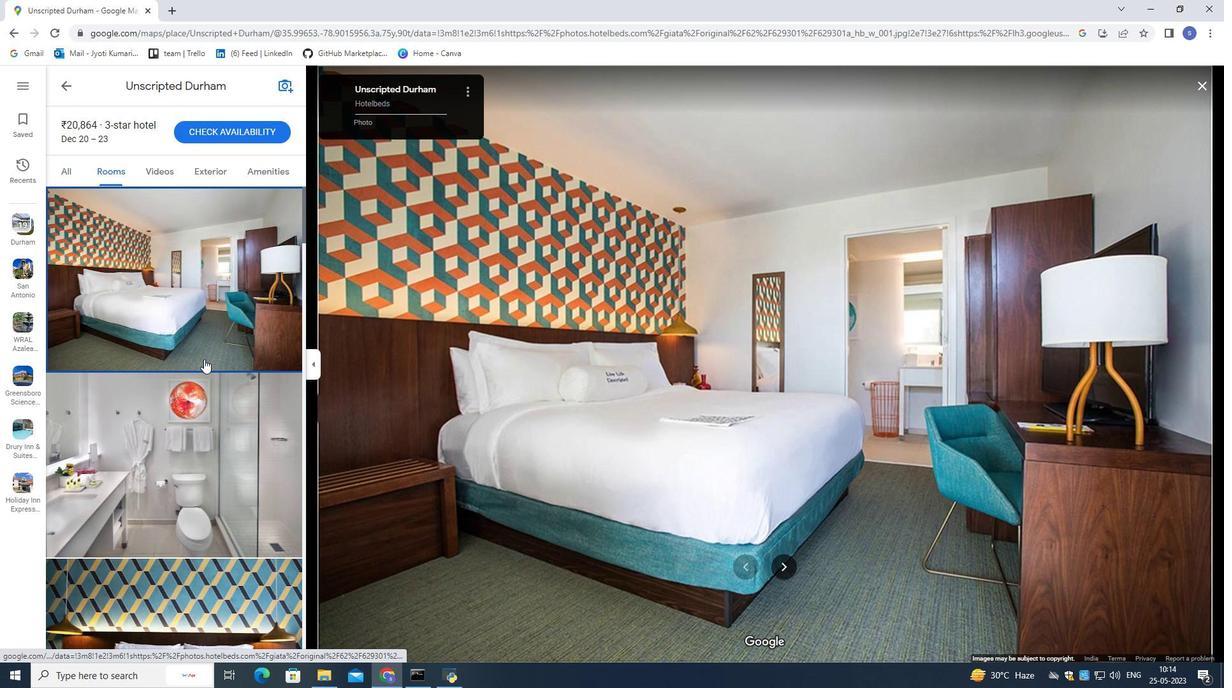 
Action: Mouse scrolled (204, 362) with delta (0, 0)
Screenshot: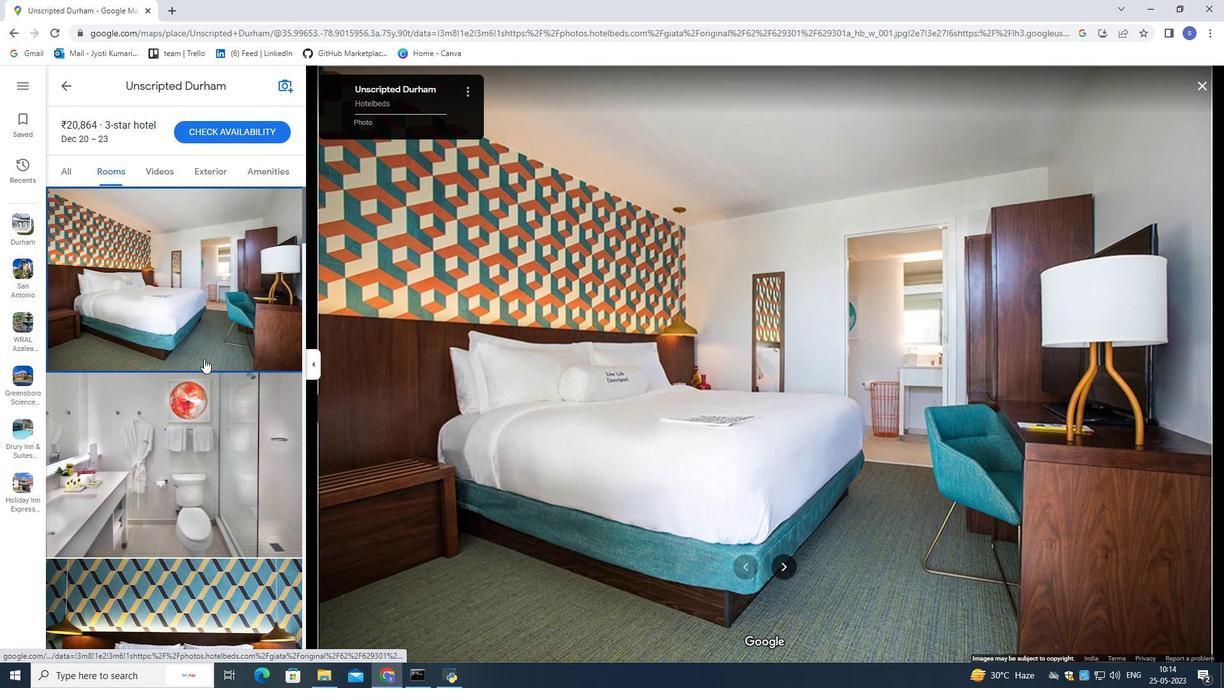 
Action: Mouse scrolled (204, 362) with delta (0, 0)
Screenshot: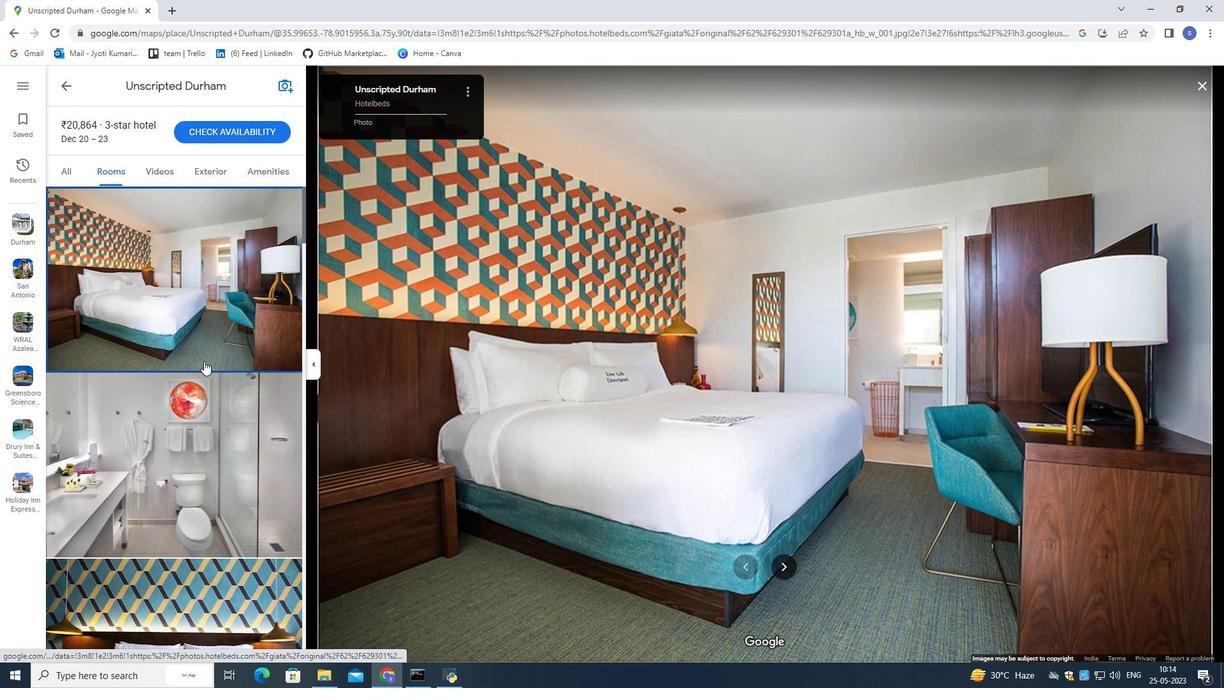
Action: Mouse scrolled (204, 362) with delta (0, 0)
Screenshot: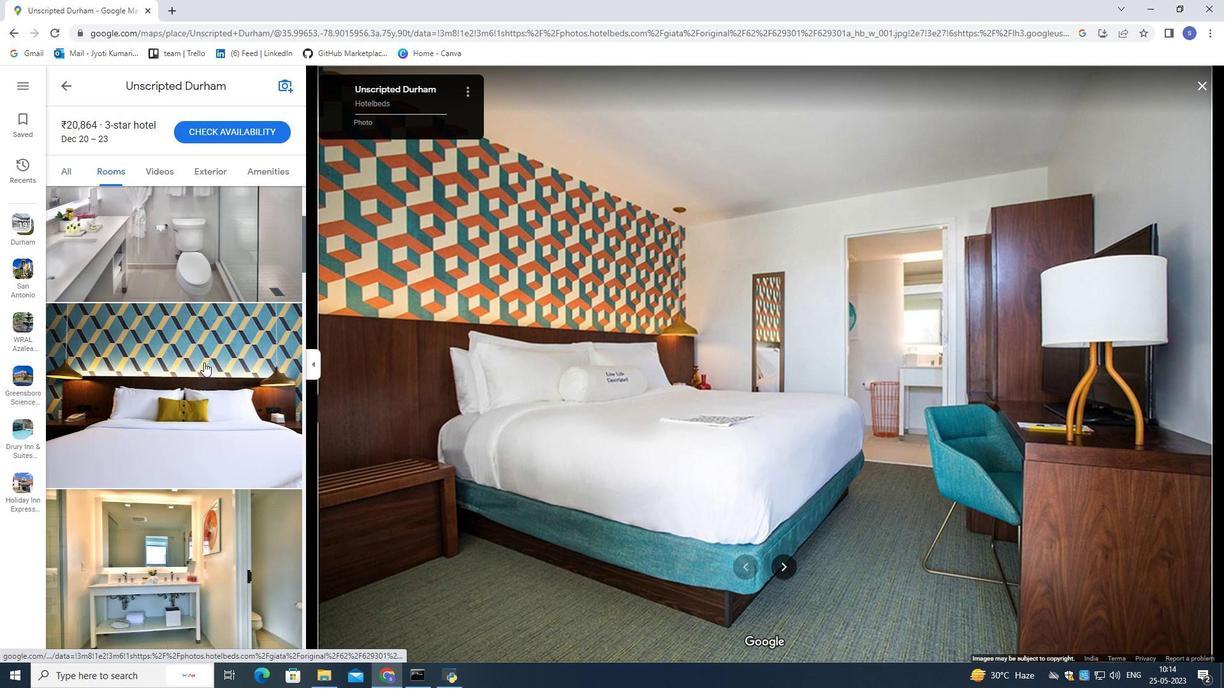 
Action: Mouse scrolled (204, 362) with delta (0, 0)
Screenshot: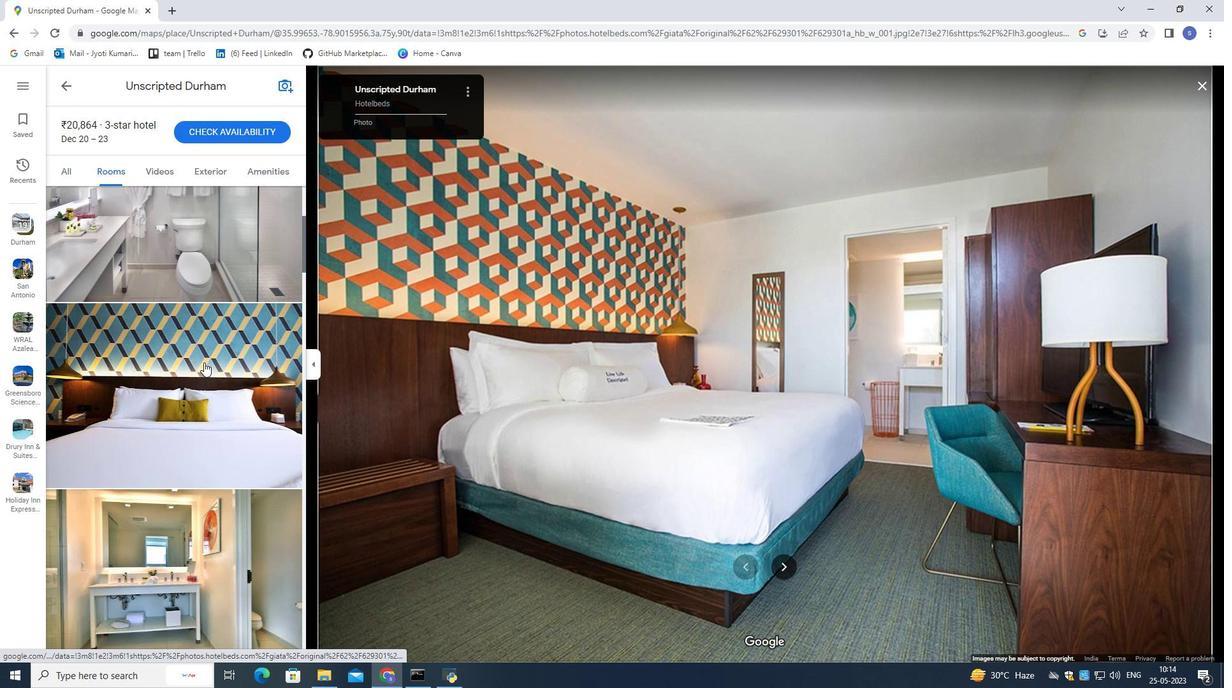 
Action: Mouse scrolled (204, 362) with delta (0, 0)
Screenshot: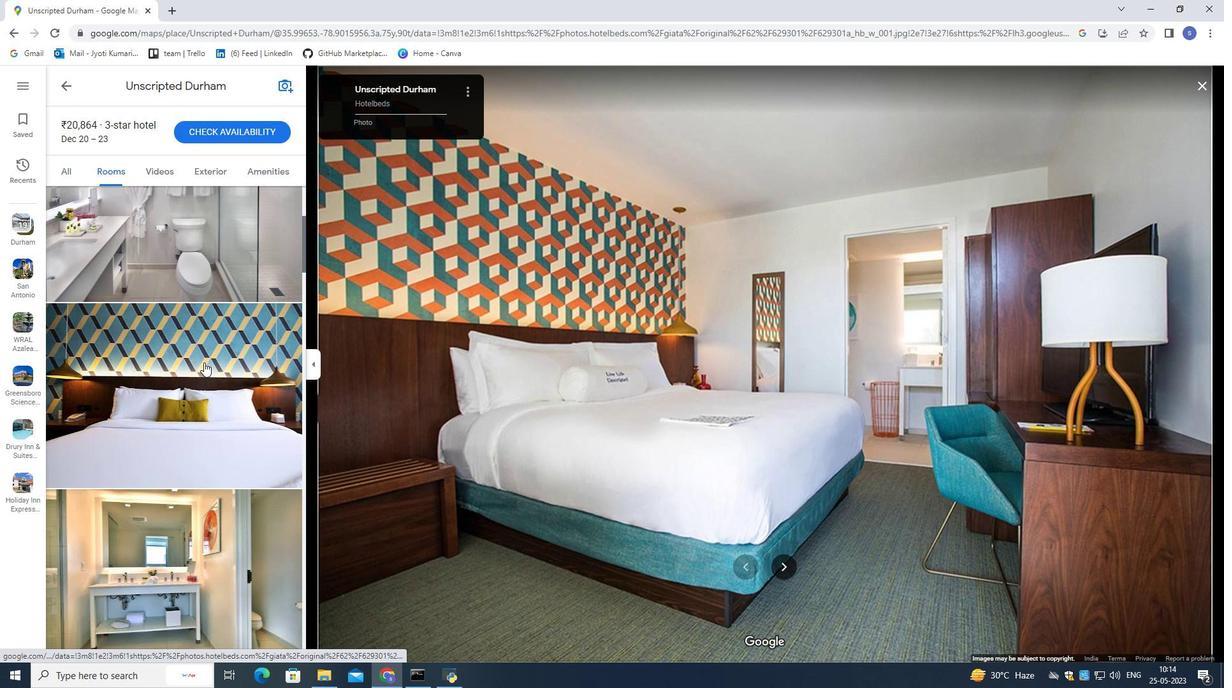 
Action: Mouse scrolled (204, 362) with delta (0, 0)
Screenshot: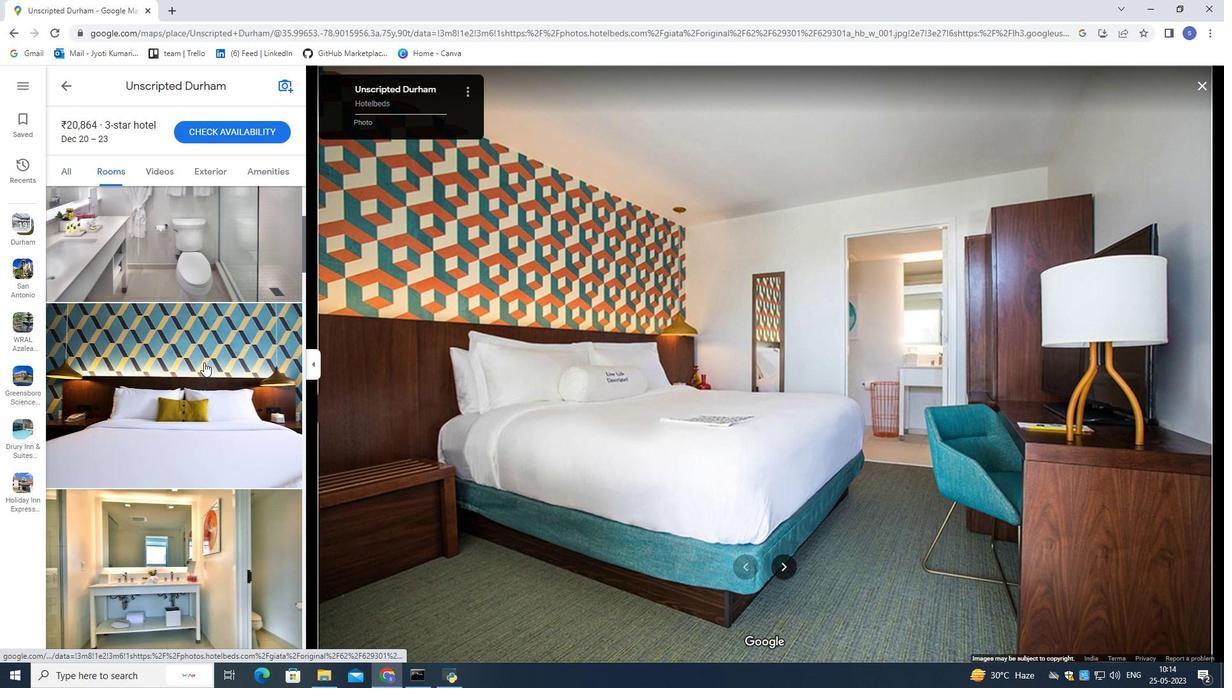 
Action: Mouse scrolled (204, 362) with delta (0, 0)
Screenshot: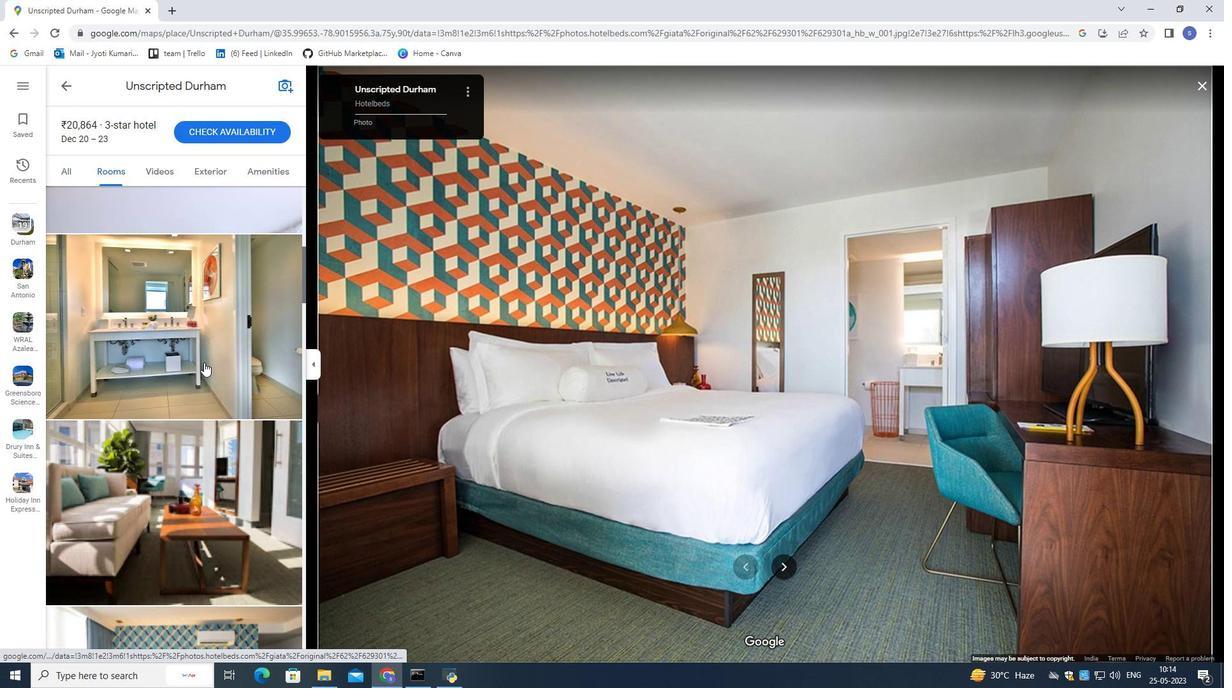 
Action: Mouse scrolled (204, 362) with delta (0, 0)
Screenshot: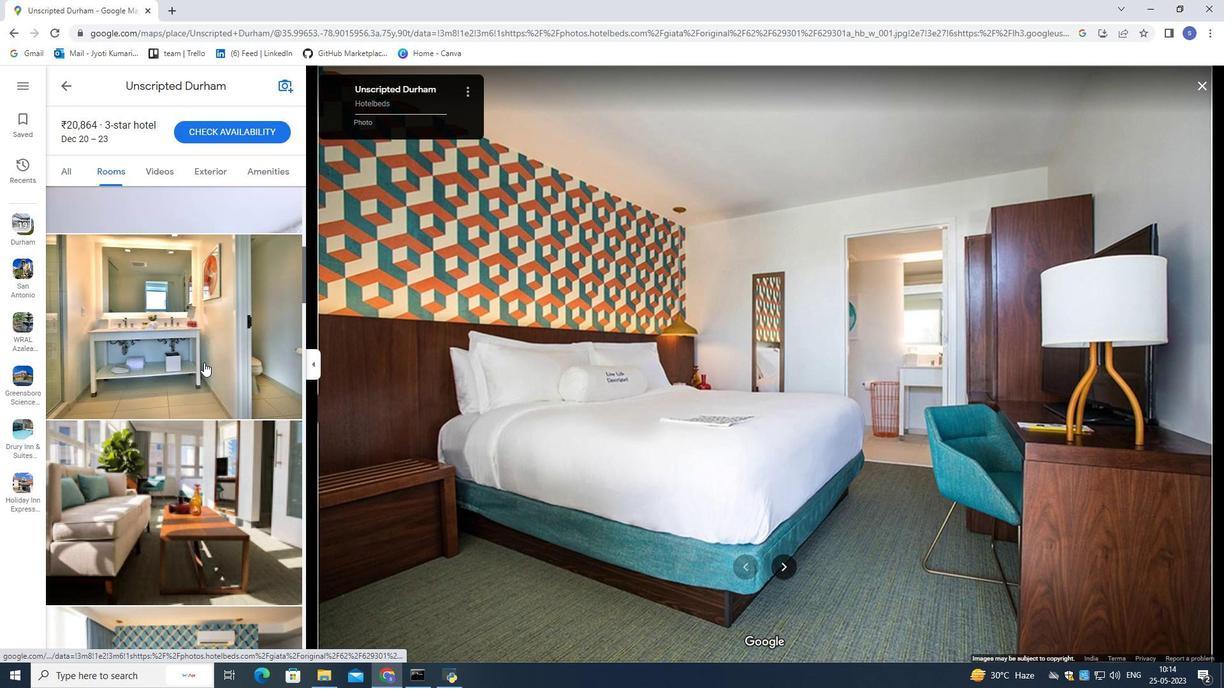 
Action: Mouse scrolled (204, 362) with delta (0, 0)
Screenshot: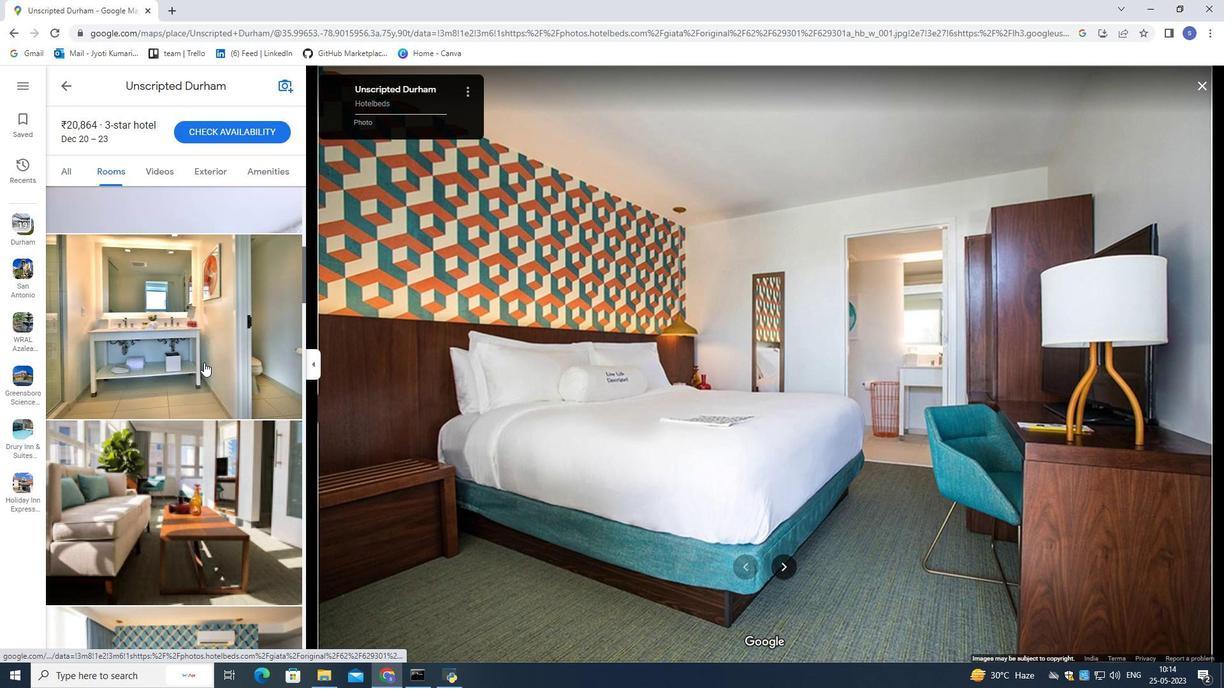 
Action: Mouse scrolled (204, 362) with delta (0, 0)
Screenshot: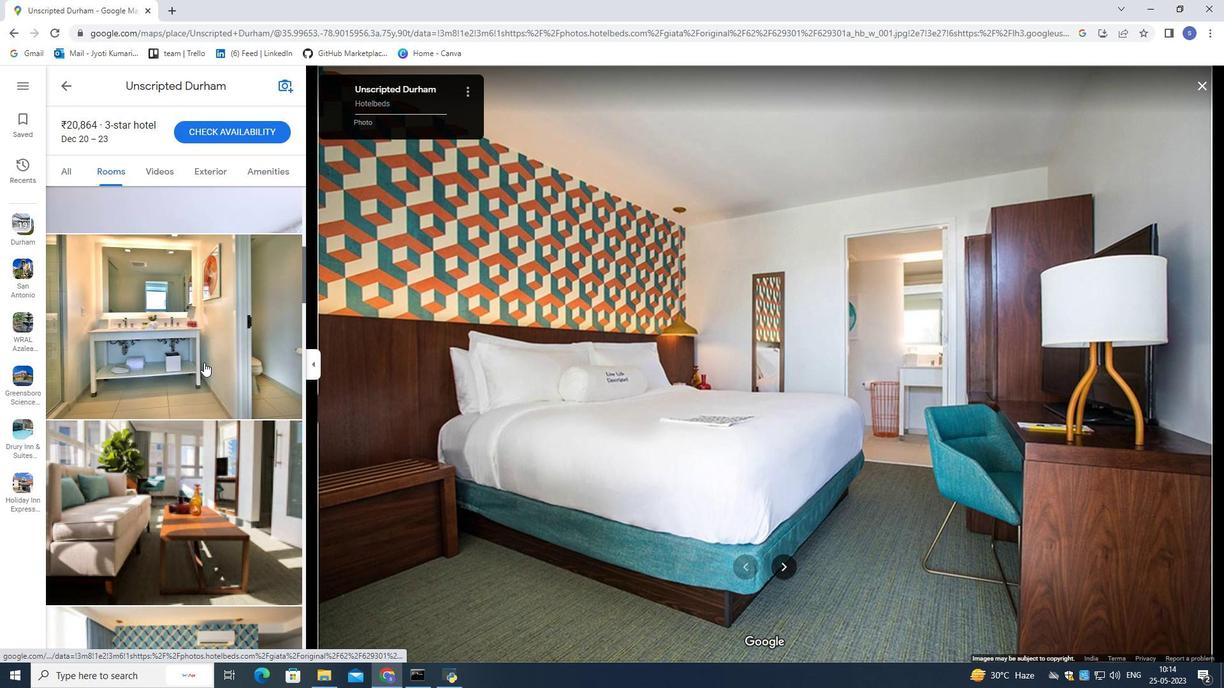
Action: Mouse scrolled (204, 362) with delta (0, 0)
Screenshot: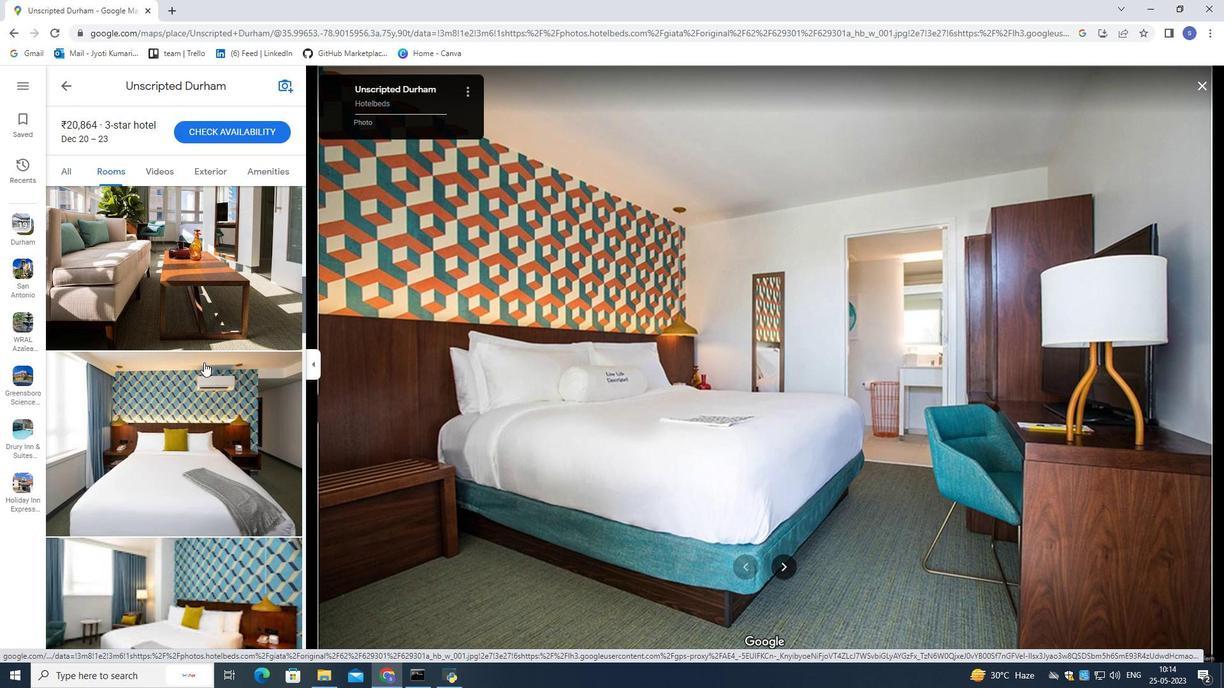 
Action: Mouse scrolled (204, 362) with delta (0, 0)
Screenshot: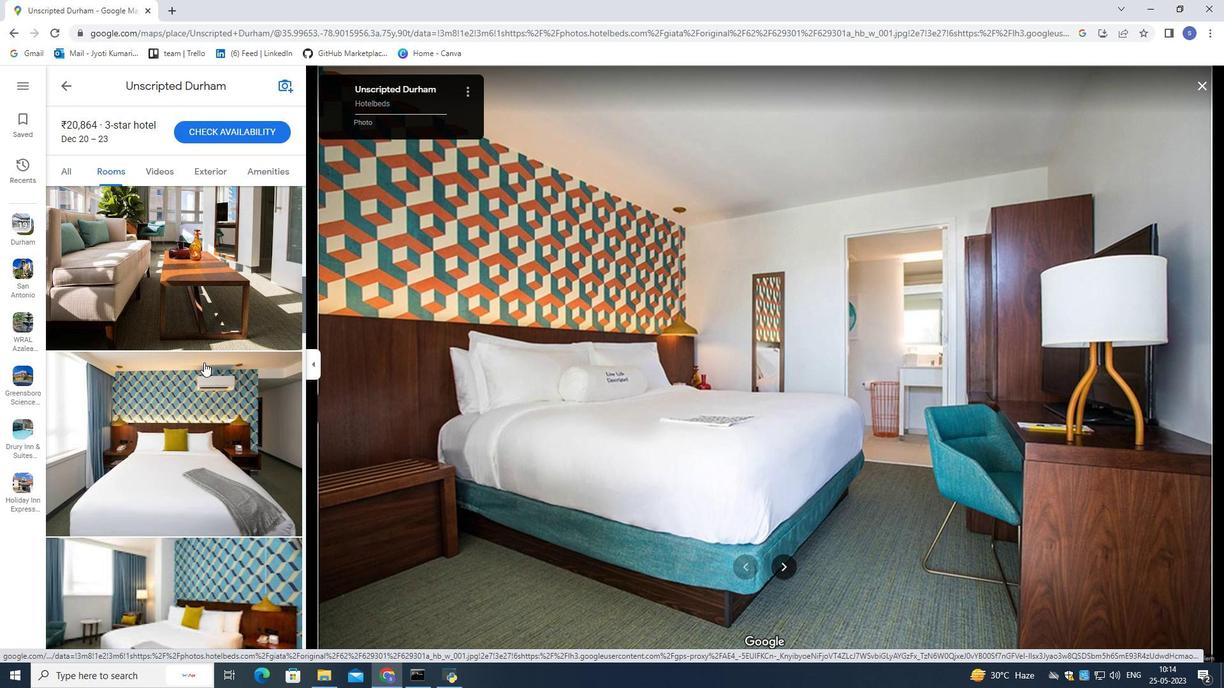 
Action: Mouse scrolled (204, 362) with delta (0, 0)
Screenshot: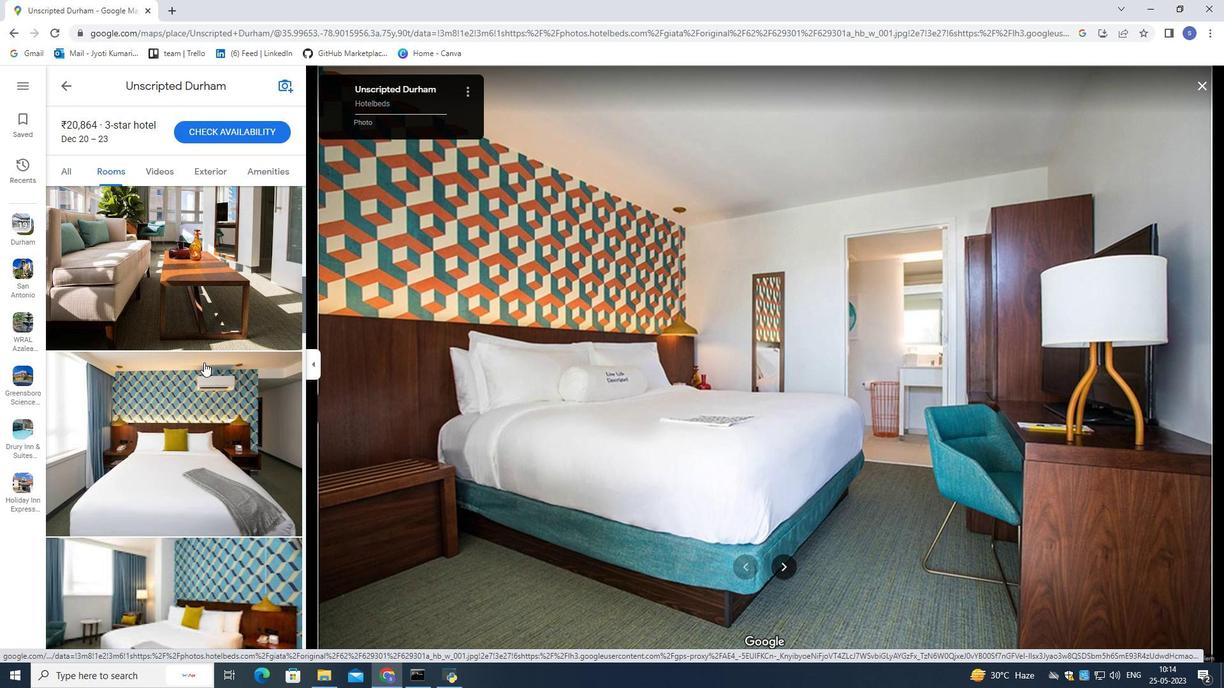 
Action: Mouse scrolled (204, 362) with delta (0, 0)
Screenshot: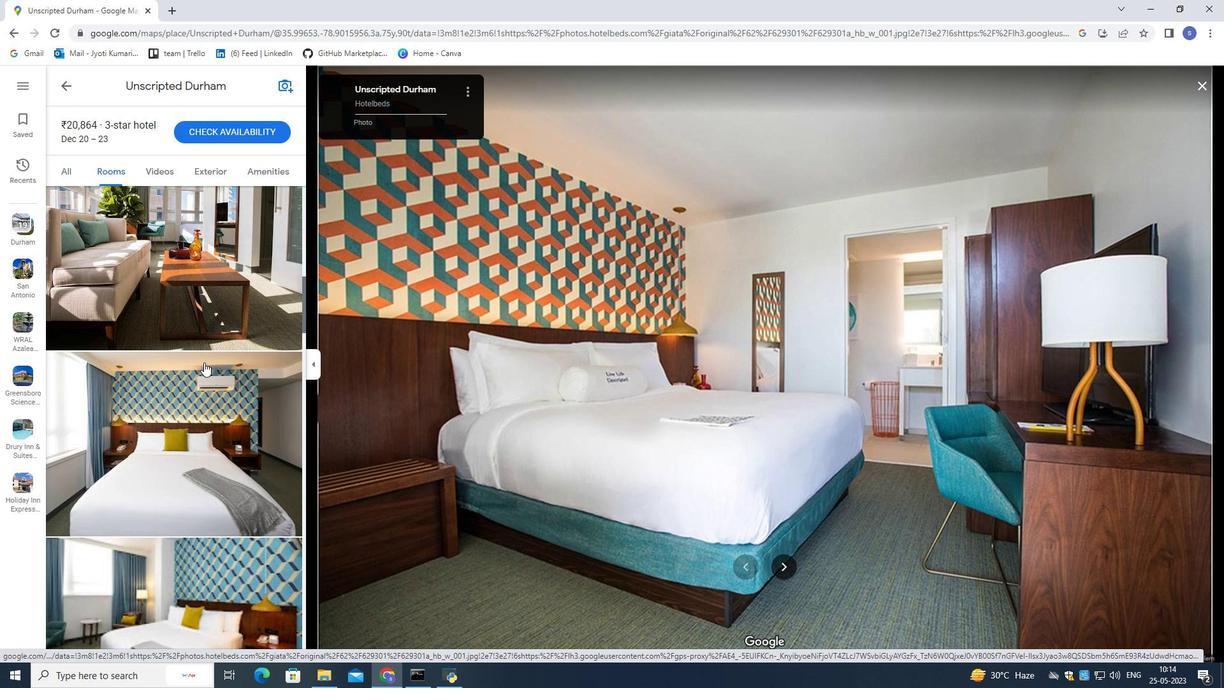 
Action: Mouse scrolled (204, 362) with delta (0, 0)
Screenshot: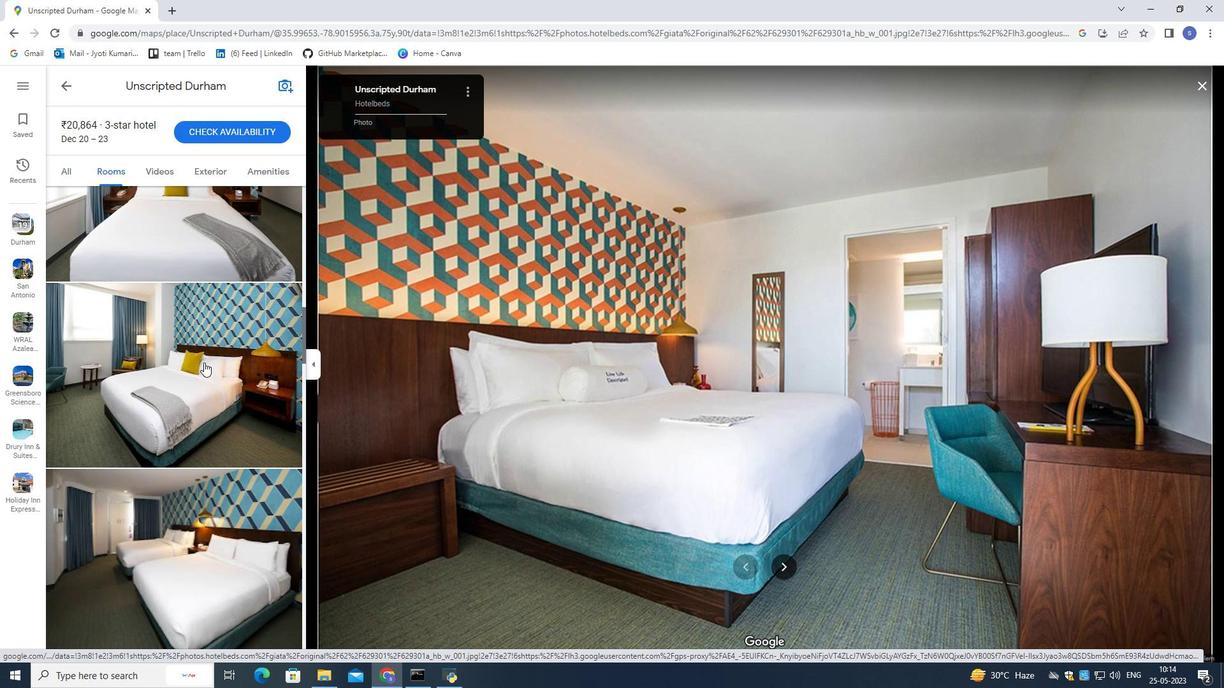 
Action: Mouse scrolled (204, 362) with delta (0, 0)
Screenshot: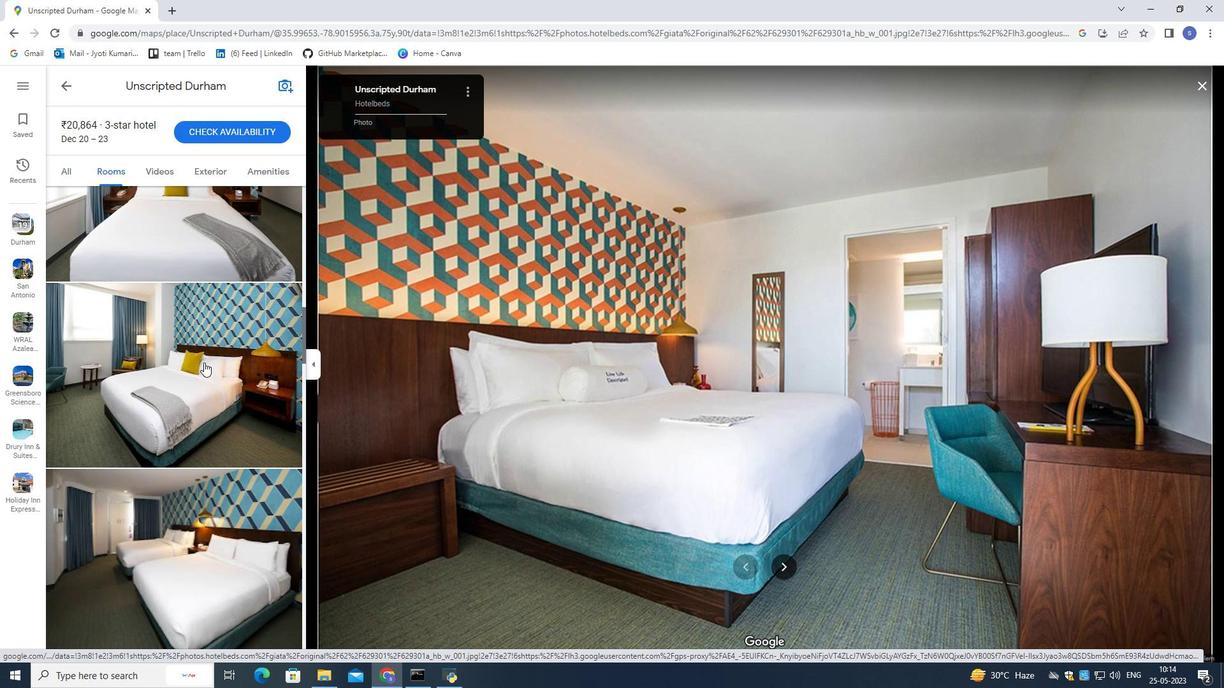 
Action: Mouse scrolled (204, 362) with delta (0, 0)
Screenshot: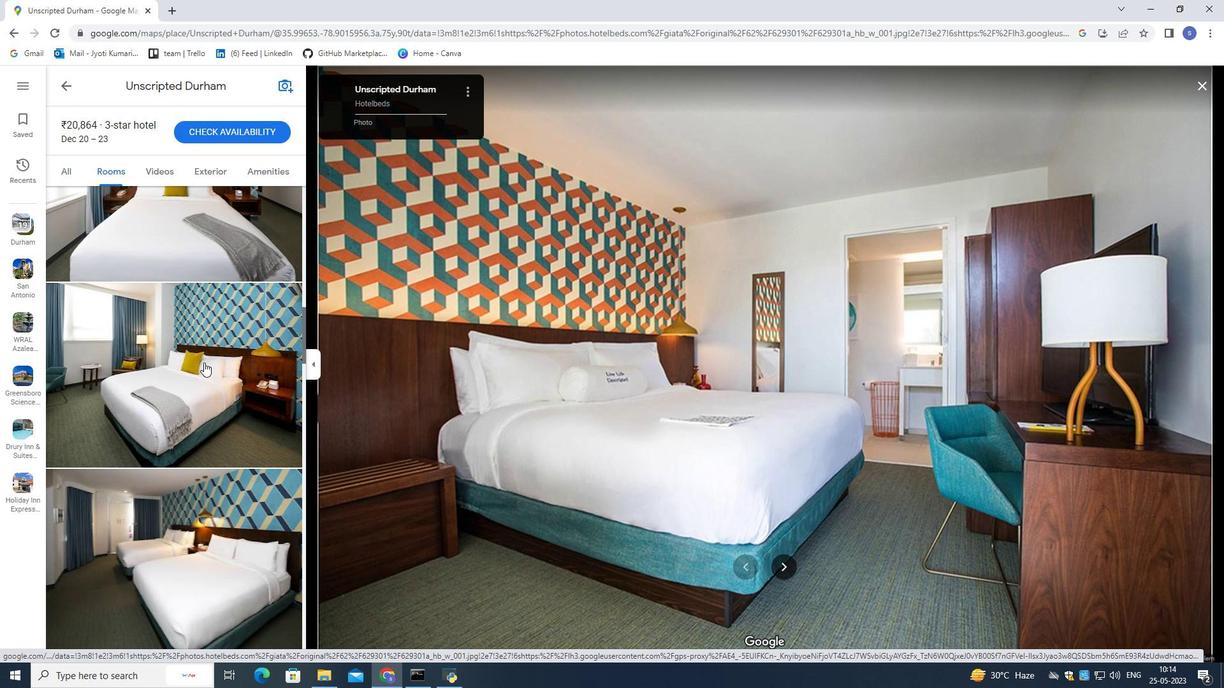 
Action: Mouse pressed left at (204, 362)
Screenshot: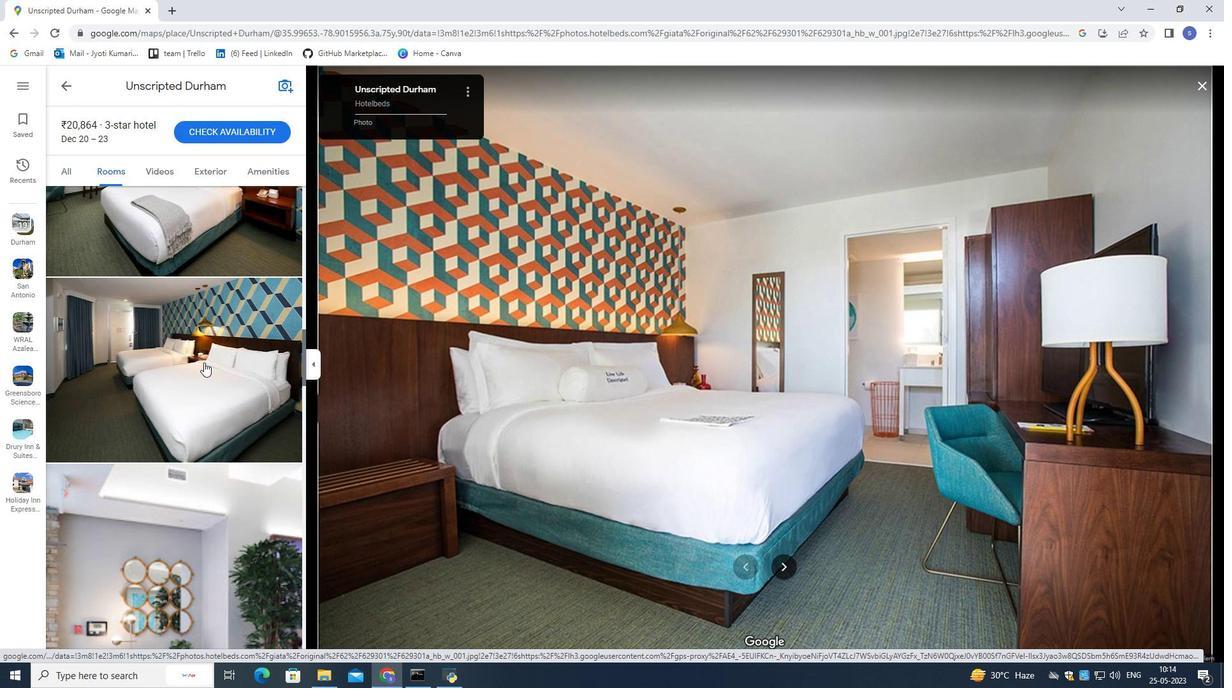 
Action: Mouse scrolled (204, 362) with delta (0, 0)
Screenshot: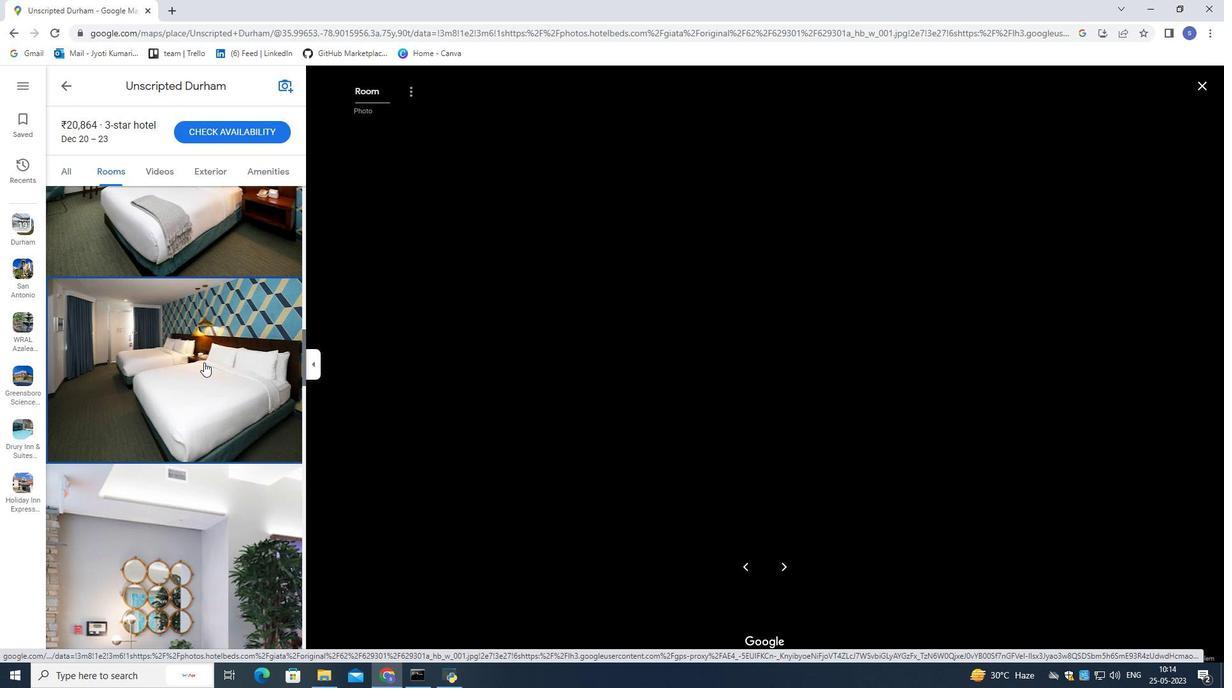 
Action: Mouse scrolled (204, 362) with delta (0, 0)
Screenshot: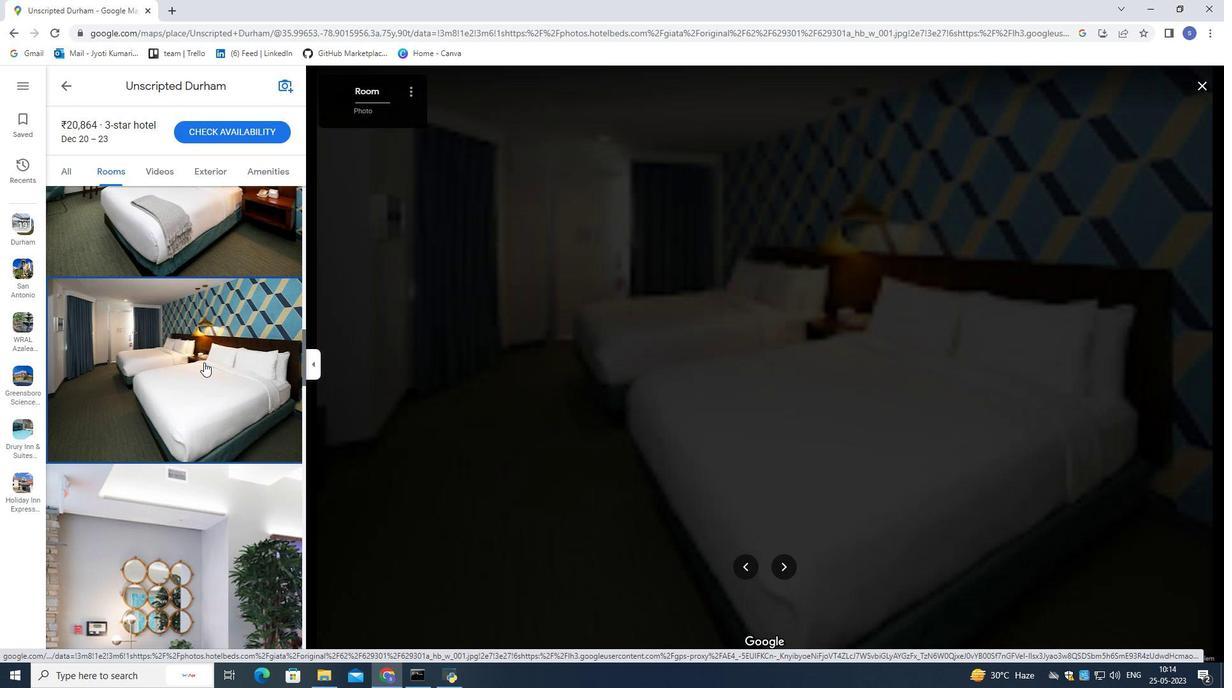 
Action: Mouse scrolled (204, 362) with delta (0, 0)
Screenshot: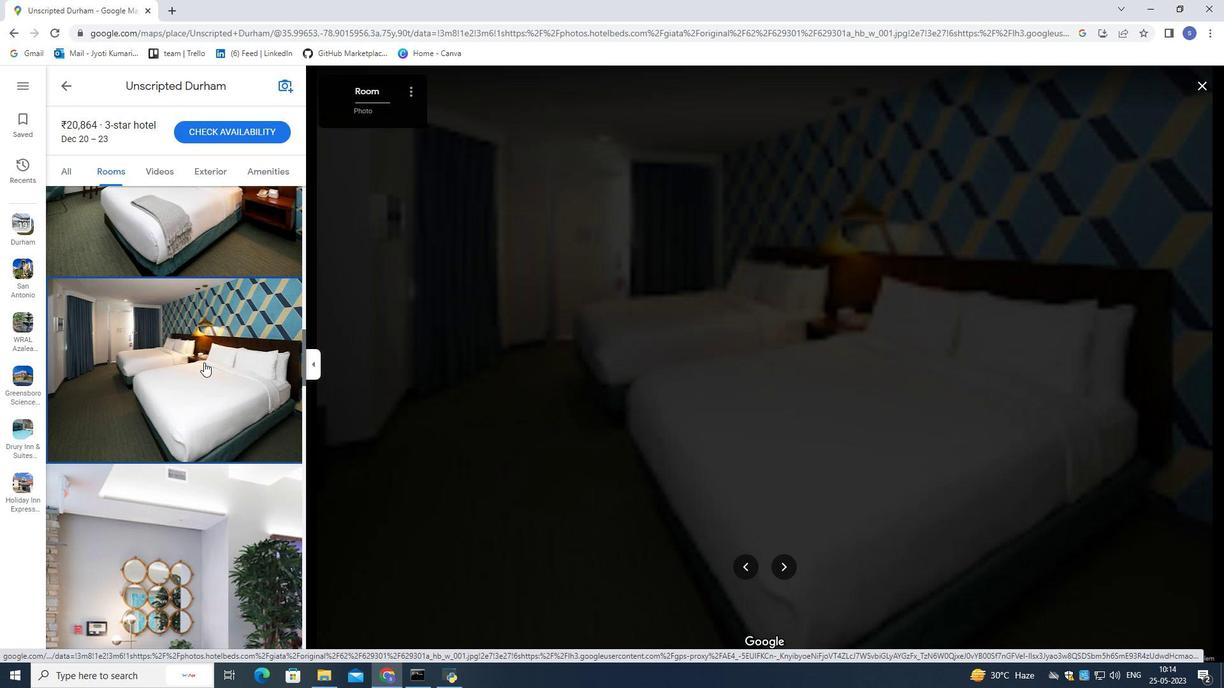 
Action: Mouse scrolled (204, 362) with delta (0, 0)
Screenshot: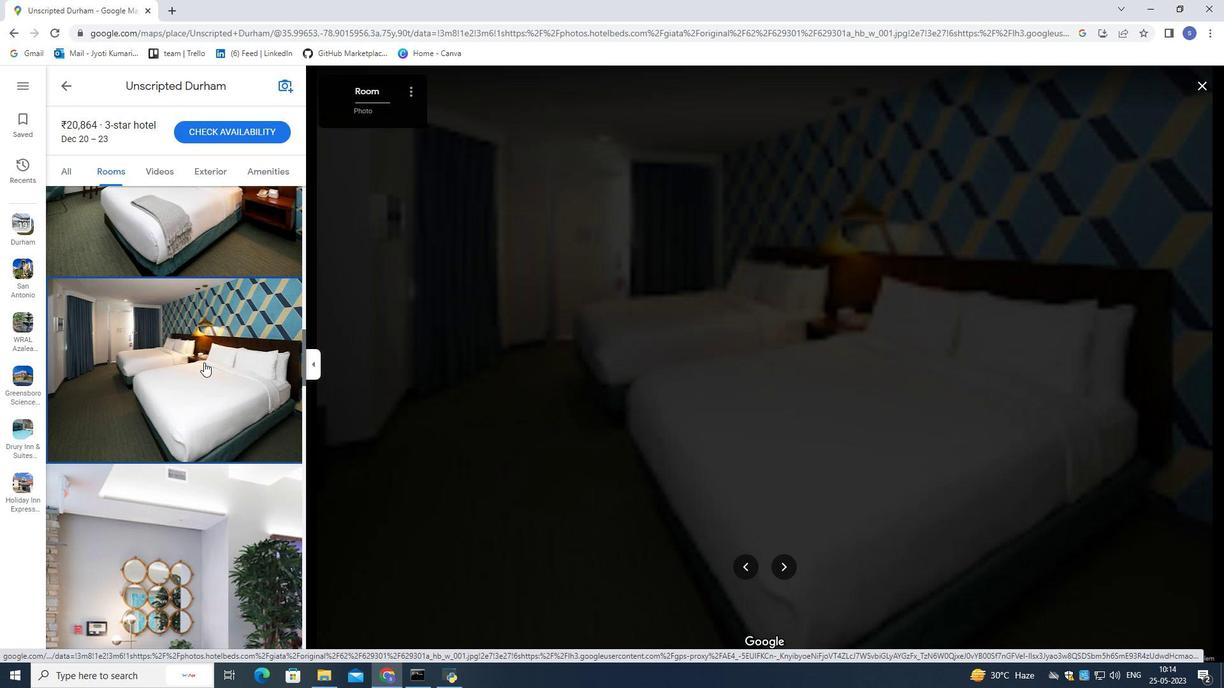 
Action: Mouse scrolled (204, 362) with delta (0, 0)
Screenshot: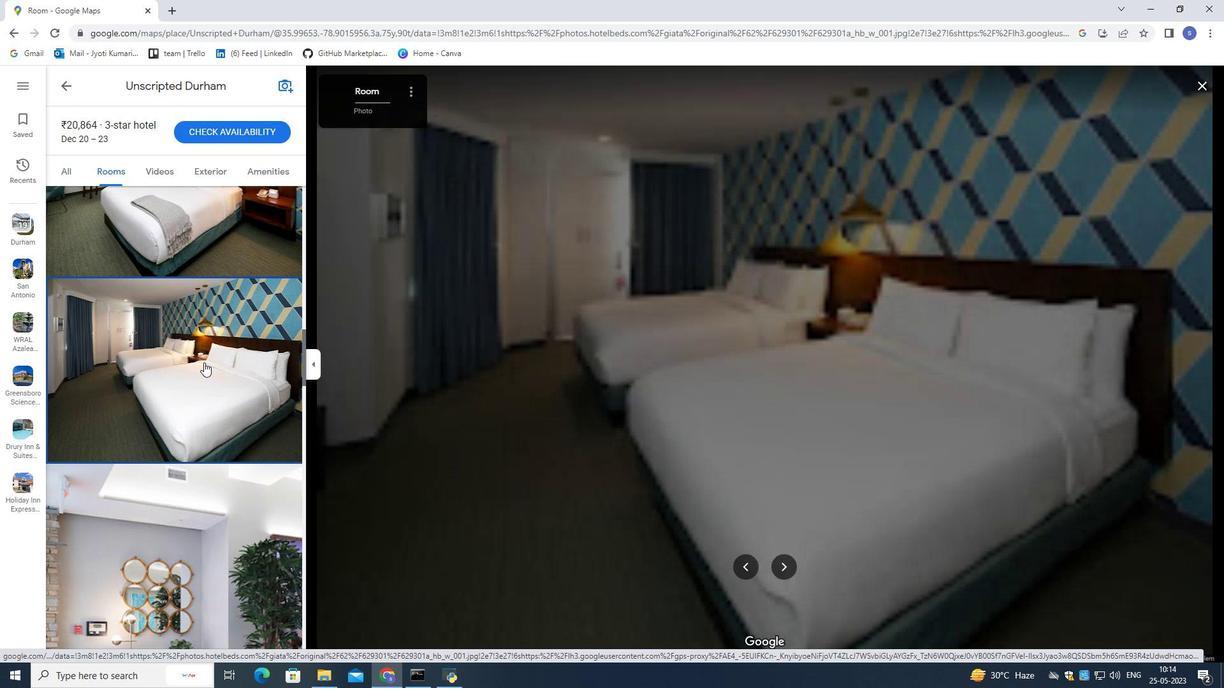 
Action: Mouse scrolled (204, 362) with delta (0, 0)
Screenshot: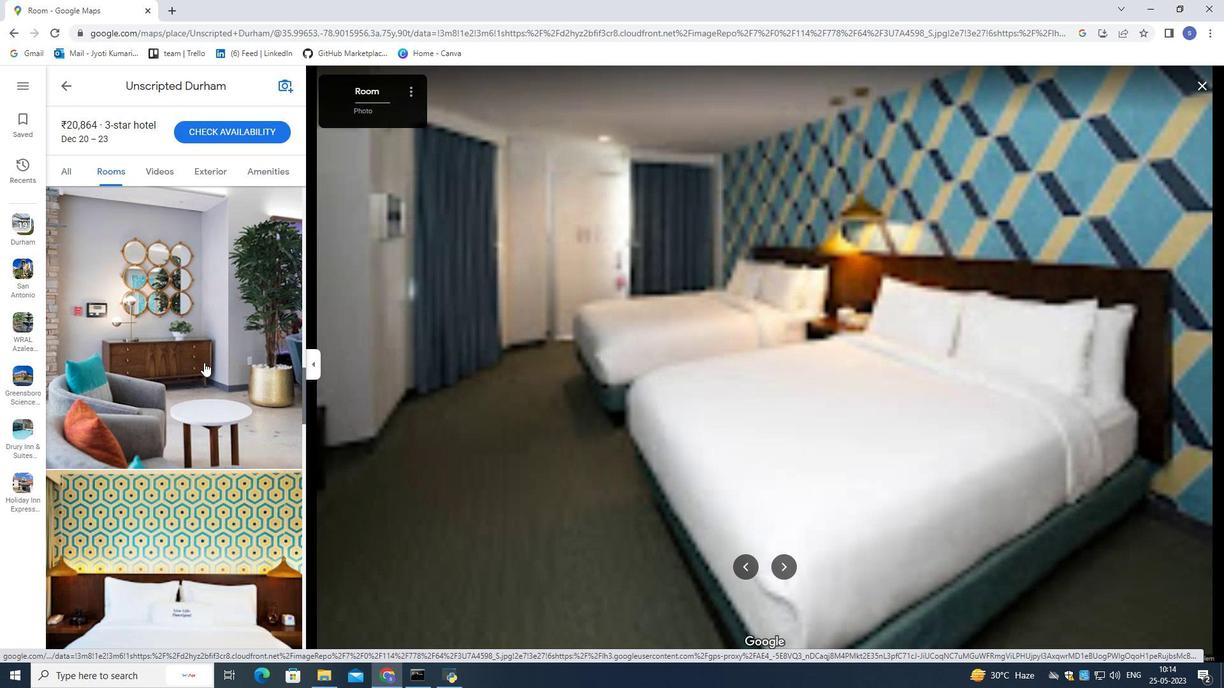 
Action: Mouse scrolled (204, 362) with delta (0, 0)
Screenshot: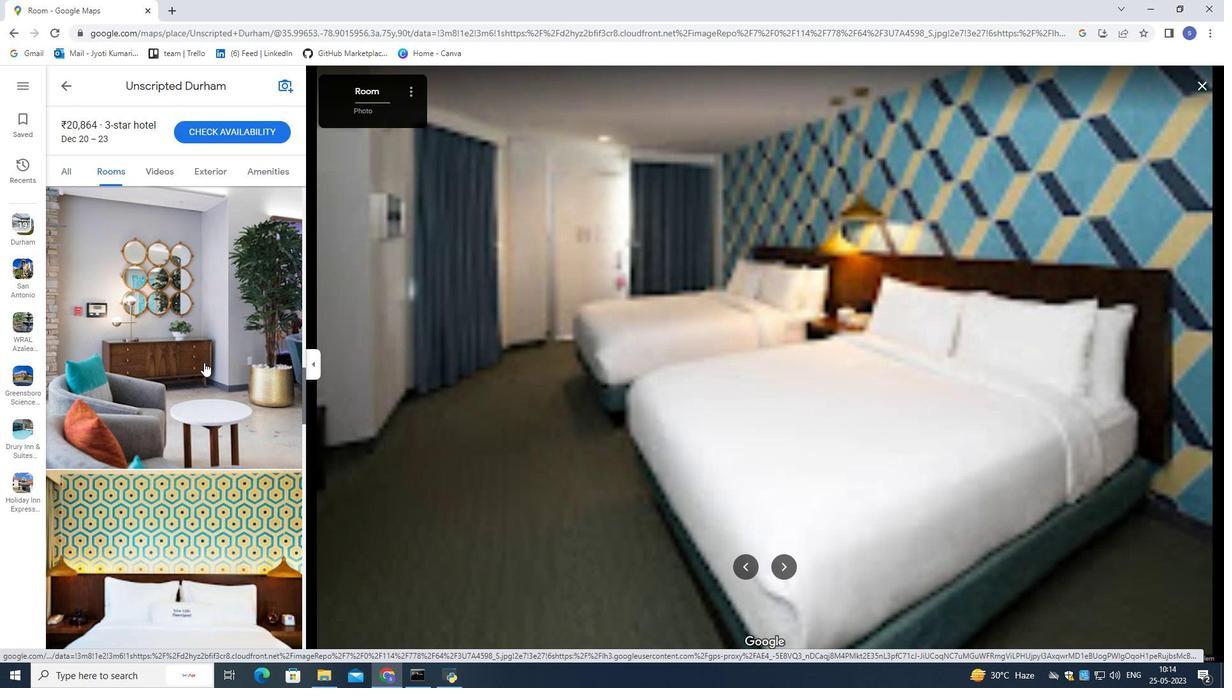 
Action: Mouse scrolled (204, 362) with delta (0, 0)
Screenshot: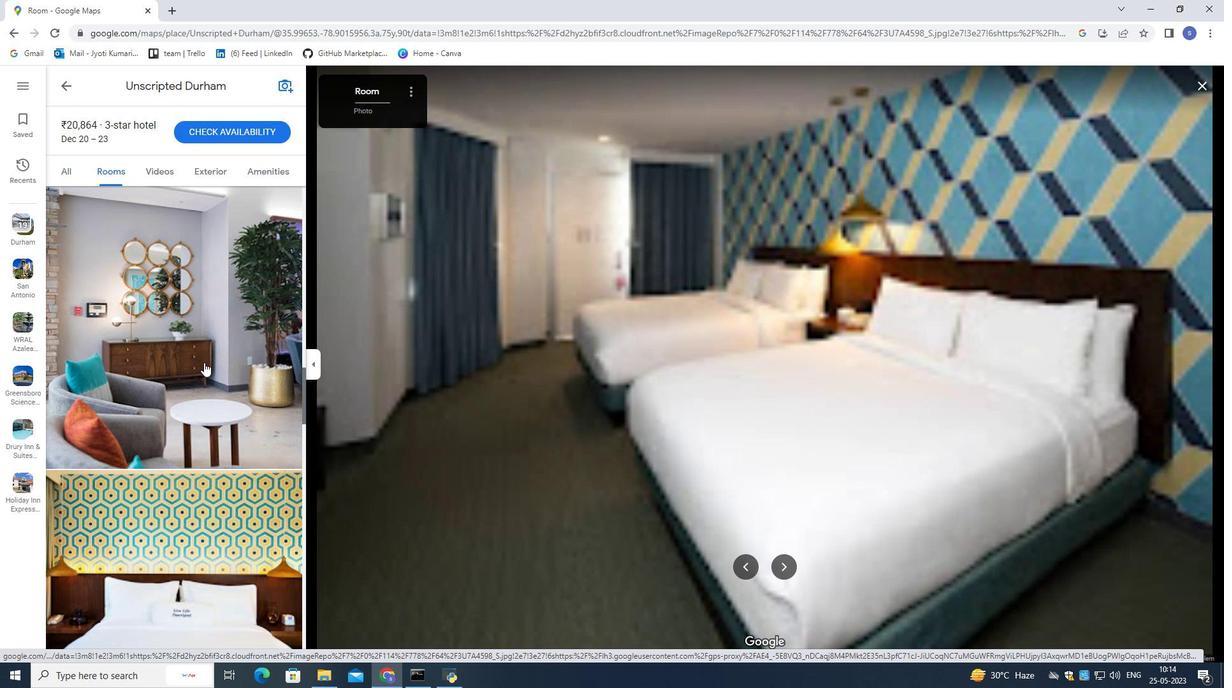 
Action: Mouse scrolled (204, 362) with delta (0, 0)
Screenshot: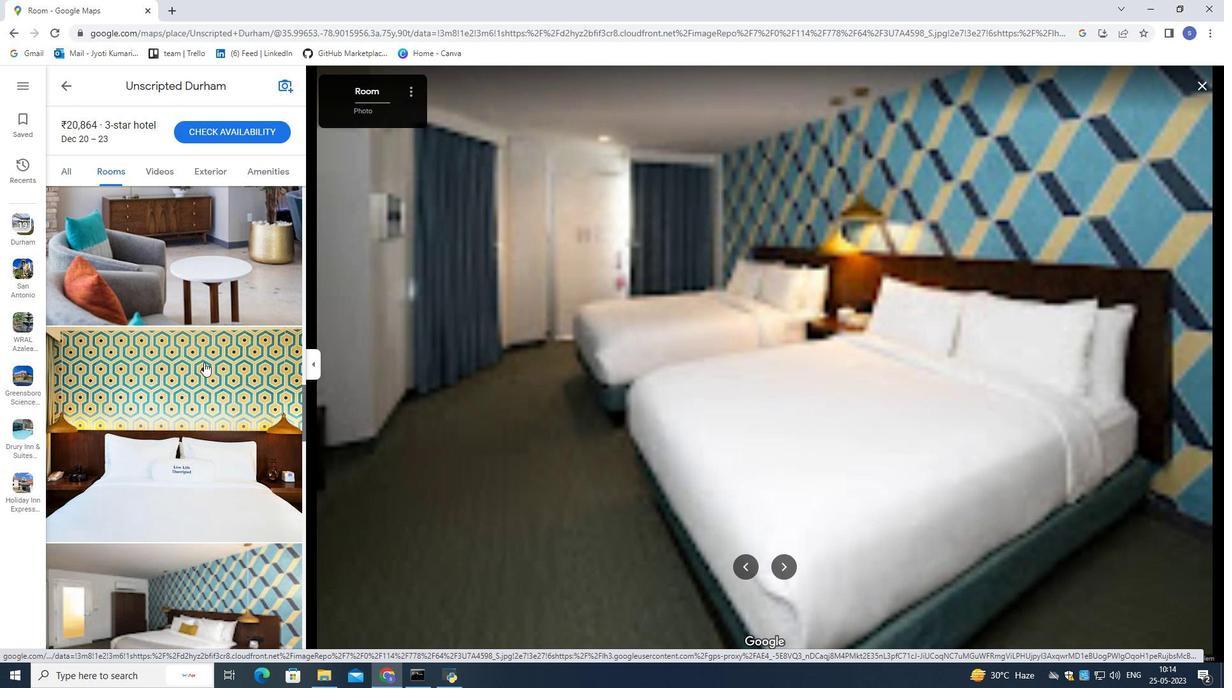 
Action: Mouse scrolled (204, 362) with delta (0, 0)
Screenshot: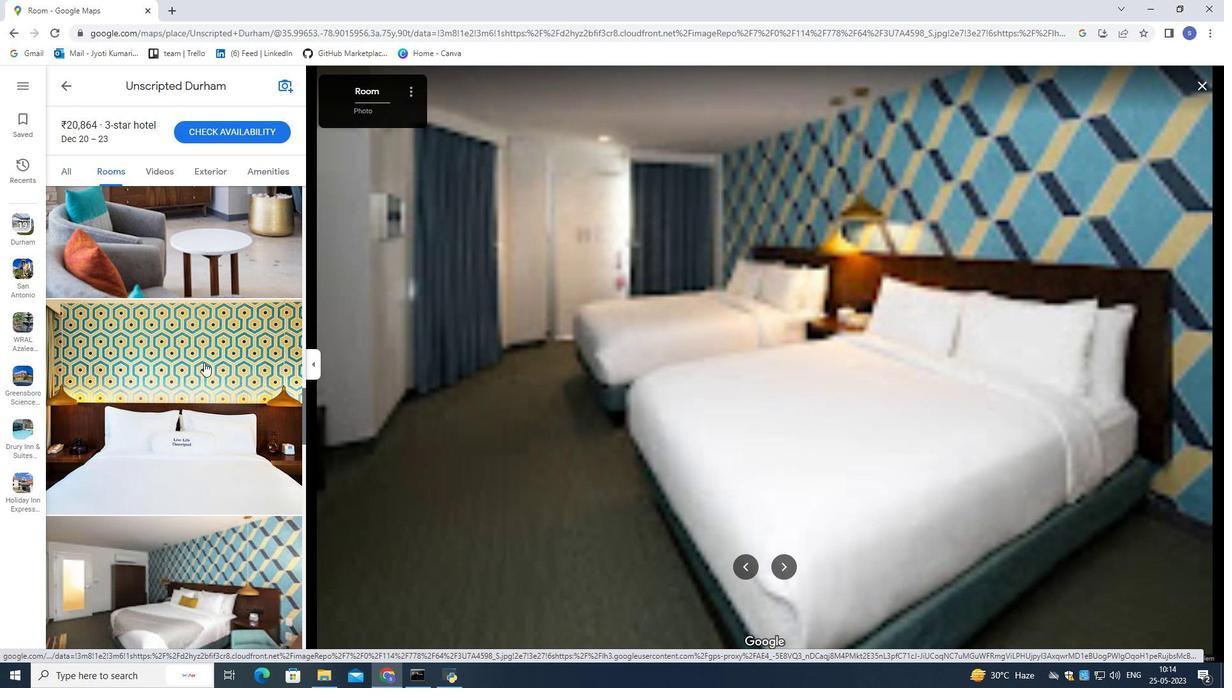 
Action: Mouse scrolled (204, 362) with delta (0, 0)
Screenshot: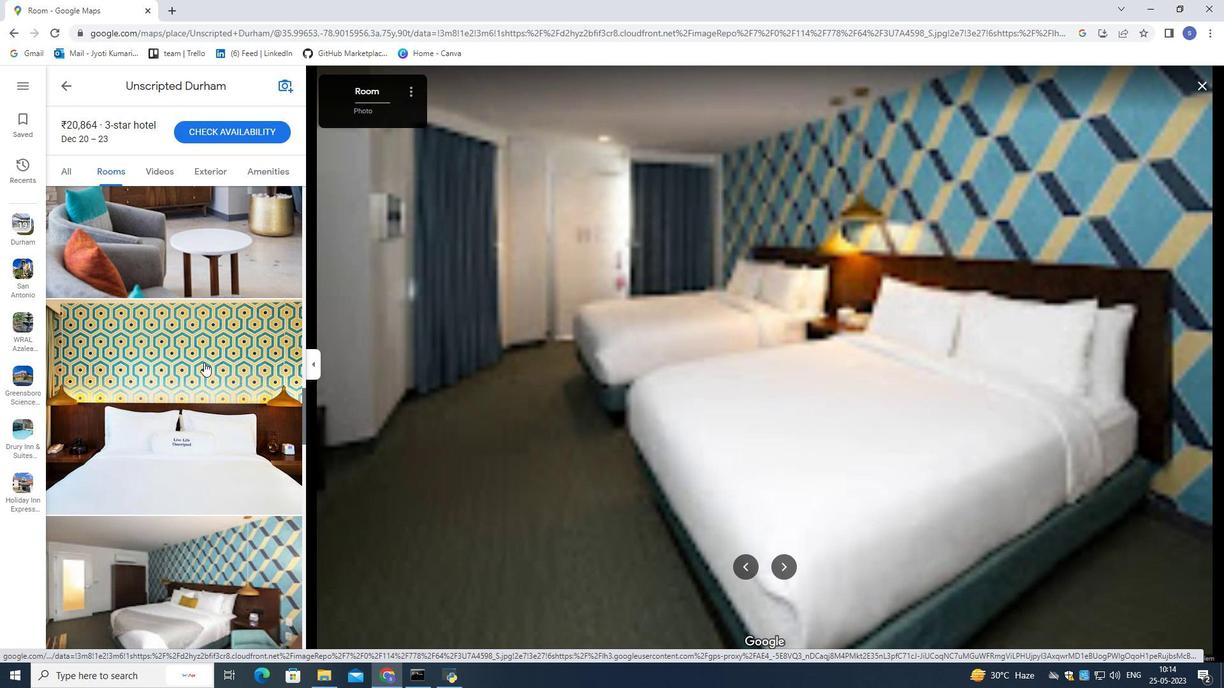 
Action: Mouse scrolled (204, 362) with delta (0, 0)
Screenshot: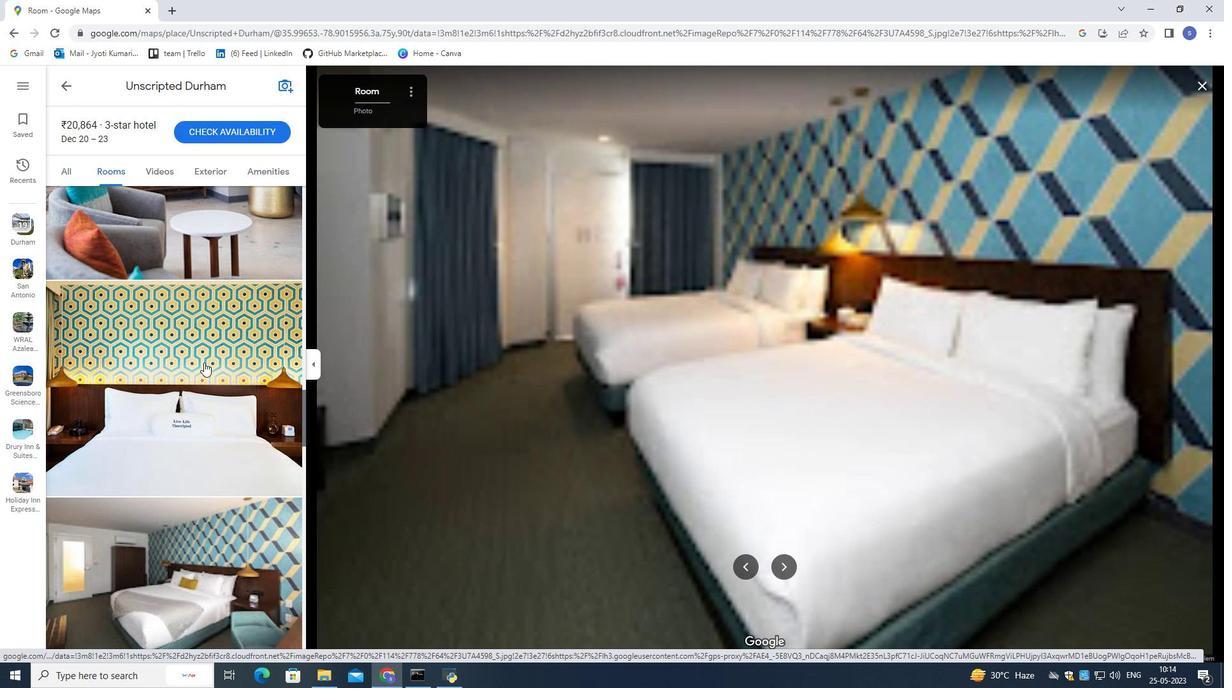 
Action: Mouse moved to (202, 452)
Screenshot: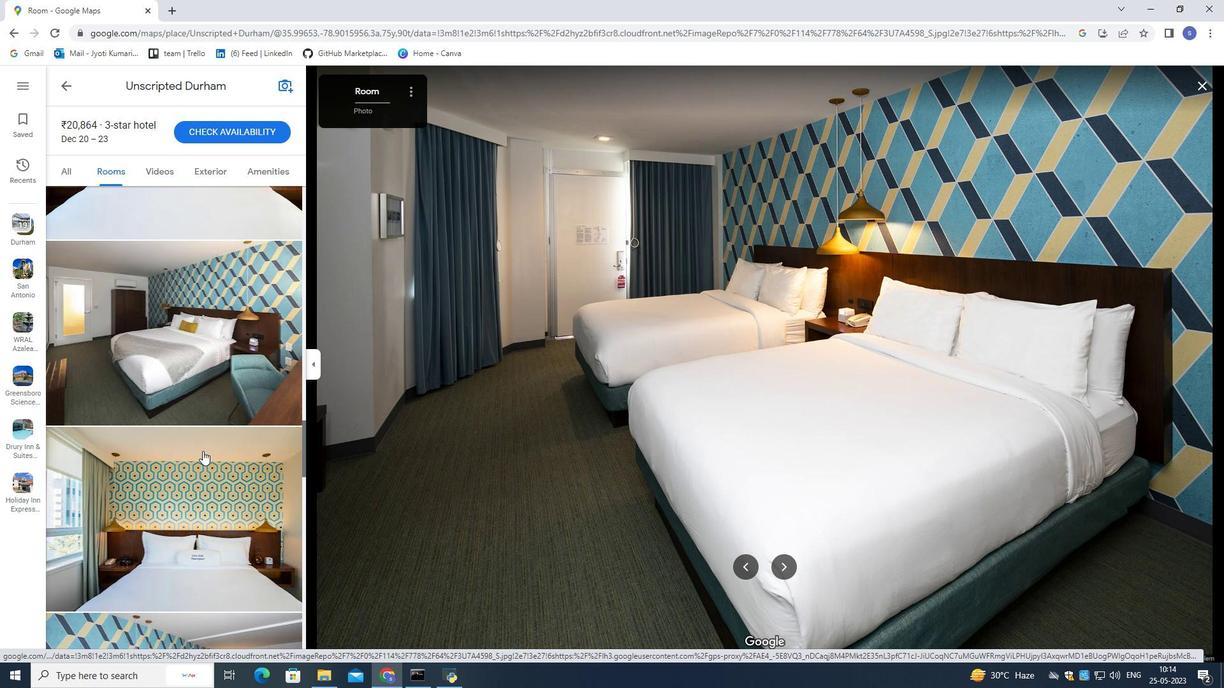 
Action: Mouse pressed left at (202, 452)
Screenshot: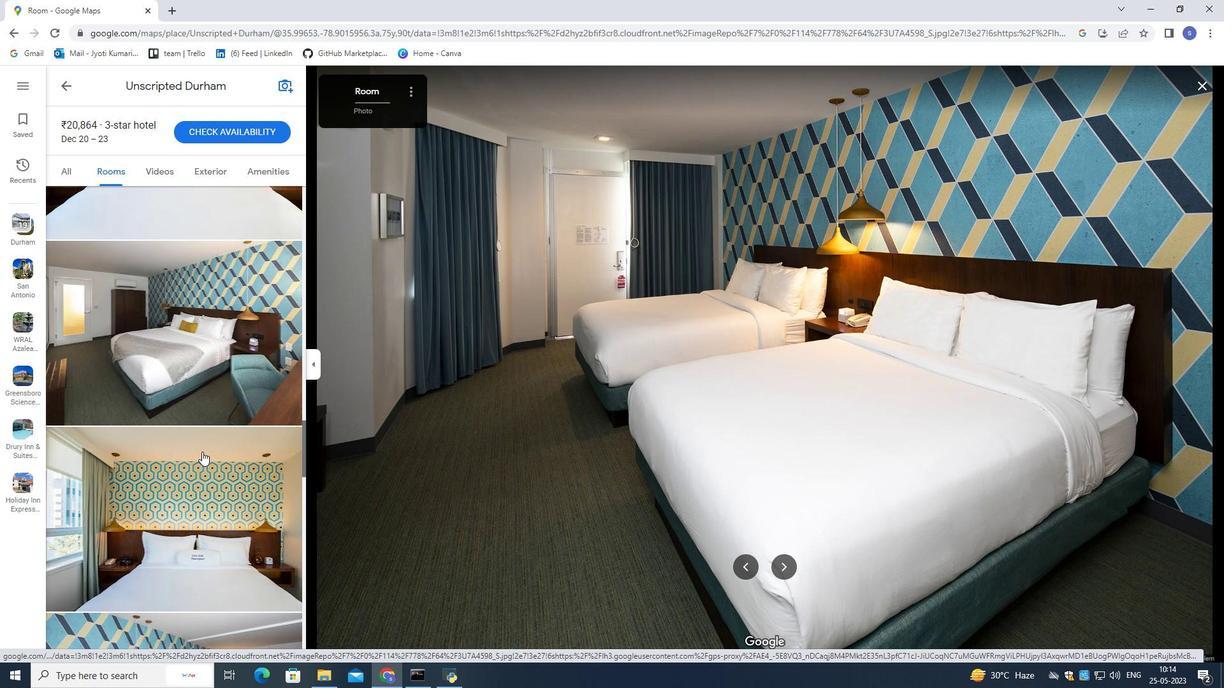 
Action: Mouse scrolled (202, 452) with delta (0, 0)
Screenshot: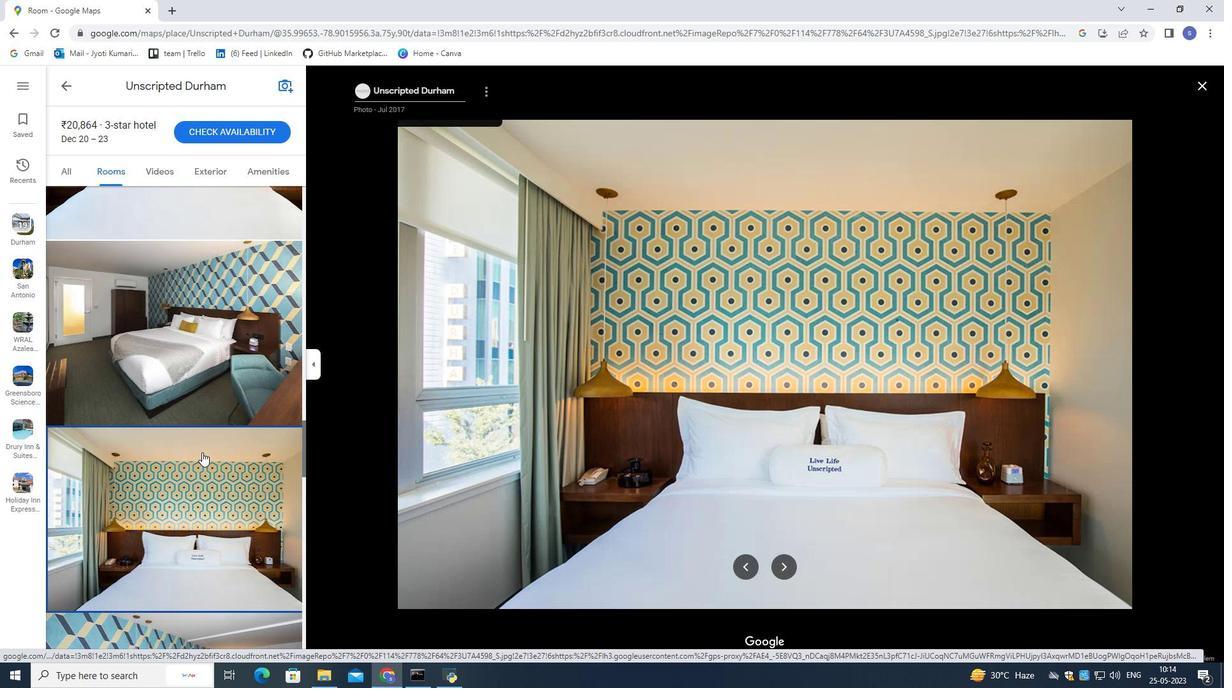 
Action: Mouse scrolled (202, 452) with delta (0, 0)
Screenshot: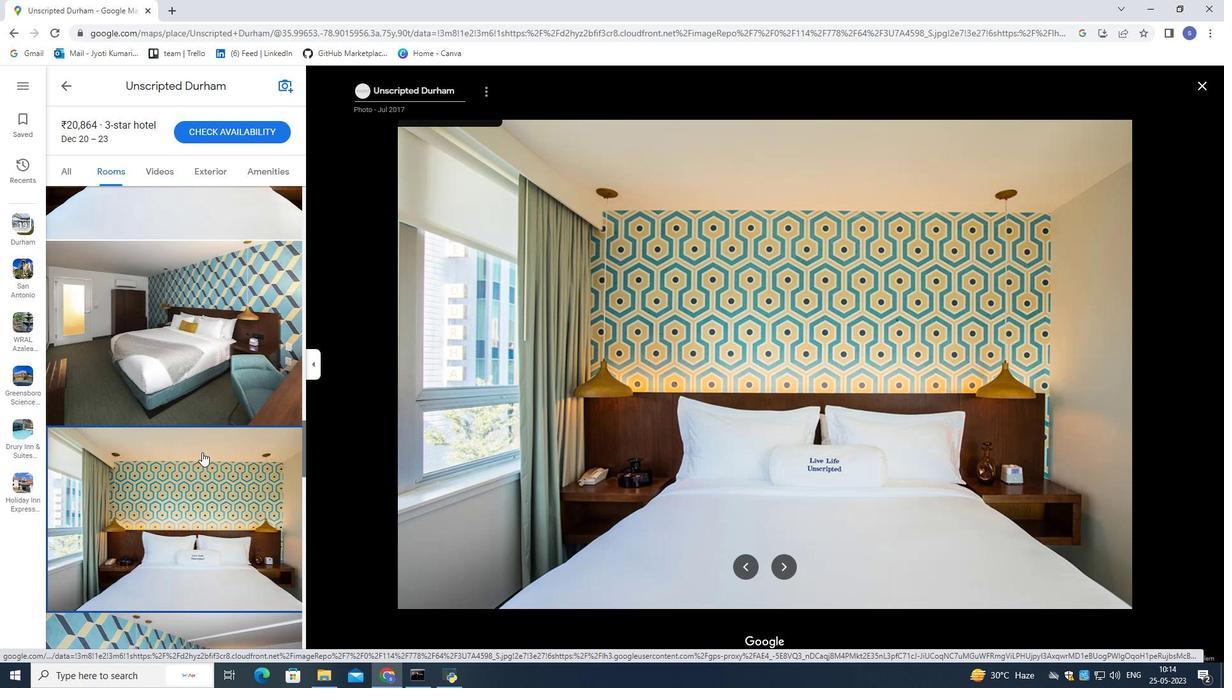 
Action: Mouse scrolled (202, 452) with delta (0, 0)
Screenshot: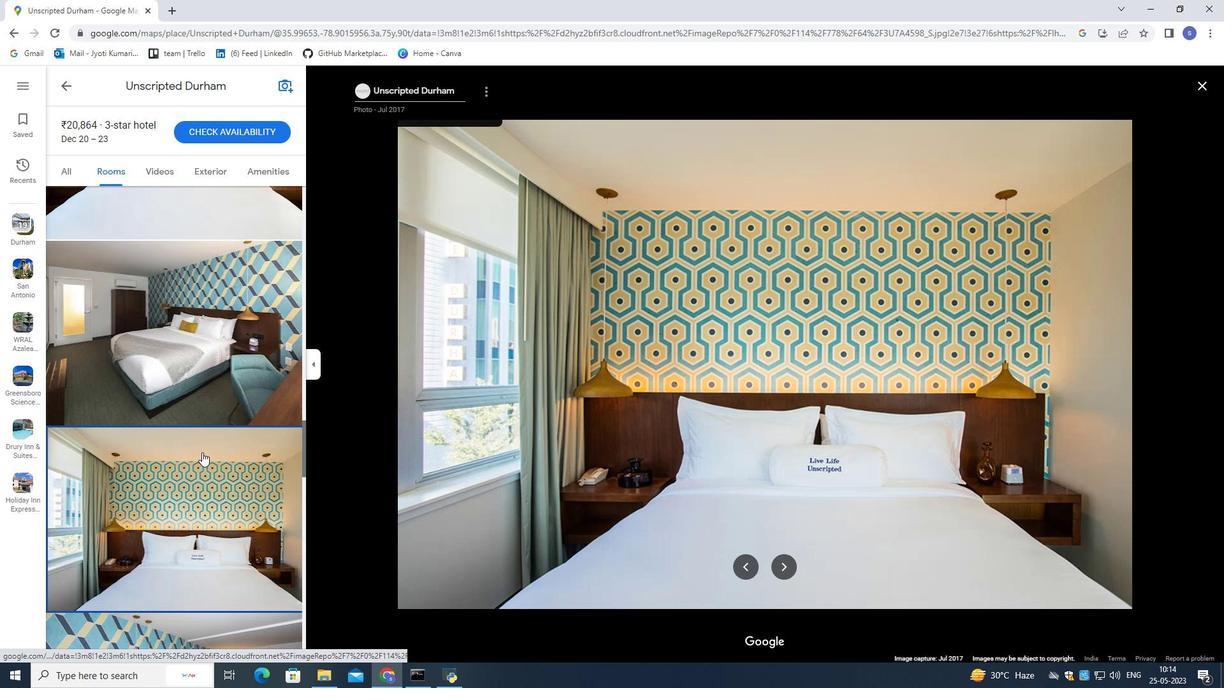 
Action: Mouse scrolled (202, 452) with delta (0, 0)
Screenshot: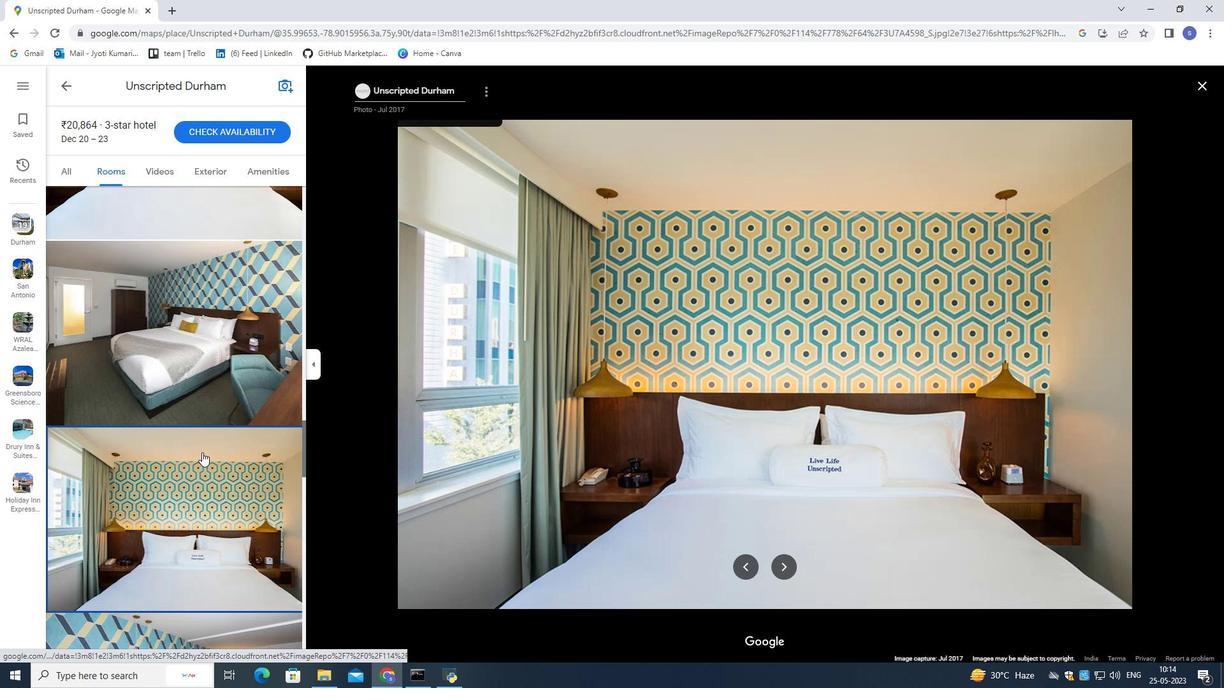 
Action: Mouse scrolled (202, 452) with delta (0, 0)
Screenshot: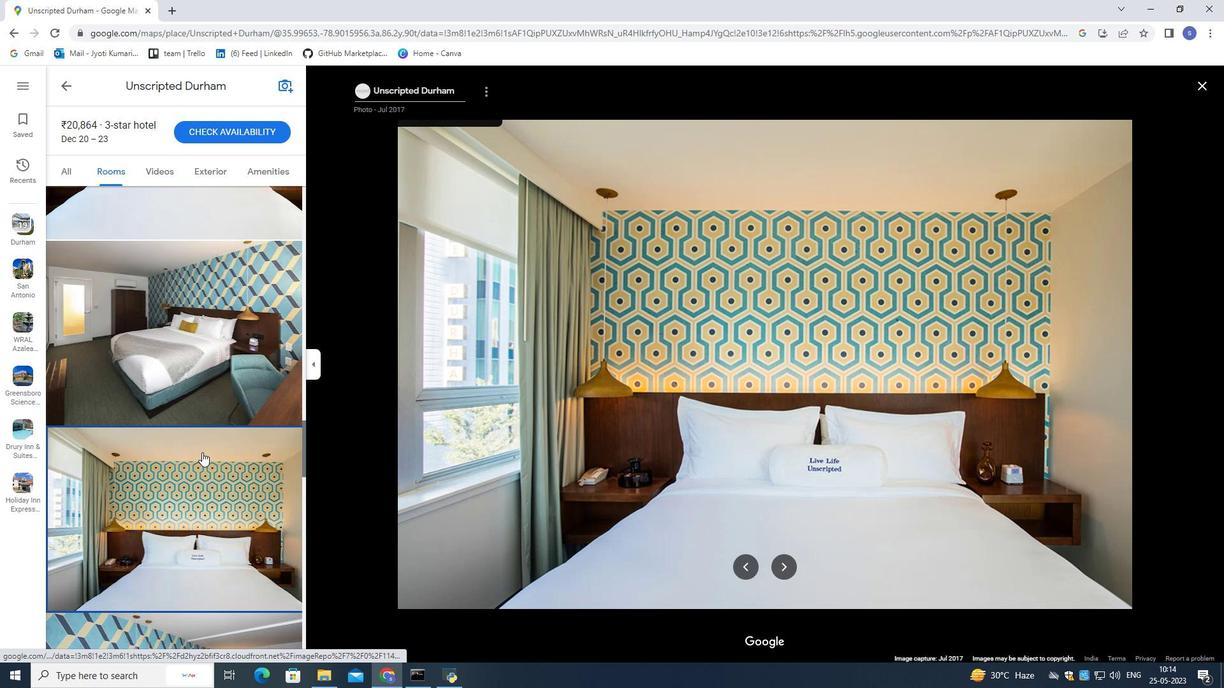 
Action: Mouse scrolled (202, 452) with delta (0, 0)
Screenshot: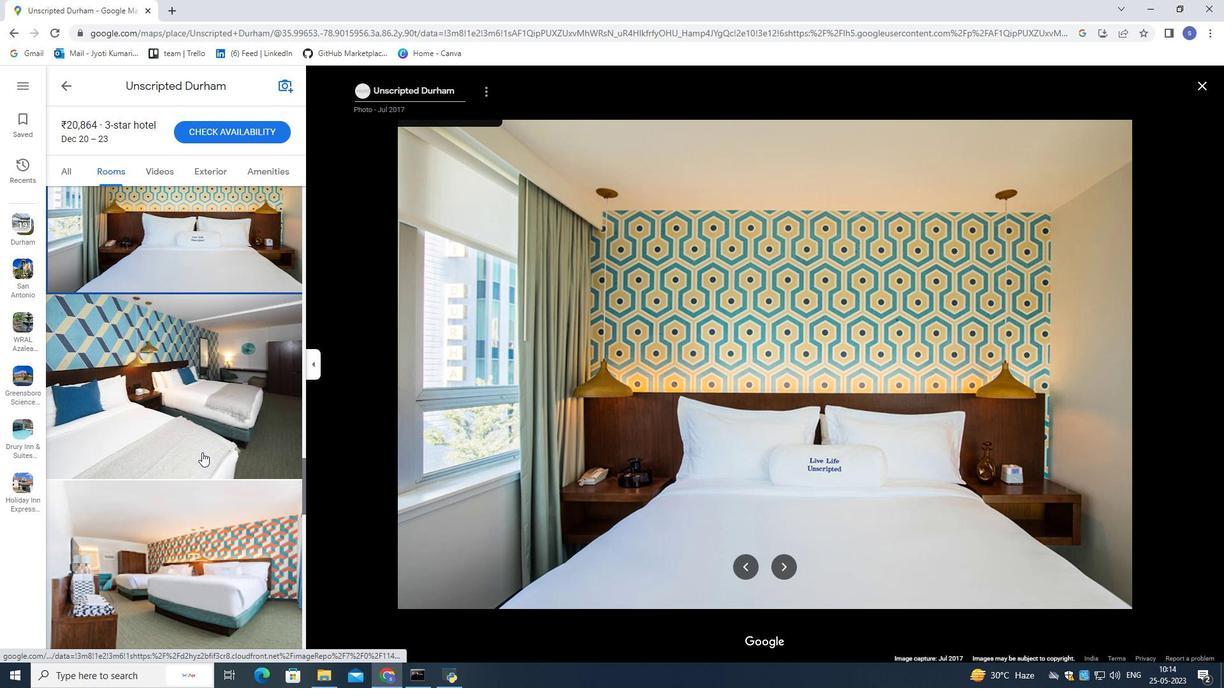 
Action: Mouse scrolled (202, 452) with delta (0, 0)
Screenshot: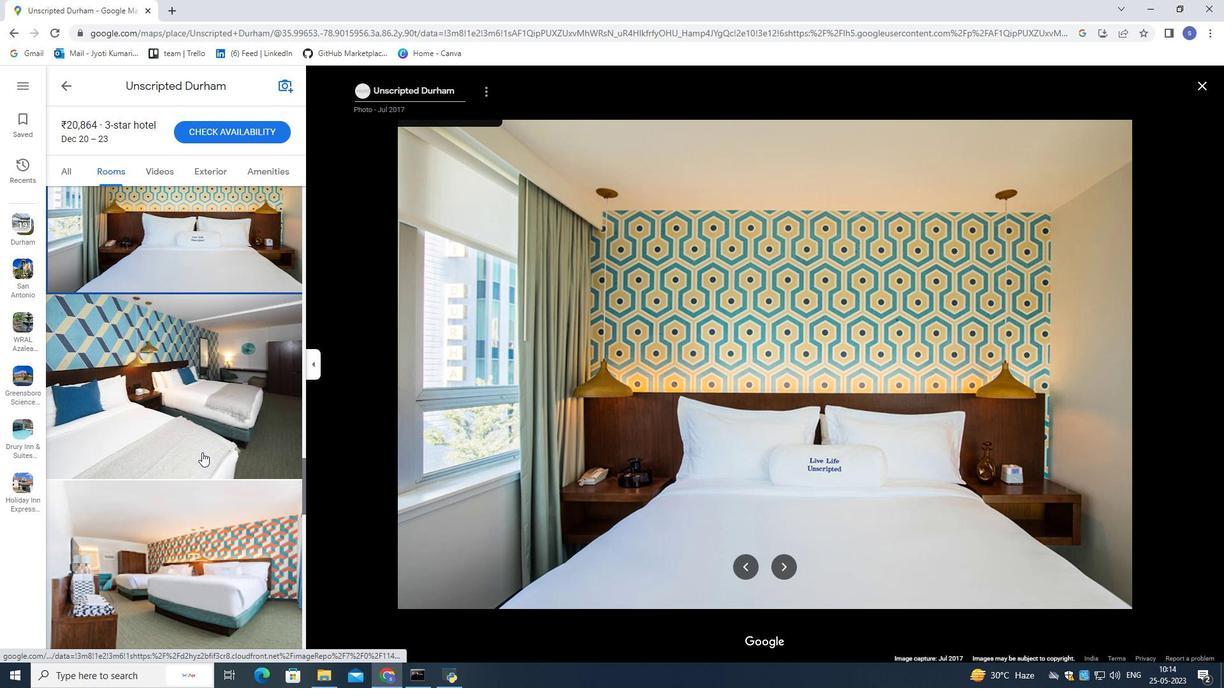 
Action: Mouse scrolled (202, 452) with delta (0, 0)
Screenshot: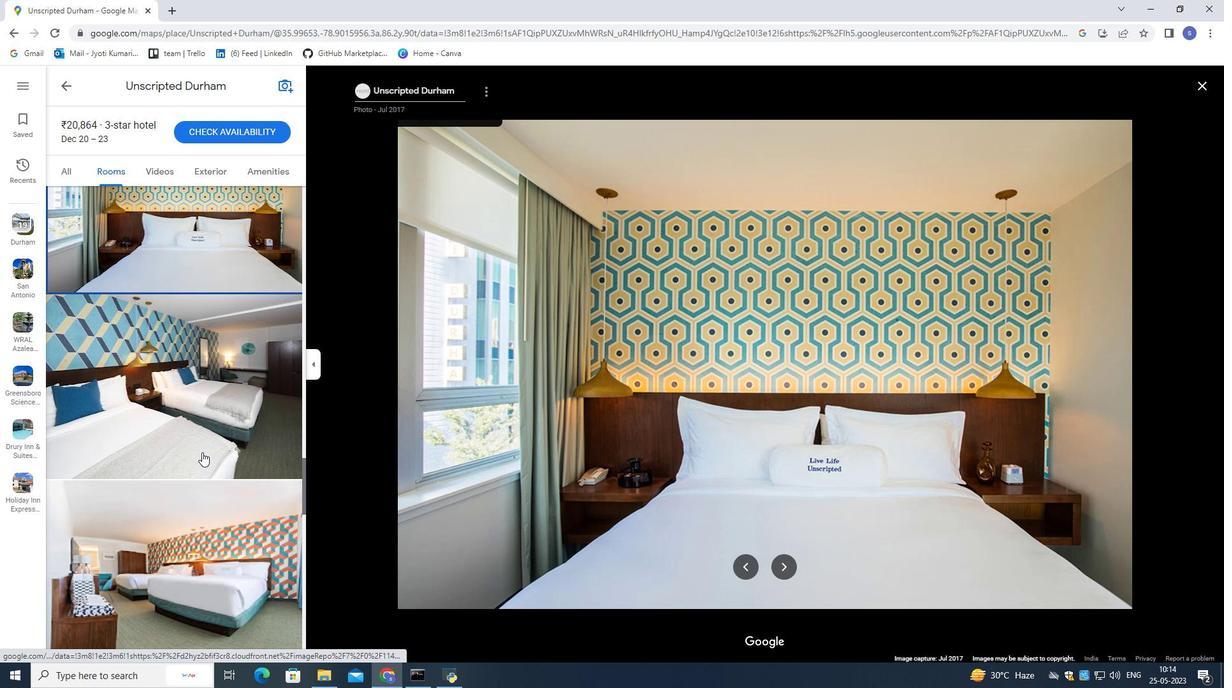 
Action: Mouse scrolled (202, 452) with delta (0, 0)
Screenshot: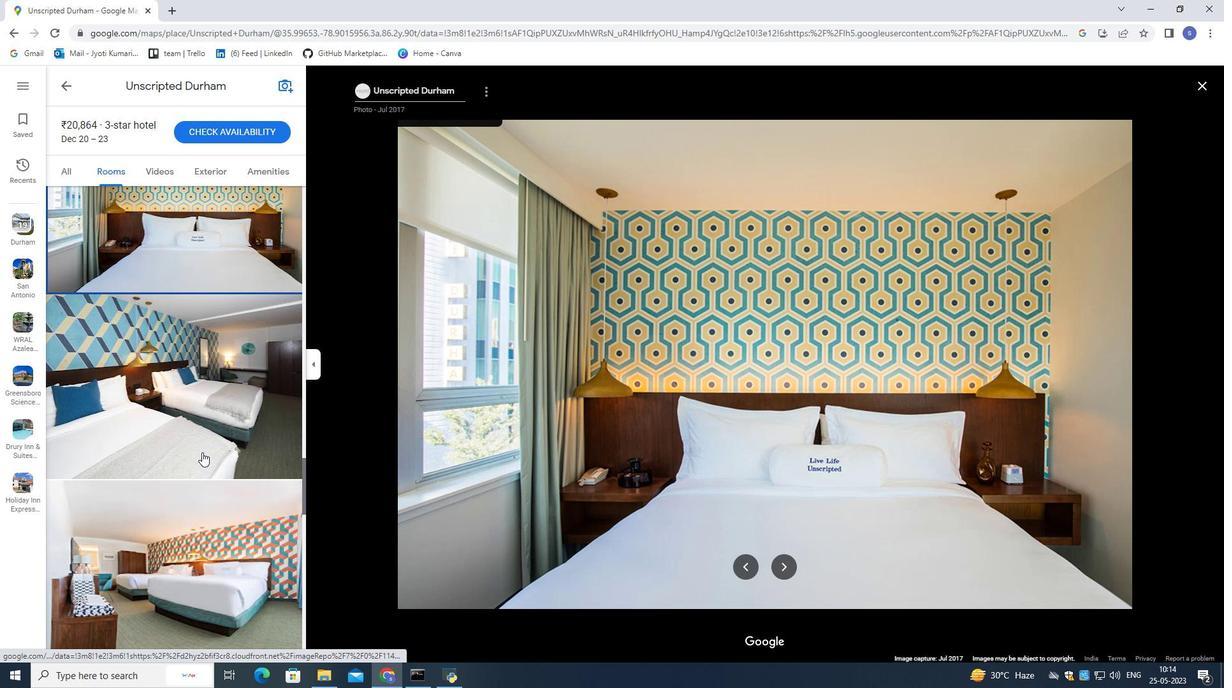 
Action: Mouse scrolled (202, 452) with delta (0, 0)
Screenshot: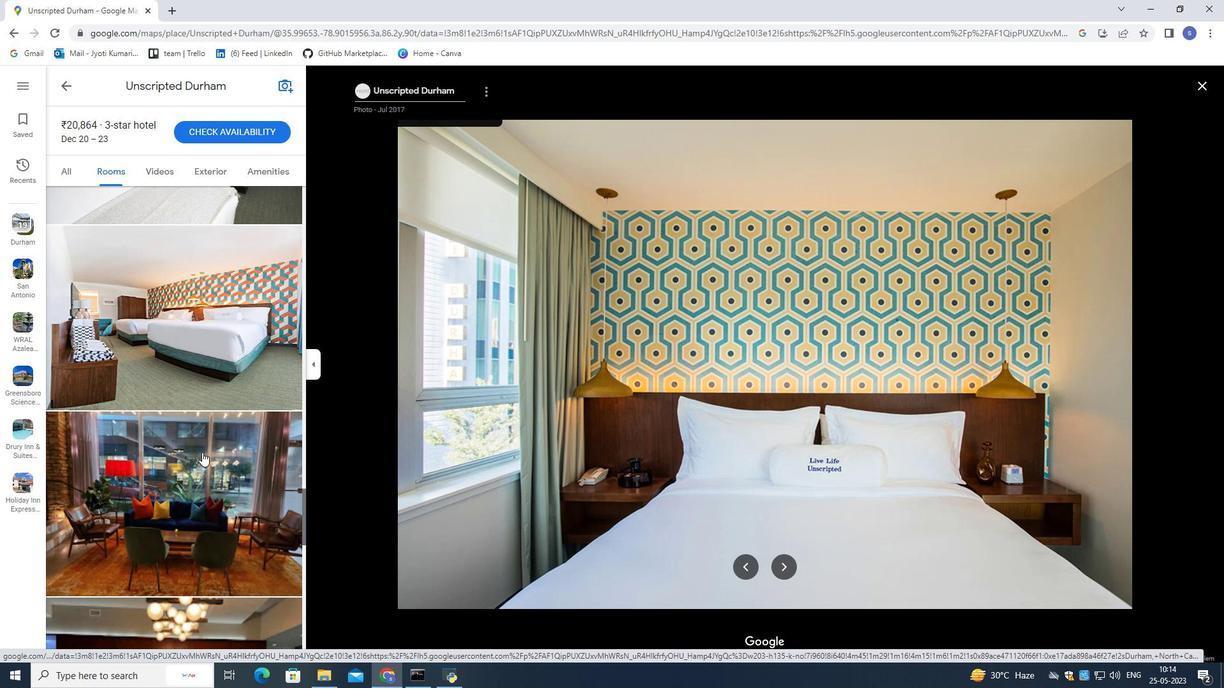 
Action: Mouse moved to (202, 445)
Screenshot: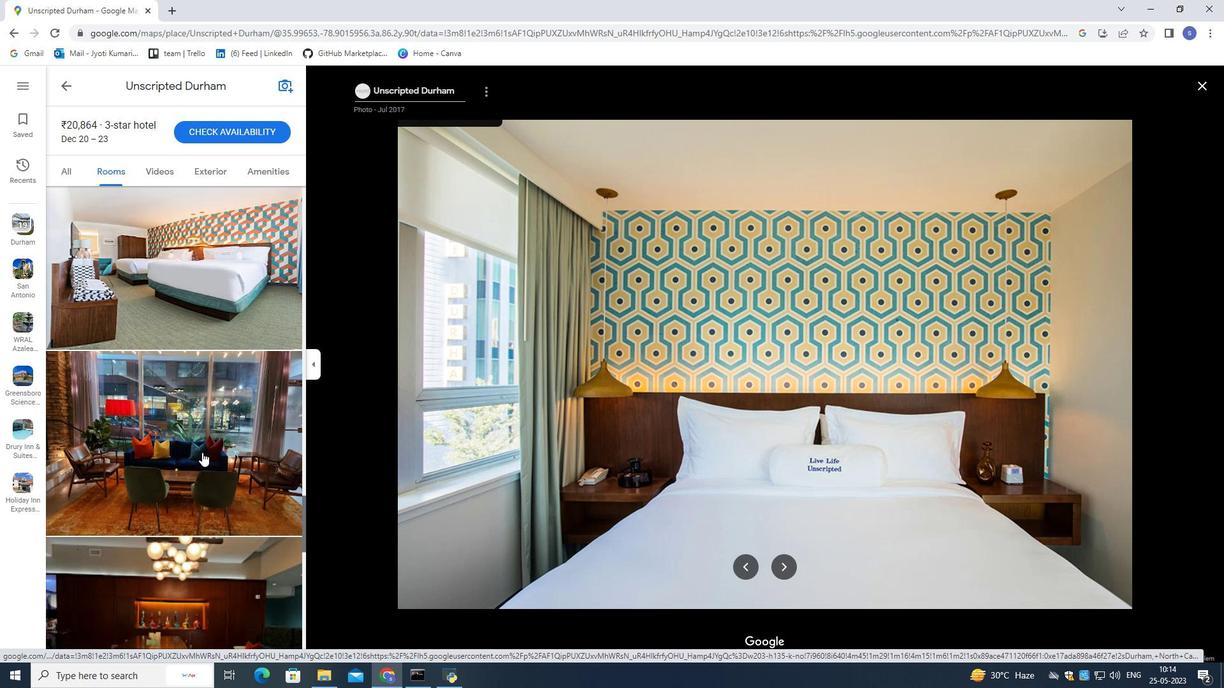 
Action: Mouse scrolled (202, 445) with delta (0, 0)
Screenshot: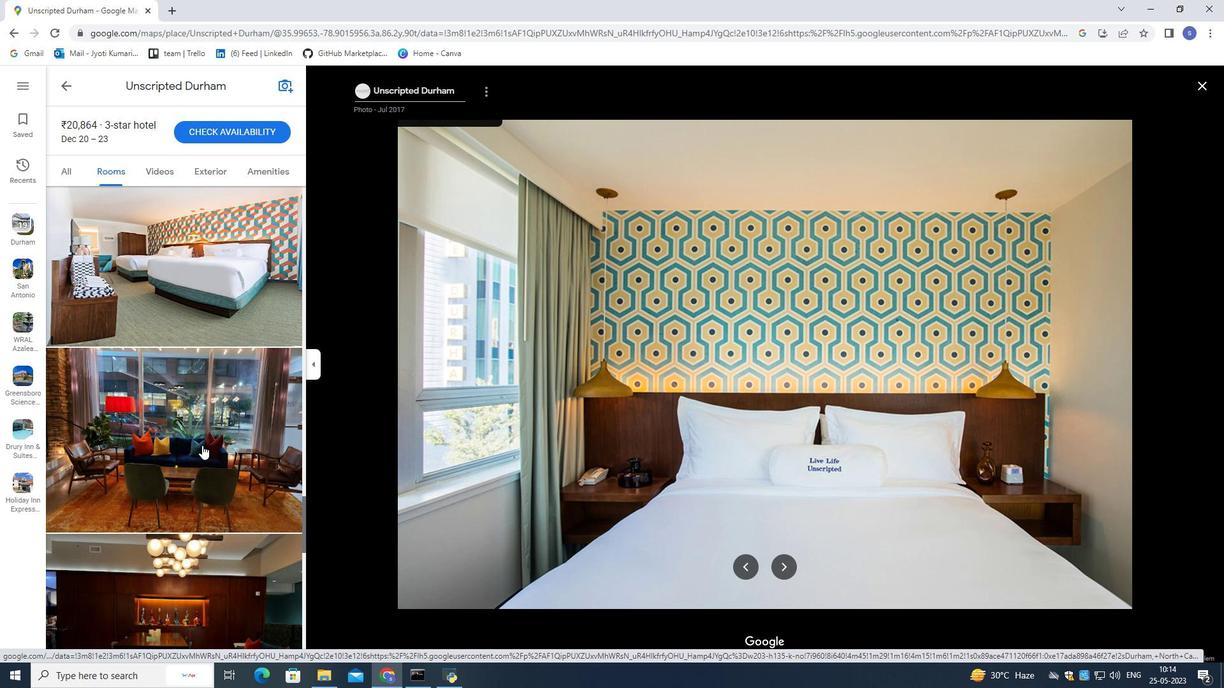 
Action: Mouse scrolled (202, 445) with delta (0, 0)
Screenshot: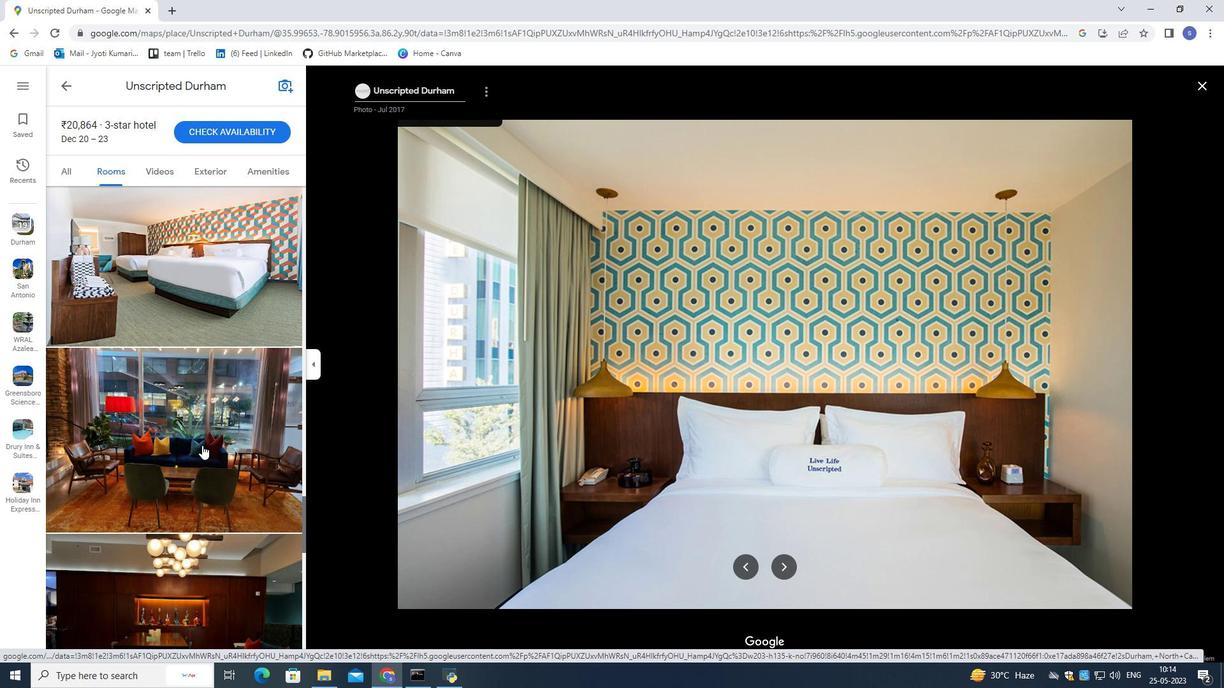 
Action: Mouse scrolled (202, 445) with delta (0, 0)
Screenshot: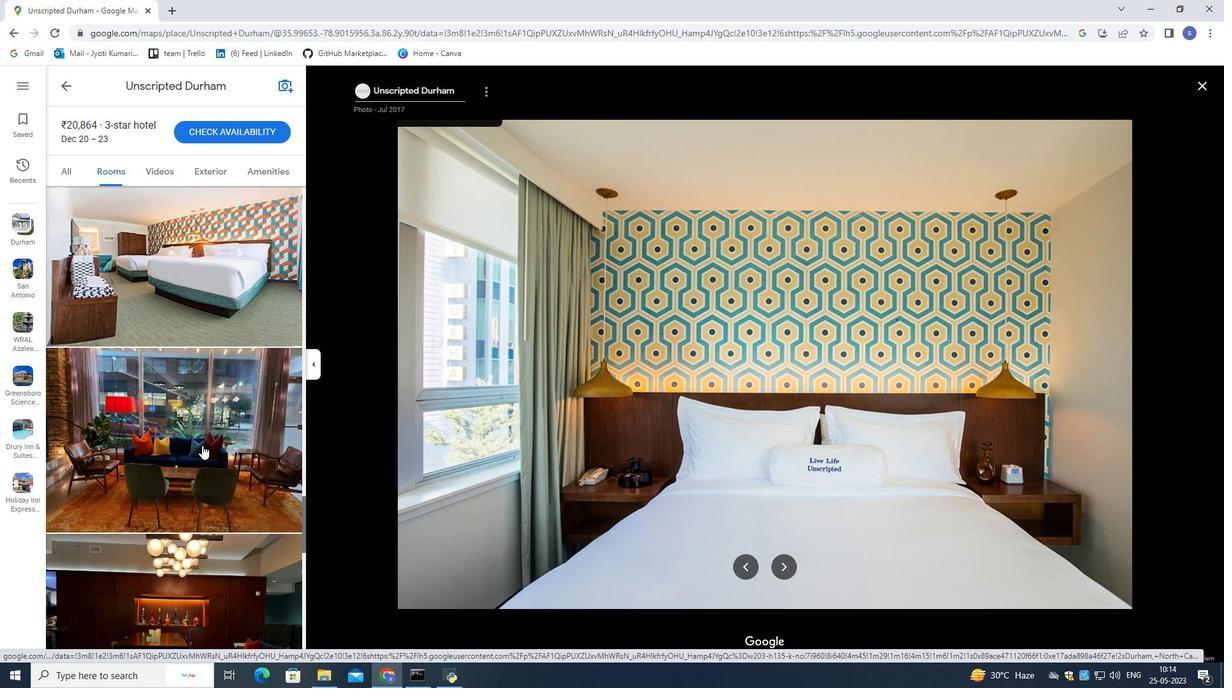 
Action: Mouse scrolled (202, 445) with delta (0, 0)
Screenshot: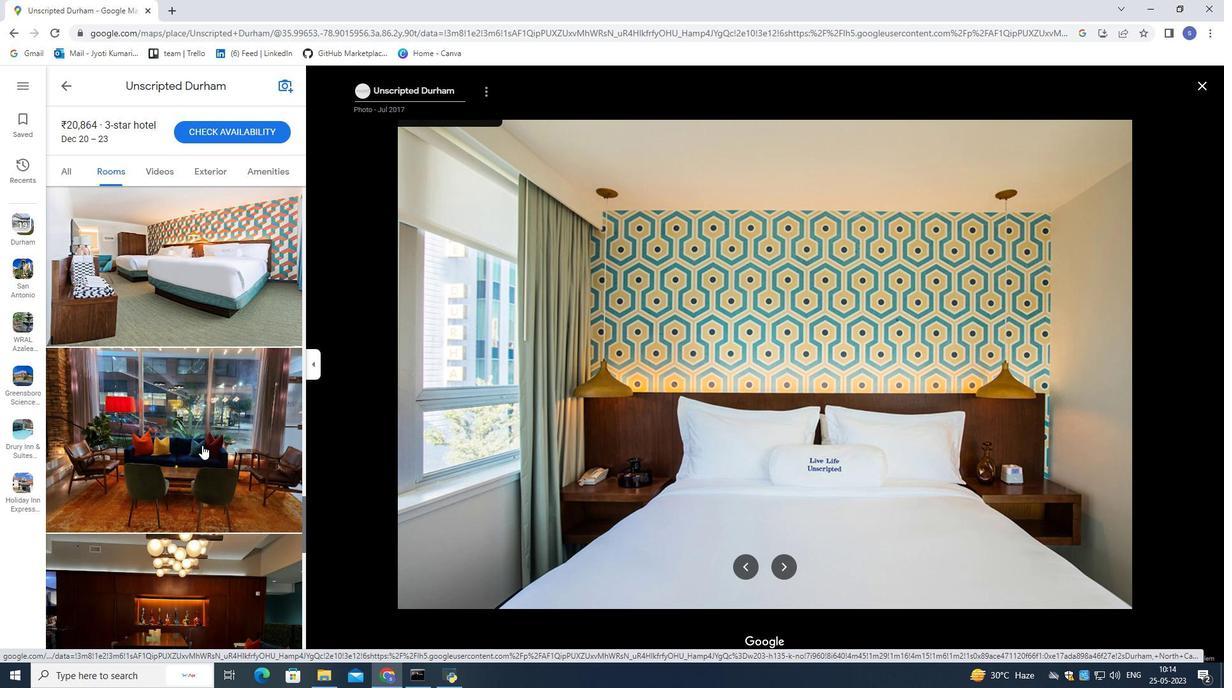 
Action: Mouse scrolled (202, 445) with delta (0, 0)
Screenshot: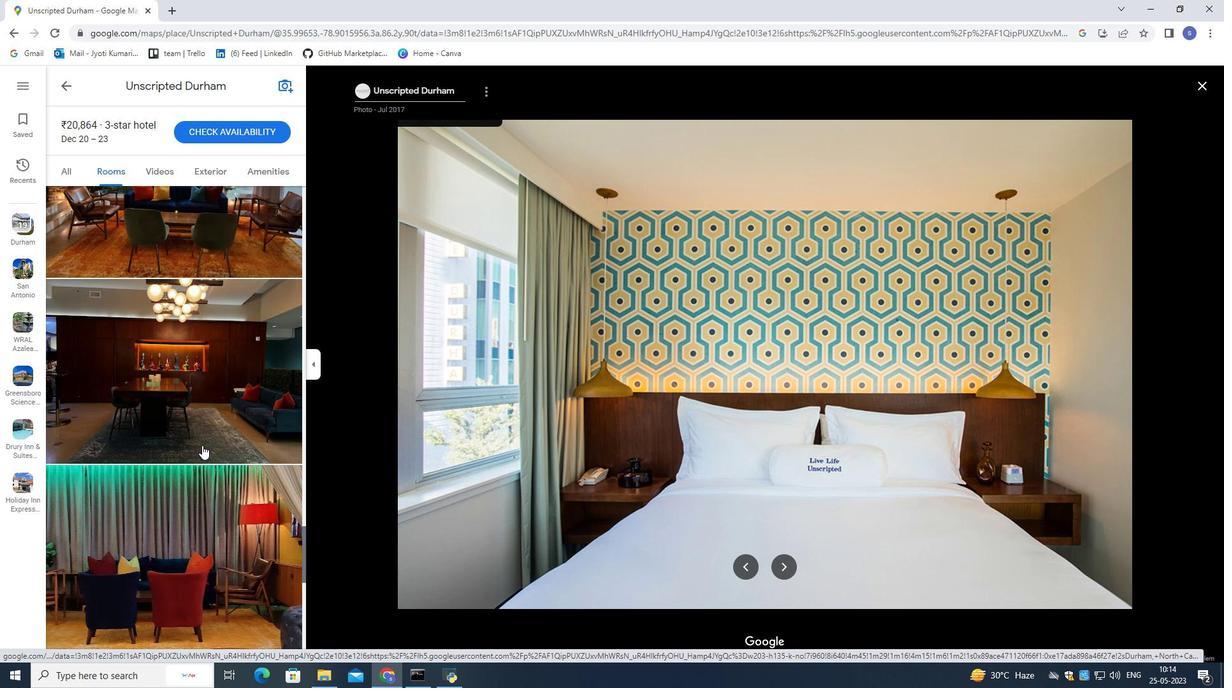 
Action: Mouse scrolled (202, 445) with delta (0, 0)
Screenshot: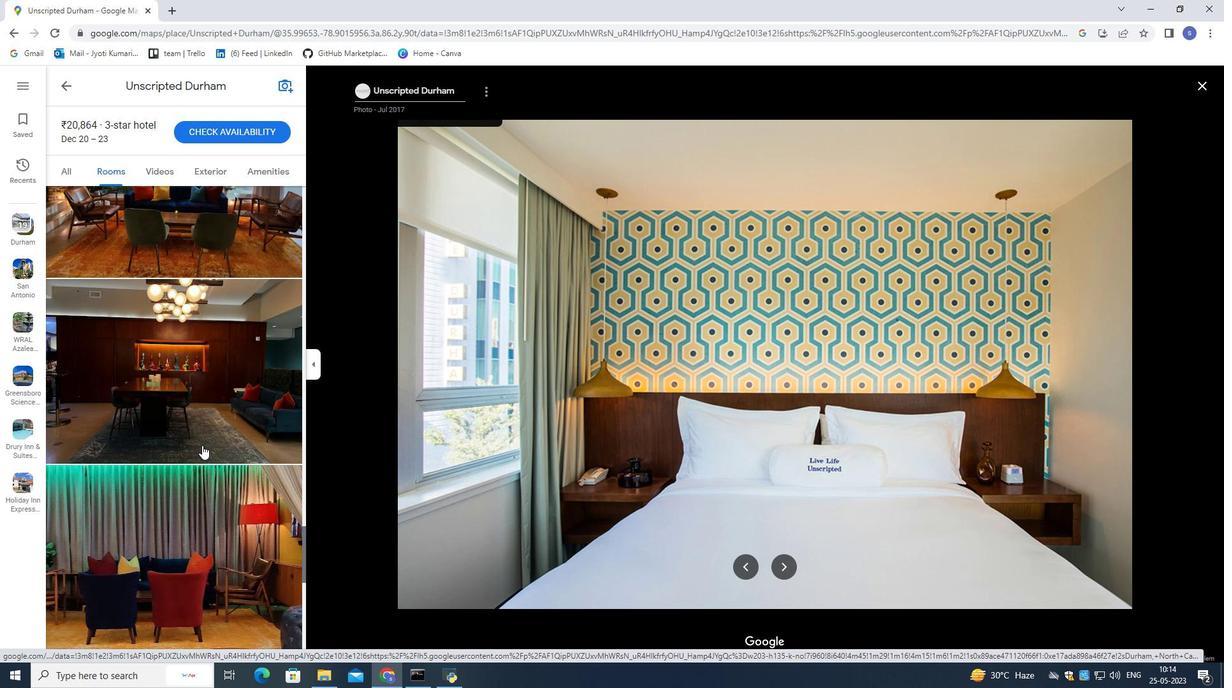 
Action: Mouse pressed left at (202, 445)
Screenshot: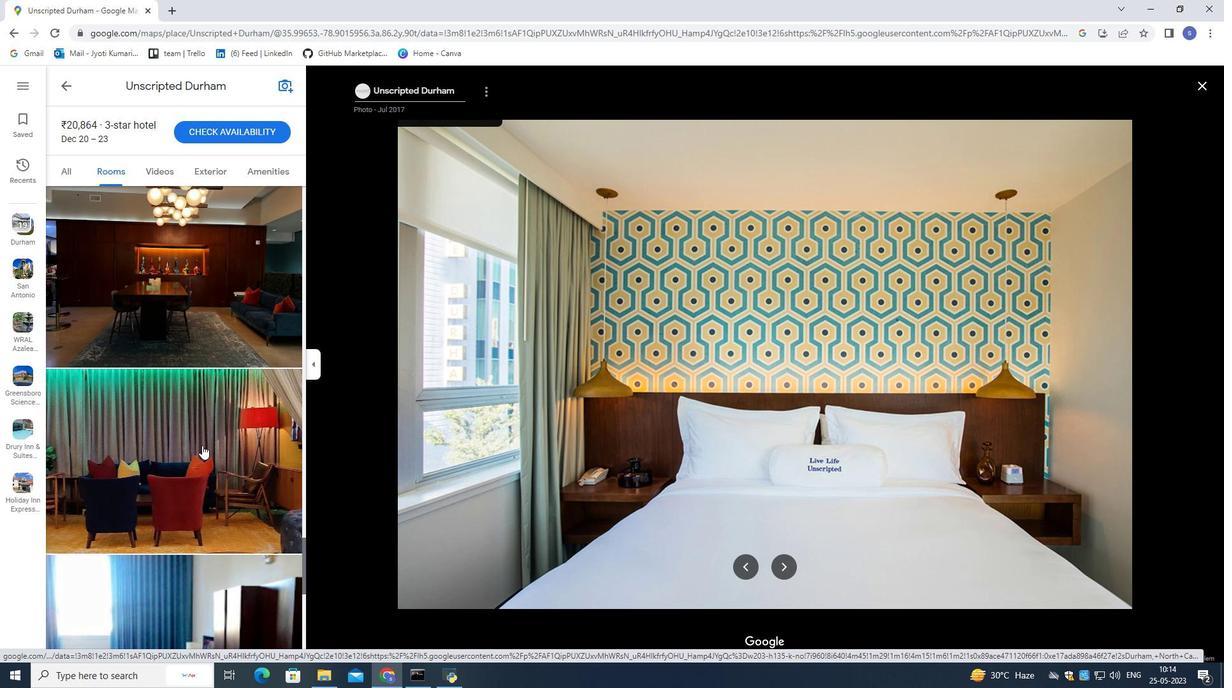 
Action: Mouse scrolled (202, 445) with delta (0, 0)
Screenshot: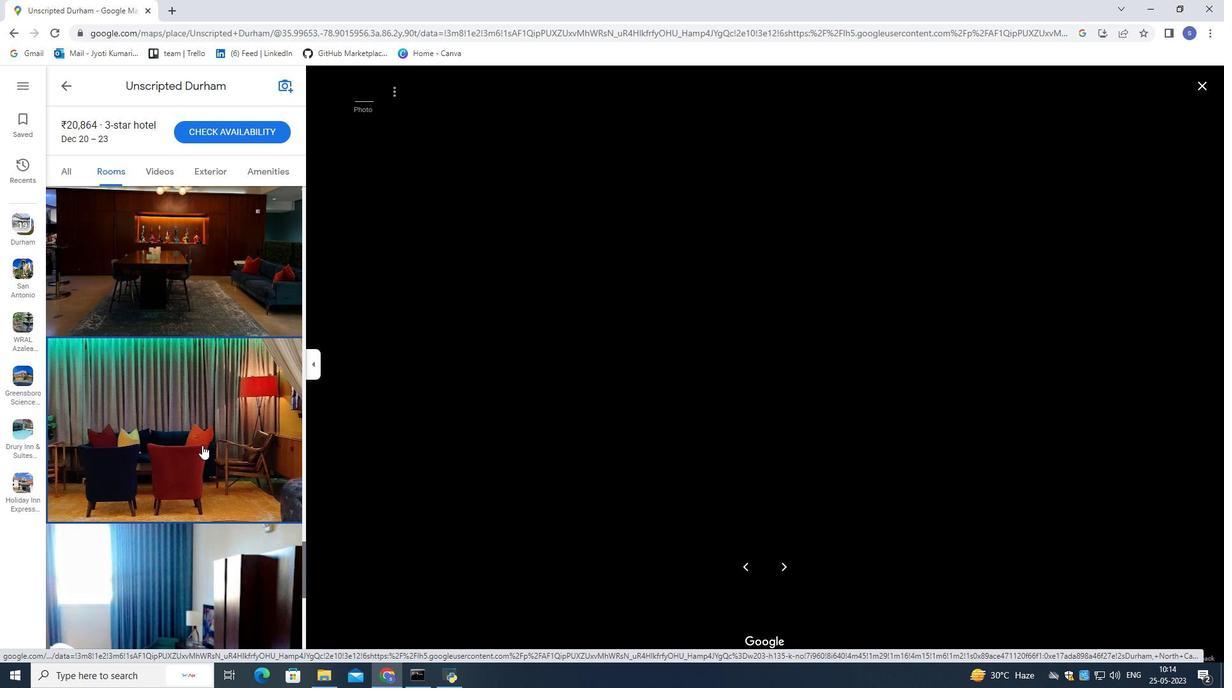 
Action: Mouse scrolled (202, 445) with delta (0, 0)
Screenshot: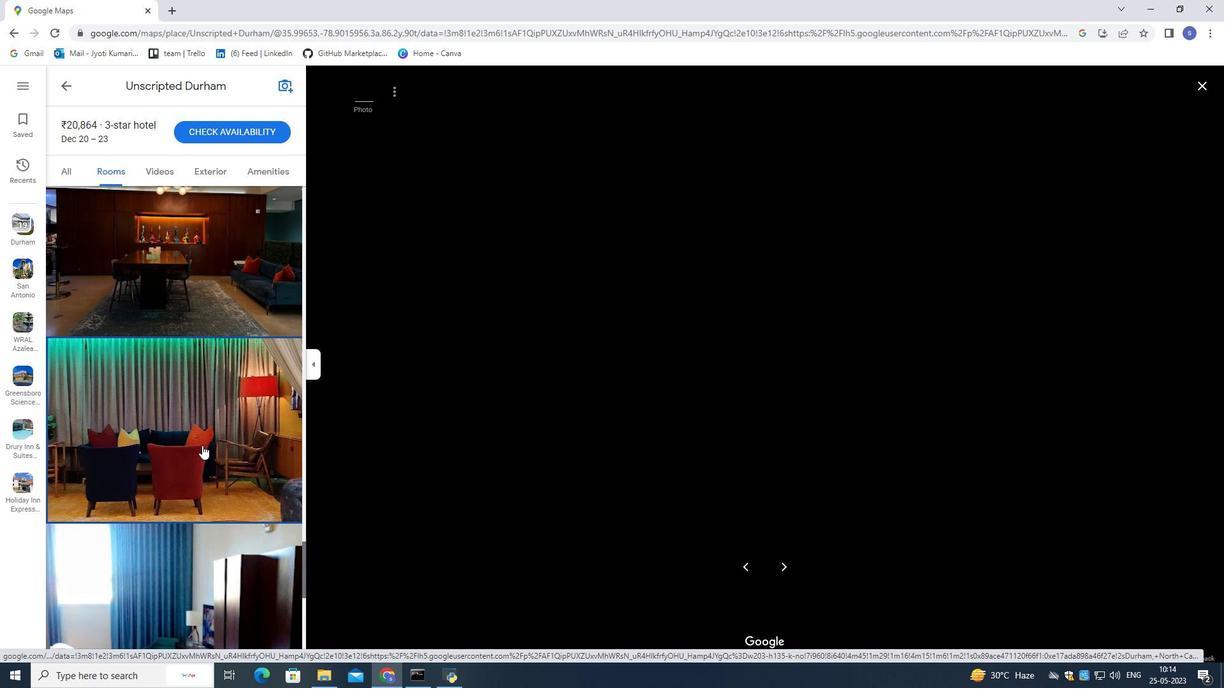 
Action: Mouse scrolled (202, 445) with delta (0, 0)
Screenshot: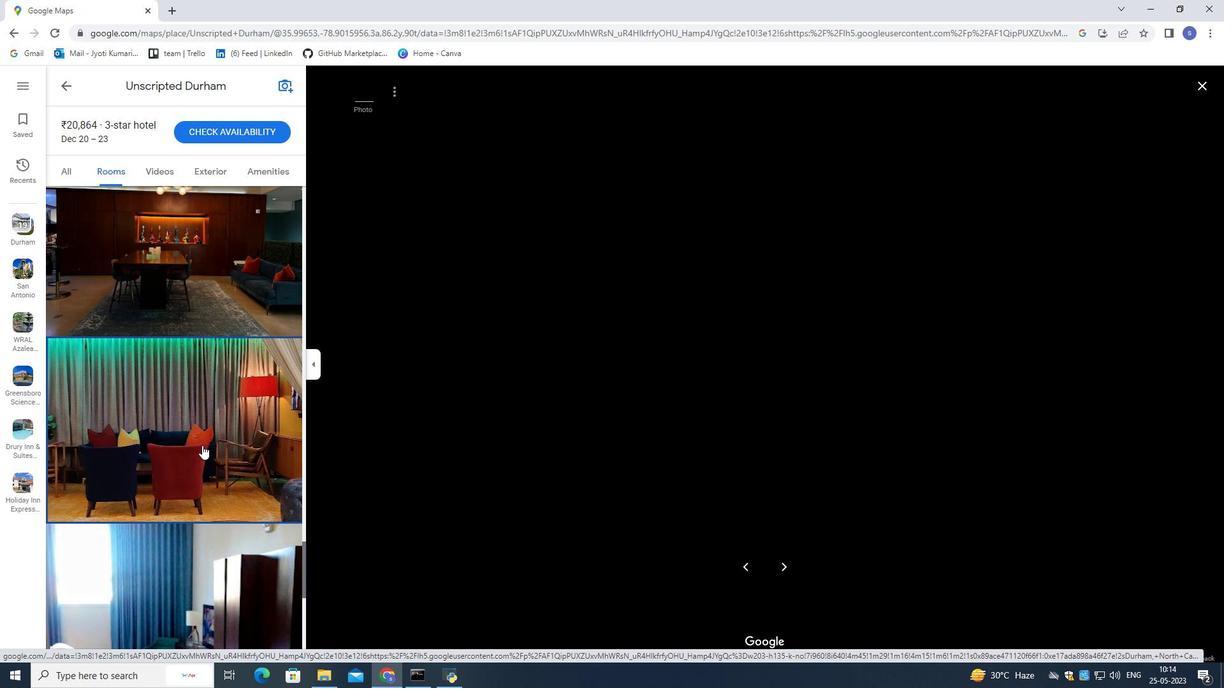 
Action: Mouse scrolled (202, 445) with delta (0, 0)
Screenshot: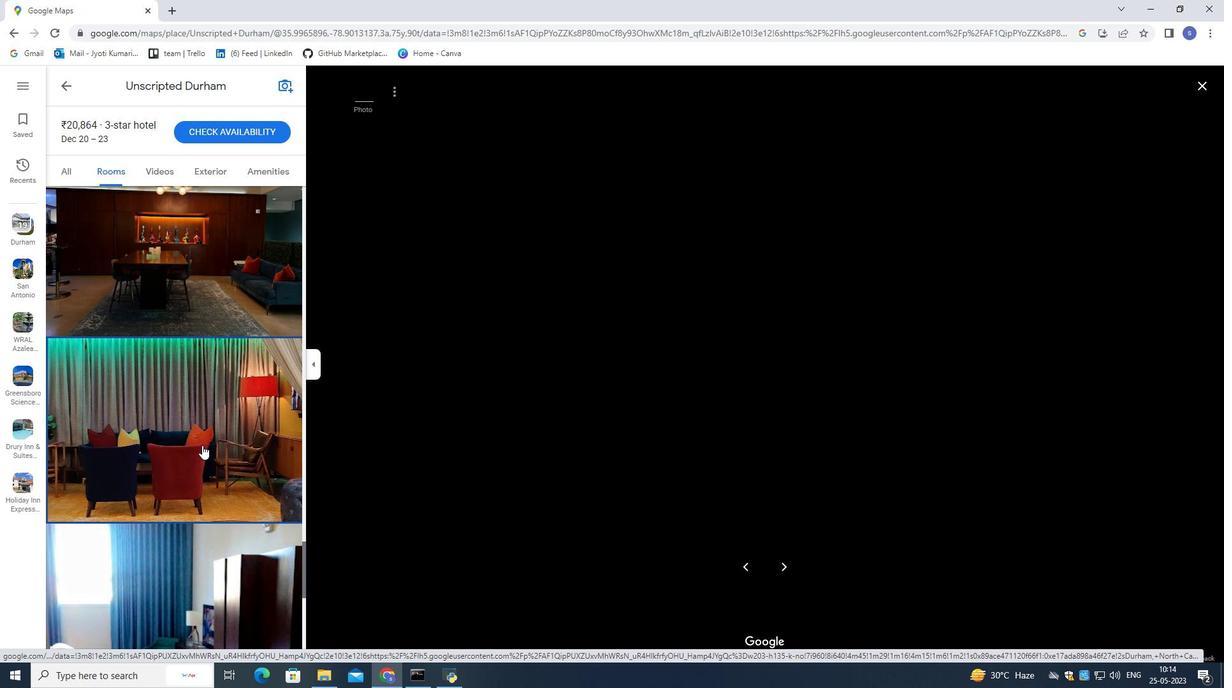 
Action: Mouse moved to (202, 445)
Screenshot: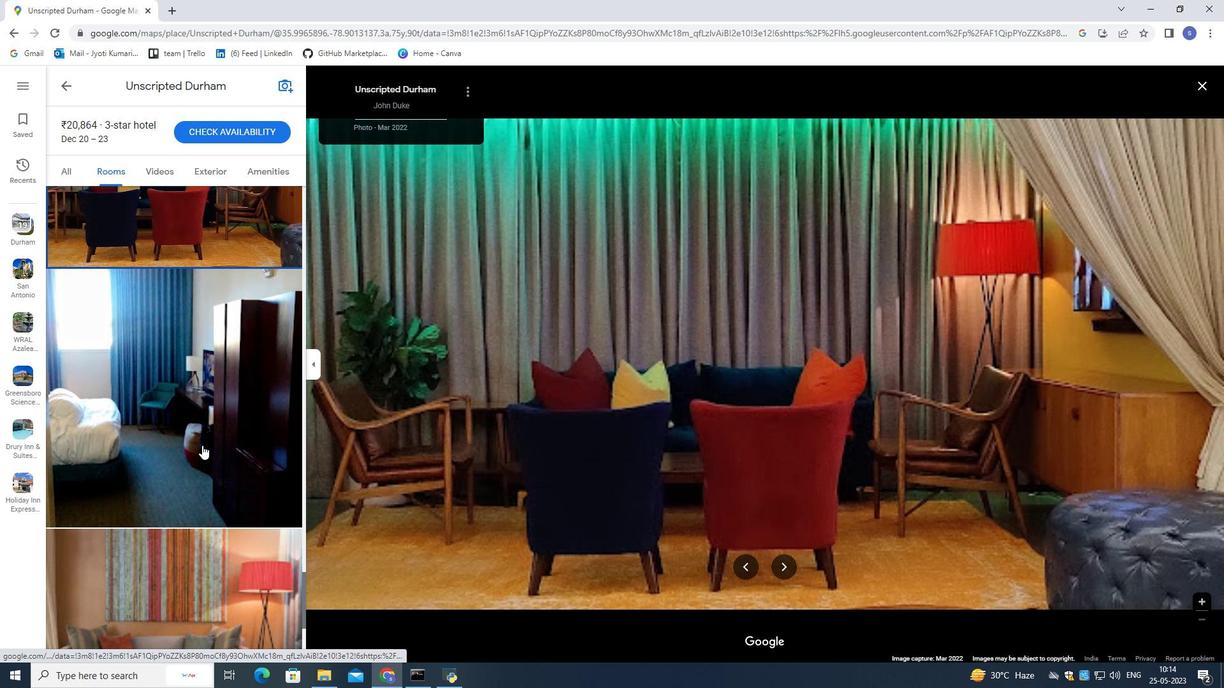 
Action: Mouse scrolled (202, 444) with delta (0, 0)
Screenshot: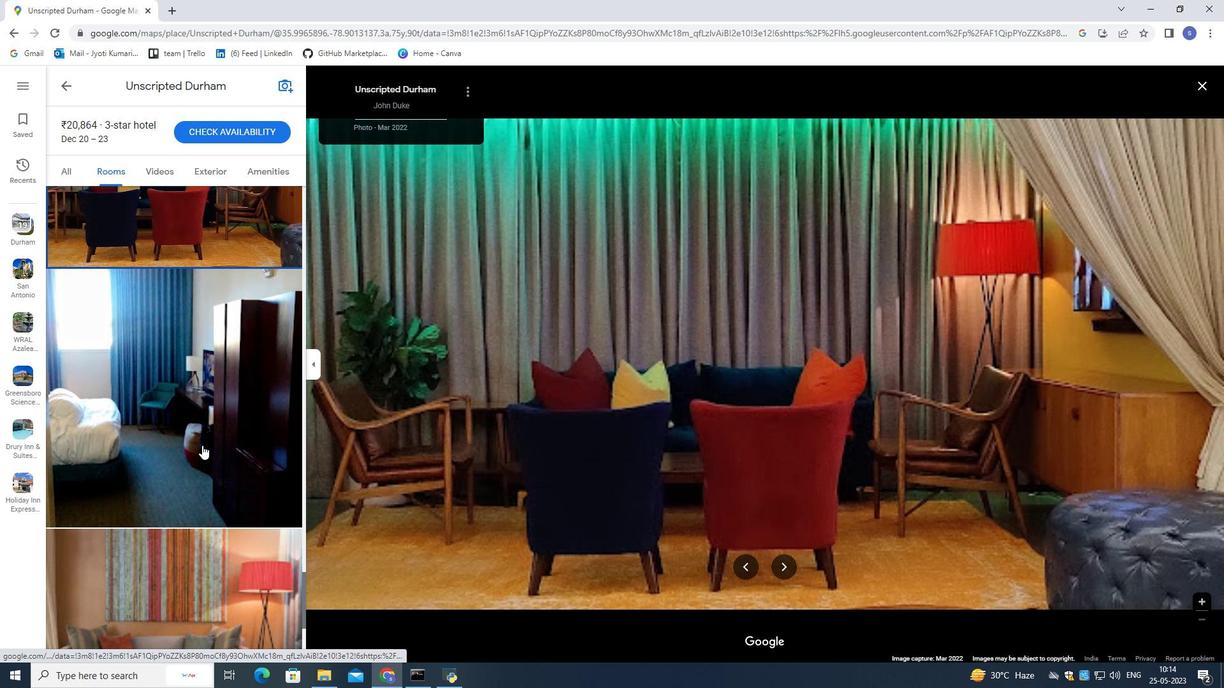 
Action: Mouse scrolled (202, 444) with delta (0, 0)
Screenshot: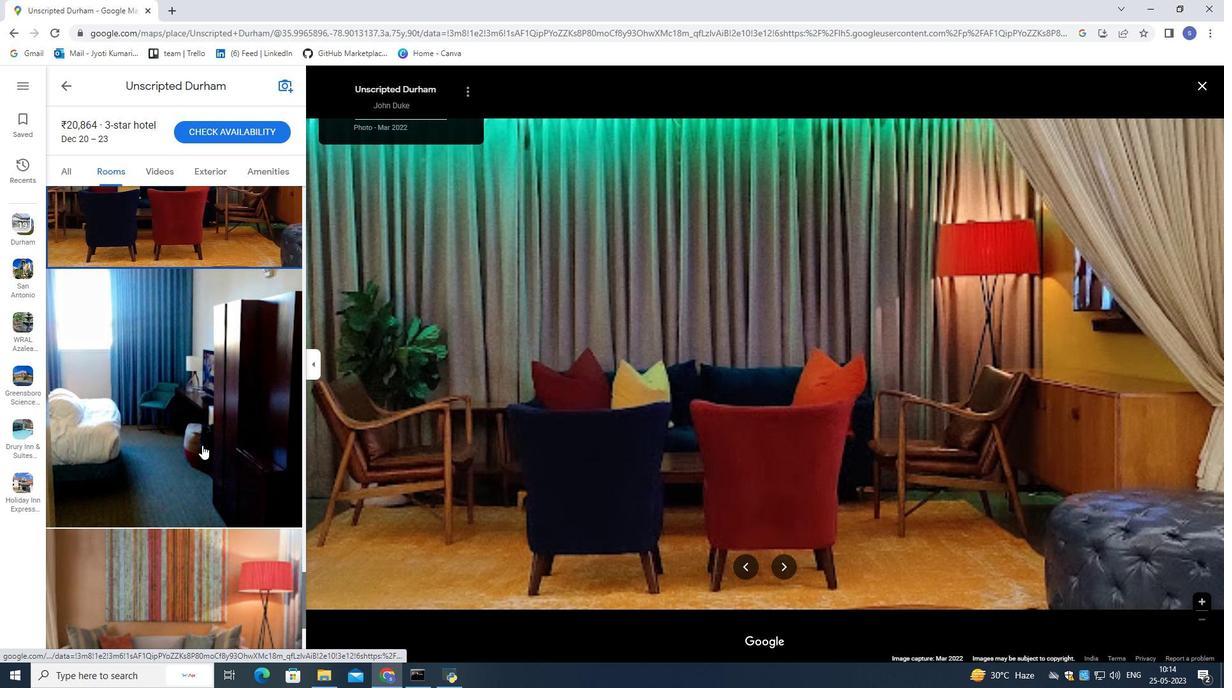 
Action: Mouse scrolled (202, 444) with delta (0, 0)
Screenshot: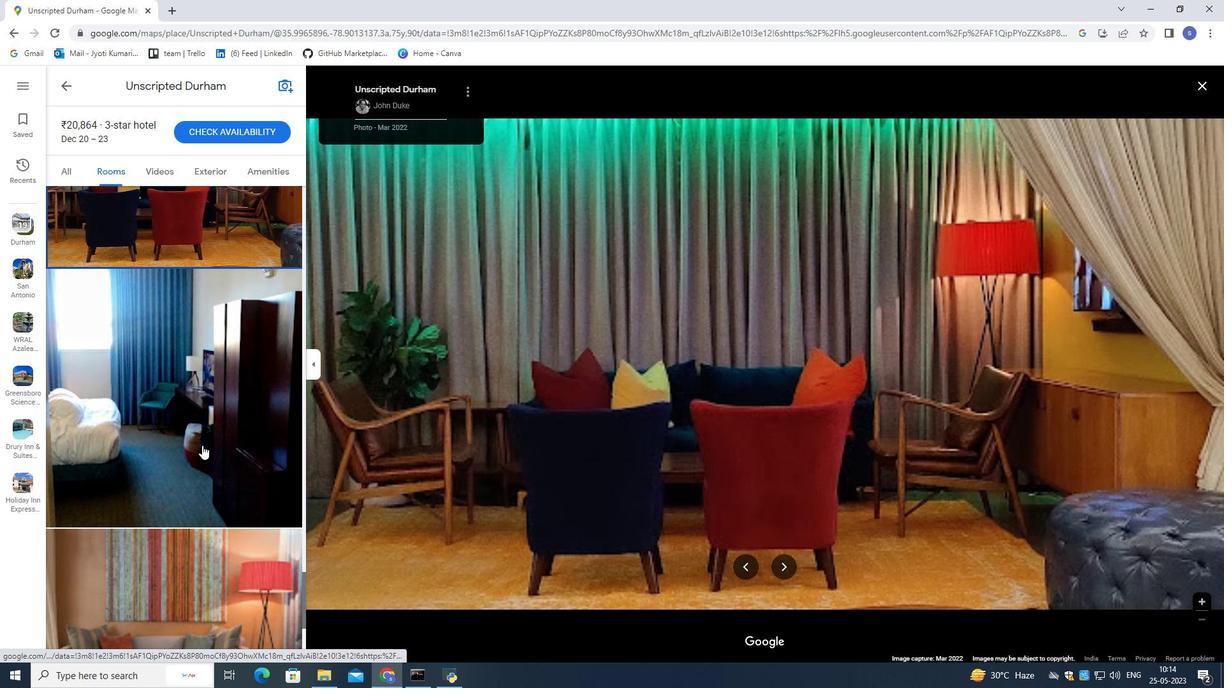 
Action: Mouse scrolled (202, 444) with delta (0, 0)
Screenshot: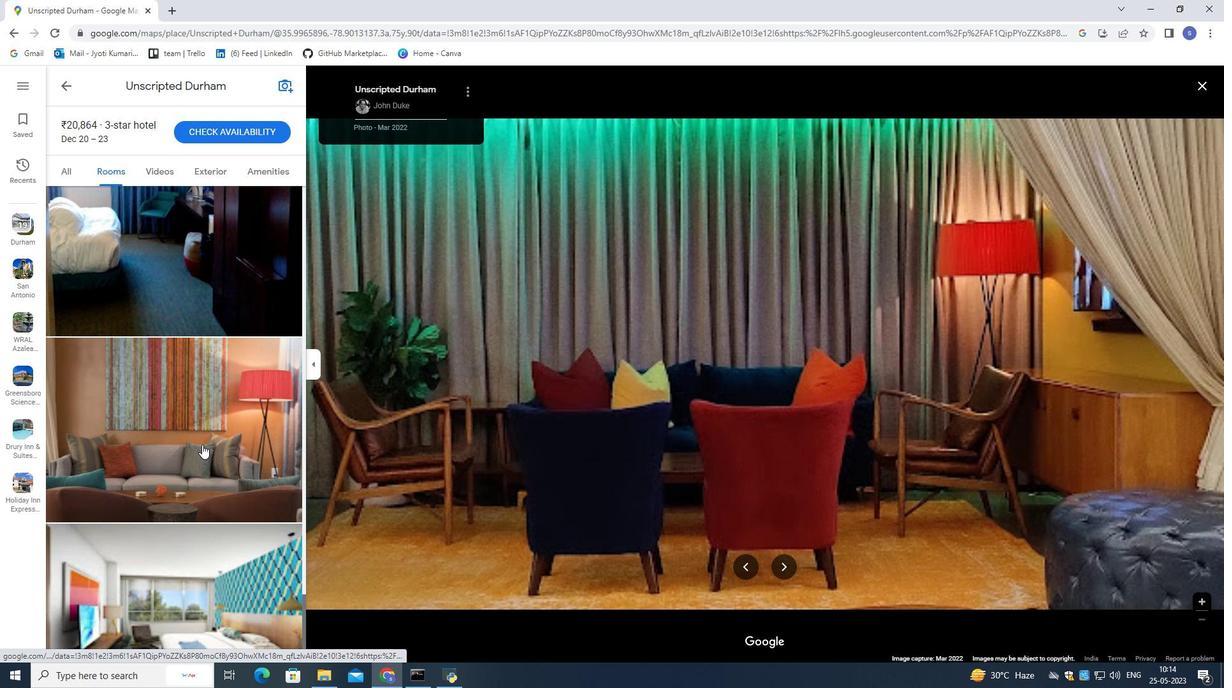 
Action: Mouse scrolled (202, 444) with delta (0, 0)
Screenshot: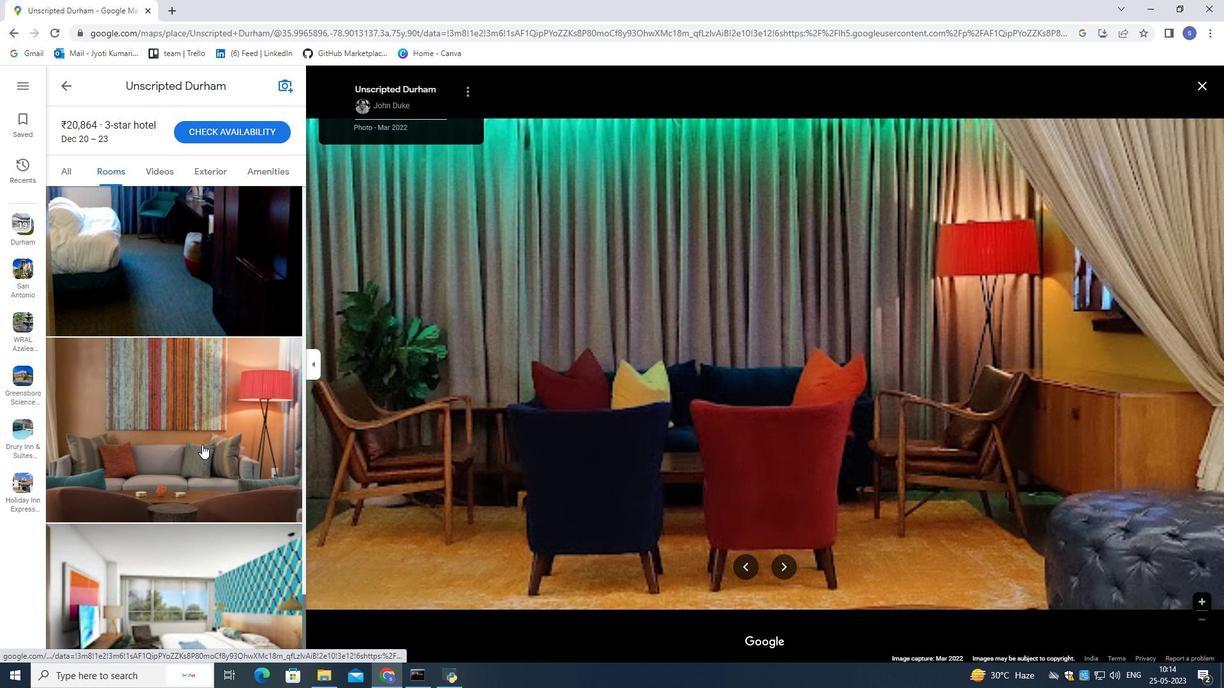 
Action: Mouse scrolled (202, 444) with delta (0, 0)
Screenshot: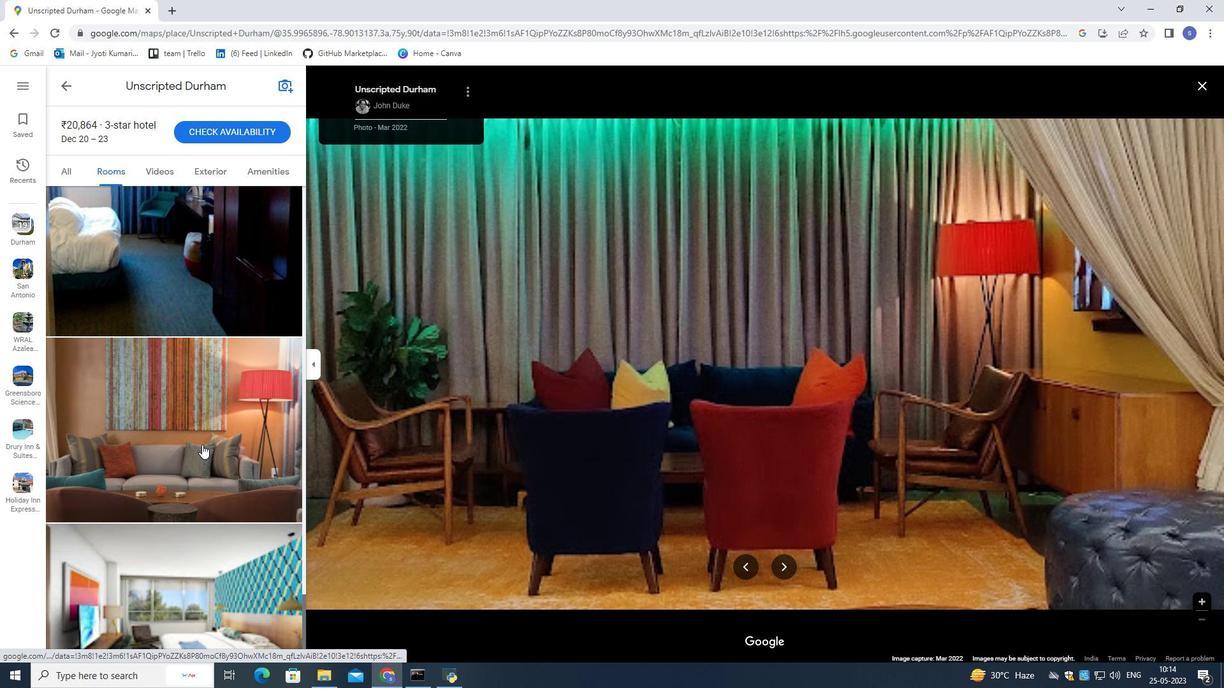 
Action: Mouse scrolled (202, 444) with delta (0, 0)
Screenshot: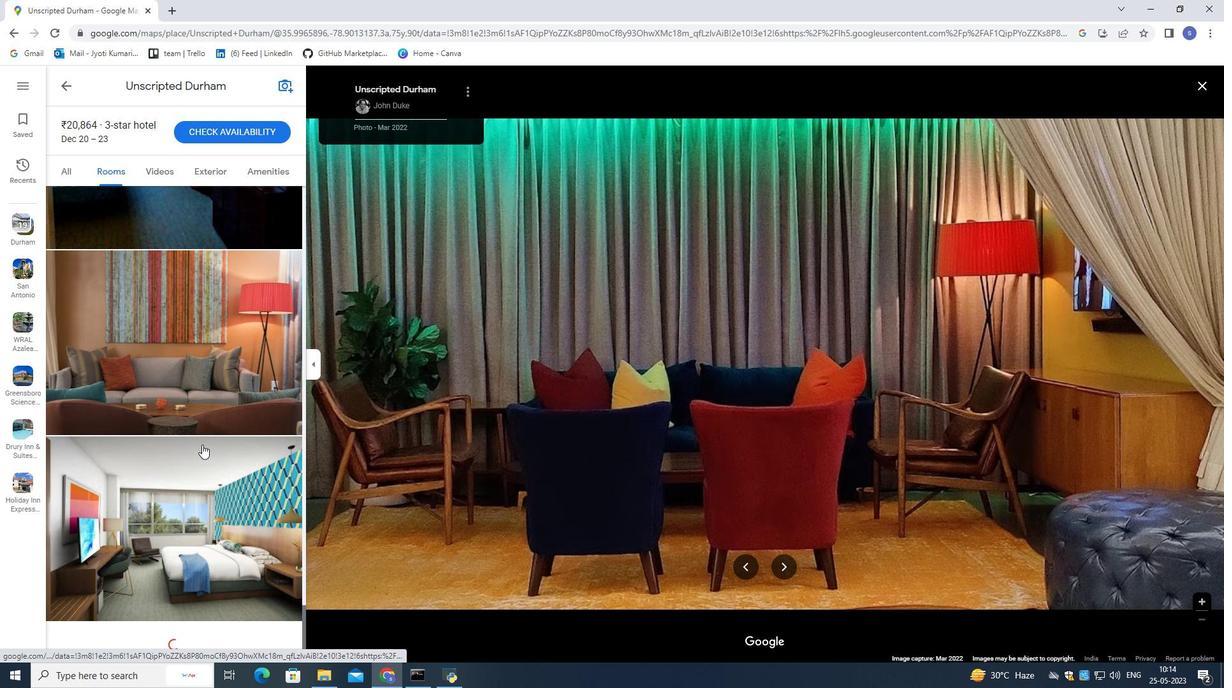 
Action: Mouse scrolled (202, 444) with delta (0, 0)
Screenshot: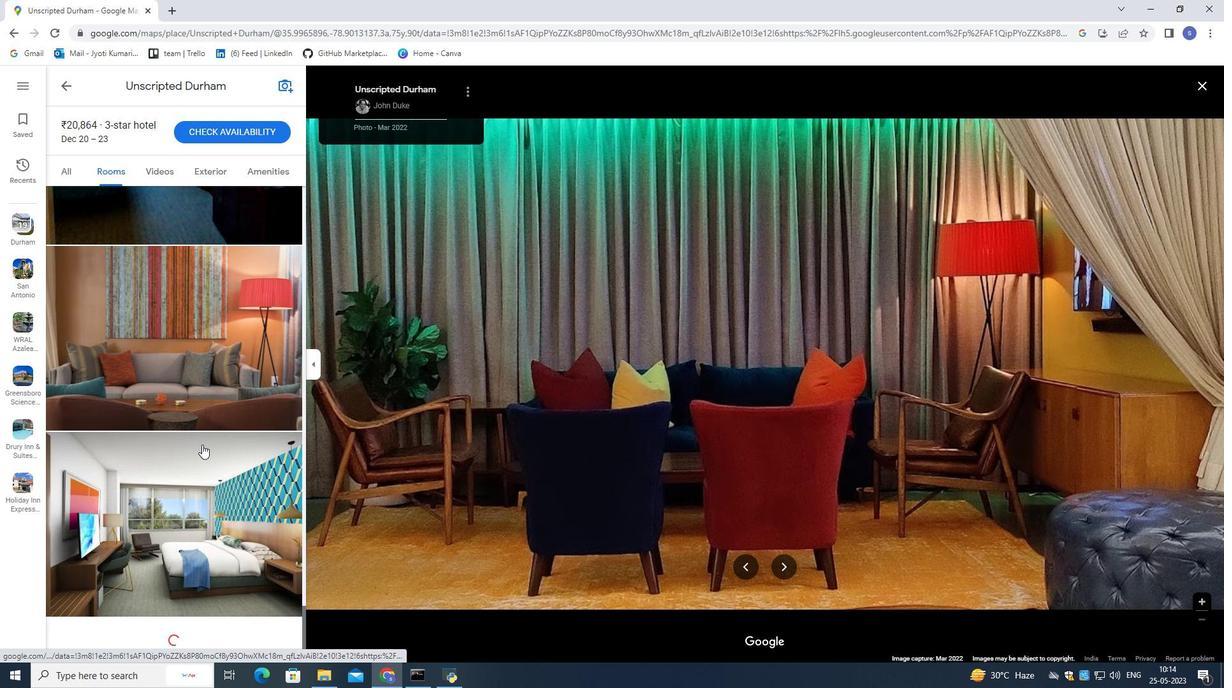 
Action: Mouse scrolled (202, 444) with delta (0, 0)
Screenshot: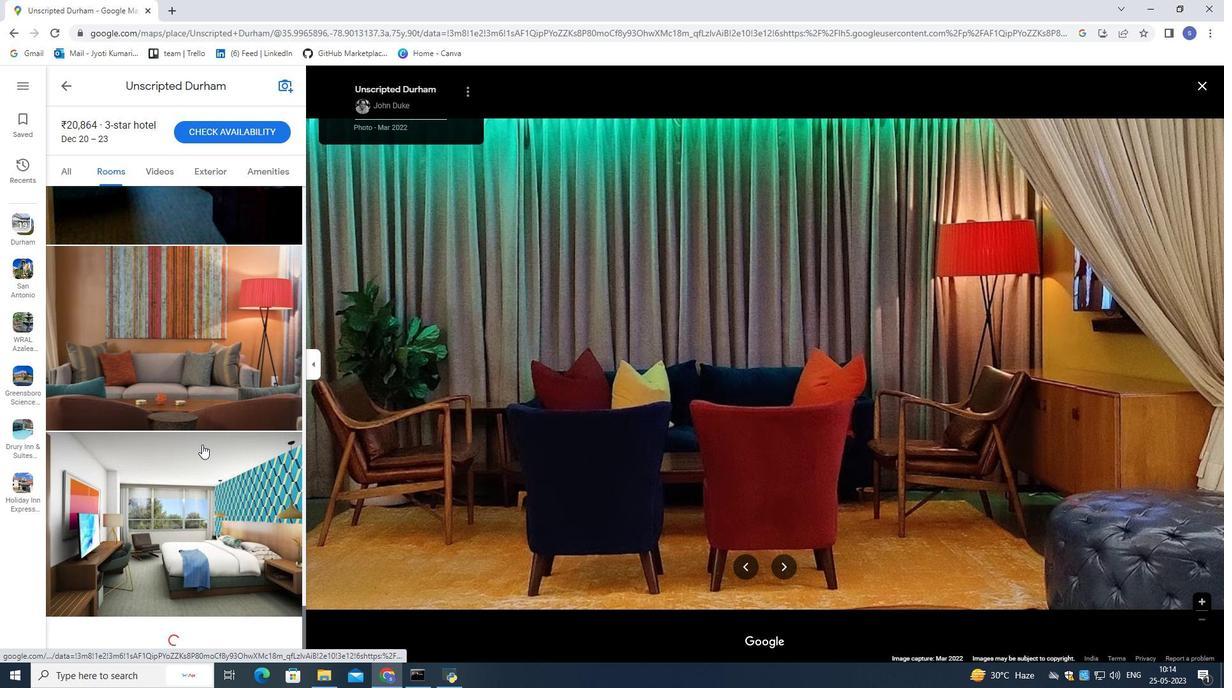 
Action: Mouse scrolled (202, 444) with delta (0, 0)
Screenshot: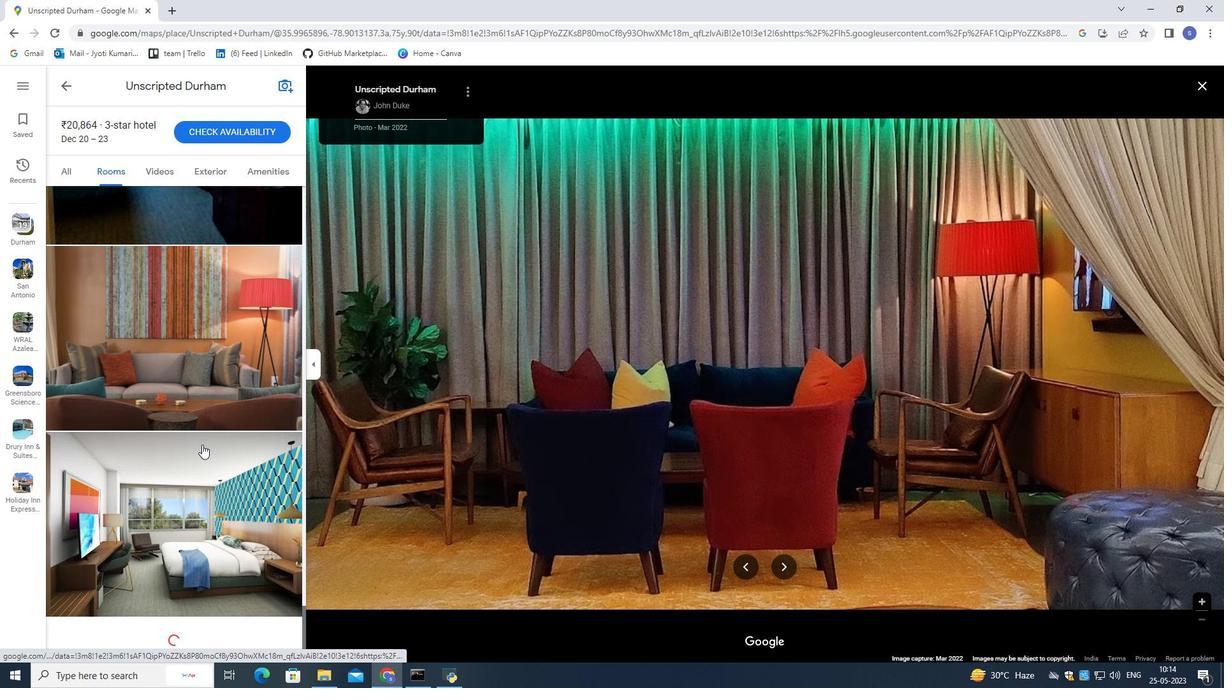 
Action: Mouse scrolled (202, 444) with delta (0, 0)
Screenshot: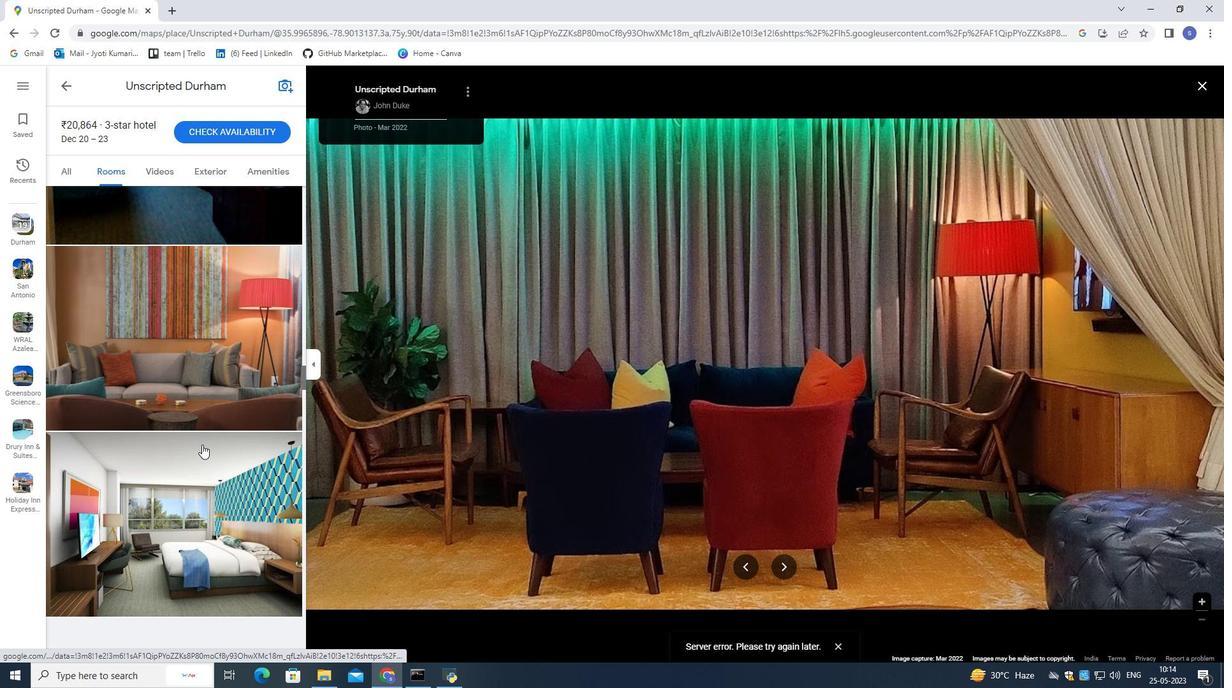 
Action: Mouse scrolled (202, 444) with delta (0, 0)
Screenshot: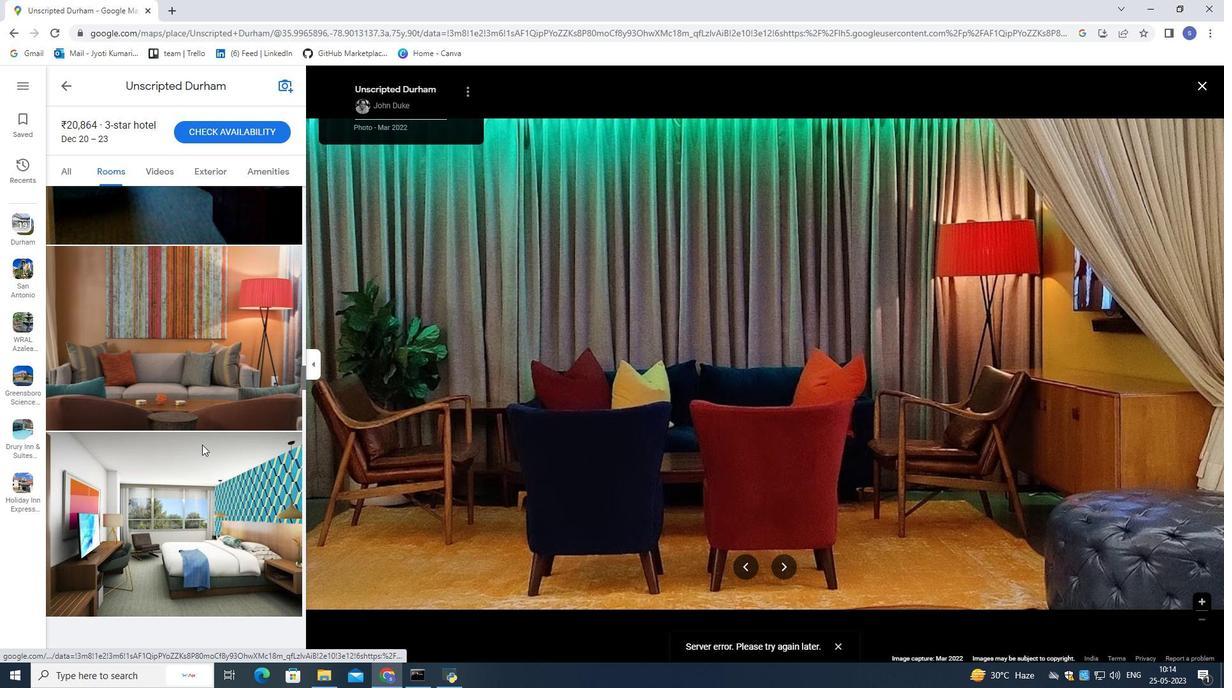 
Action: Mouse scrolled (202, 444) with delta (0, 0)
Screenshot: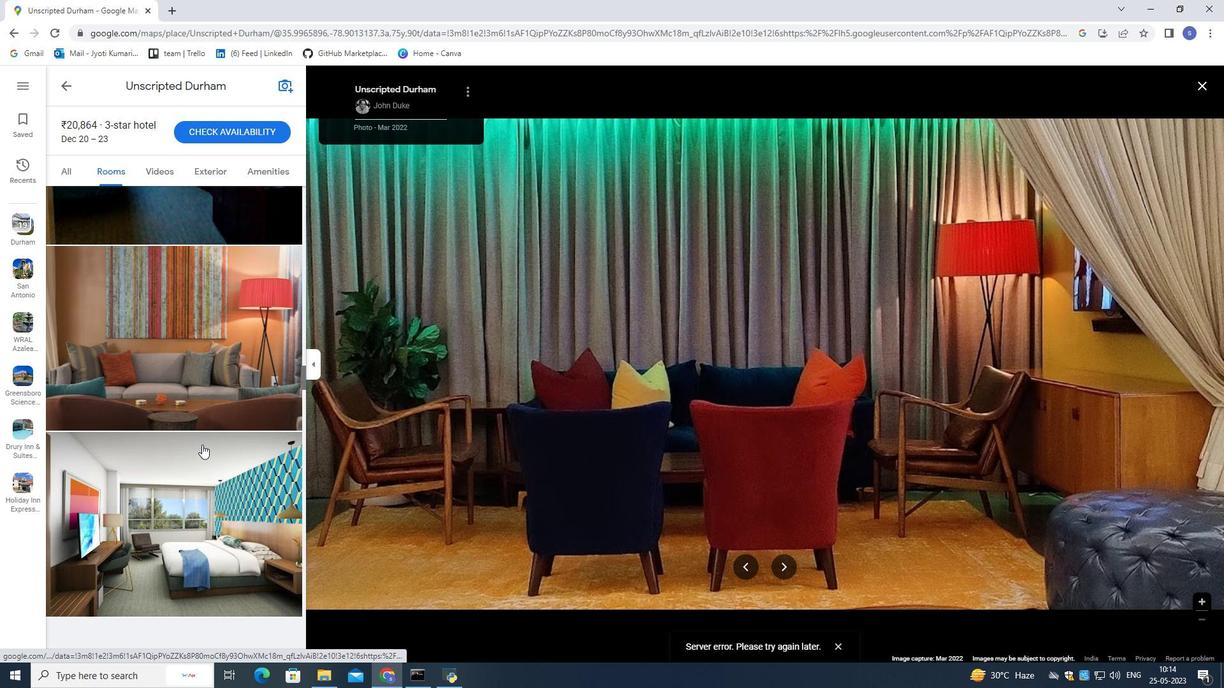 
Action: Mouse moved to (202, 444)
Screenshot: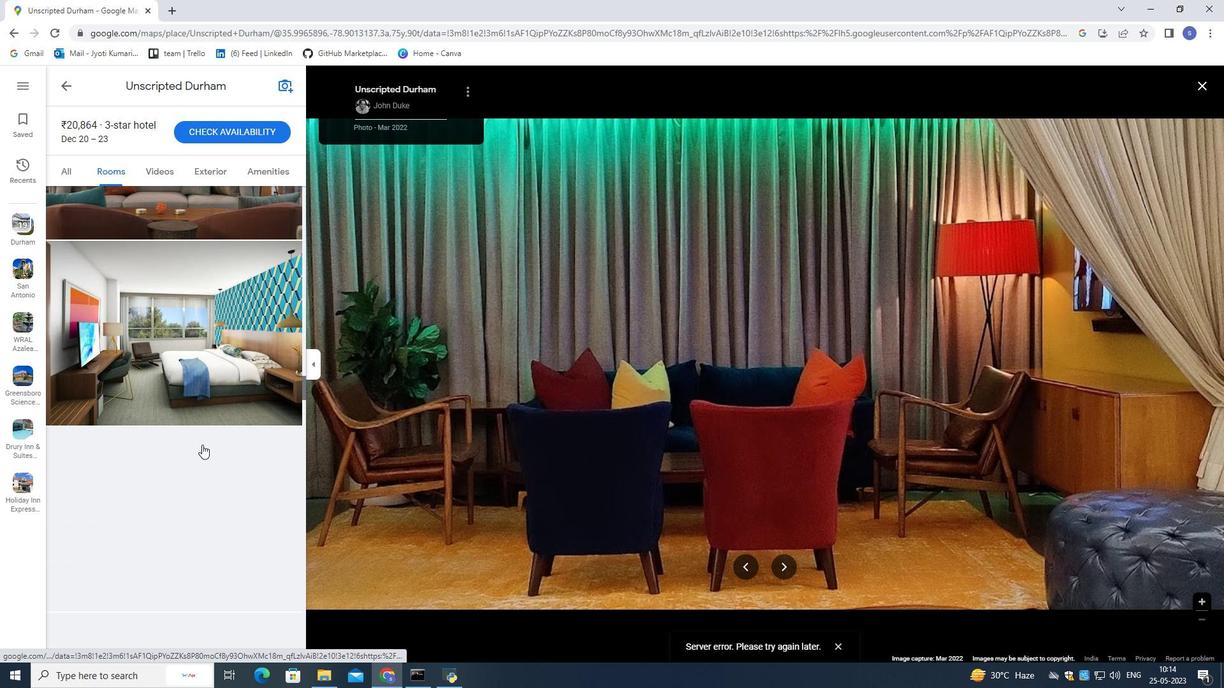 
Action: Mouse pressed left at (202, 444)
Screenshot: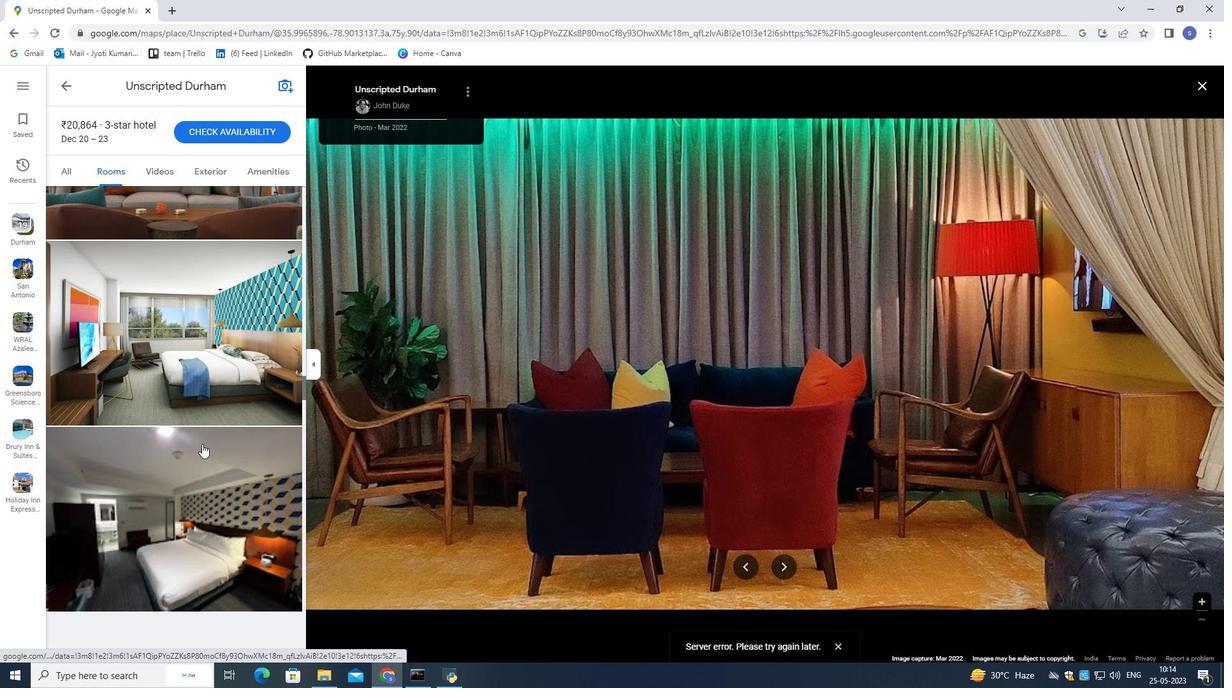 
Action: Mouse scrolled (202, 443) with delta (0, 0)
Screenshot: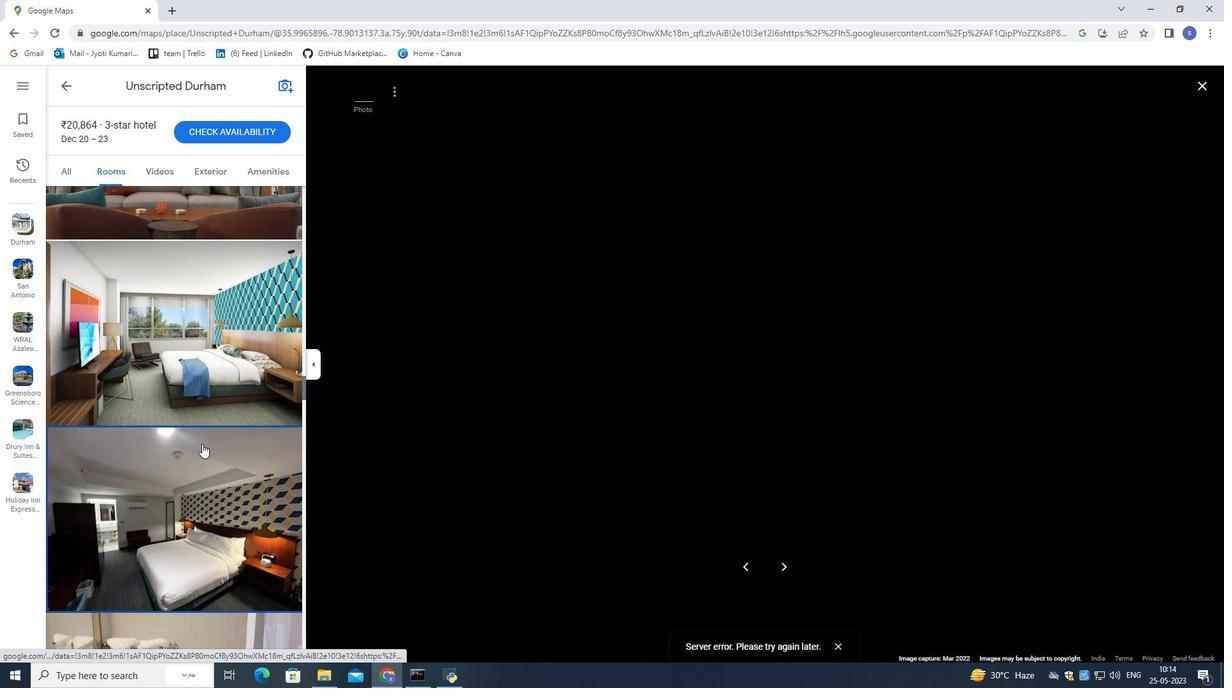 
Action: Mouse scrolled (202, 443) with delta (0, 0)
Screenshot: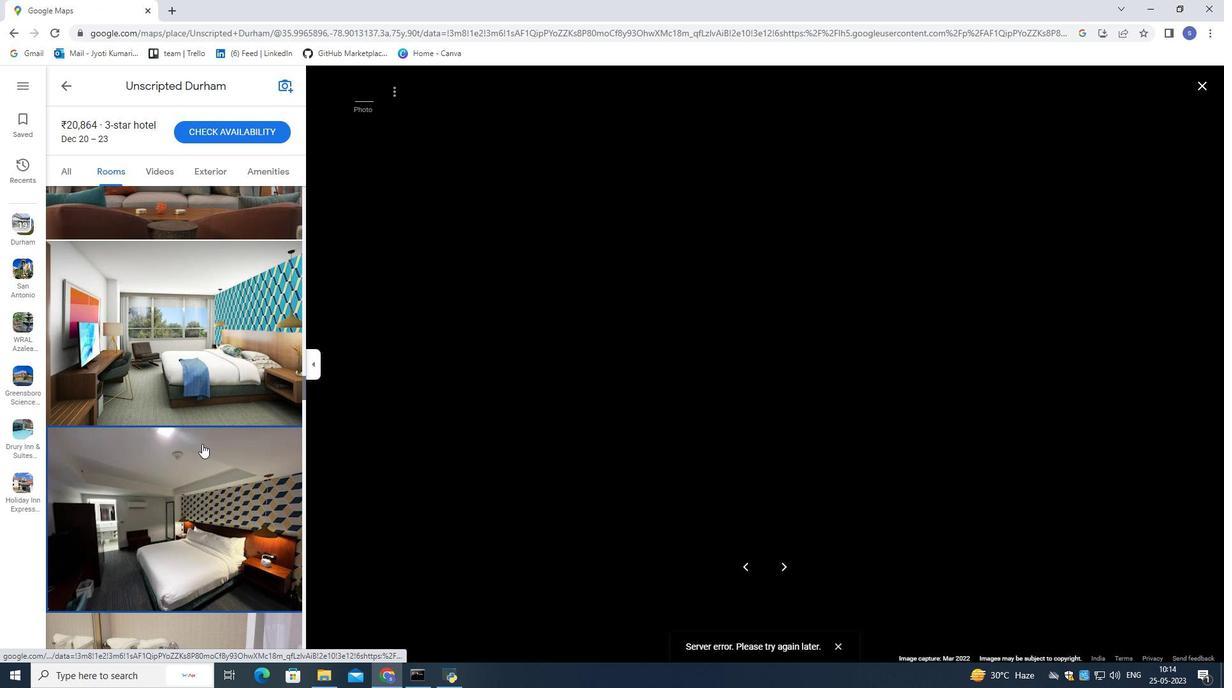 
Action: Mouse scrolled (202, 443) with delta (0, 0)
Screenshot: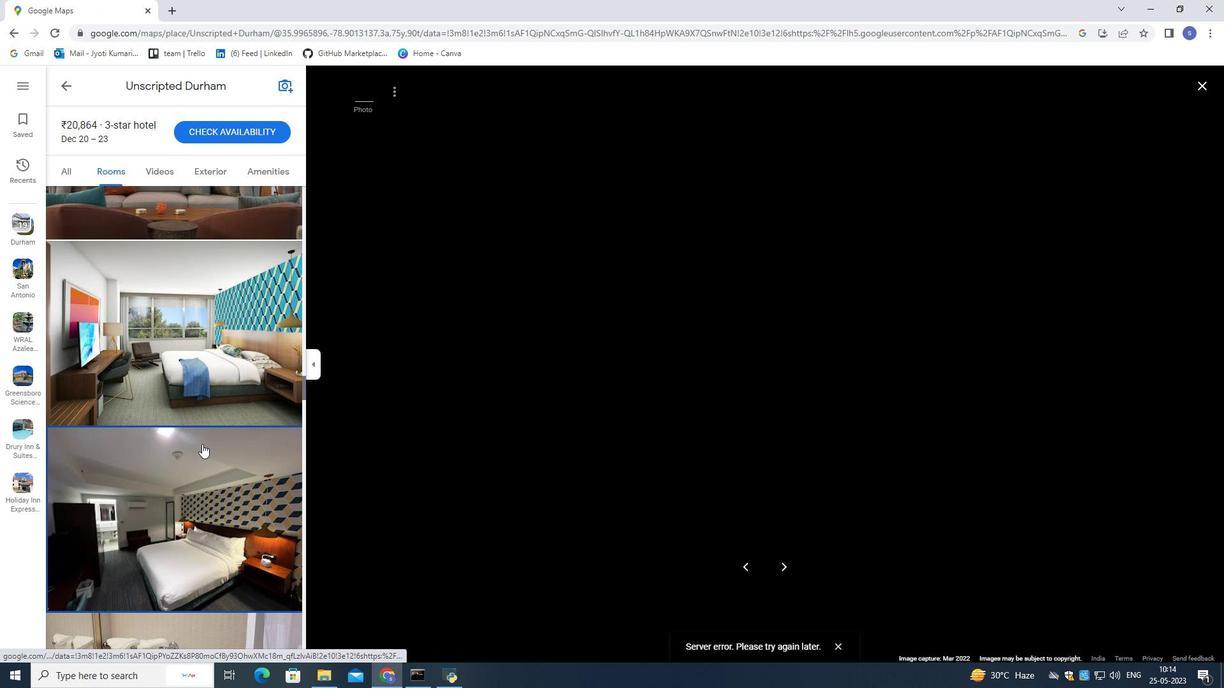 
Action: Mouse scrolled (202, 443) with delta (0, 0)
Screenshot: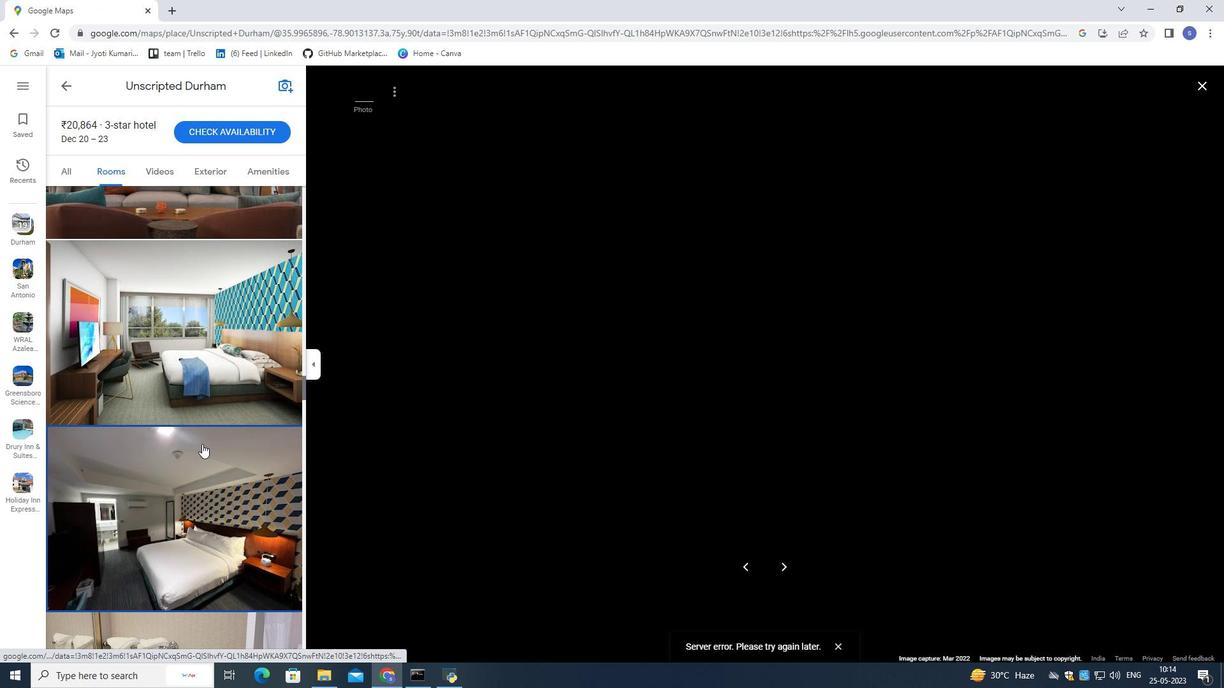 
Action: Mouse scrolled (202, 443) with delta (0, 0)
Screenshot: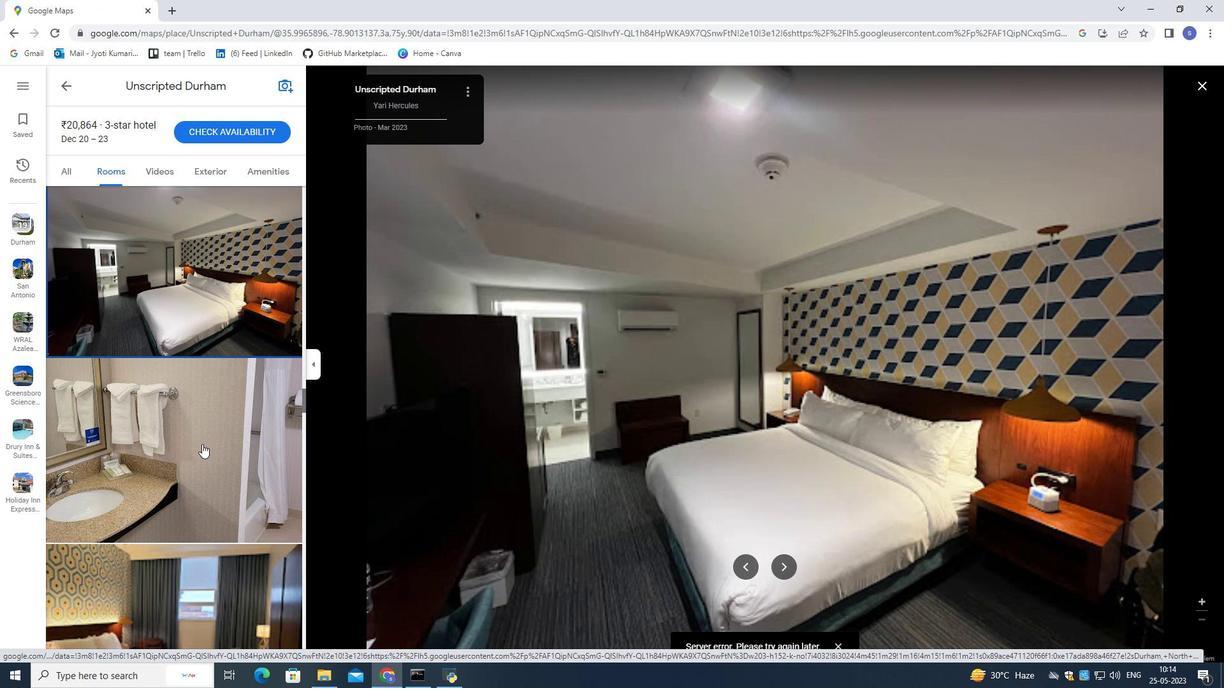
Action: Mouse scrolled (202, 443) with delta (0, 0)
Screenshot: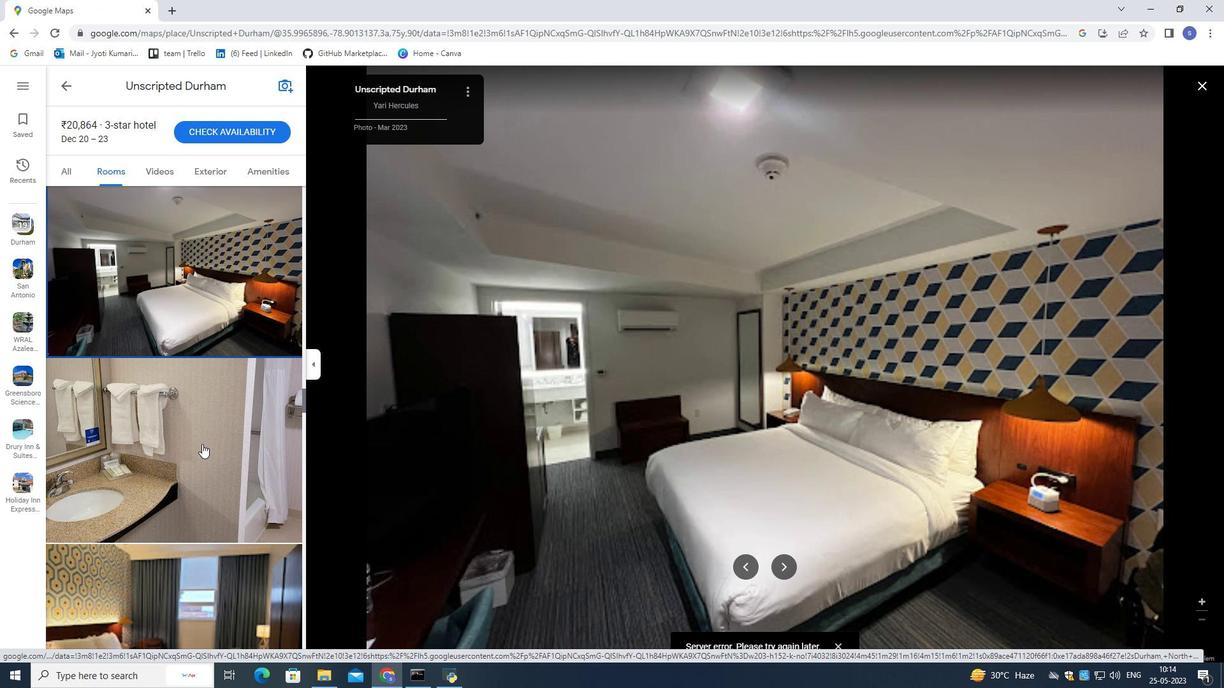 
Action: Mouse scrolled (202, 443) with delta (0, 0)
Screenshot: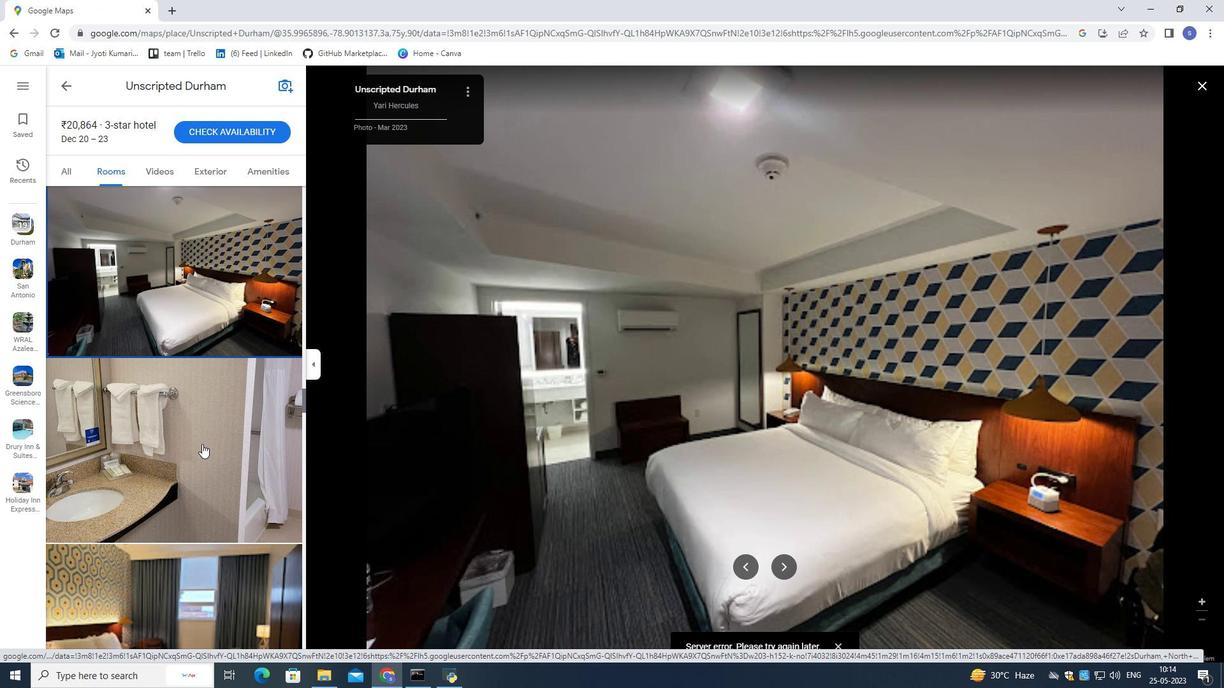 
Action: Mouse scrolled (202, 443) with delta (0, 0)
Screenshot: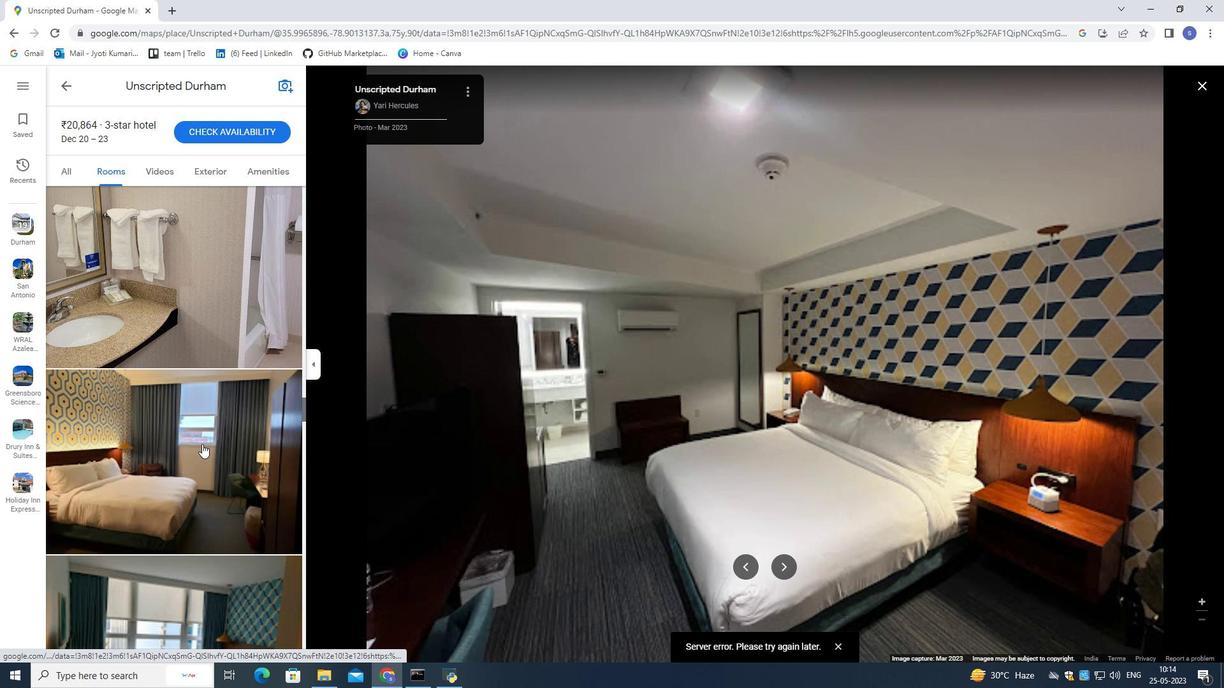 
Action: Mouse scrolled (202, 443) with delta (0, 0)
Screenshot: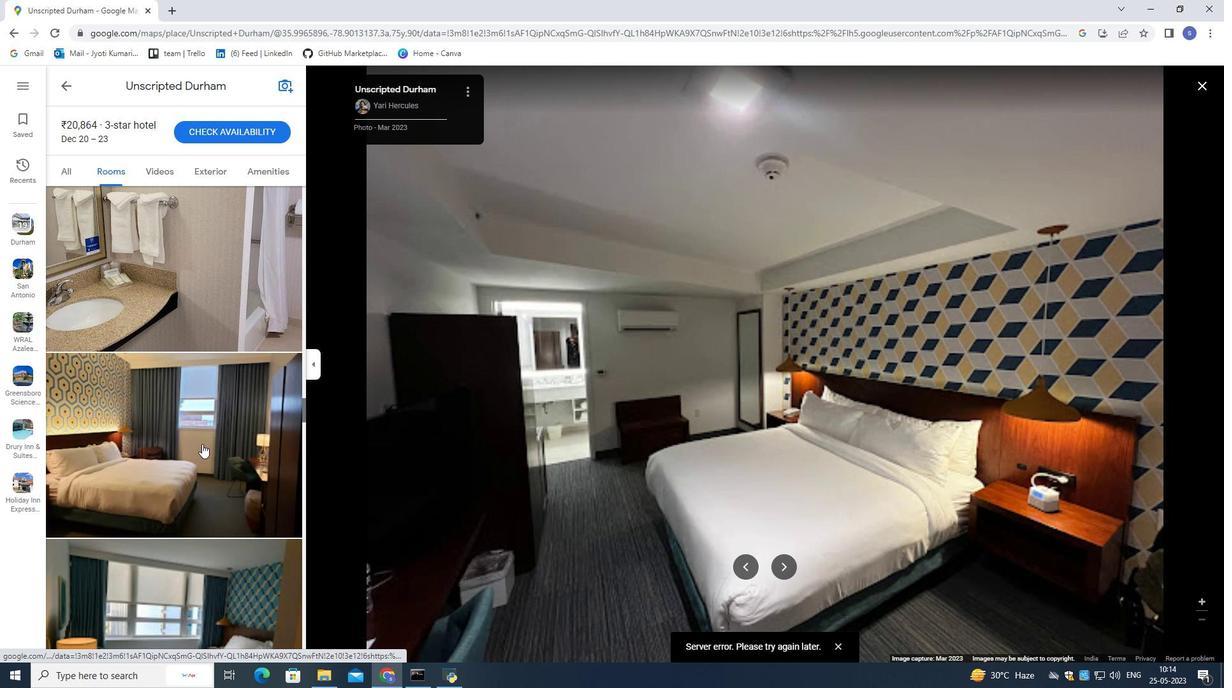 
Action: Mouse scrolled (202, 443) with delta (0, 0)
Screenshot: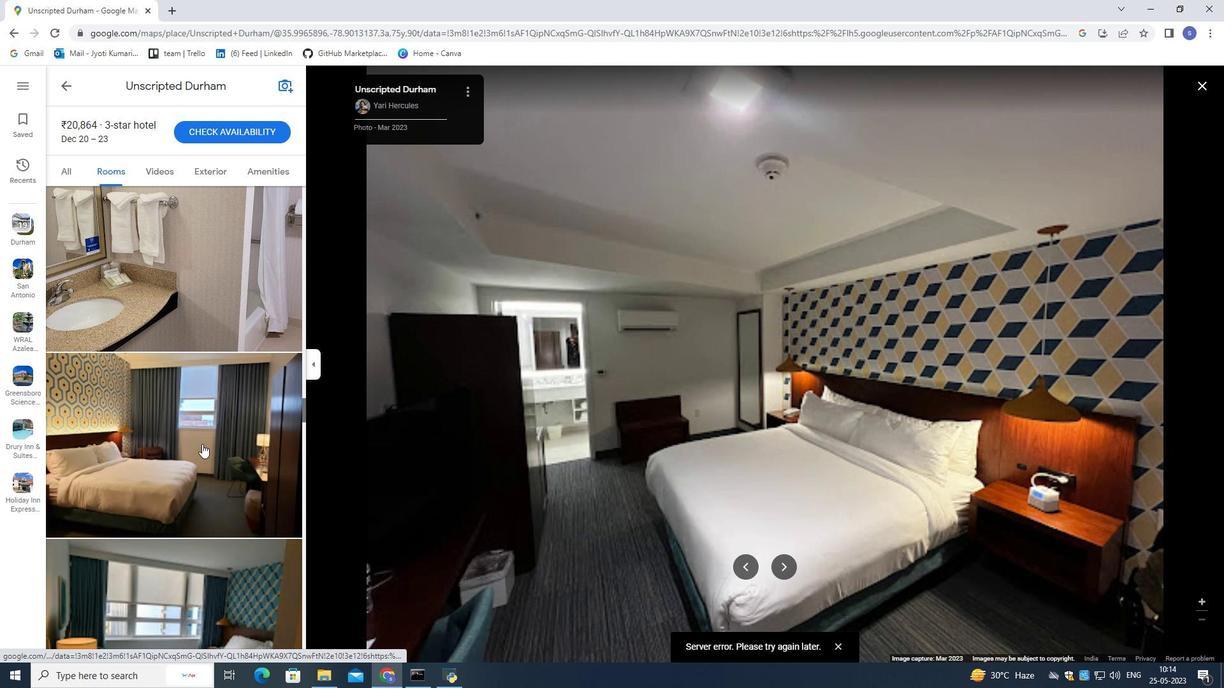 
Action: Mouse scrolled (202, 443) with delta (0, 0)
Screenshot: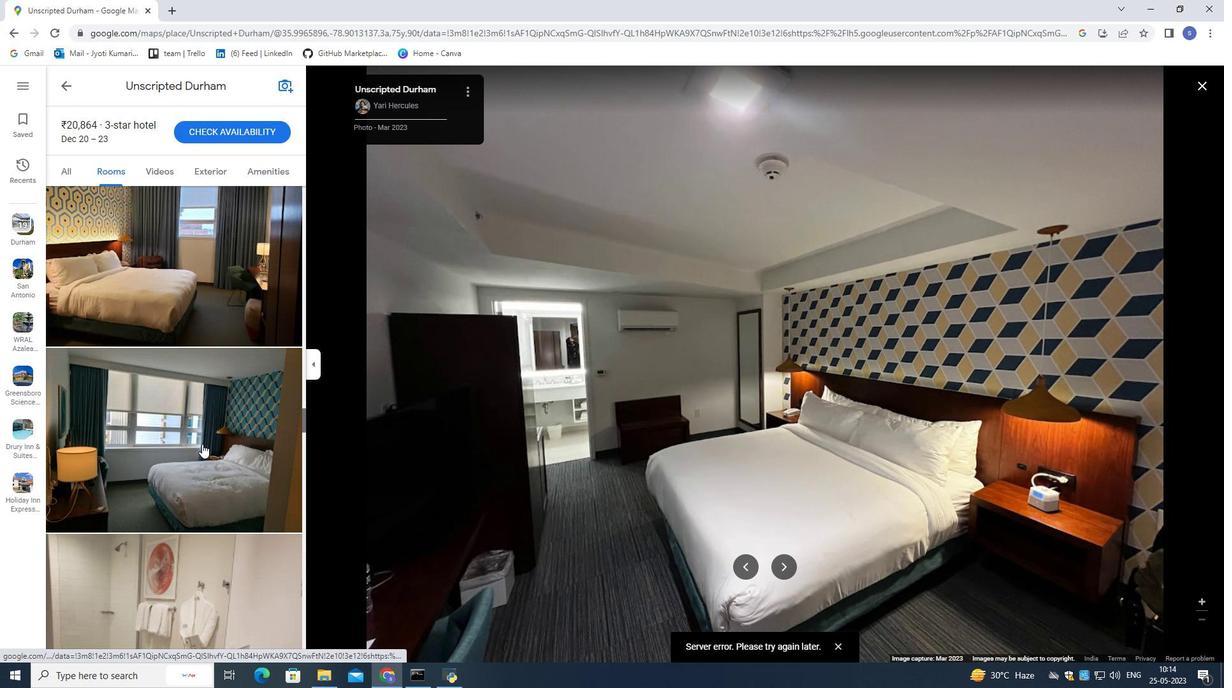 
Action: Mouse scrolled (202, 443) with delta (0, 0)
Screenshot: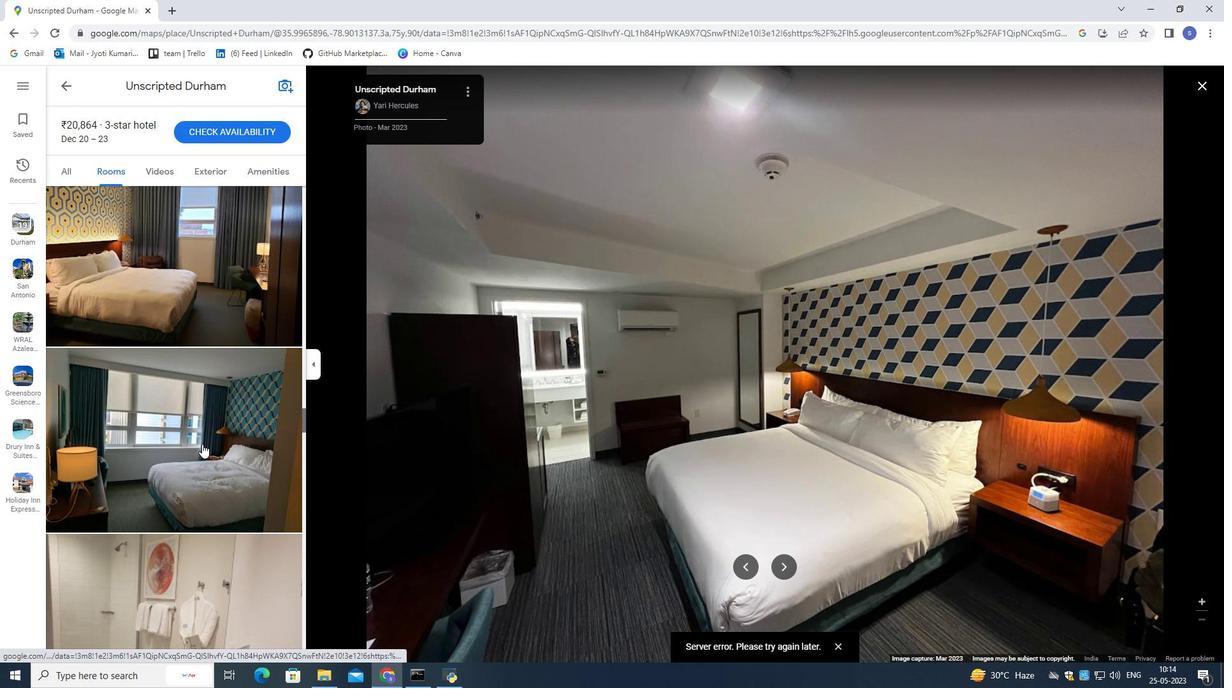 
Action: Mouse scrolled (202, 443) with delta (0, 0)
Screenshot: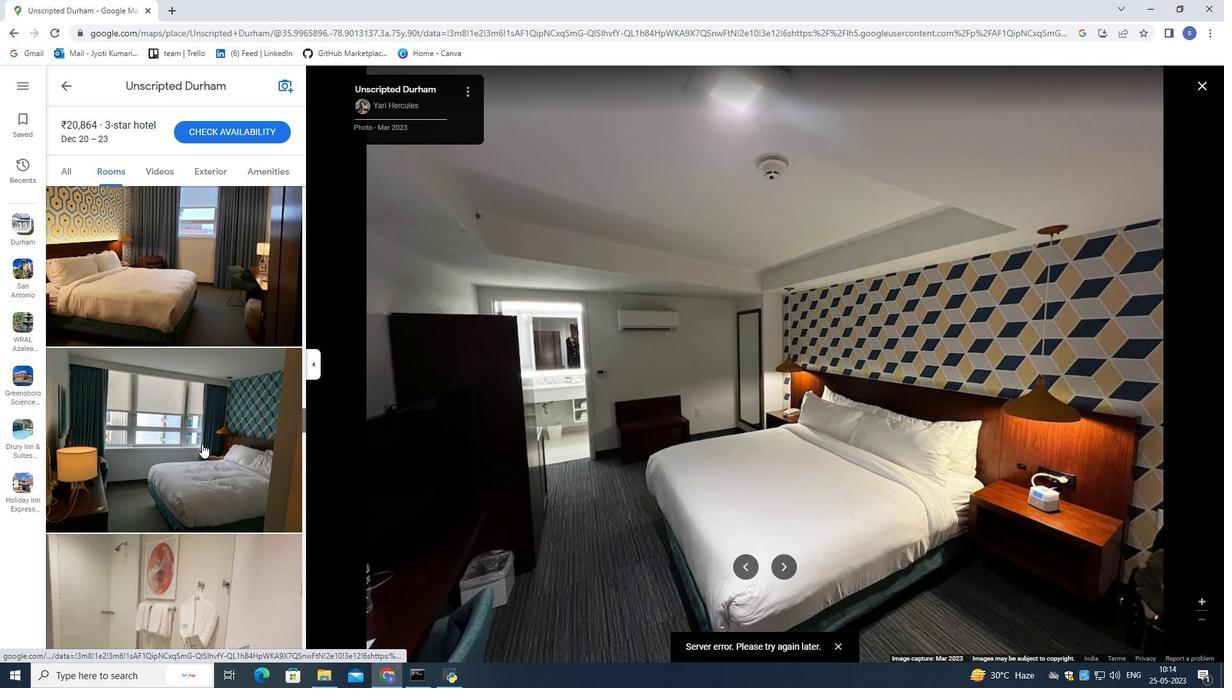 
Action: Mouse scrolled (202, 443) with delta (0, 0)
Screenshot: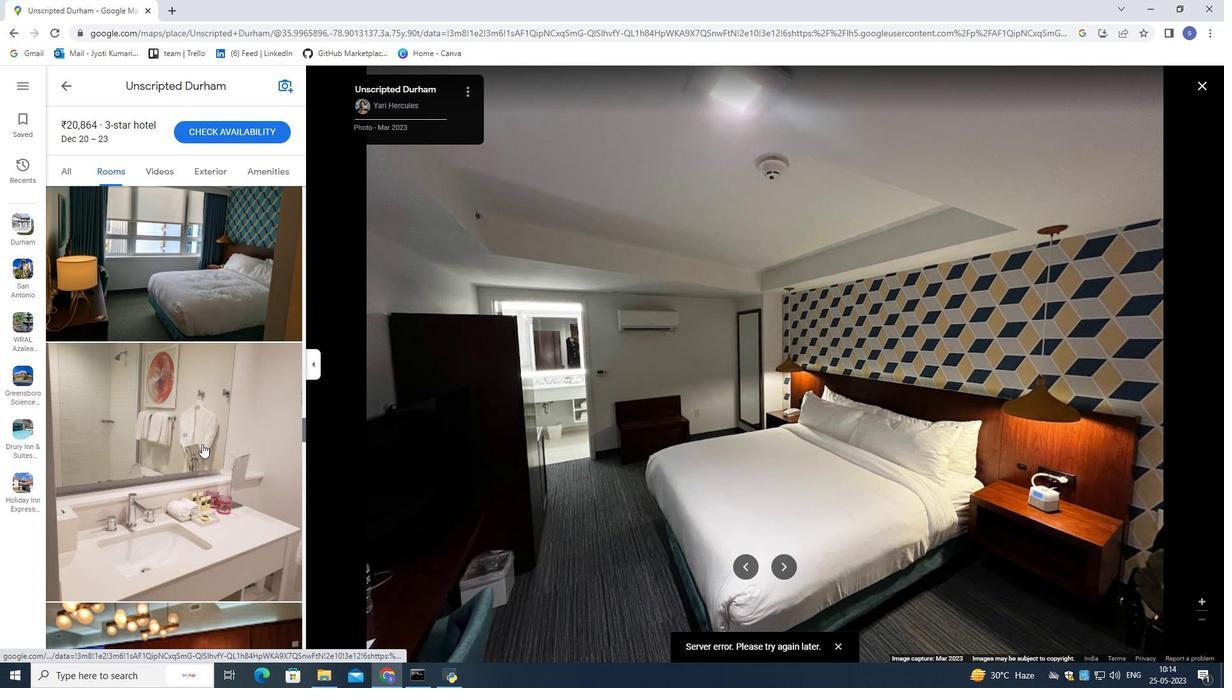 
Action: Mouse scrolled (202, 443) with delta (0, 0)
Screenshot: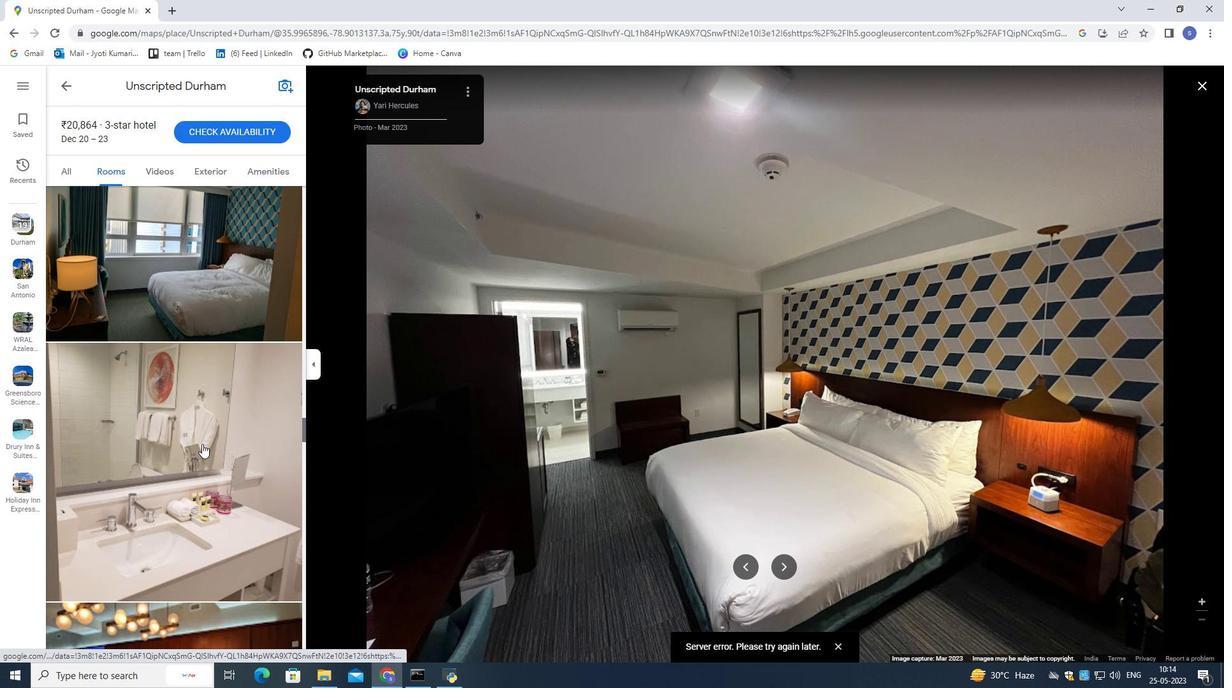 
Action: Mouse scrolled (202, 443) with delta (0, 0)
Screenshot: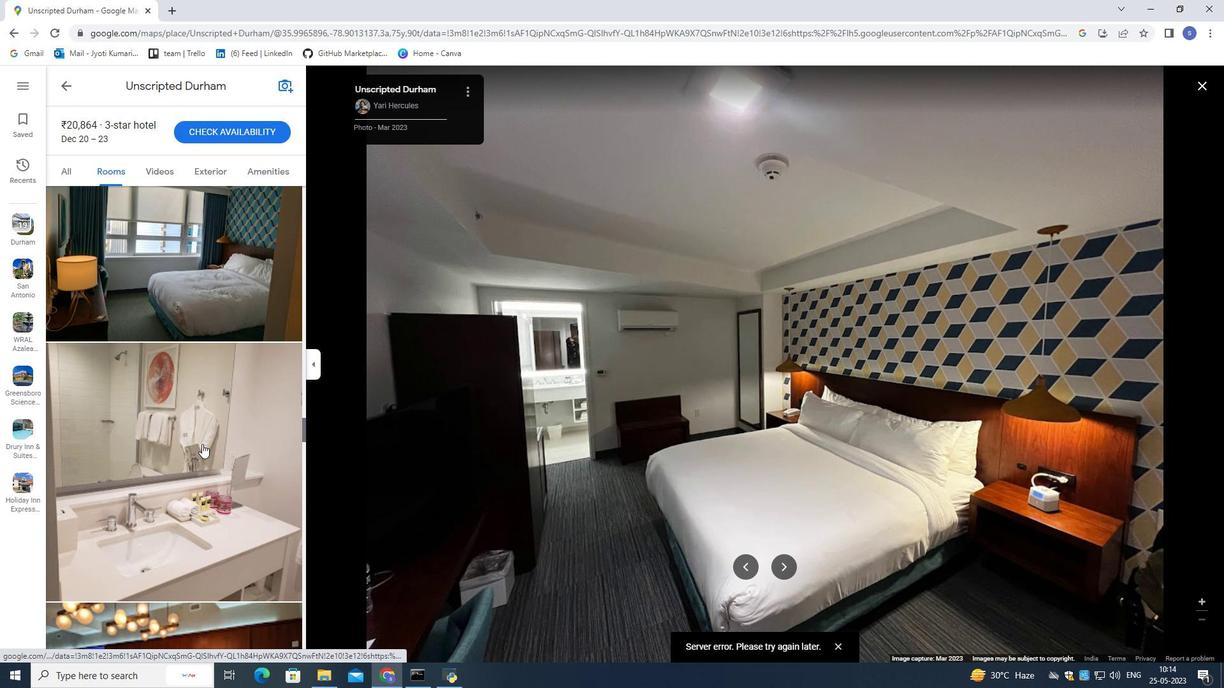 
Action: Mouse moved to (202, 443)
